 Task: Select Flowers. Add to cart, from In Succulent Love_x000D_
 for 3451 Chapel Oaks Dr, Unit 404, Building 4, Coppell, Texas 75019, Cell Number 6807042056, following items : Medium Succulent GiftBox - Cool Blues & Greens_x000D_
 - 2, String of Hearts (Ceropegia Woodii) ((6in Basket))_x000D_
 - 2, Medium Succulent GiftBox_x000D_
 - 2, Wooden Succulent Heart Arrangement_x000D_
 - 2
Action: Mouse pressed left at (815, 113)
Screenshot: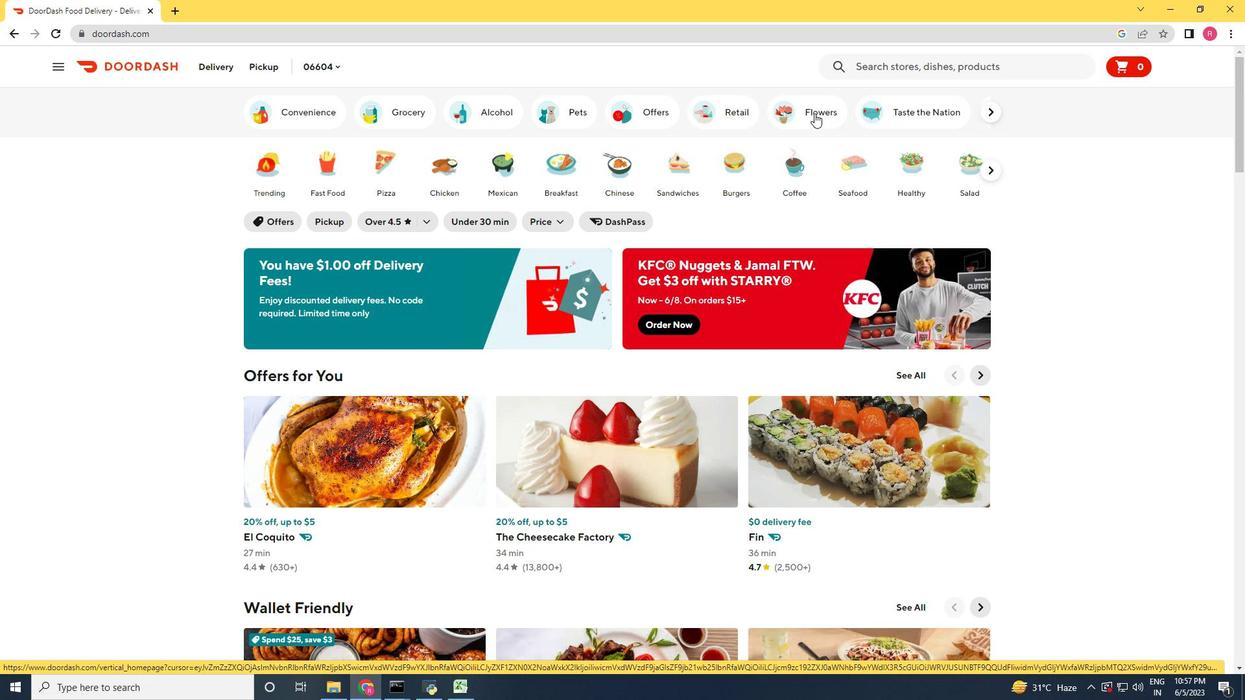 
Action: Mouse moved to (883, 121)
Screenshot: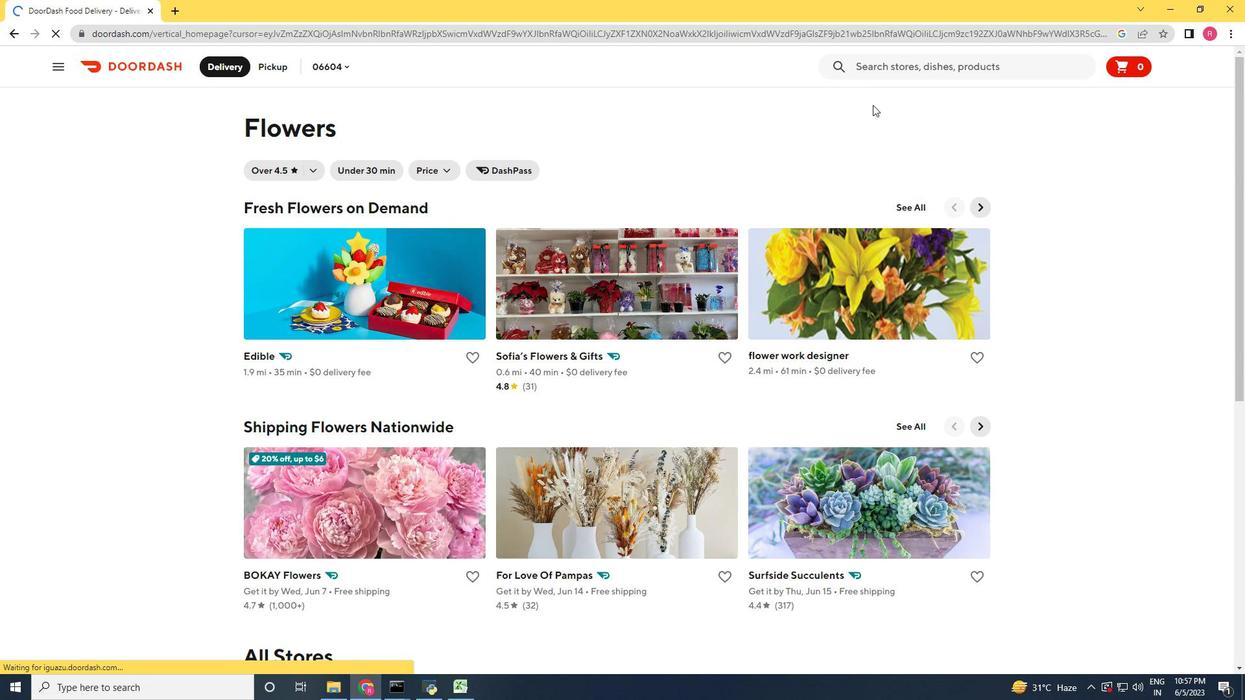 
Action: Mouse scrolled (883, 120) with delta (0, 0)
Screenshot: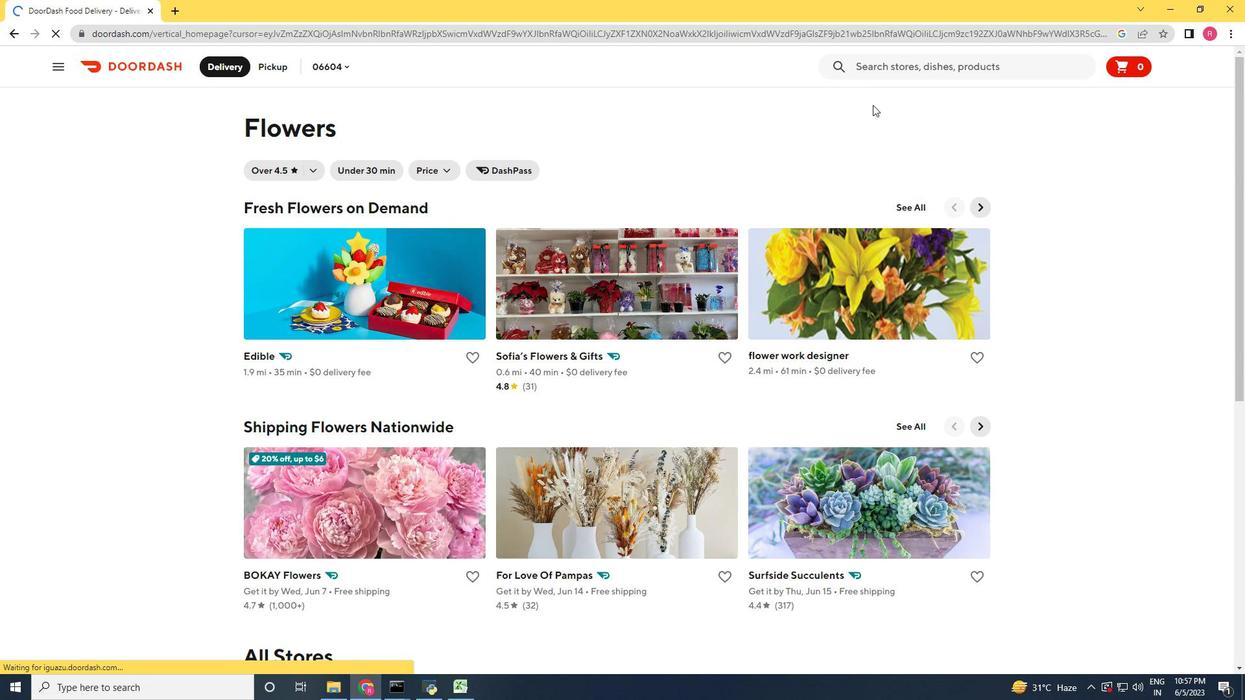 
Action: Mouse moved to (884, 123)
Screenshot: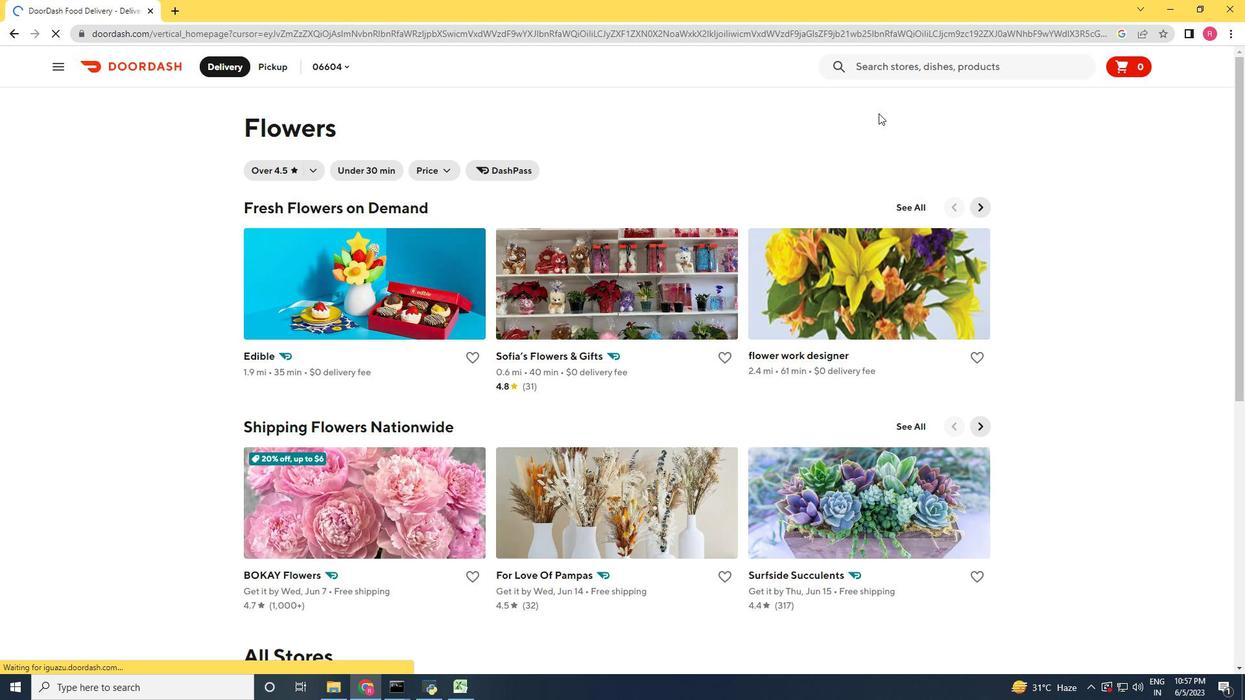 
Action: Mouse scrolled (884, 122) with delta (0, 0)
Screenshot: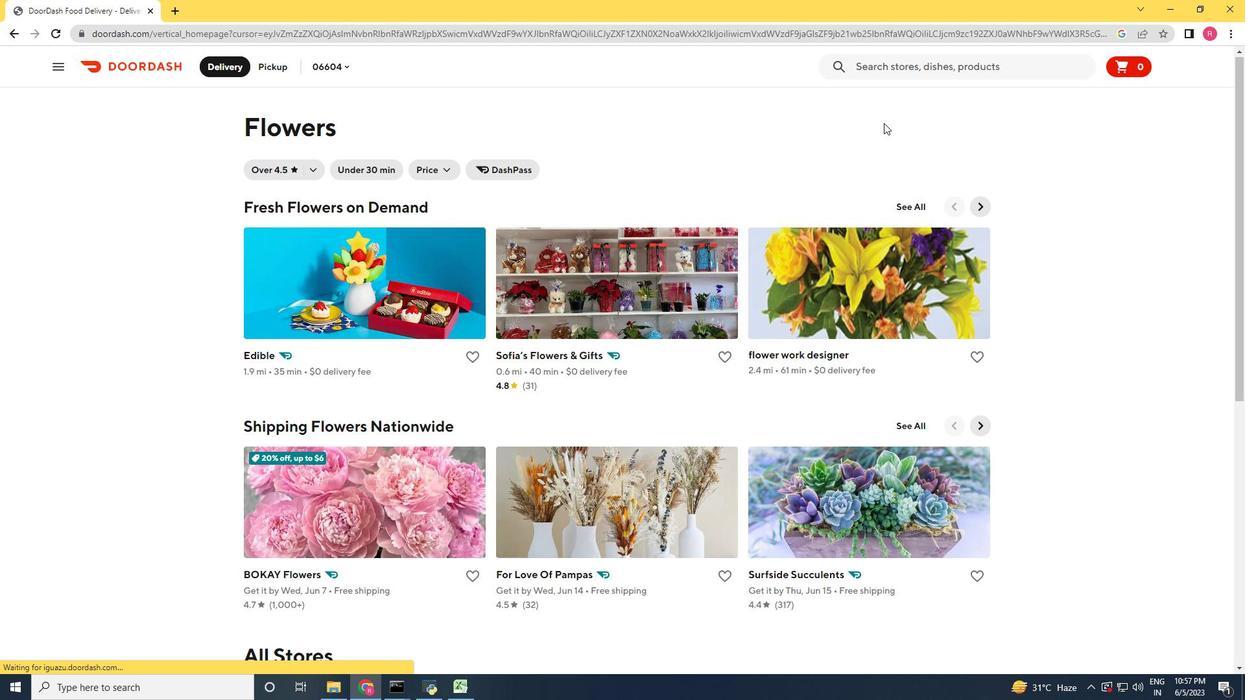 
Action: Mouse moved to (894, 171)
Screenshot: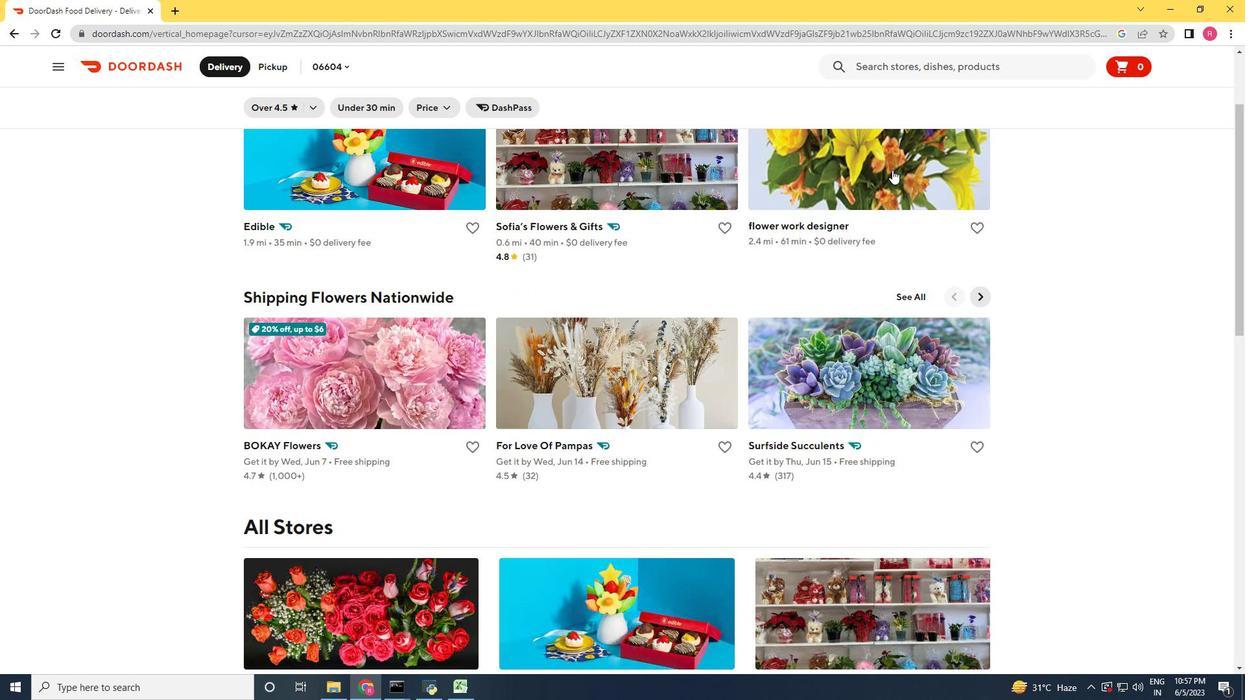 
Action: Mouse scrolled (894, 170) with delta (0, 0)
Screenshot: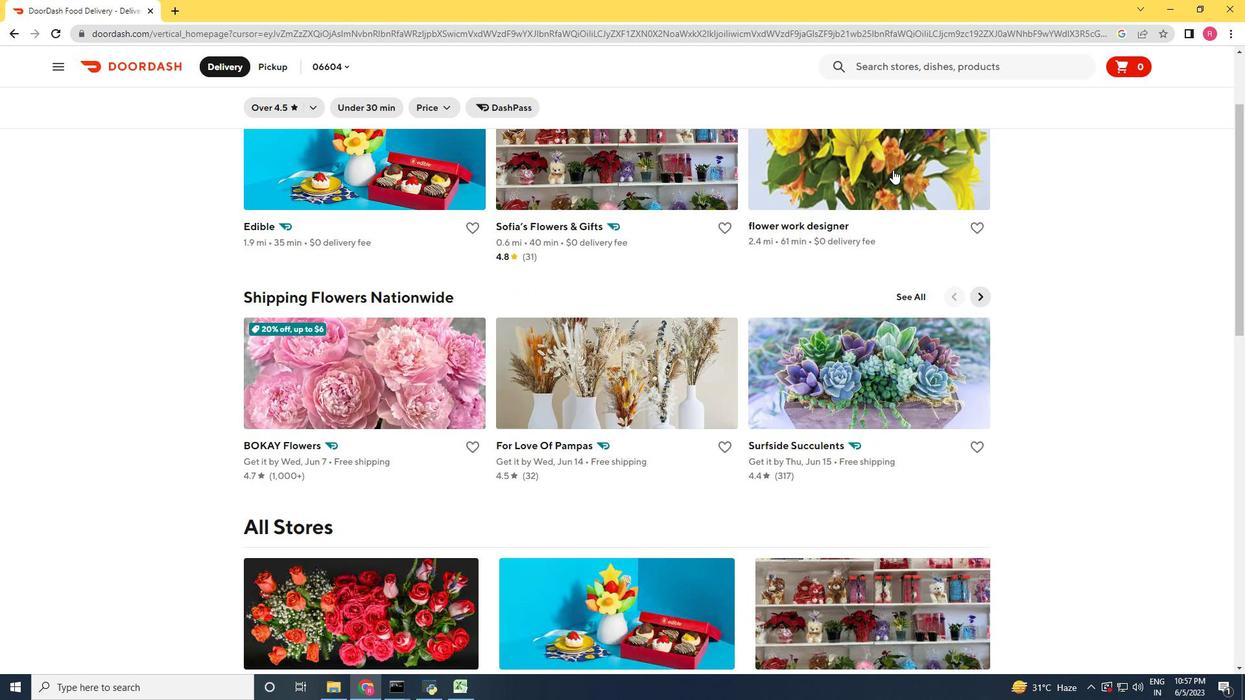 
Action: Mouse moved to (902, 219)
Screenshot: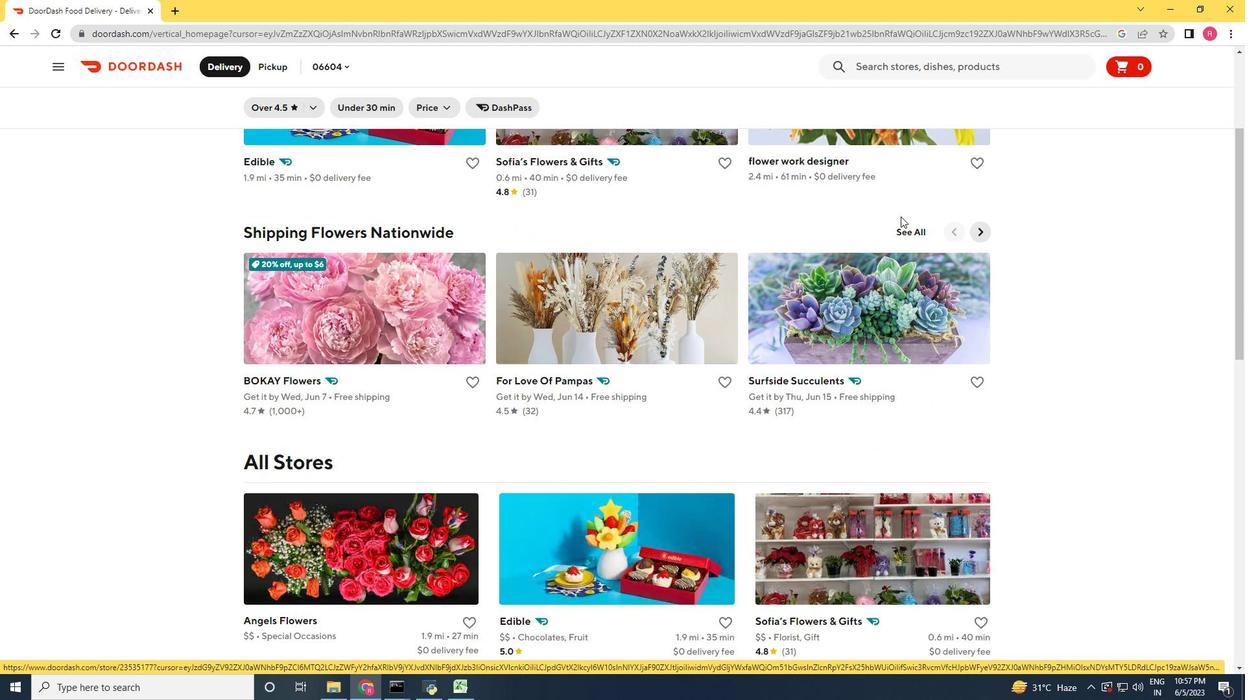 
Action: Mouse scrolled (902, 219) with delta (0, 0)
Screenshot: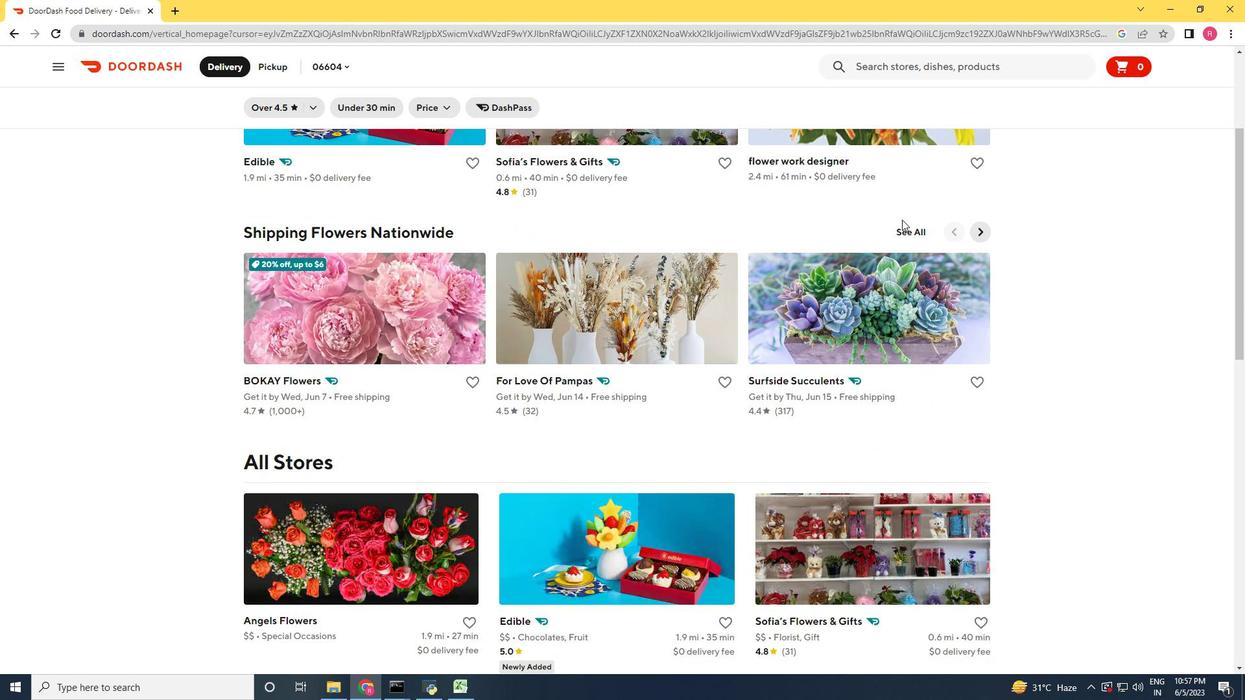 
Action: Mouse scrolled (902, 219) with delta (0, 0)
Screenshot: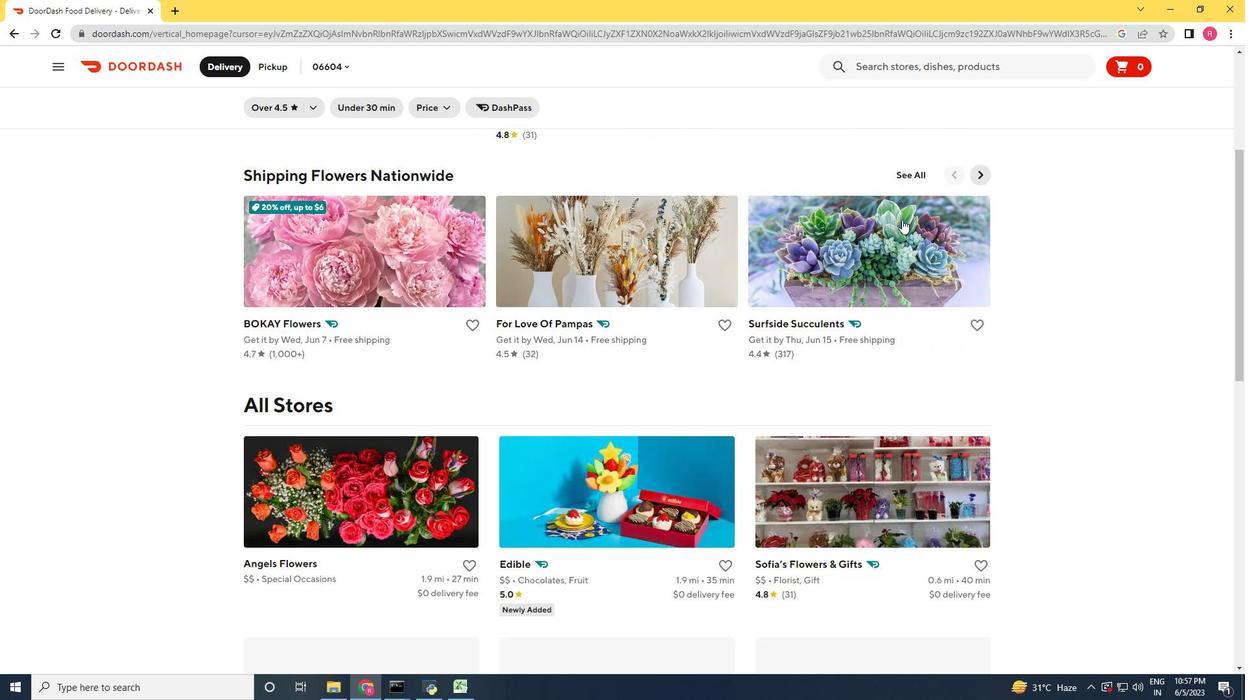 
Action: Mouse scrolled (902, 219) with delta (0, 0)
Screenshot: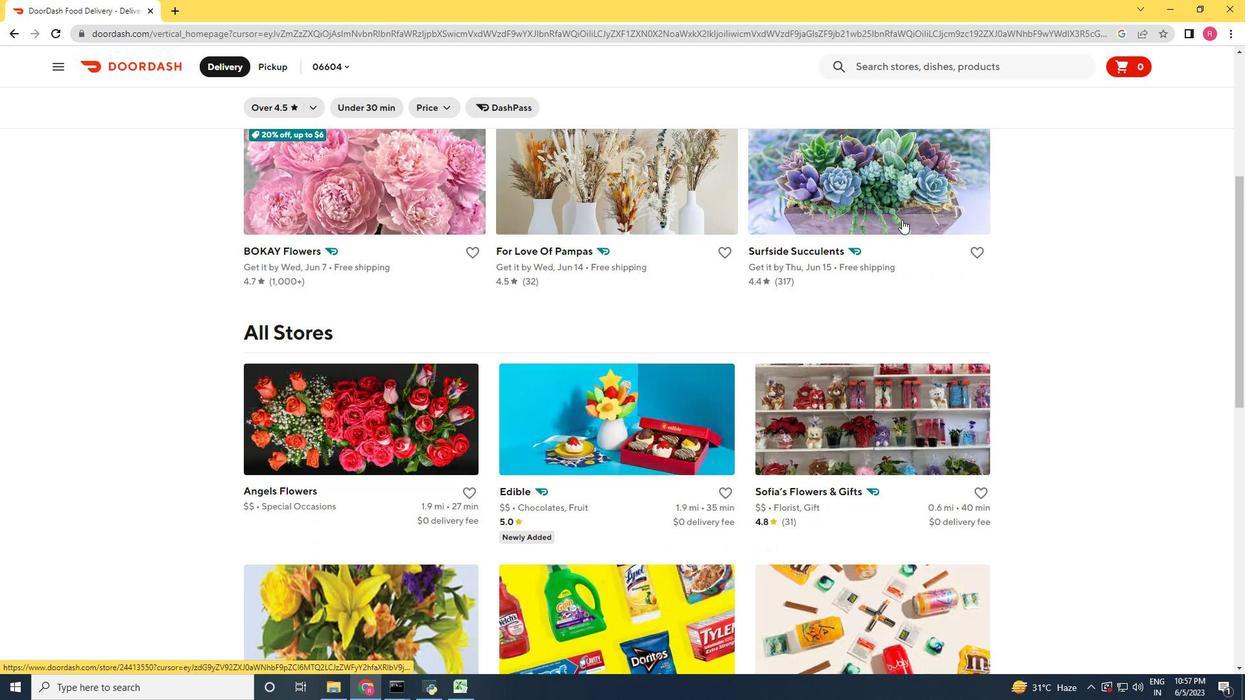 
Action: Mouse scrolled (902, 219) with delta (0, 0)
Screenshot: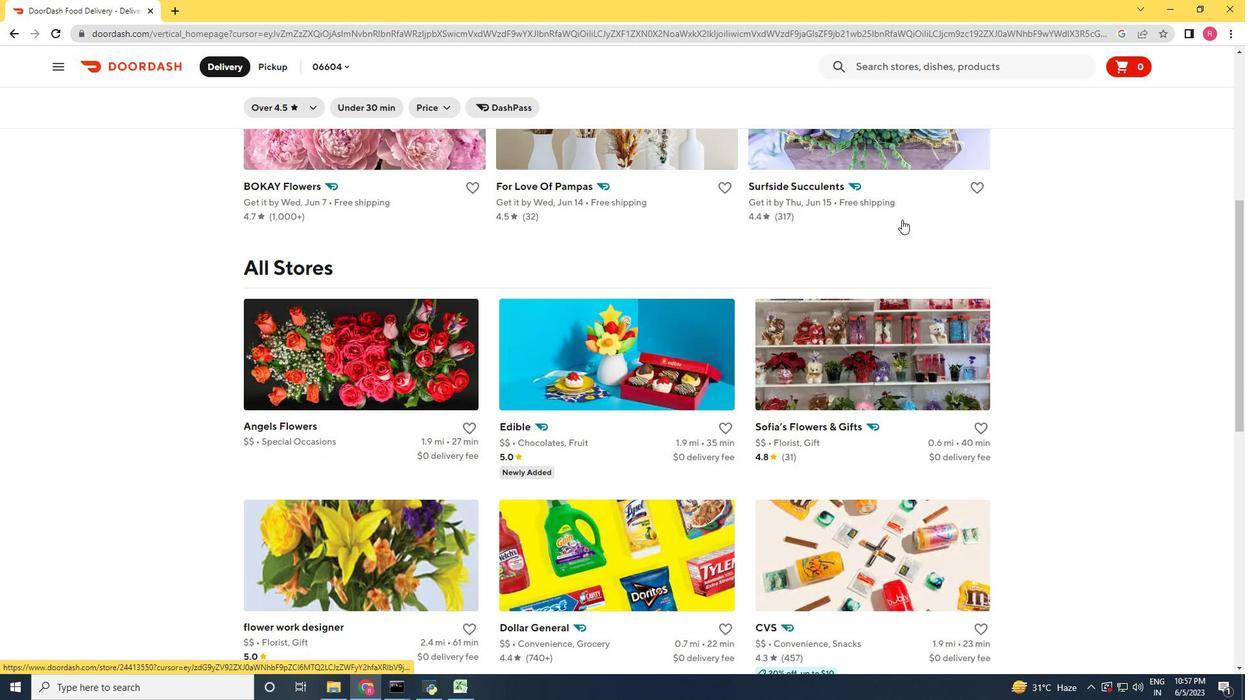 
Action: Mouse scrolled (902, 219) with delta (0, 0)
Screenshot: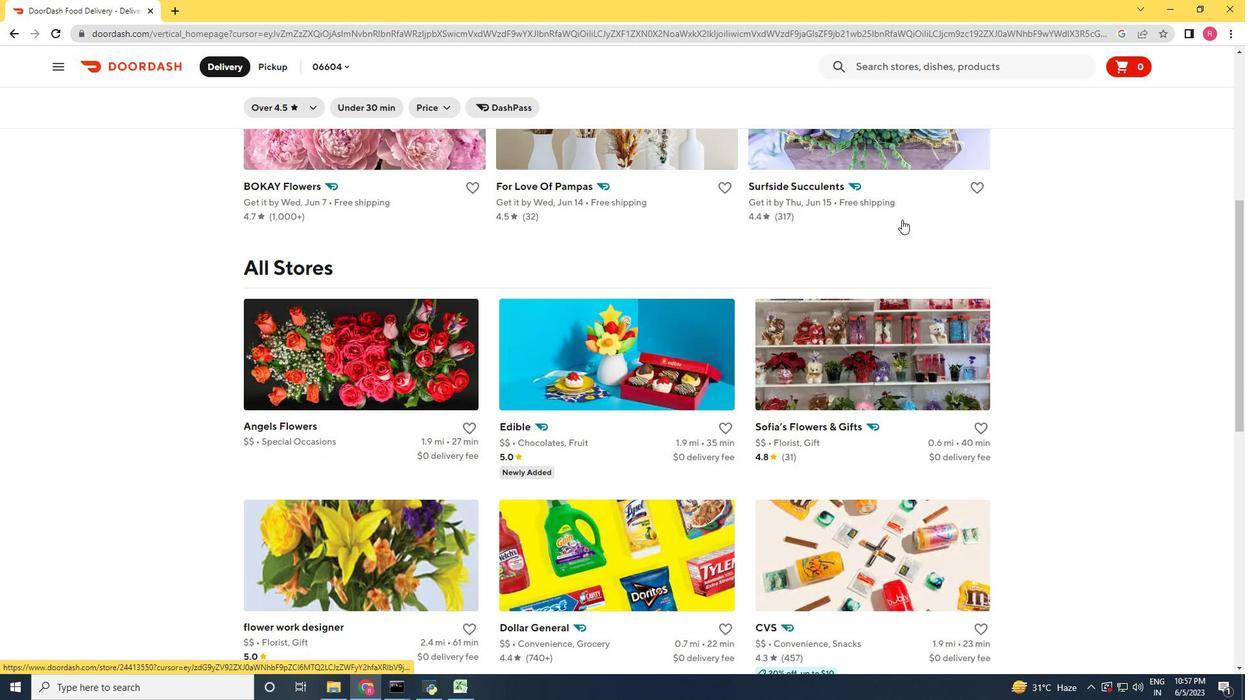 
Action: Mouse scrolled (902, 219) with delta (0, 0)
Screenshot: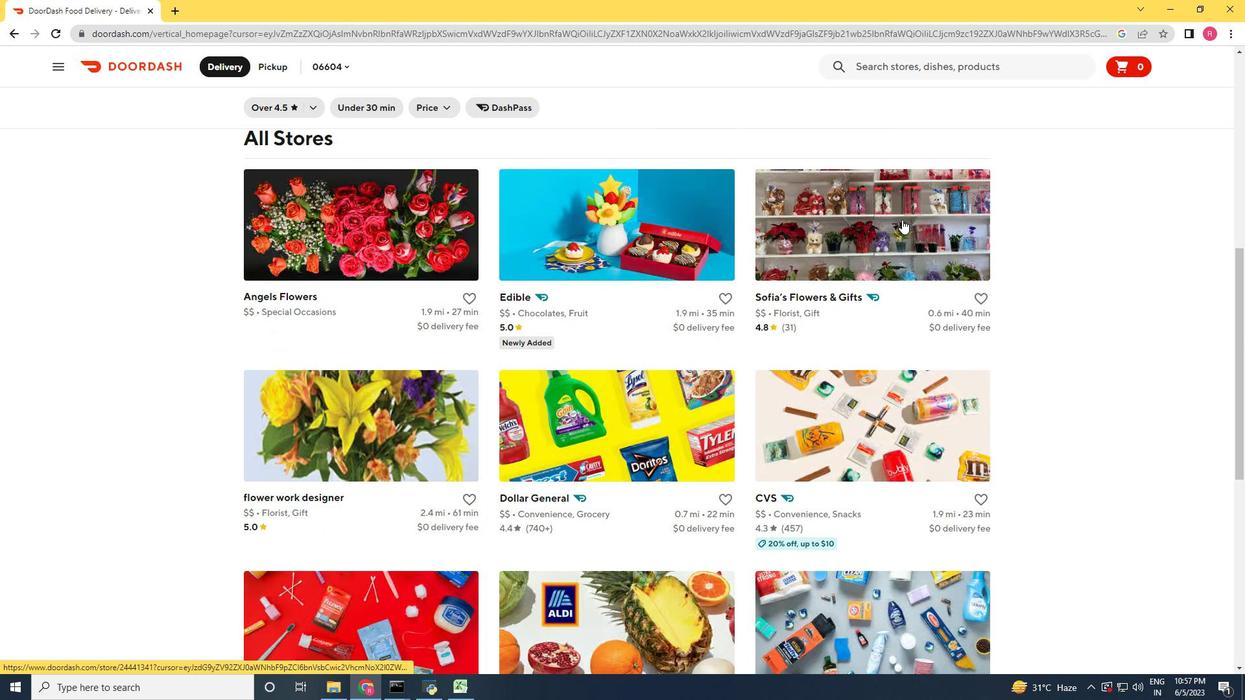 
Action: Mouse scrolled (902, 219) with delta (0, 0)
Screenshot: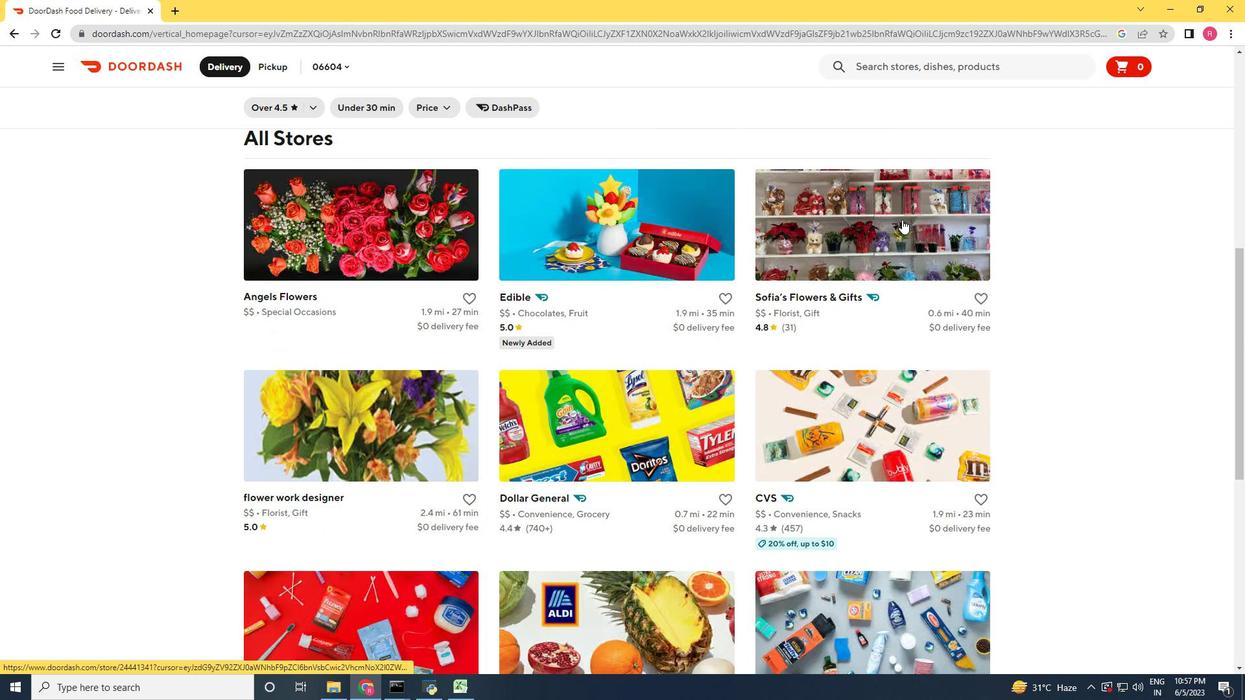 
Action: Mouse scrolled (902, 219) with delta (0, 0)
Screenshot: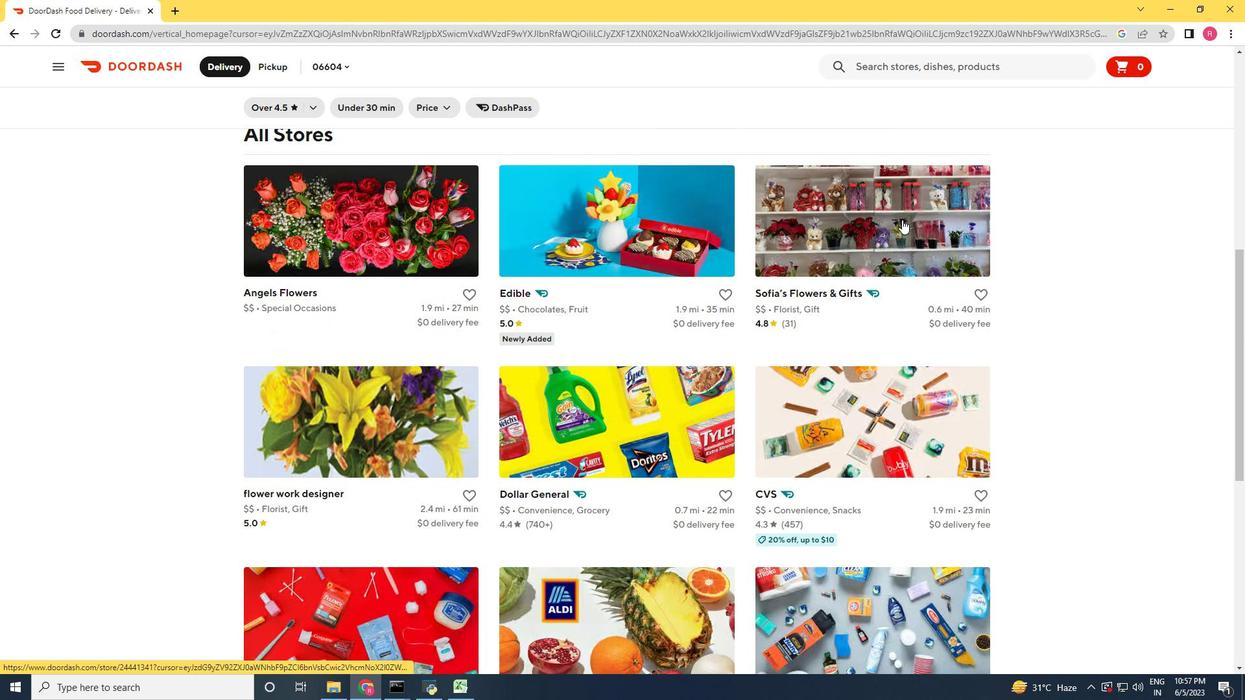 
Action: Mouse scrolled (902, 219) with delta (0, 0)
Screenshot: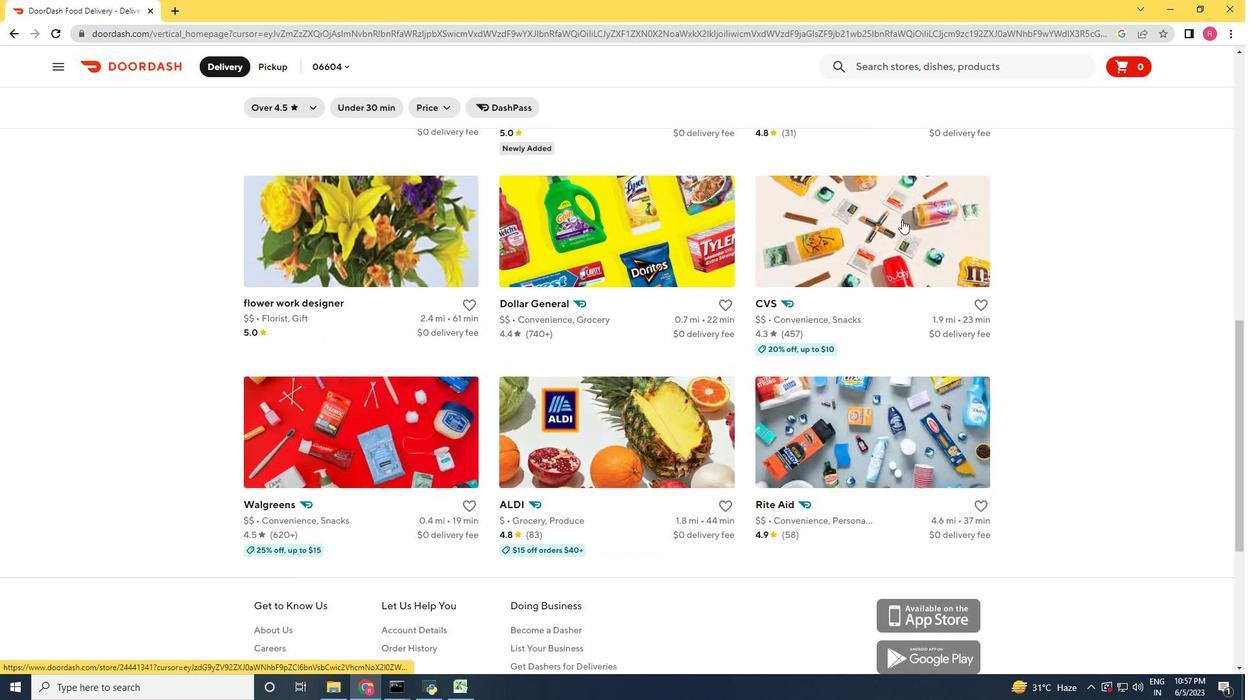 
Action: Mouse scrolled (902, 219) with delta (0, 0)
Screenshot: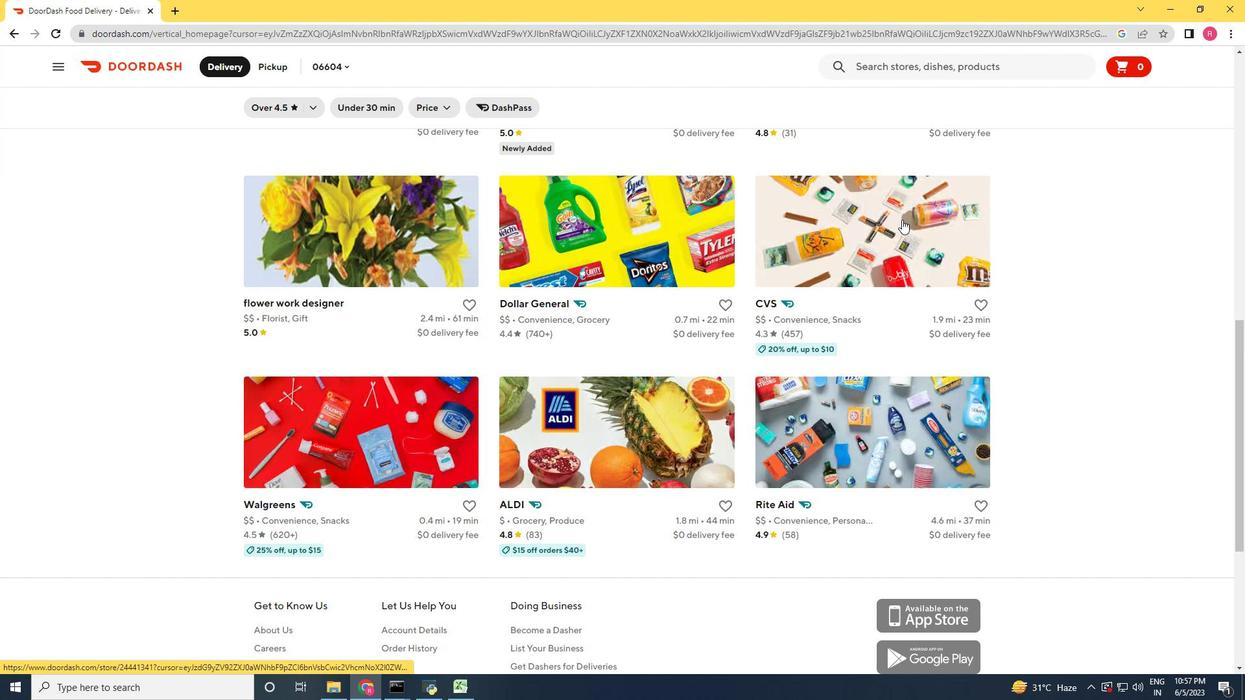 
Action: Mouse moved to (903, 219)
Screenshot: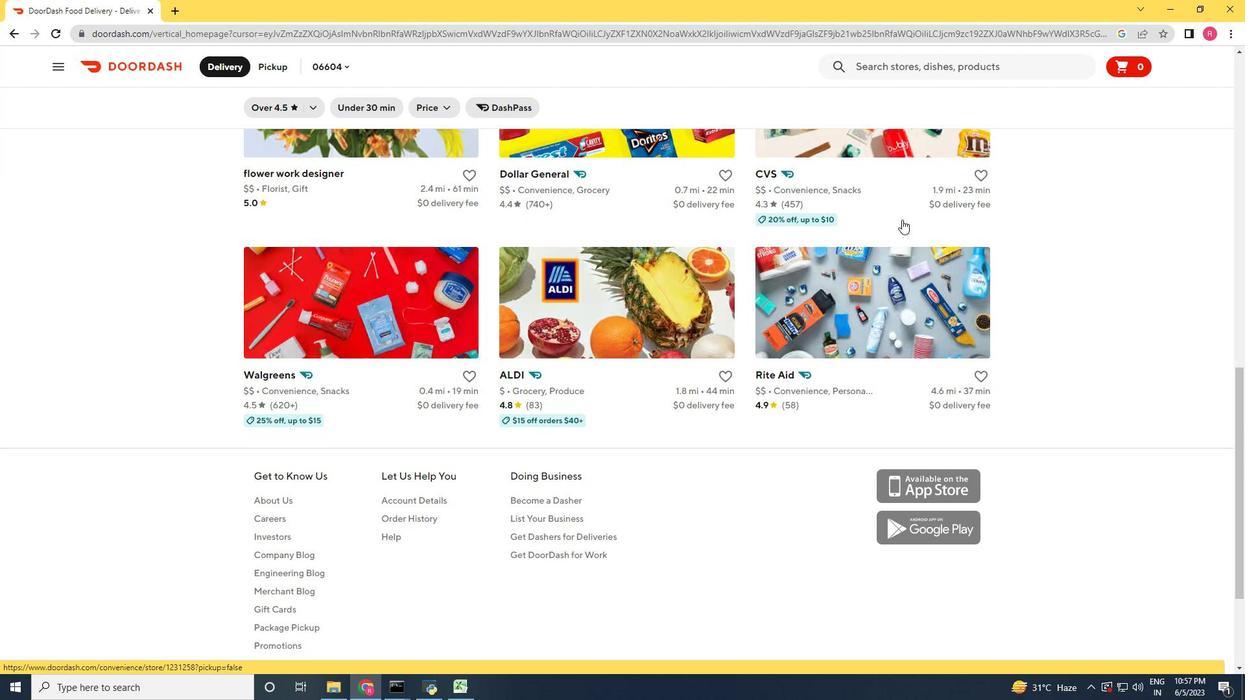 
Action: Mouse scrolled (903, 220) with delta (0, 0)
Screenshot: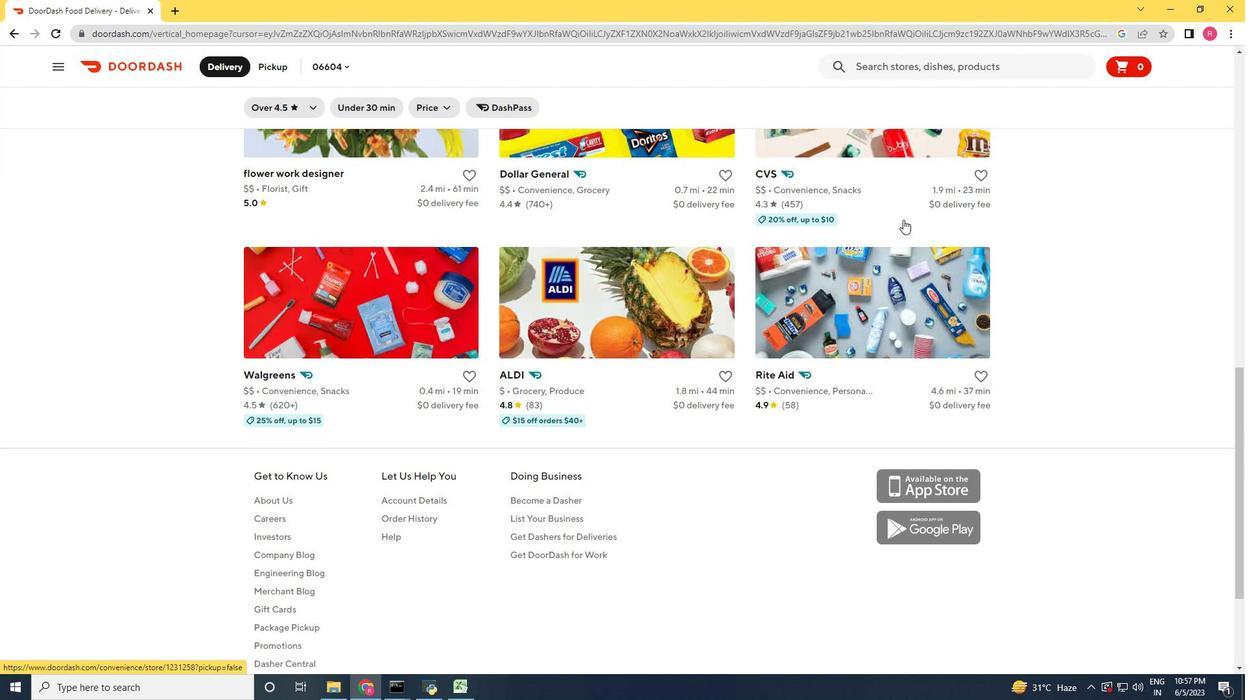 
Action: Mouse scrolled (903, 220) with delta (0, 0)
Screenshot: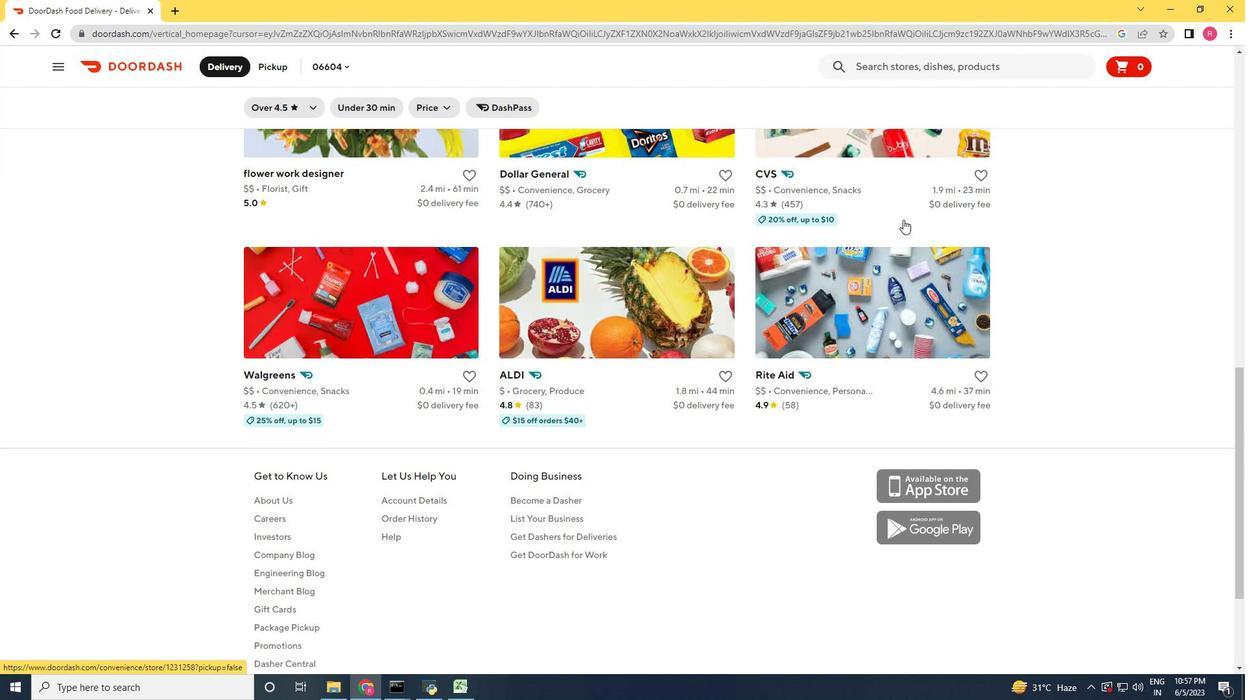 
Action: Mouse scrolled (903, 220) with delta (0, 0)
Screenshot: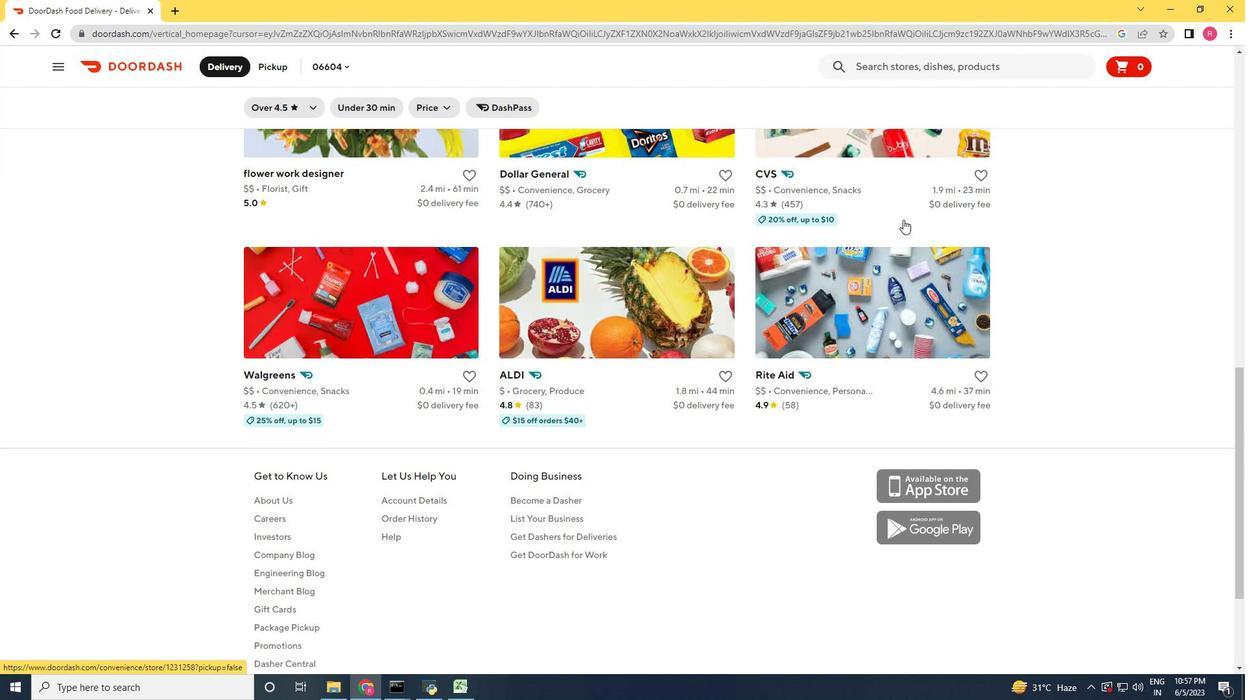 
Action: Mouse scrolled (903, 220) with delta (0, 0)
Screenshot: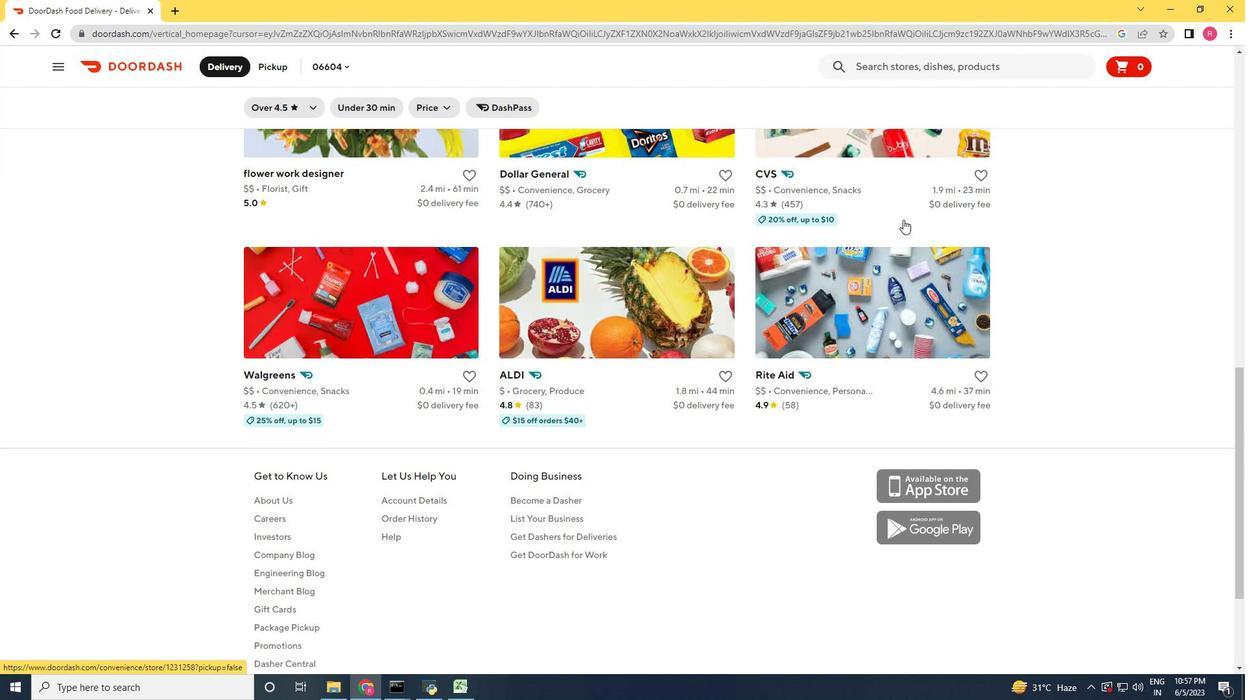 
Action: Mouse scrolled (903, 220) with delta (0, 0)
Screenshot: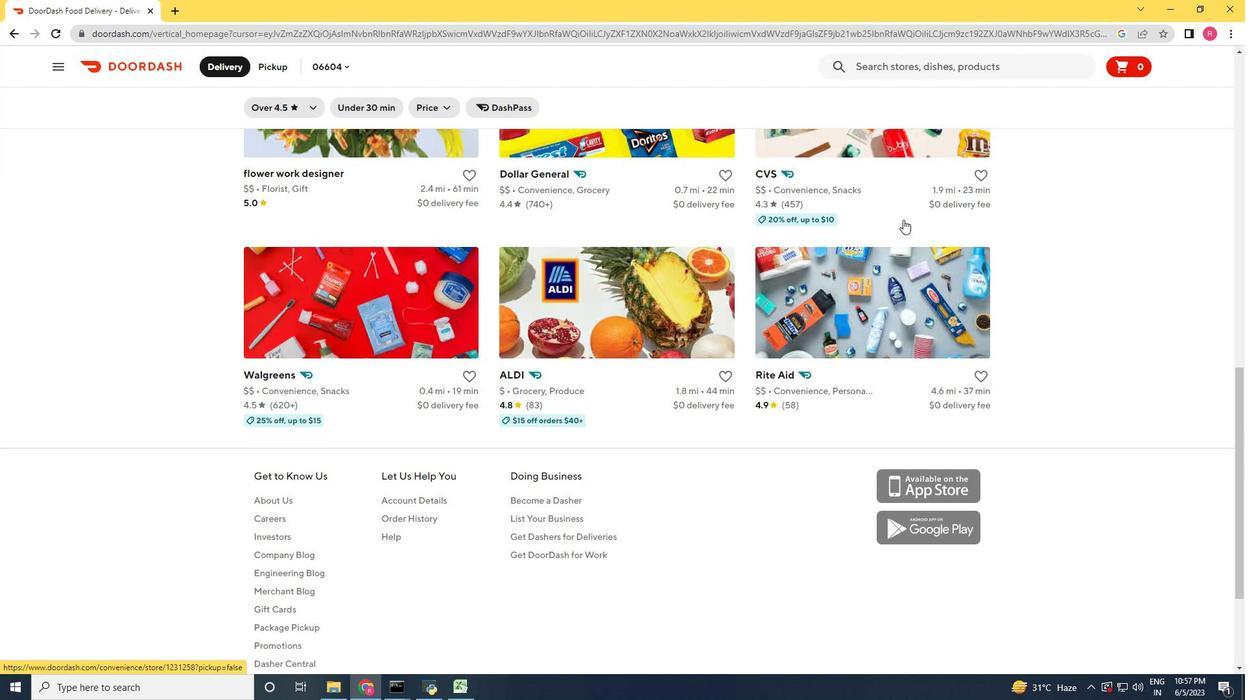 
Action: Mouse scrolled (903, 220) with delta (0, 0)
Screenshot: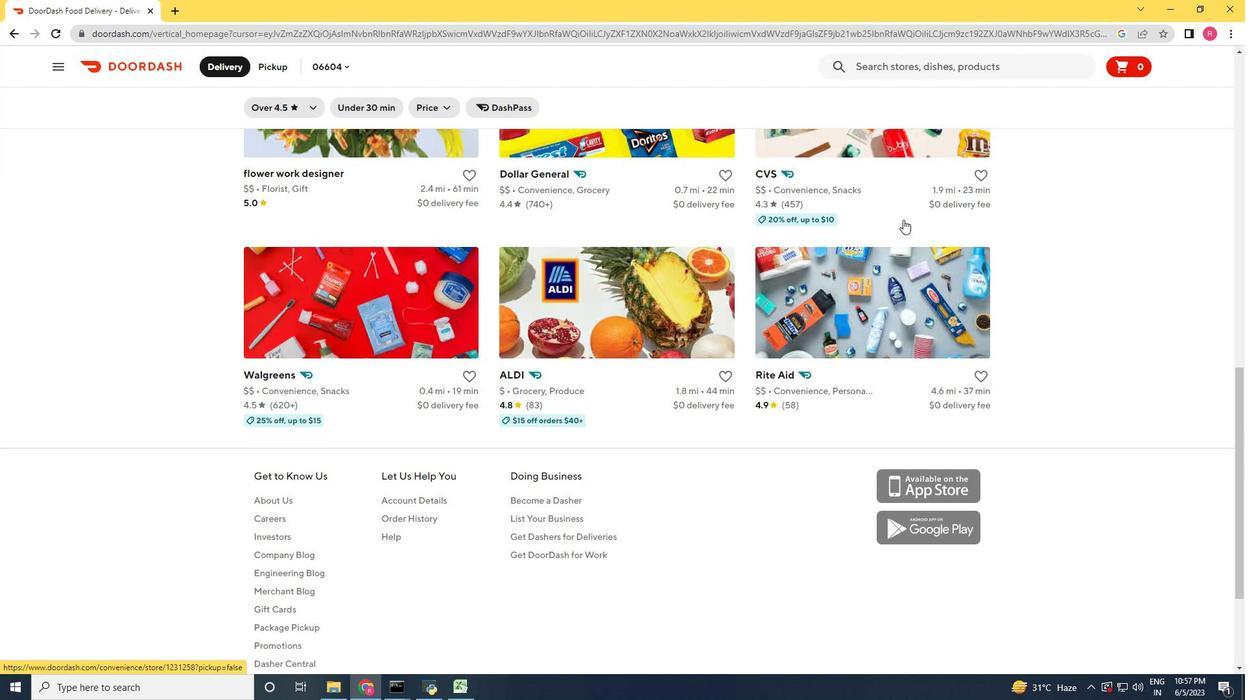 
Action: Mouse scrolled (903, 220) with delta (0, 0)
Screenshot: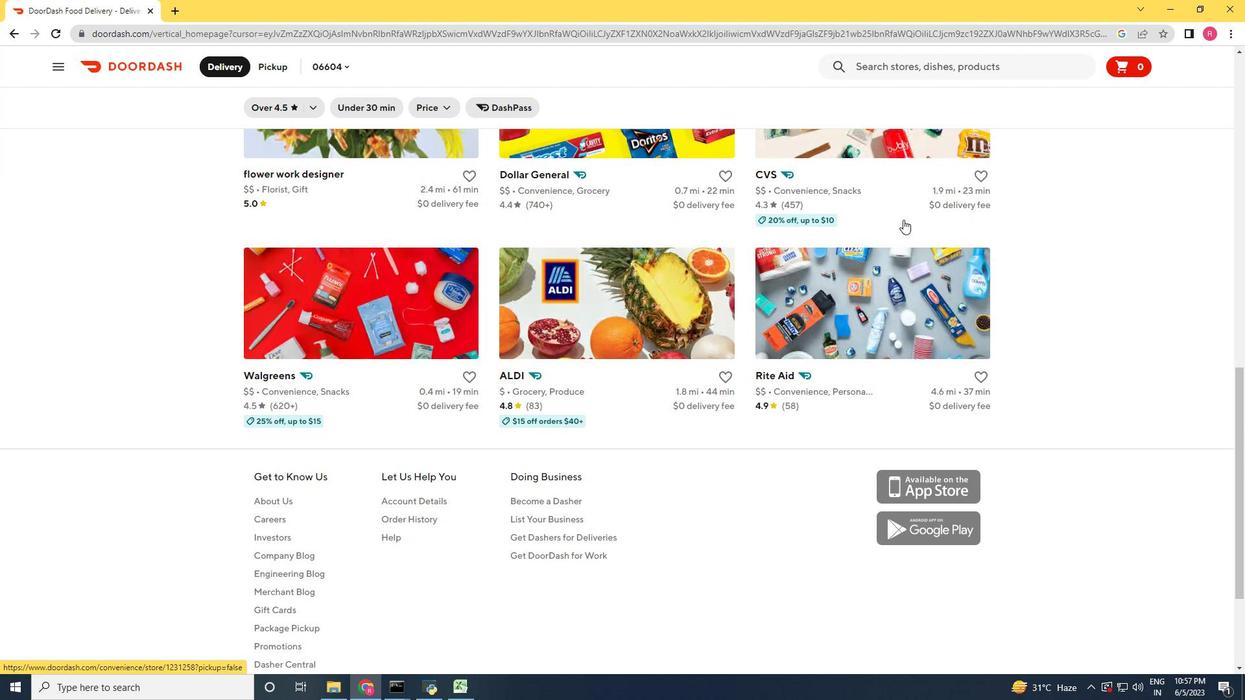 
Action: Mouse scrolled (903, 219) with delta (0, 0)
Screenshot: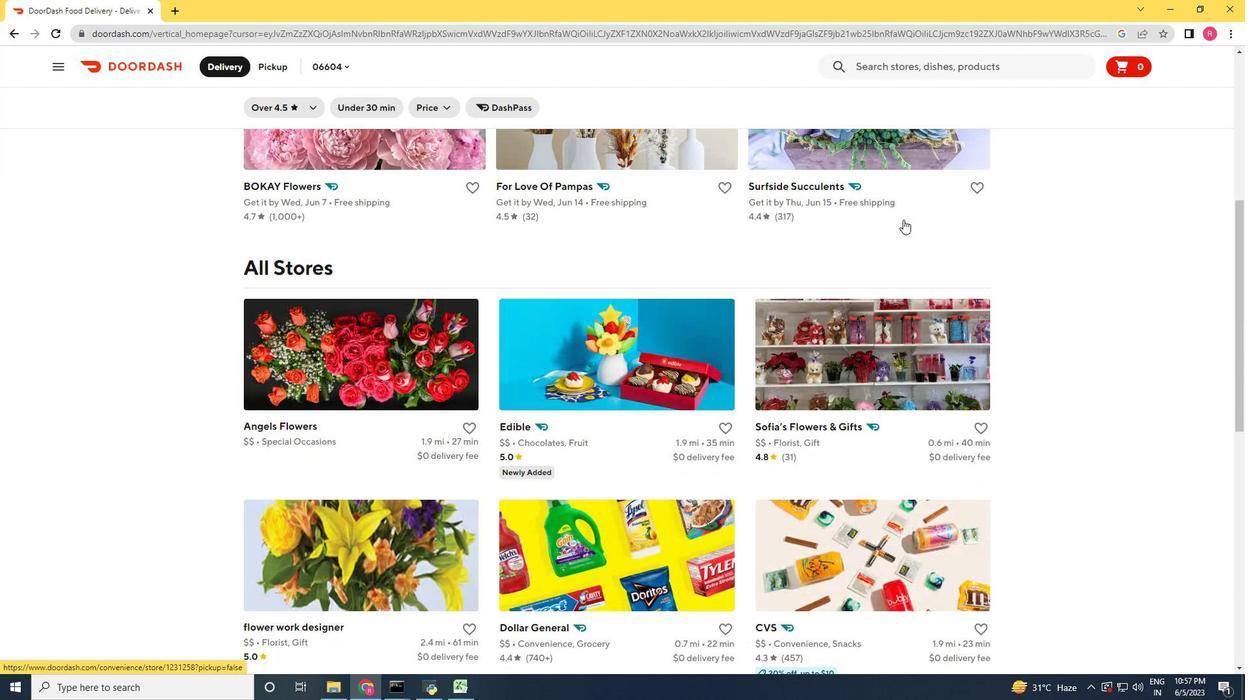 
Action: Mouse scrolled (903, 220) with delta (0, 0)
Screenshot: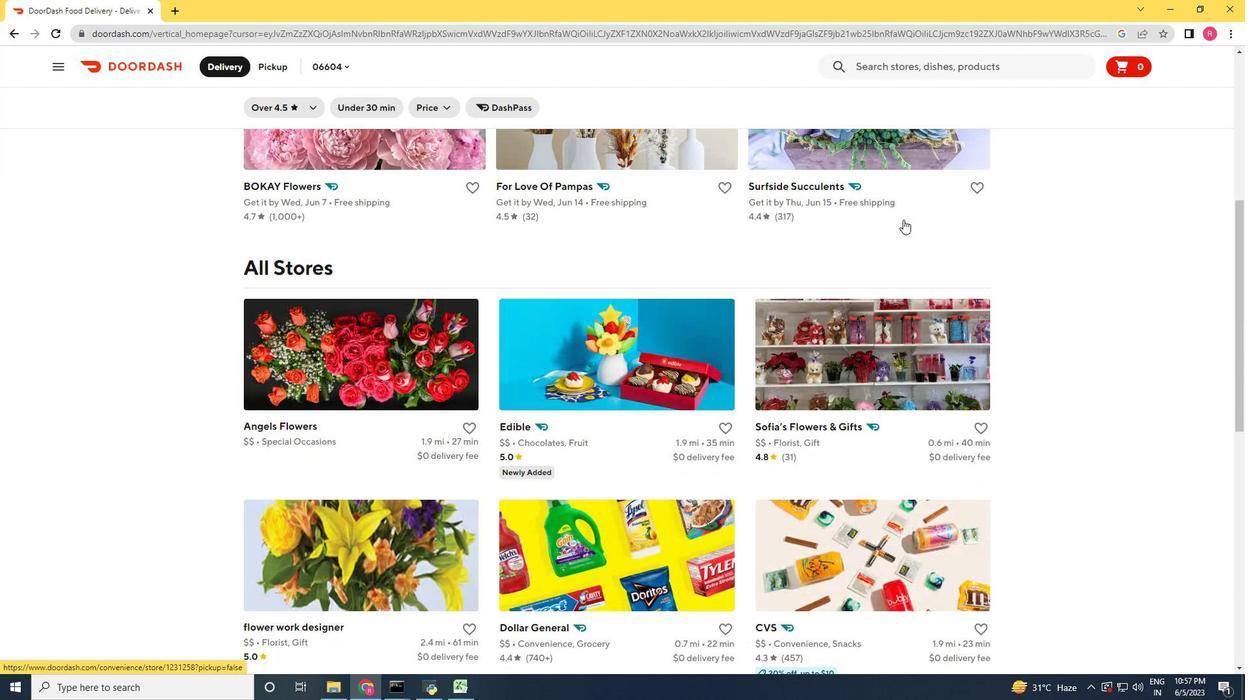 
Action: Mouse scrolled (903, 220) with delta (0, 0)
Screenshot: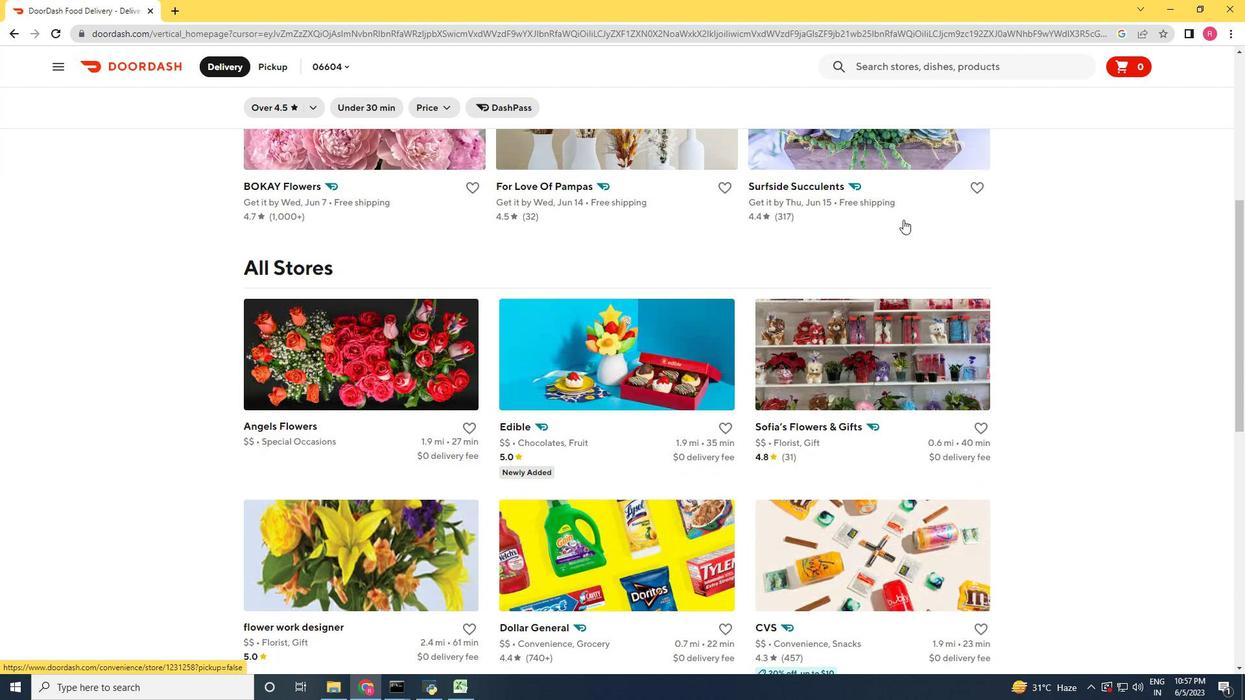 
Action: Mouse scrolled (903, 220) with delta (0, 0)
Screenshot: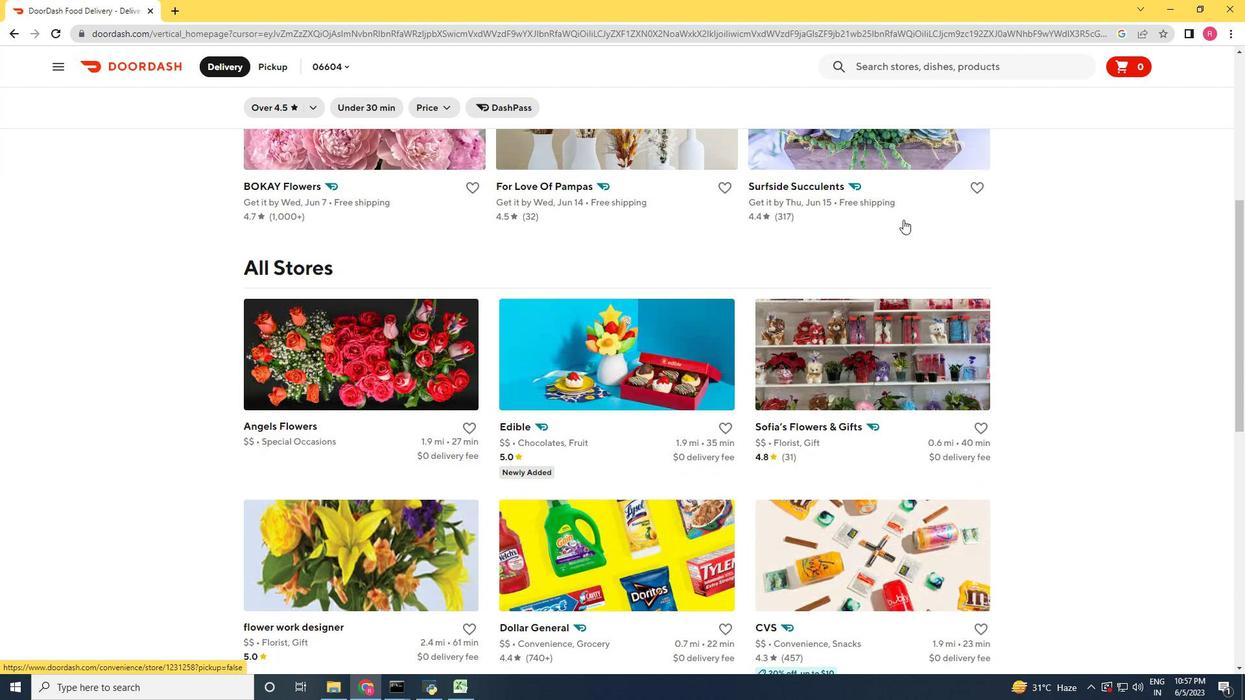 
Action: Mouse scrolled (903, 220) with delta (0, 0)
Screenshot: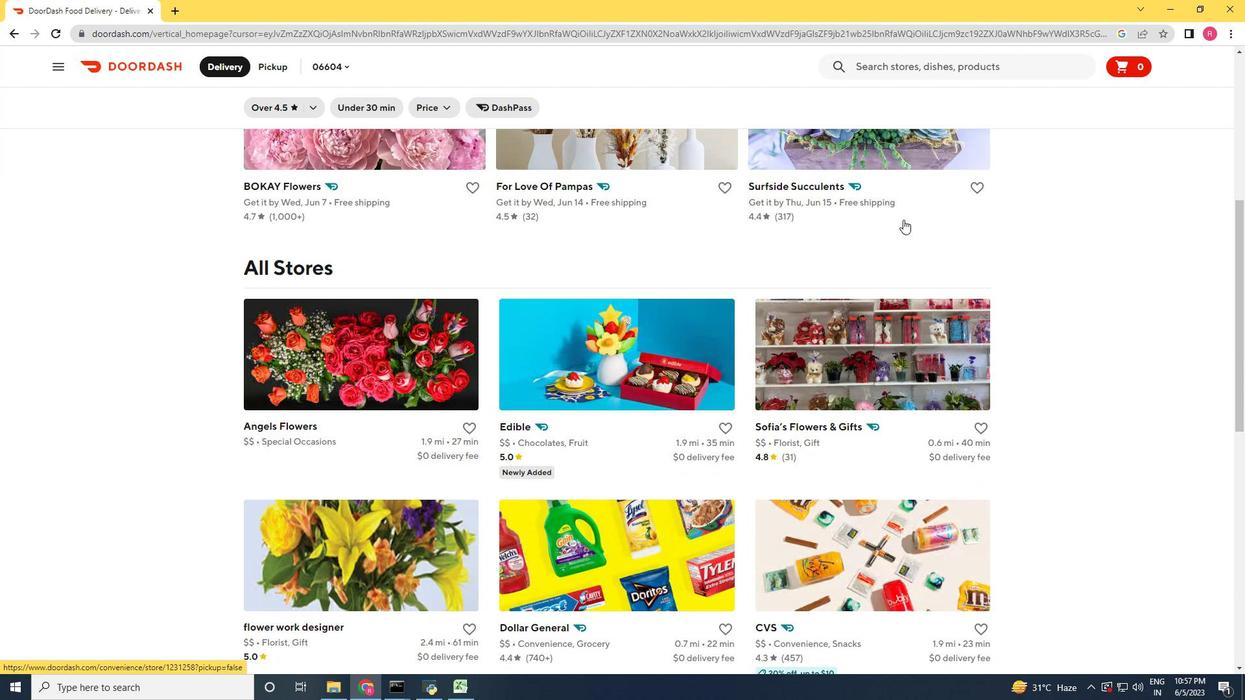 
Action: Mouse scrolled (903, 220) with delta (0, 0)
Screenshot: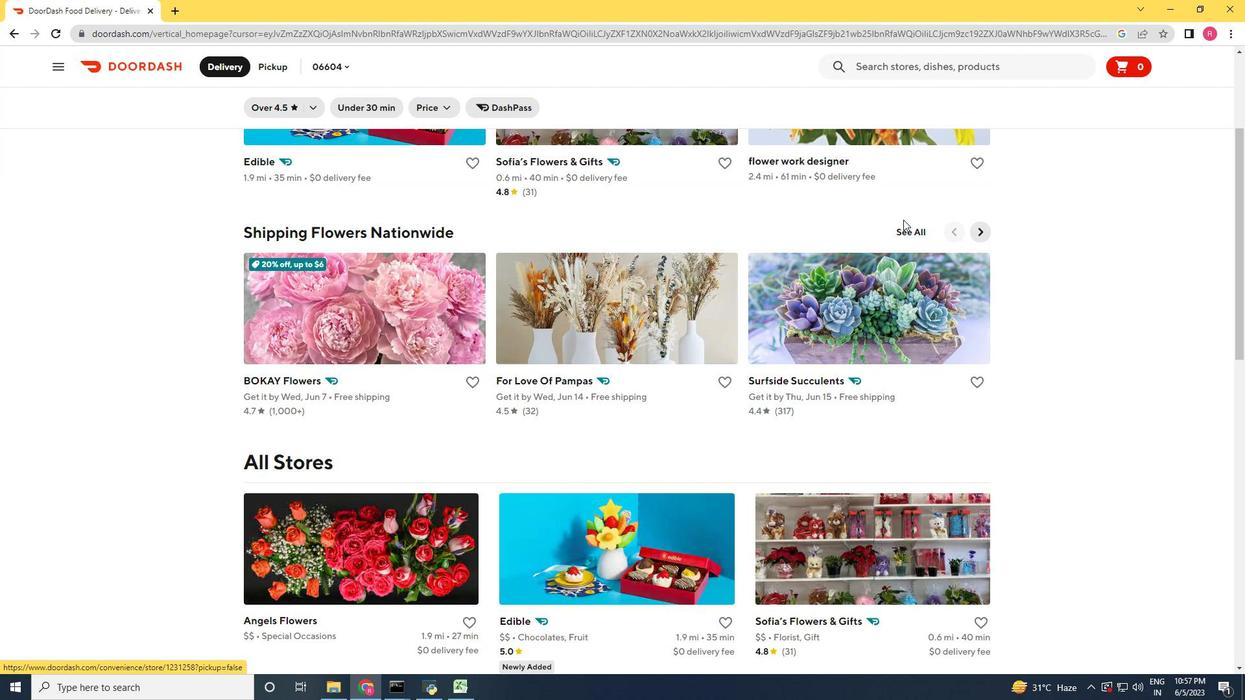 
Action: Mouse scrolled (903, 220) with delta (0, 0)
Screenshot: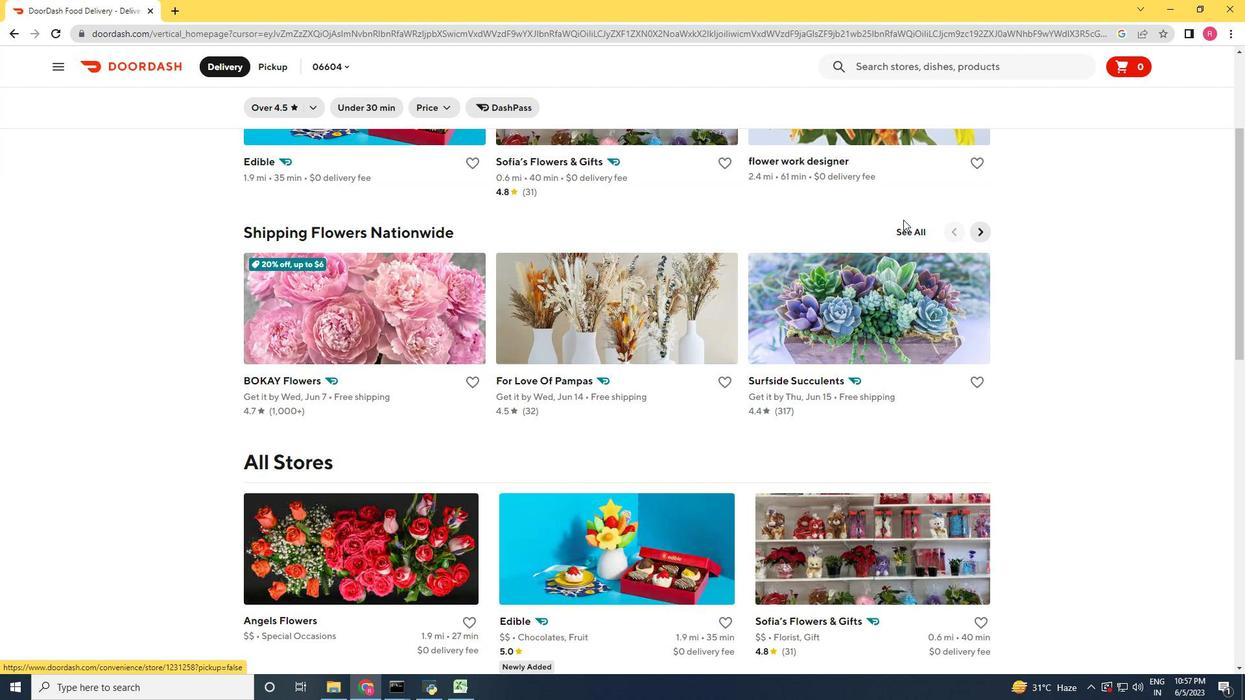 
Action: Mouse scrolled (903, 220) with delta (0, 0)
Screenshot: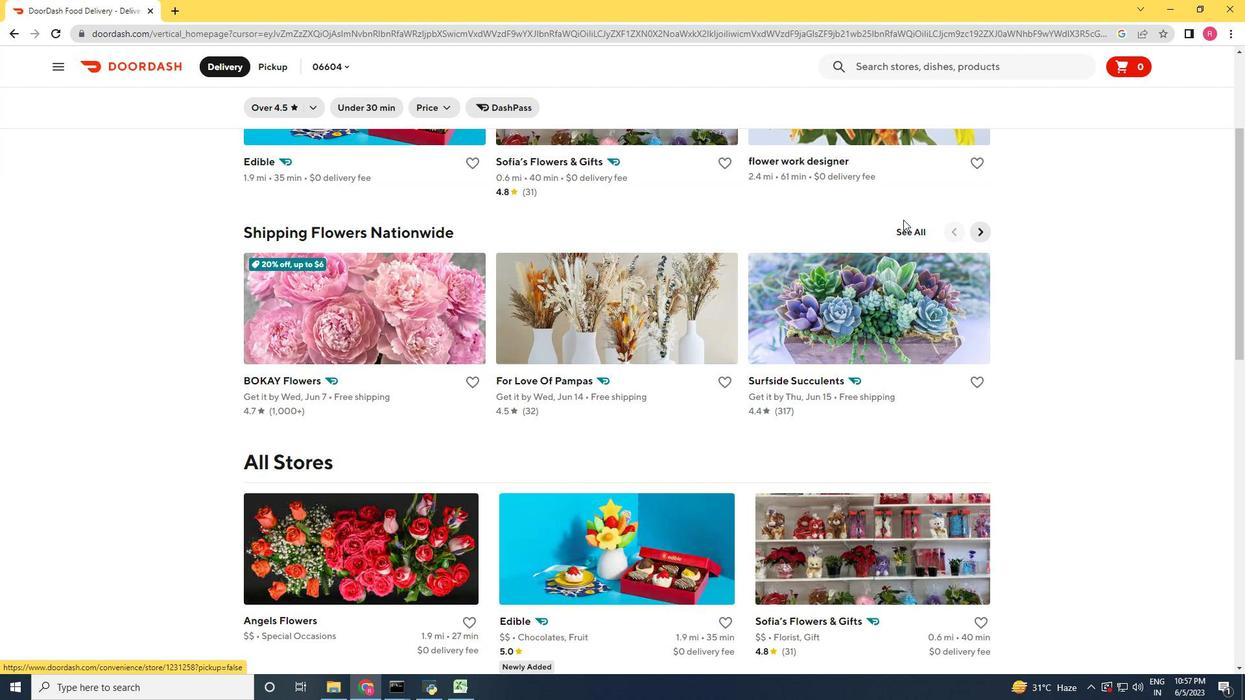 
Action: Mouse scrolled (903, 220) with delta (0, 0)
Screenshot: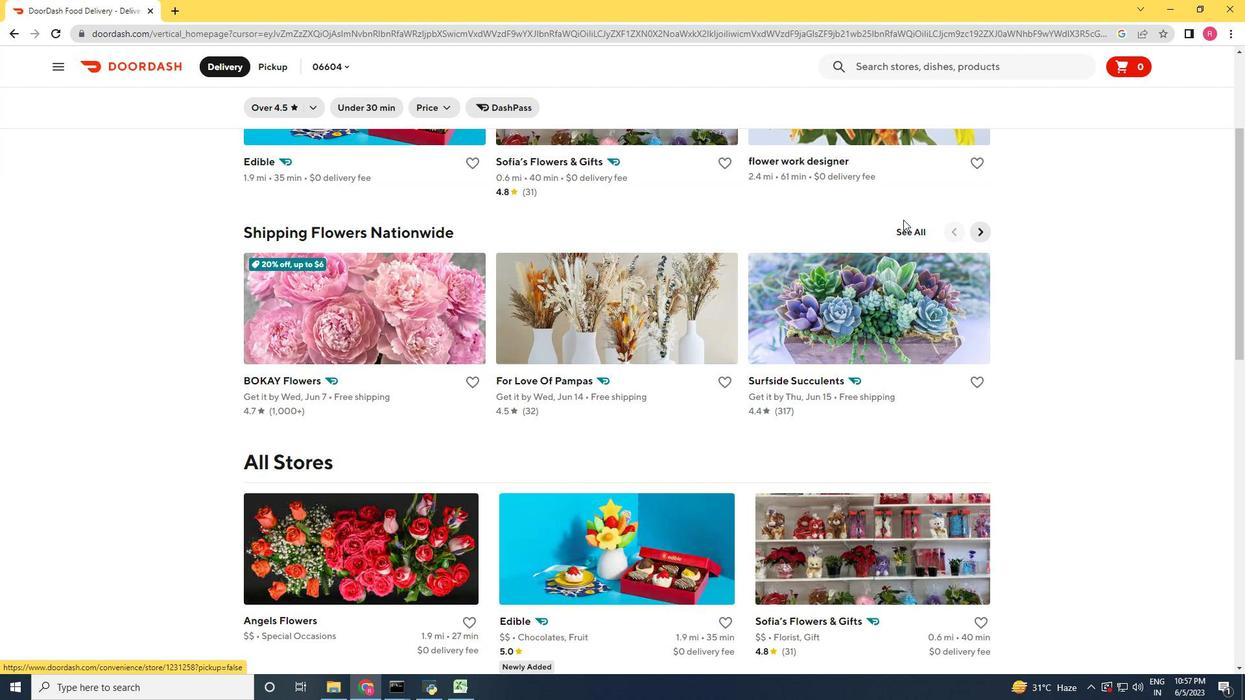 
Action: Mouse scrolled (903, 220) with delta (0, 0)
Screenshot: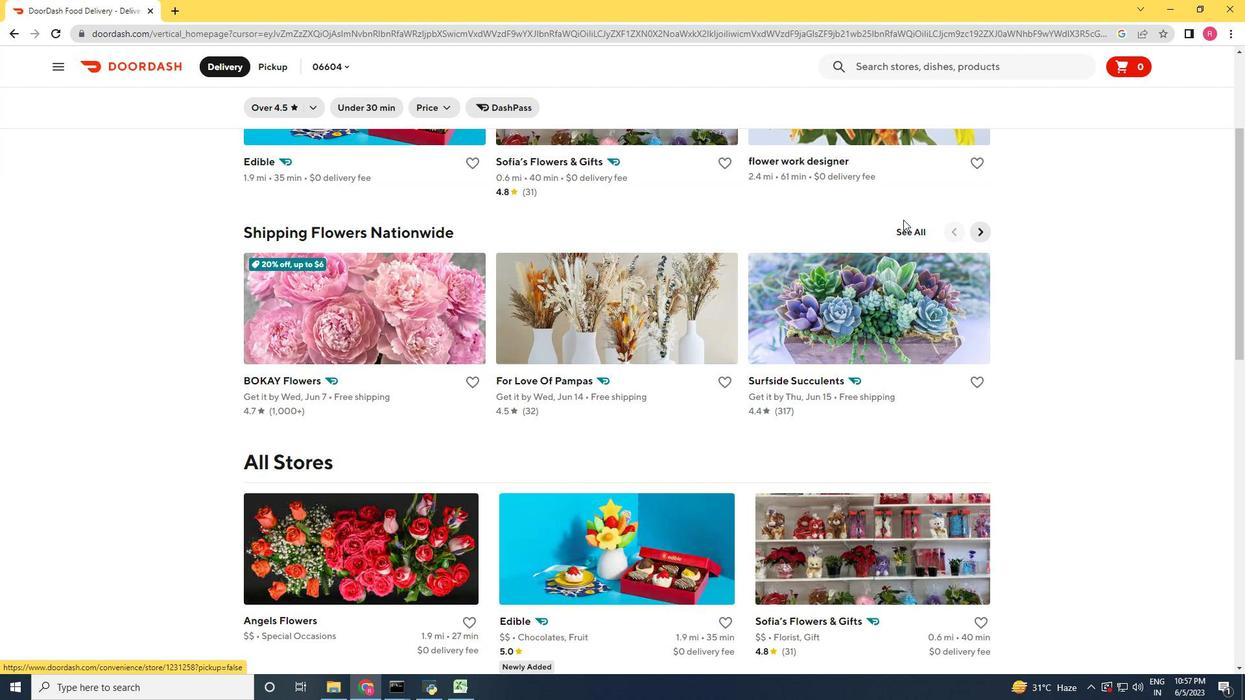 
Action: Mouse scrolled (903, 220) with delta (0, 0)
Screenshot: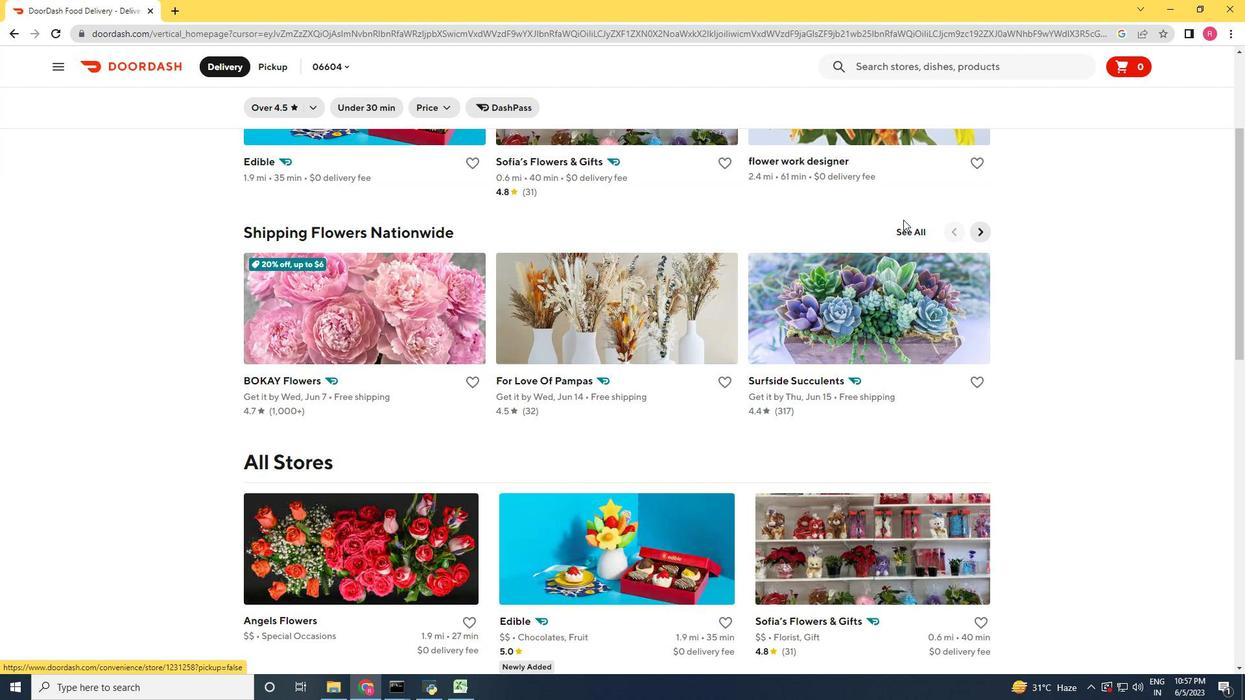 
Action: Mouse moved to (903, 219)
Screenshot: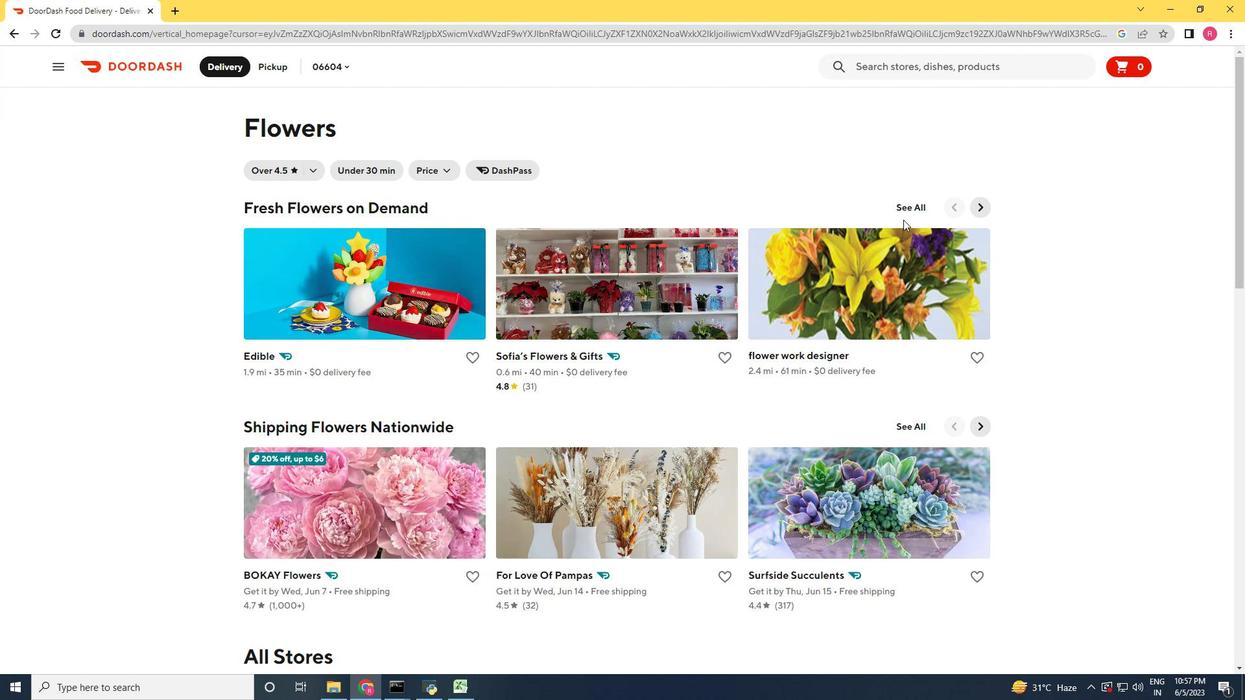 
Action: Mouse scrolled (903, 220) with delta (0, 0)
Screenshot: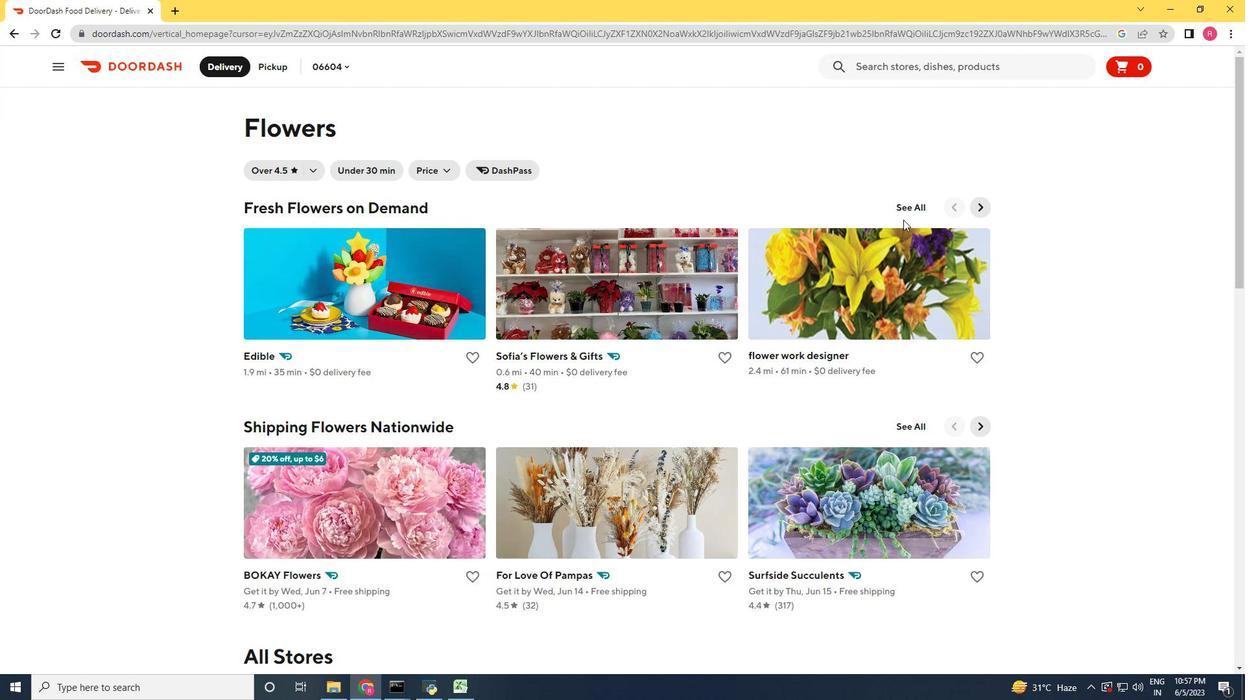 
Action: Mouse scrolled (903, 220) with delta (0, 0)
Screenshot: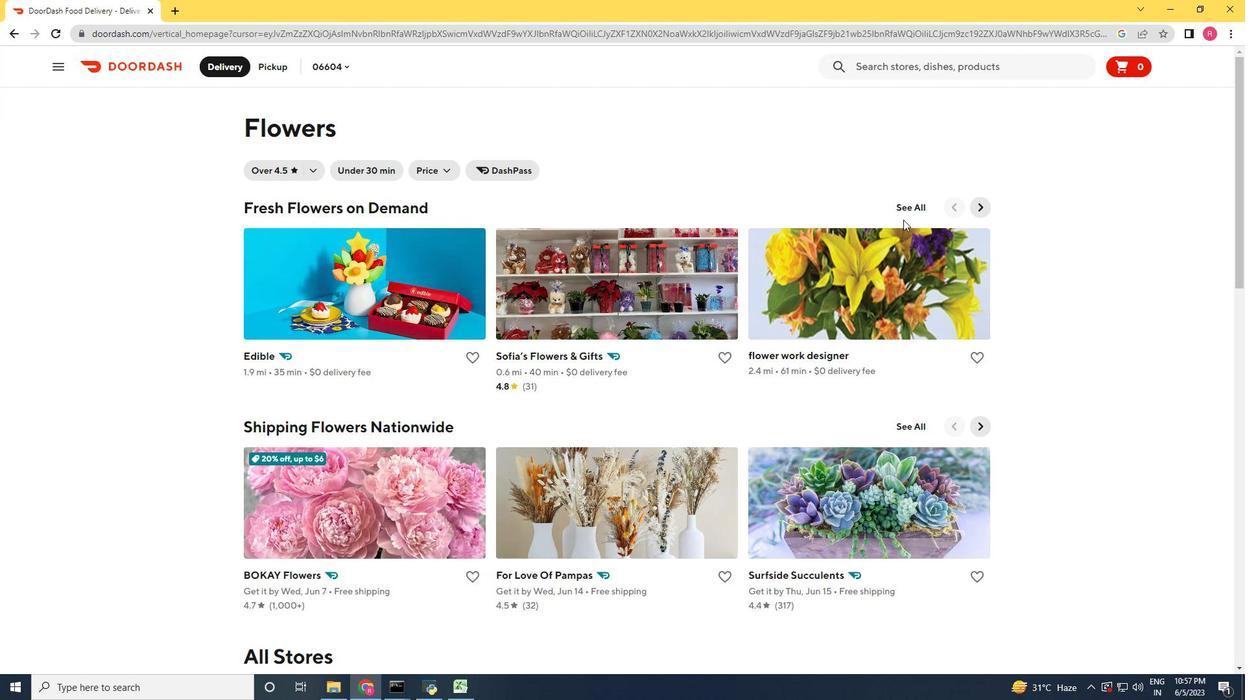 
Action: Mouse scrolled (903, 220) with delta (0, 0)
Screenshot: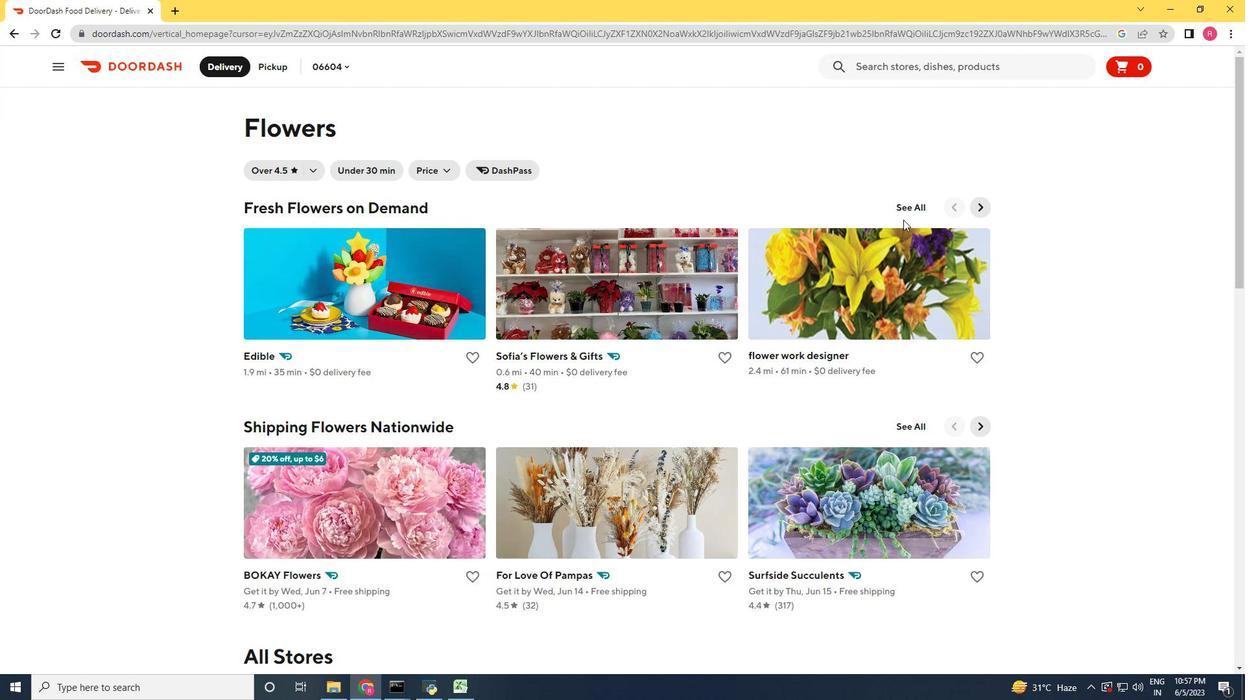 
Action: Mouse scrolled (903, 220) with delta (0, 0)
Screenshot: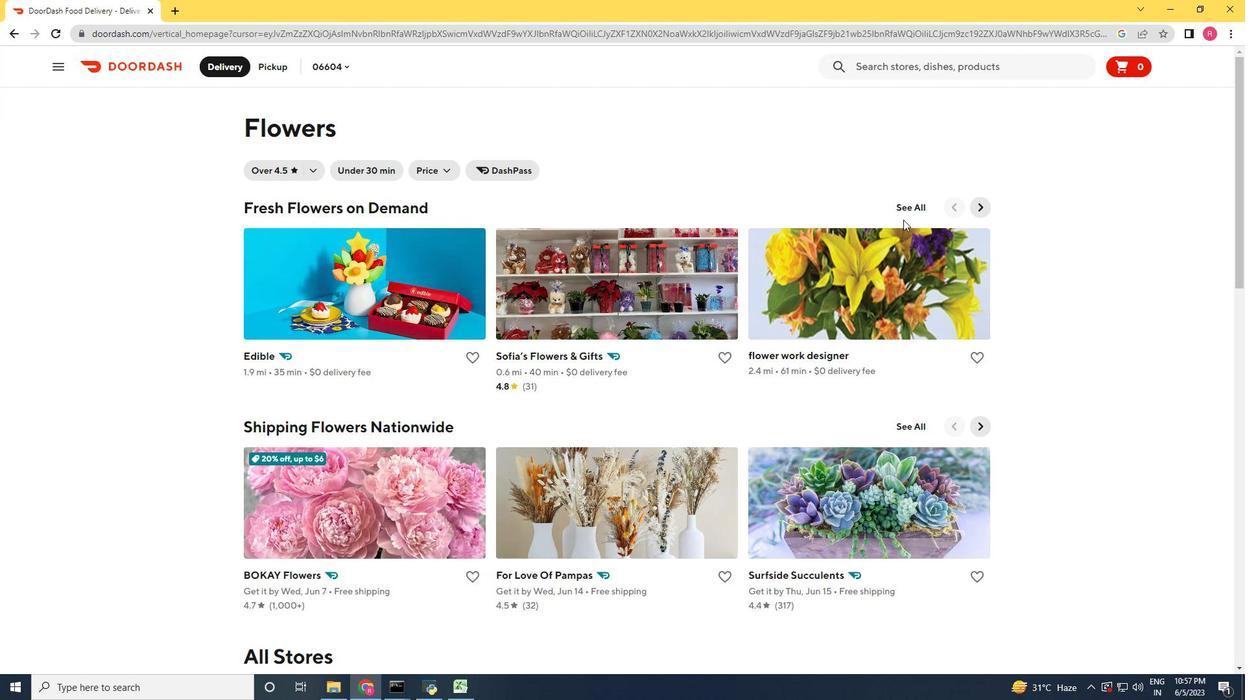 
Action: Mouse scrolled (903, 220) with delta (0, 0)
Screenshot: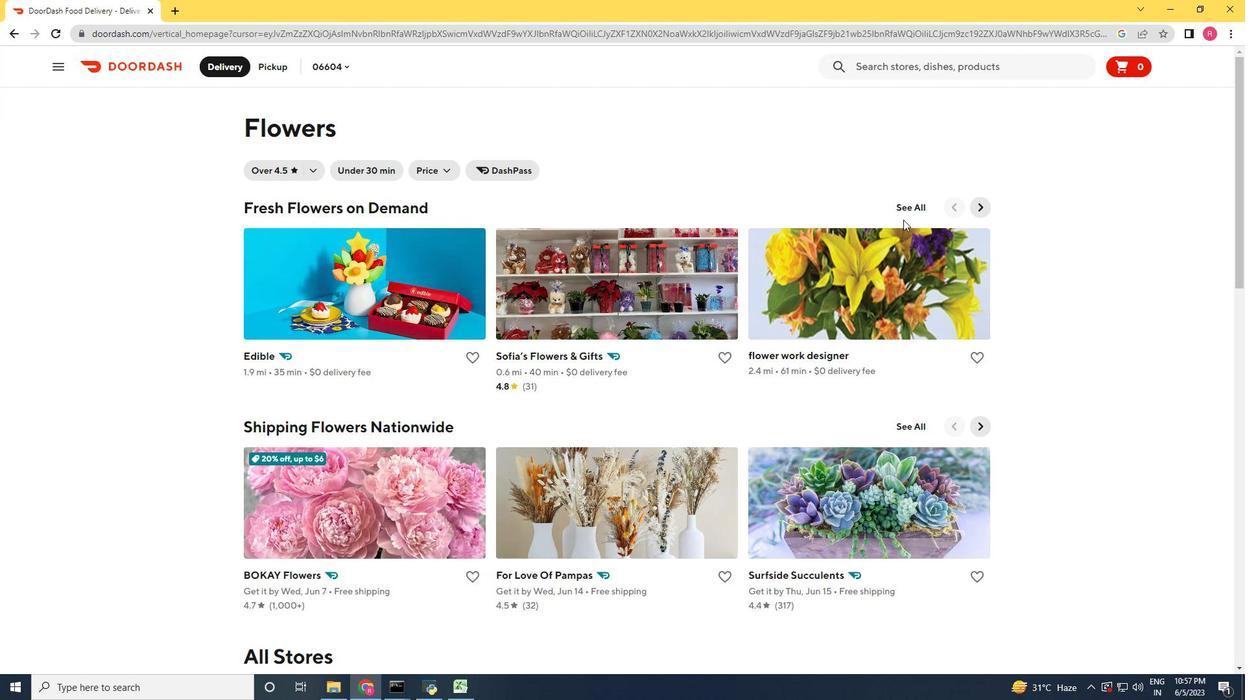 
Action: Mouse scrolled (903, 220) with delta (0, 0)
Screenshot: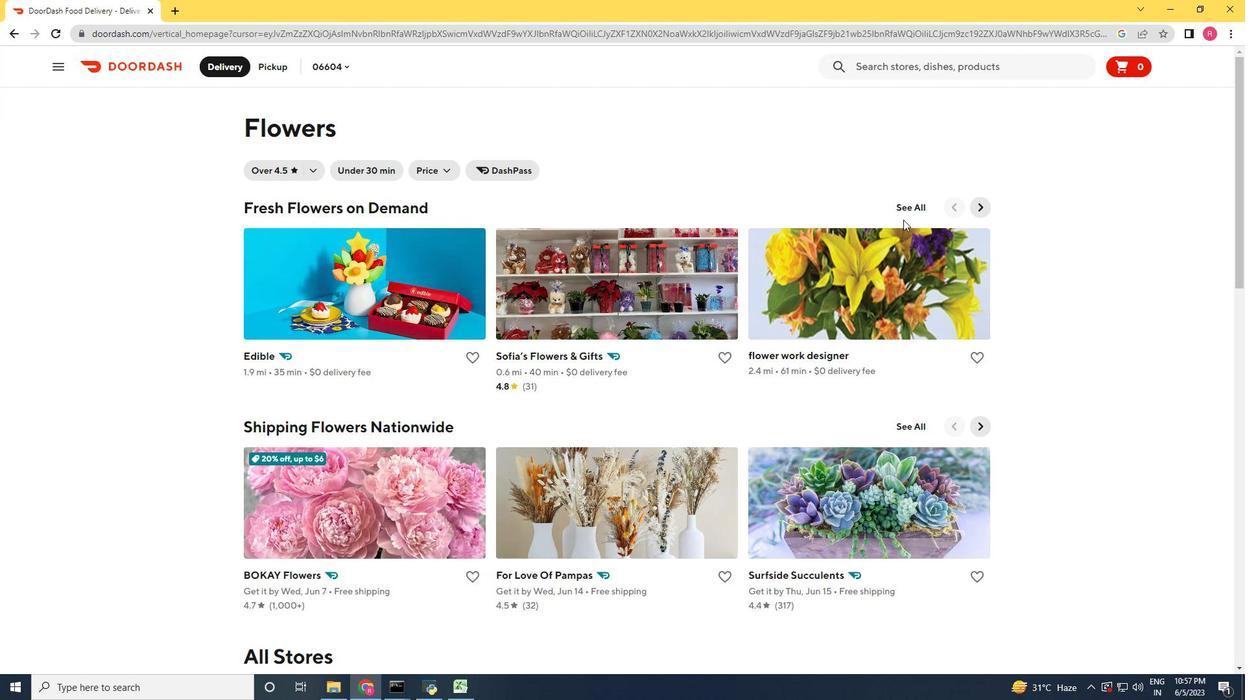 
Action: Mouse scrolled (903, 220) with delta (0, 0)
Screenshot: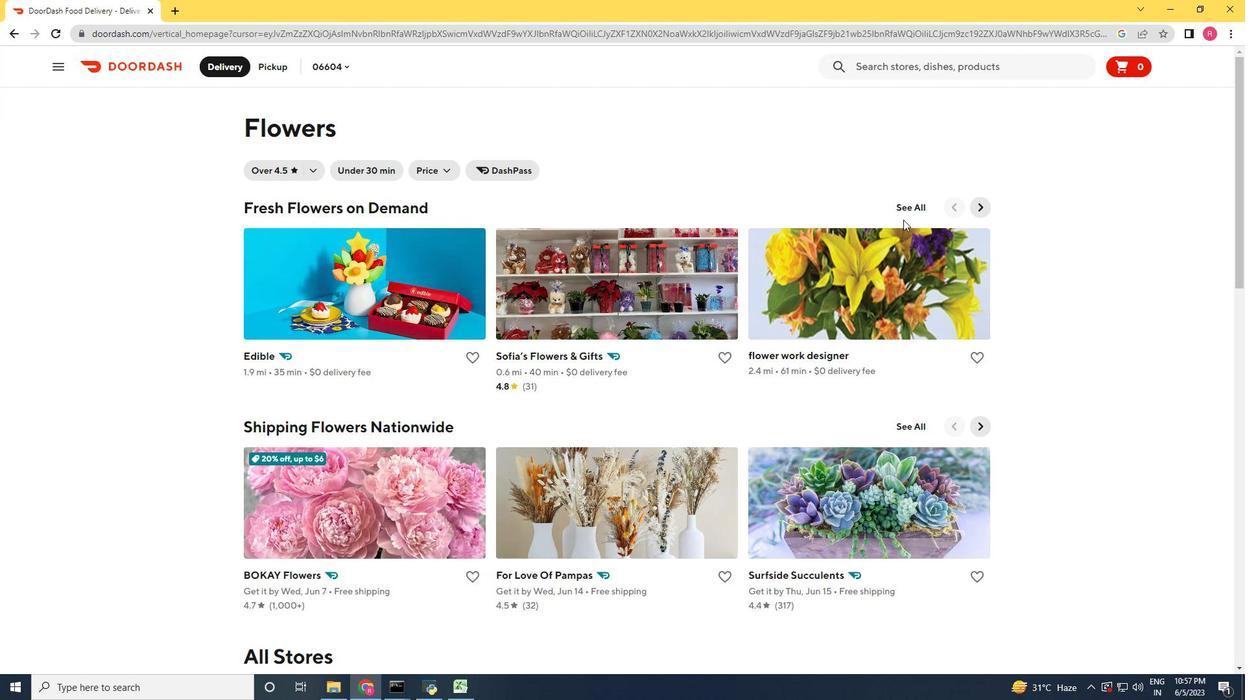 
Action: Mouse moved to (887, 70)
Screenshot: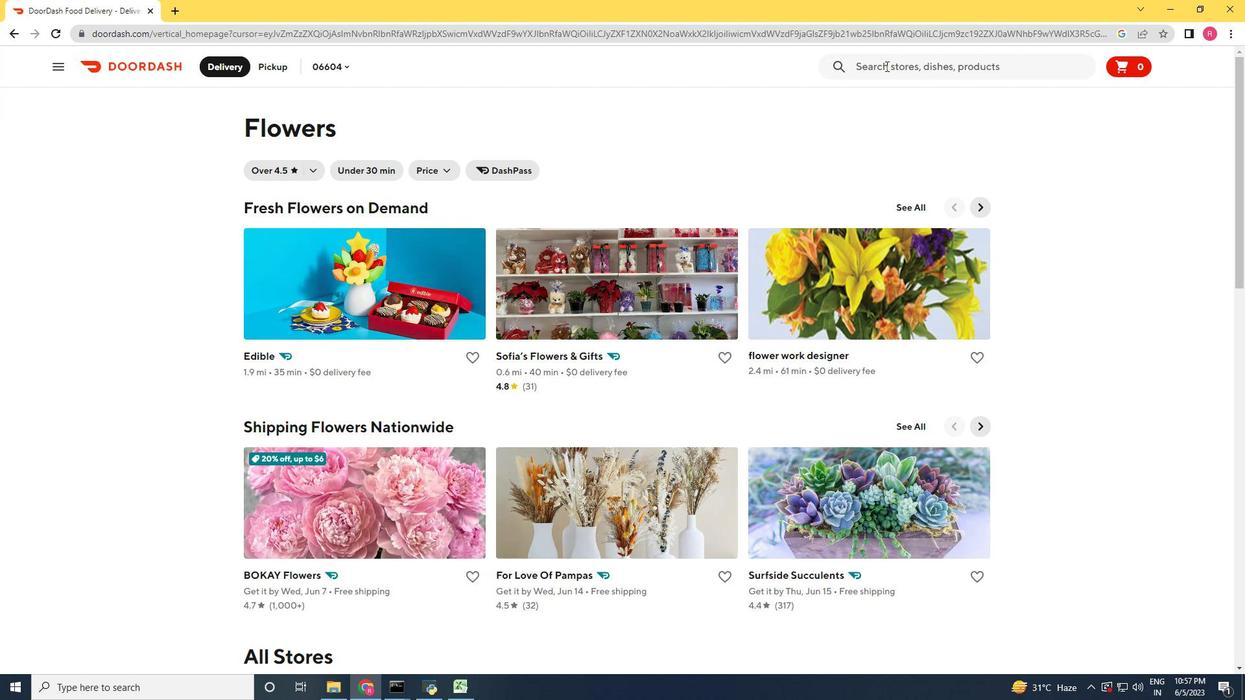 
Action: Mouse pressed left at (887, 70)
Screenshot: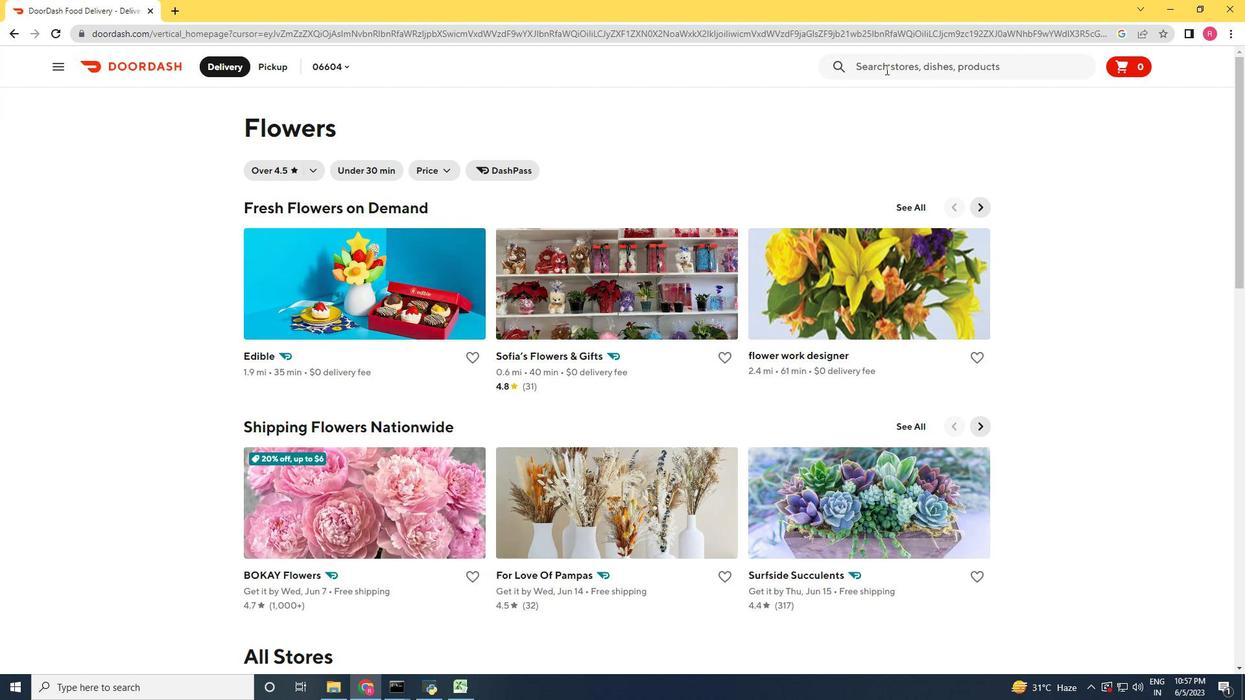 
Action: Key pressed <Key.shift_r>Su
Screenshot: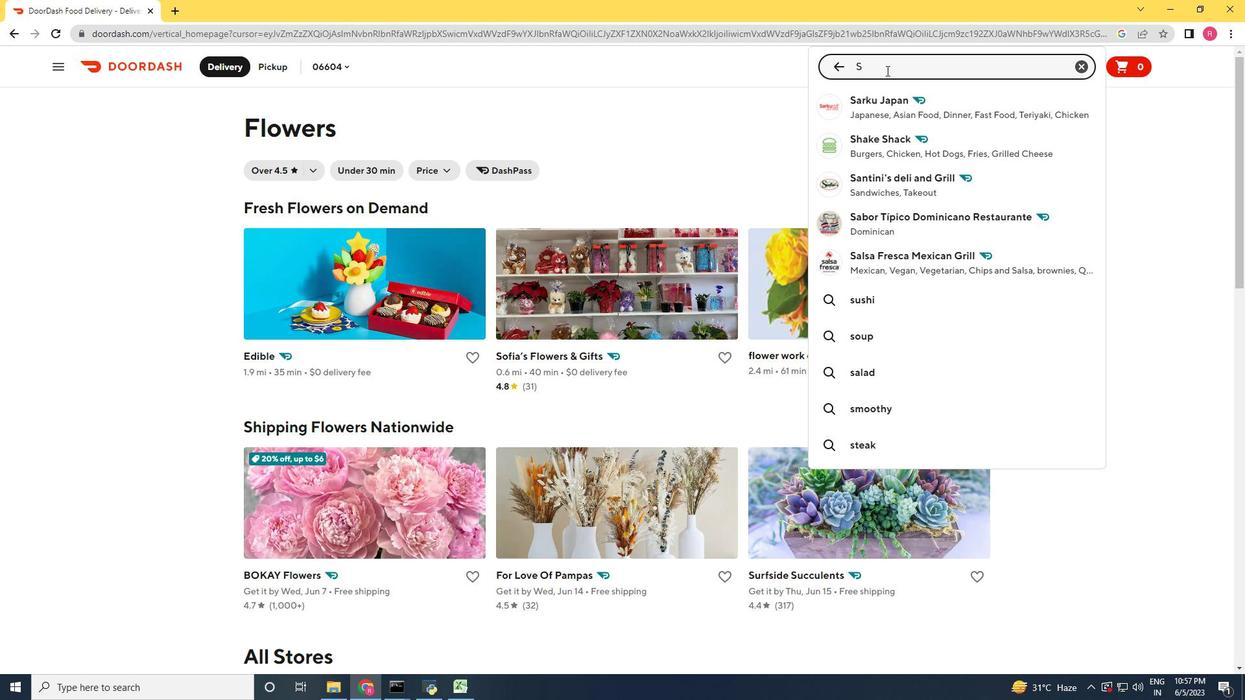 
Action: Mouse moved to (889, 73)
Screenshot: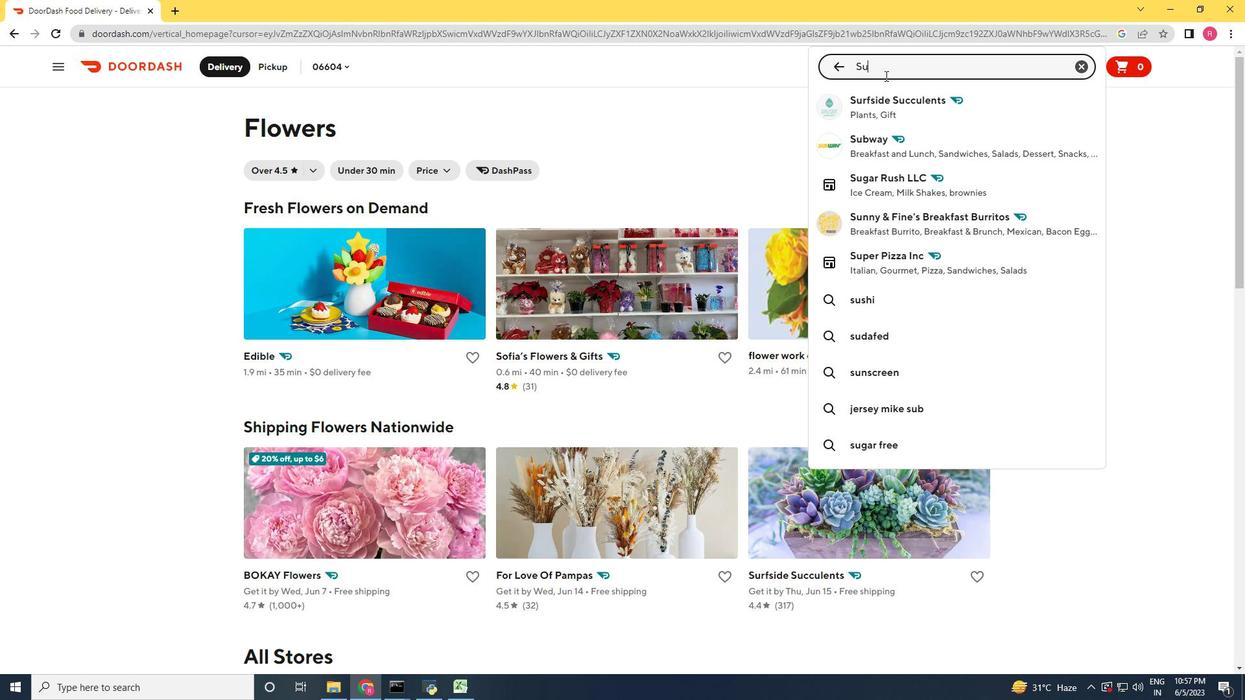 
Action: Key pressed <Key.backspace><Key.backspace>s
Screenshot: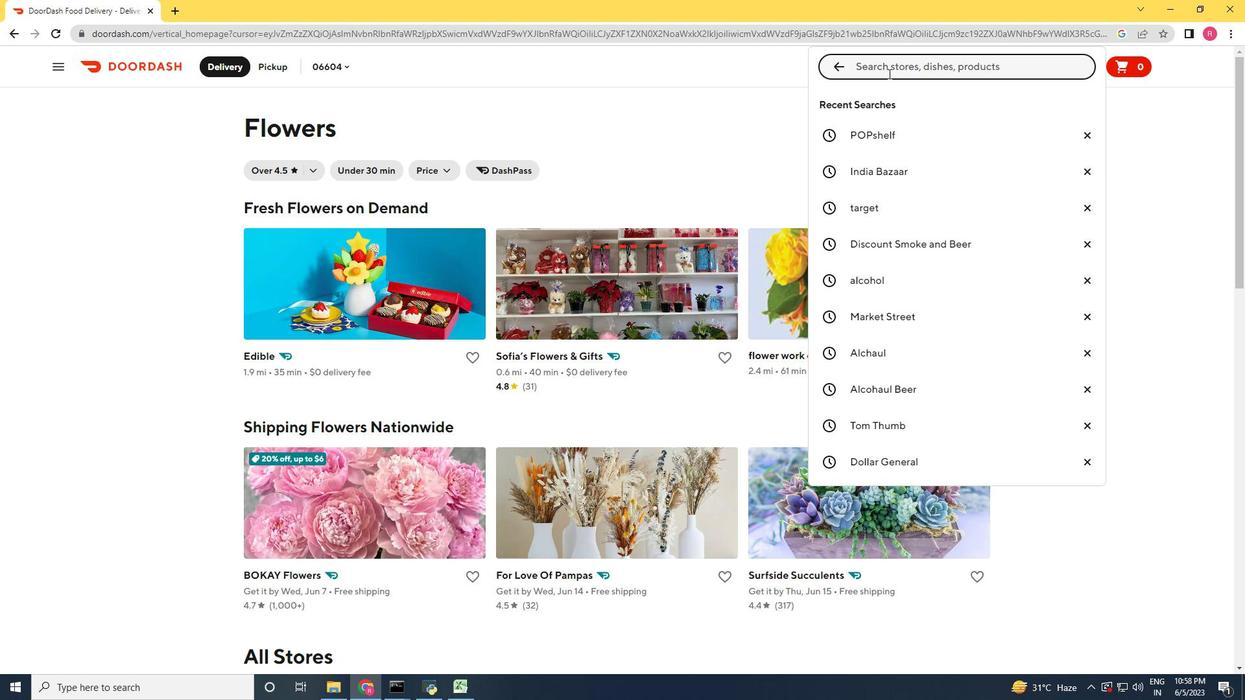 
Action: Mouse moved to (947, 328)
Screenshot: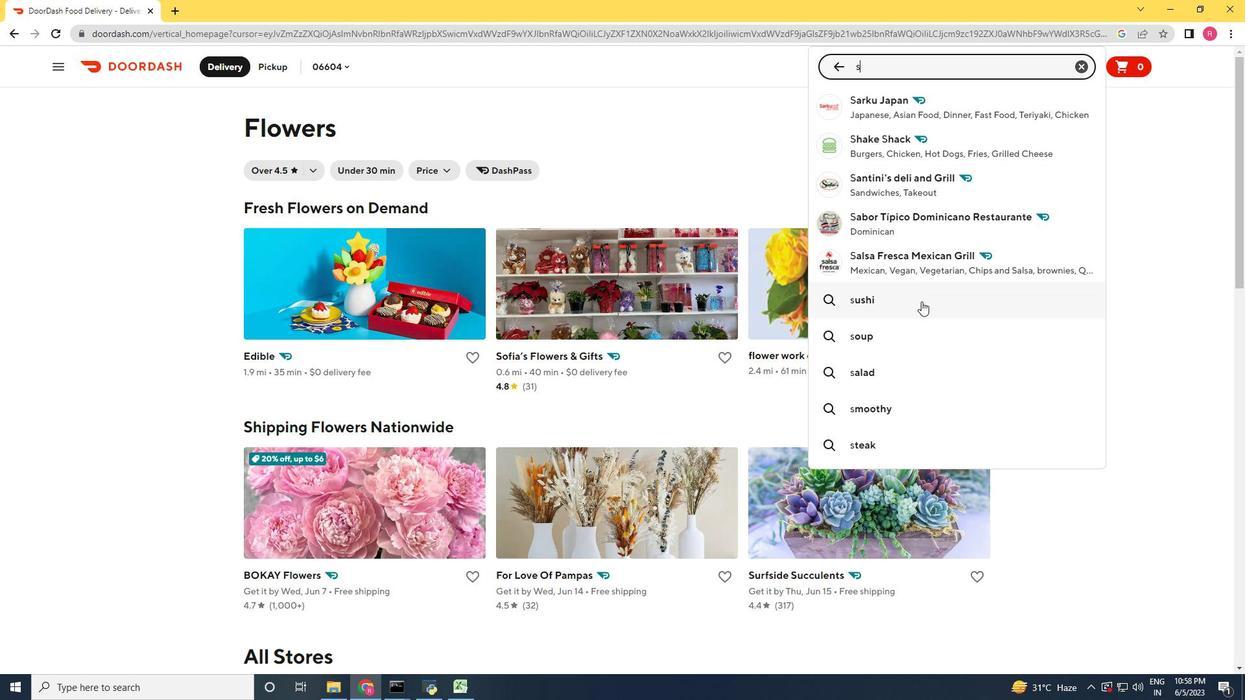 
Action: Mouse scrolled (947, 327) with delta (0, 0)
Screenshot: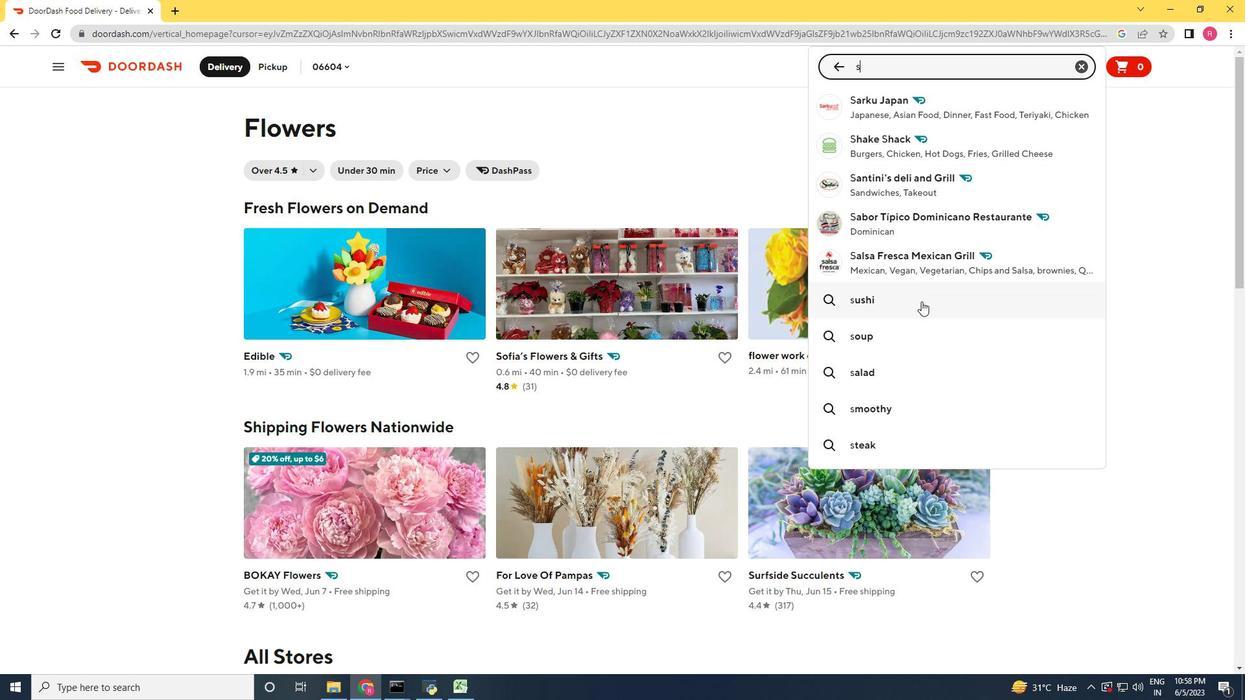
Action: Mouse moved to (948, 329)
Screenshot: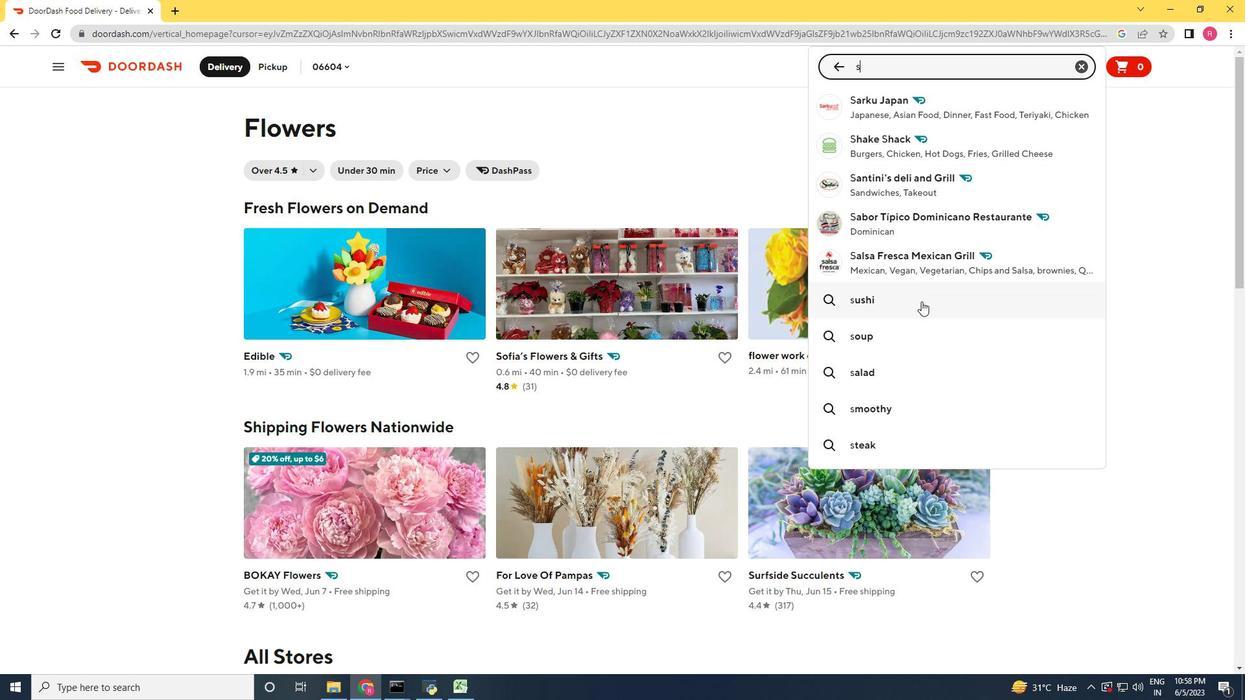 
Action: Mouse scrolled (948, 328) with delta (0, 0)
Screenshot: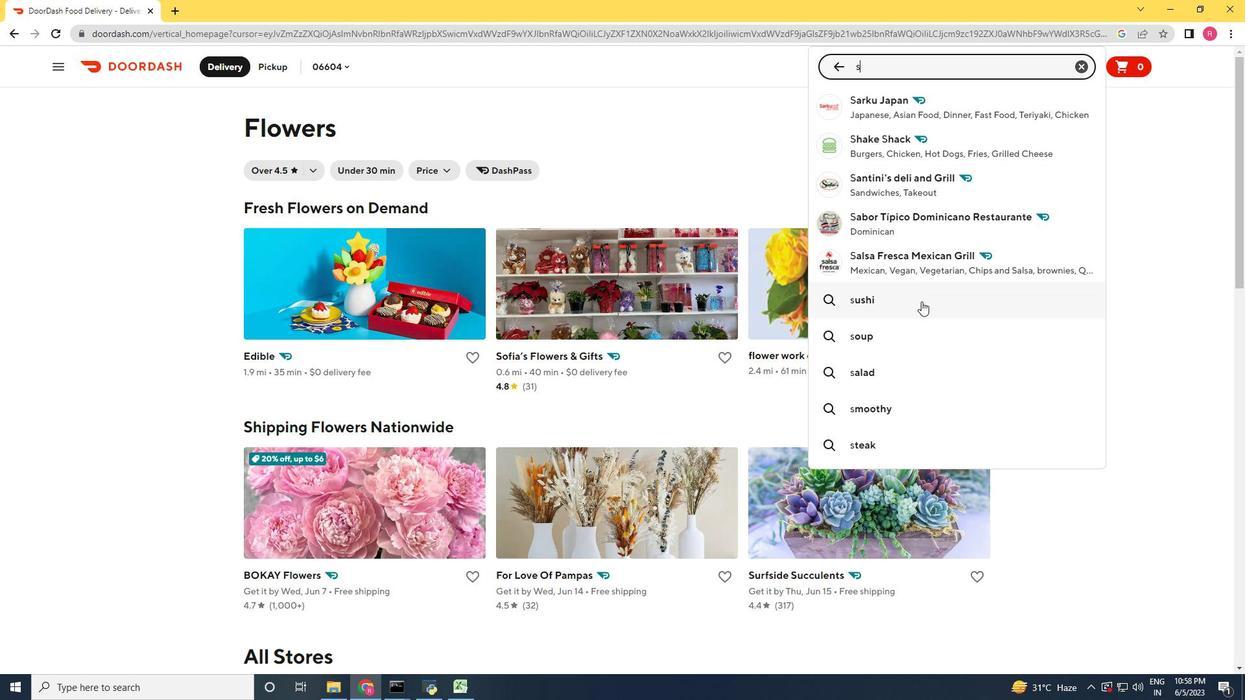 
Action: Mouse scrolled (948, 328) with delta (0, 0)
Screenshot: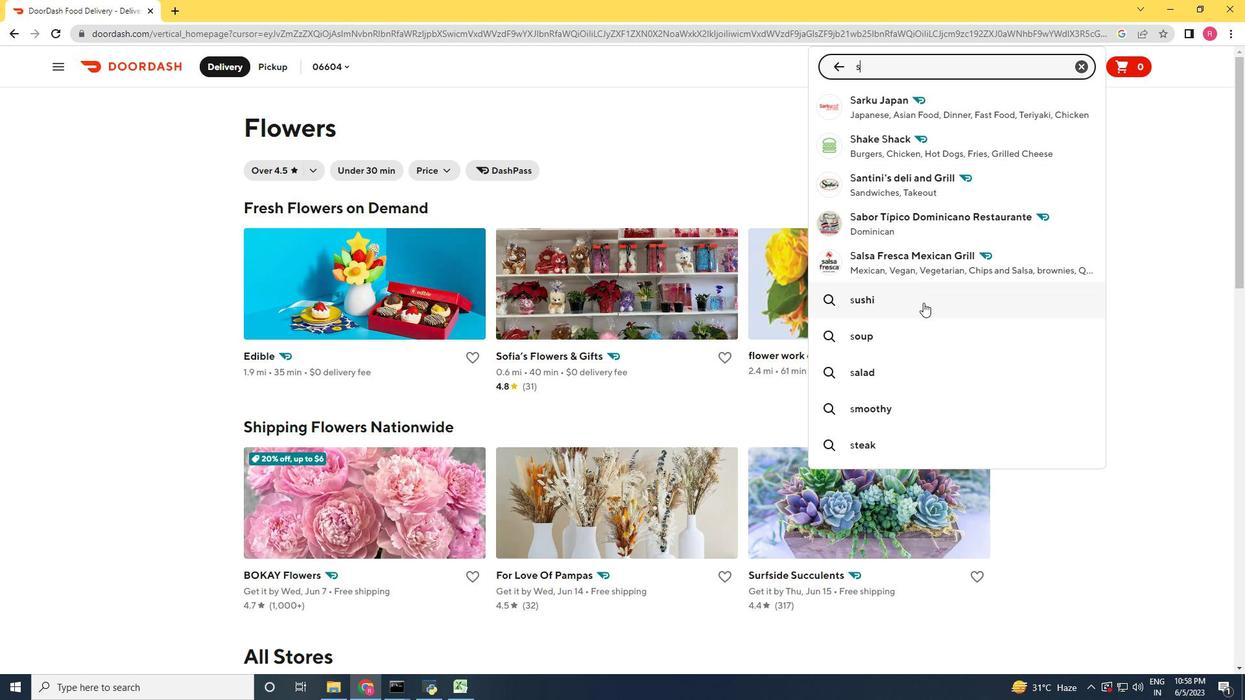 
Action: Mouse moved to (948, 330)
Screenshot: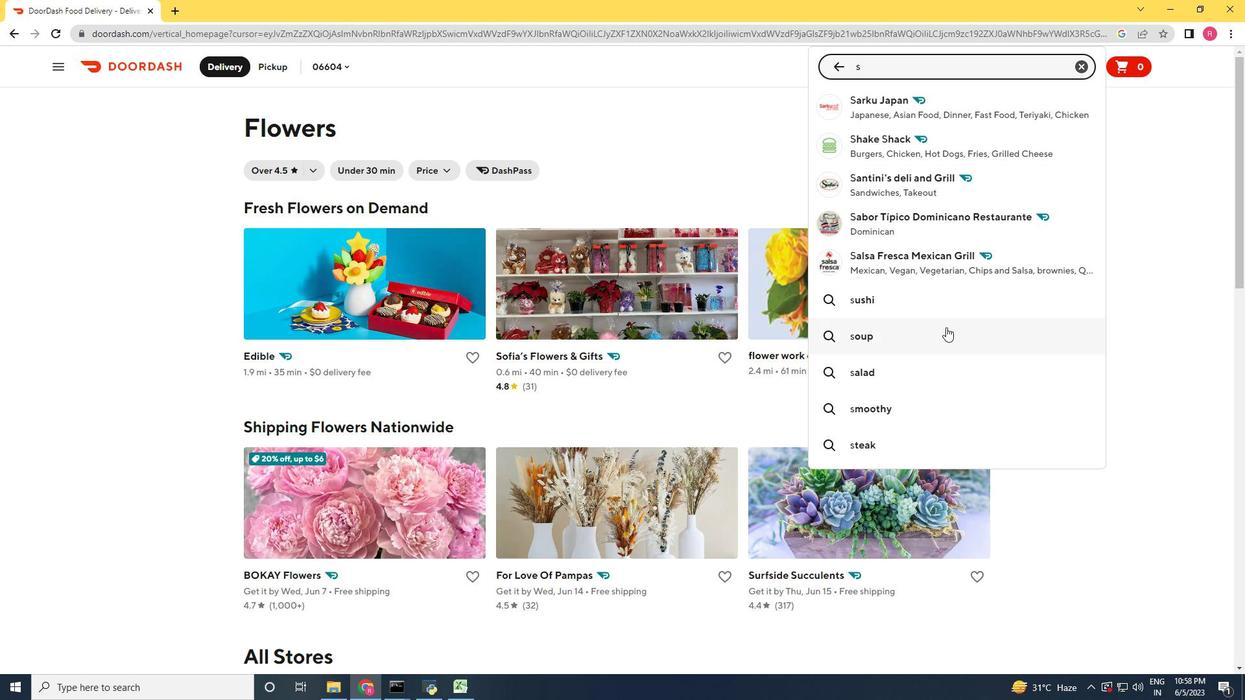 
Action: Mouse scrolled (948, 329) with delta (0, 0)
Screenshot: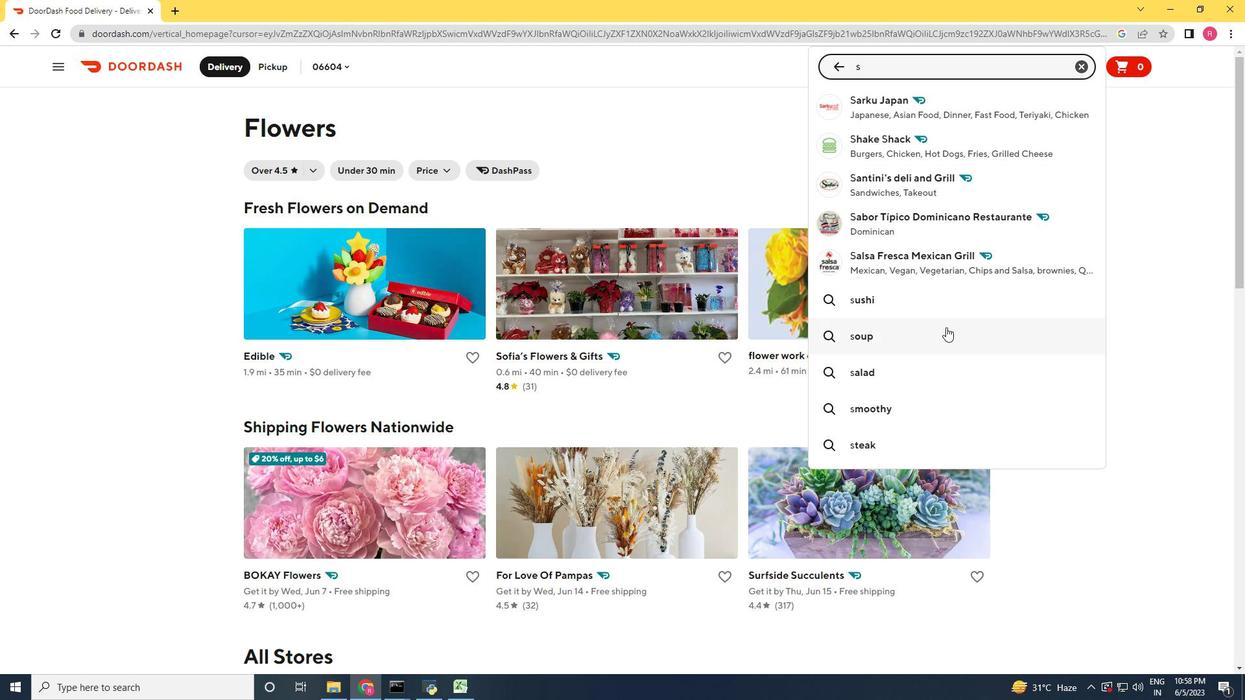 
Action: Mouse moved to (1170, 423)
Screenshot: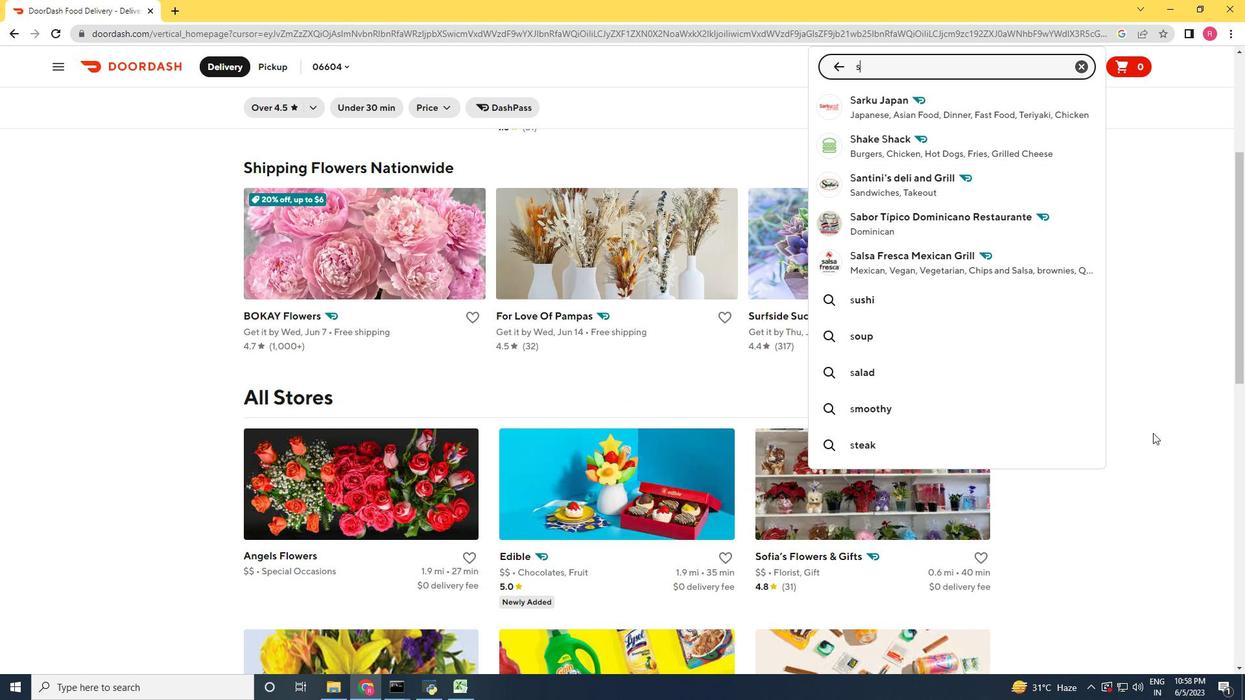 
Action: Mouse pressed left at (1170, 423)
Screenshot: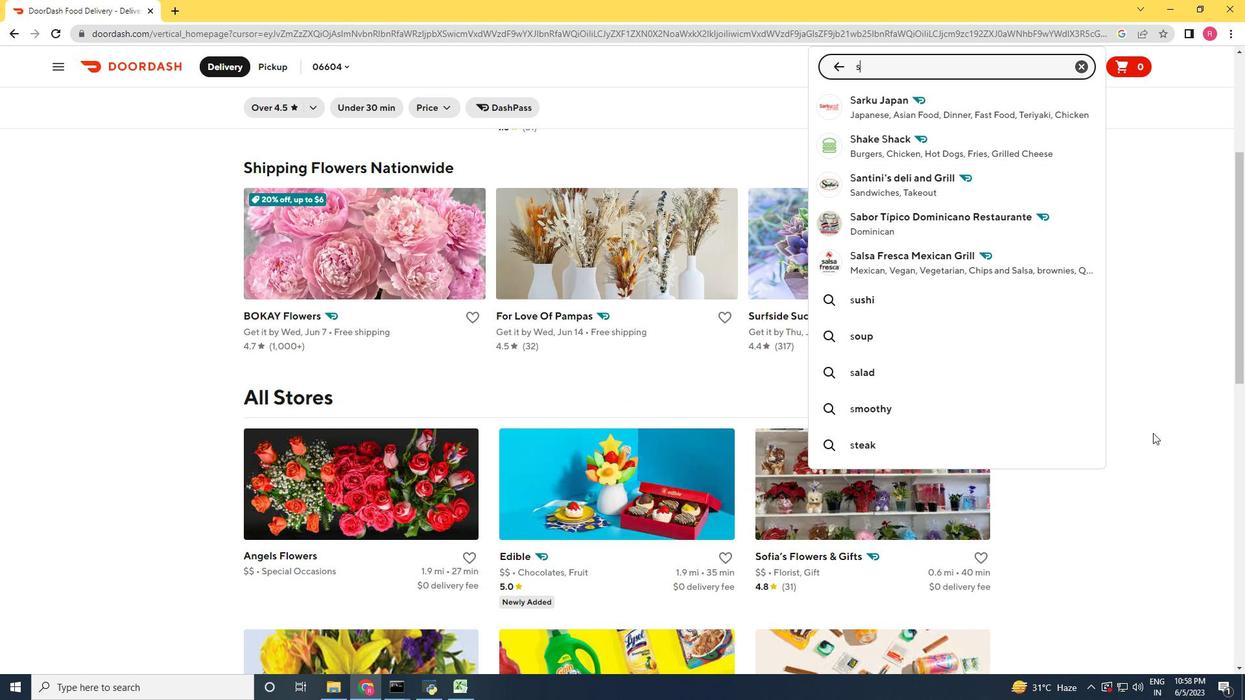 
Action: Mouse moved to (1008, 428)
Screenshot: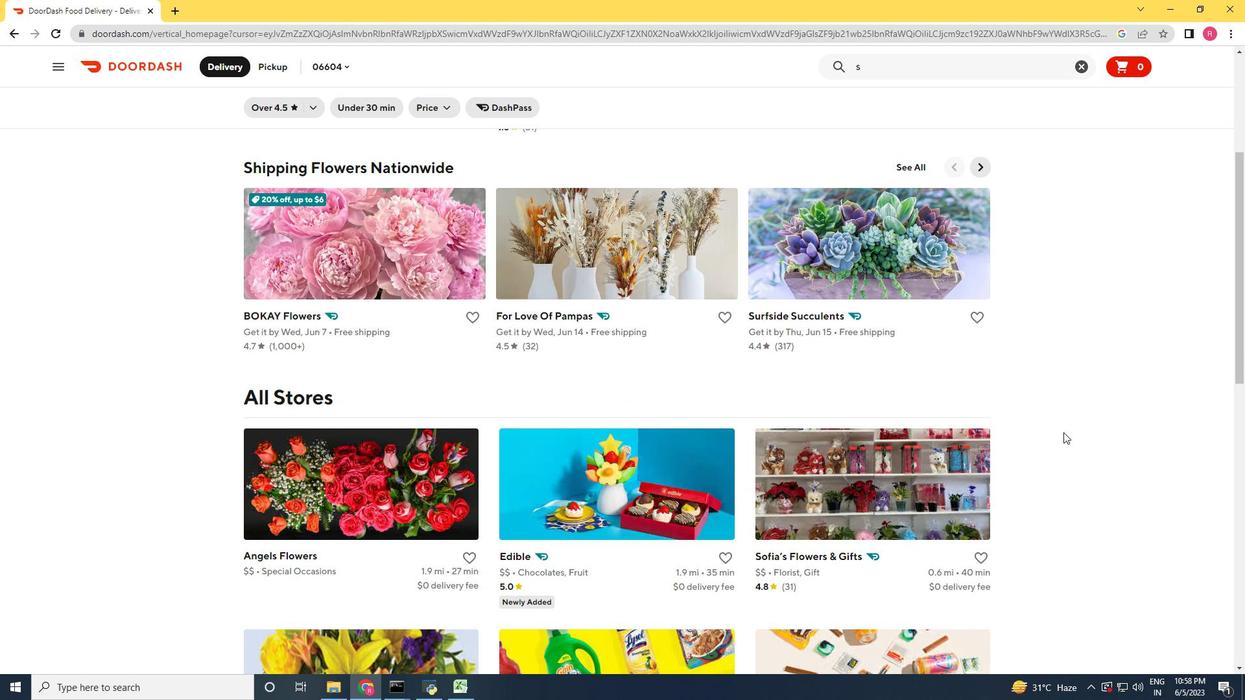 
Action: Mouse scrolled (1008, 428) with delta (0, 0)
Screenshot: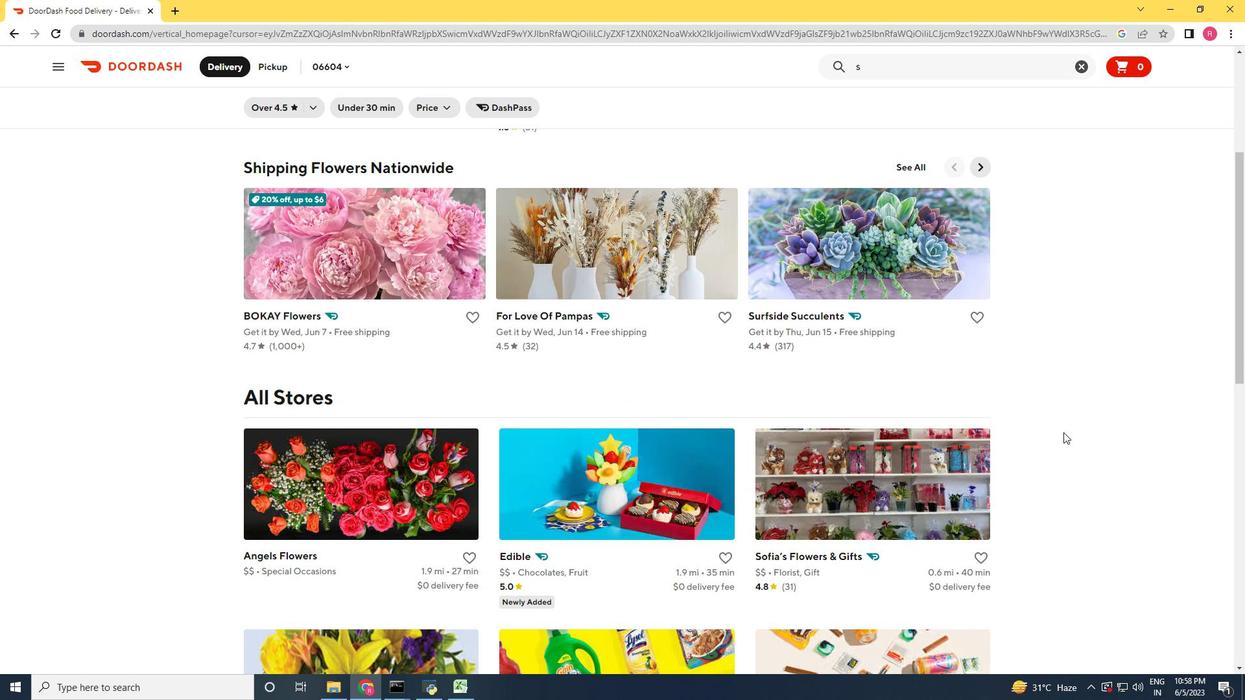 
Action: Mouse moved to (1007, 428)
Screenshot: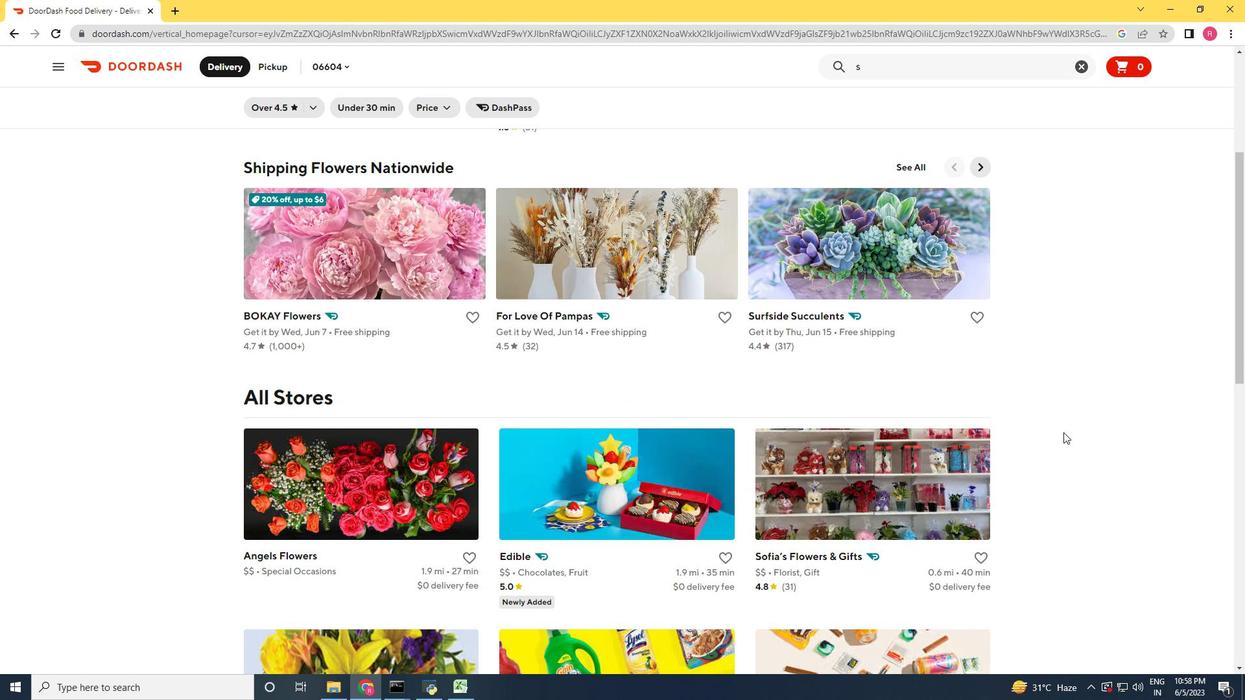 
Action: Mouse scrolled (1007, 427) with delta (0, 0)
Screenshot: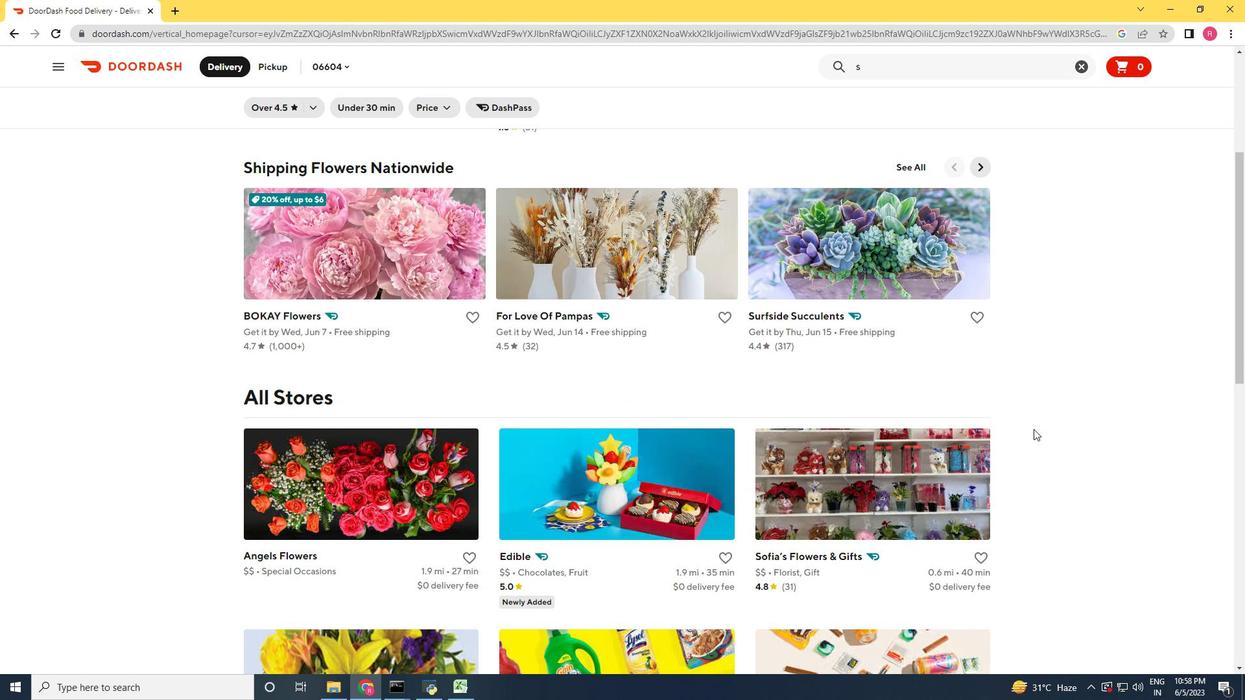 
Action: Mouse scrolled (1007, 427) with delta (0, 0)
Screenshot: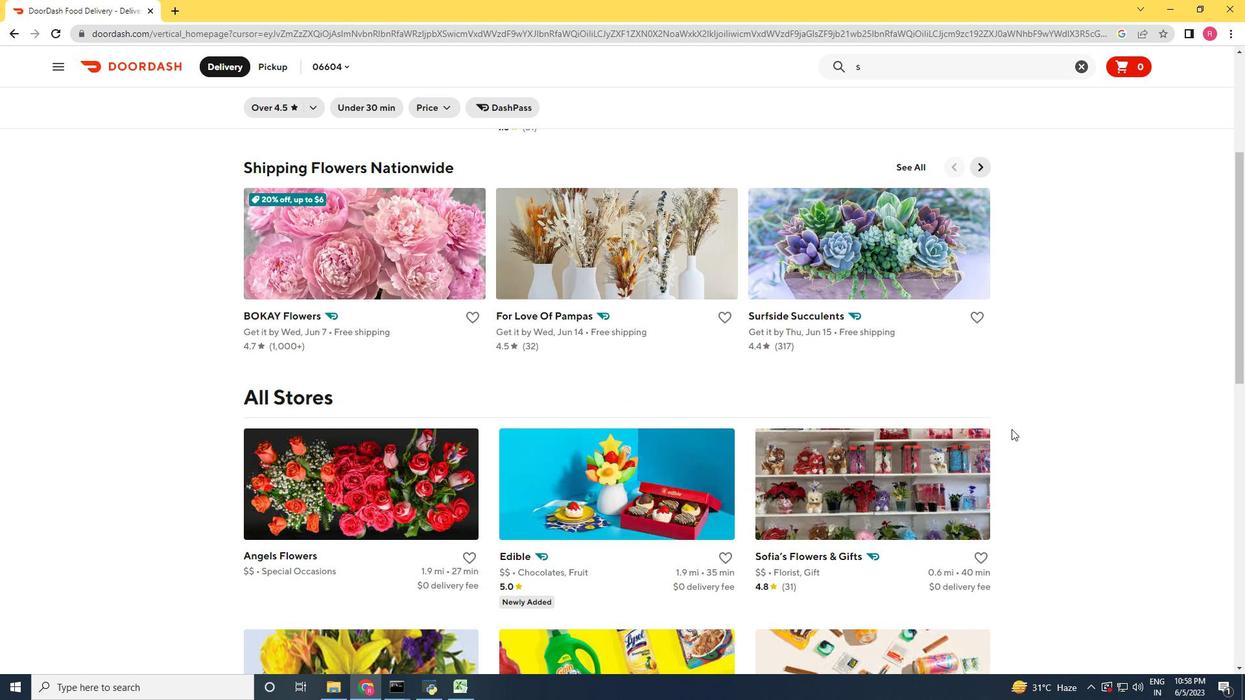 
Action: Mouse scrolled (1007, 428) with delta (0, 0)
Screenshot: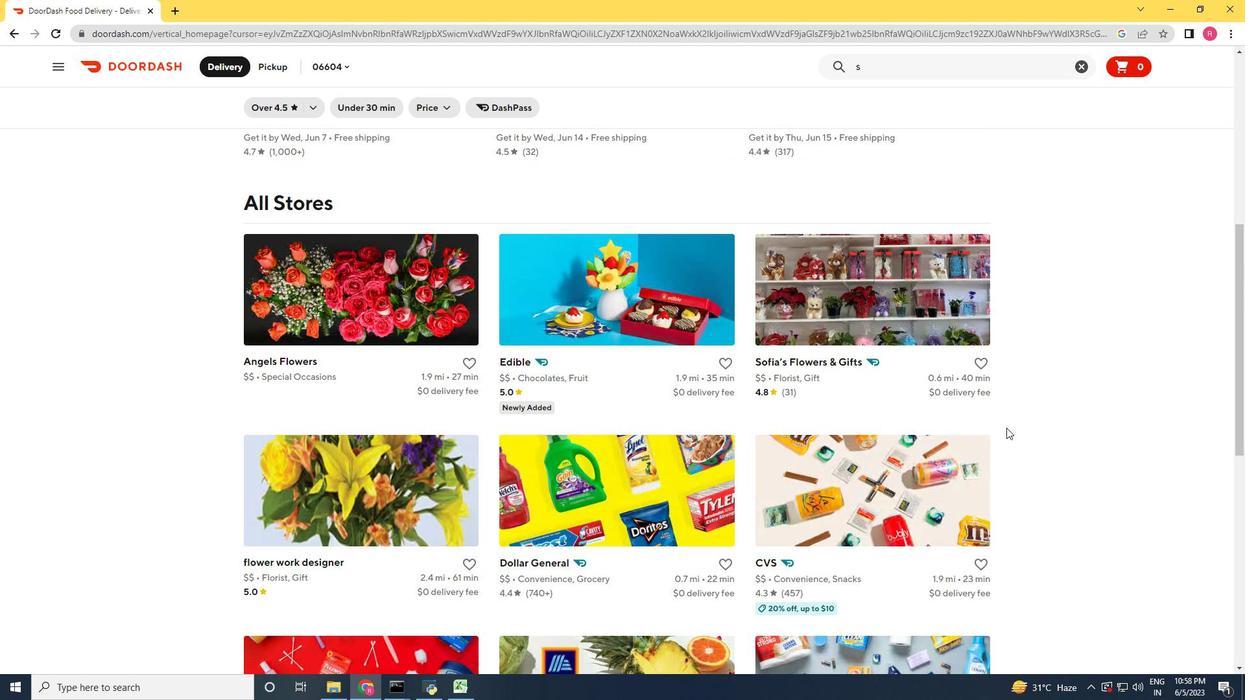 
Action: Mouse scrolled (1007, 428) with delta (0, 0)
Screenshot: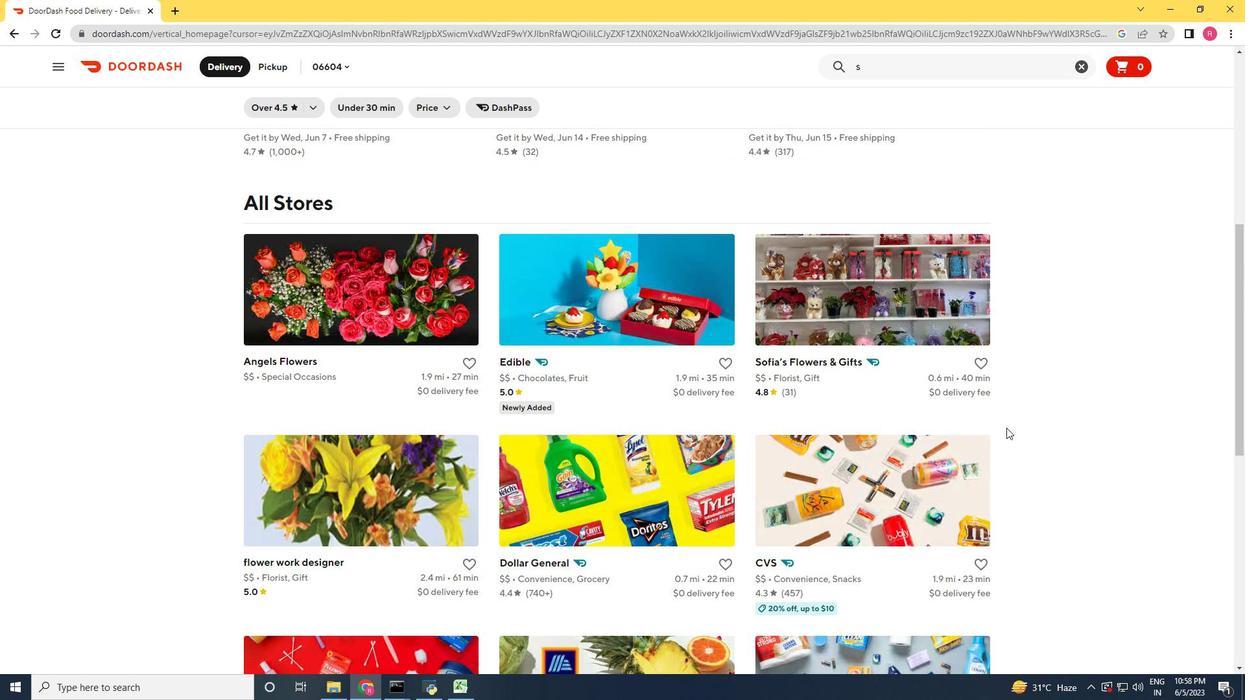 
Action: Mouse scrolled (1007, 428) with delta (0, 0)
Screenshot: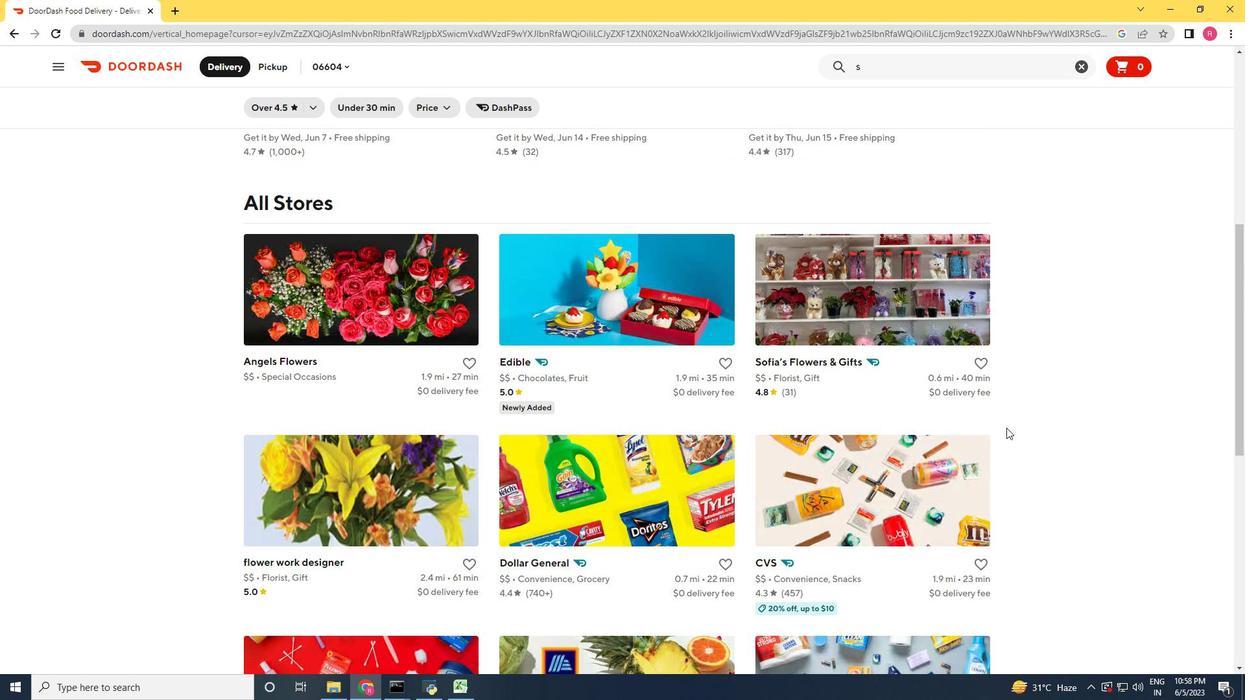 
Action: Mouse scrolled (1007, 428) with delta (0, 0)
Screenshot: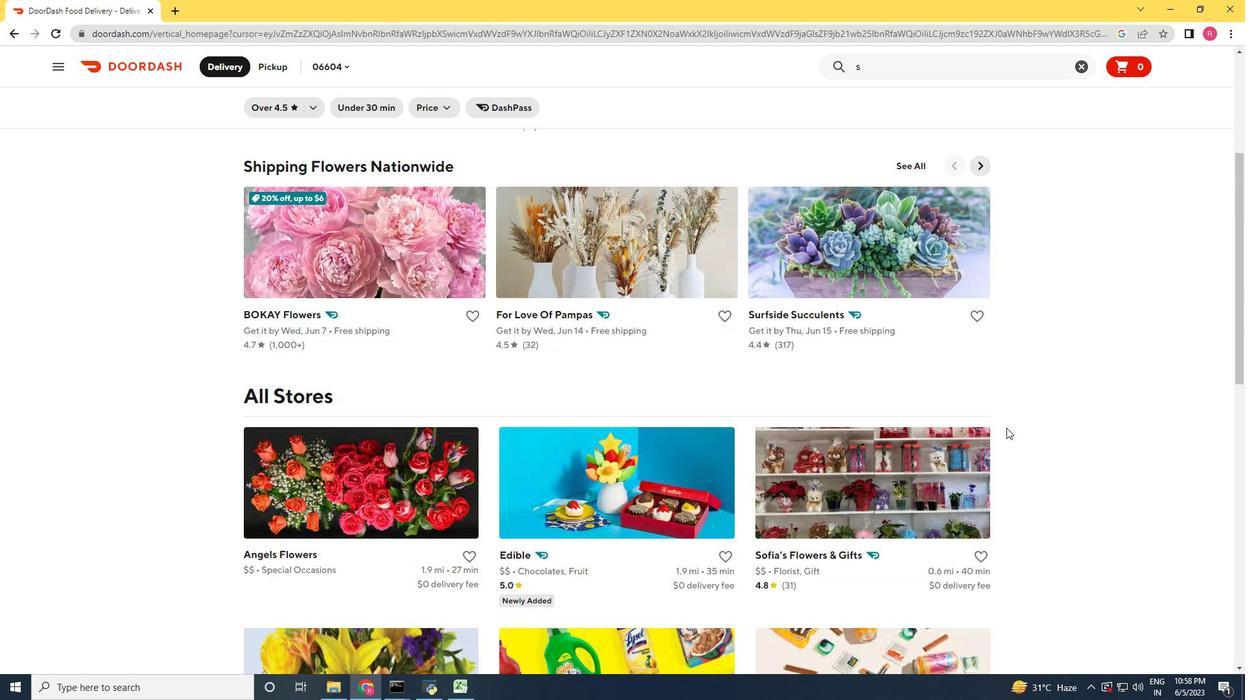 
Action: Mouse scrolled (1007, 428) with delta (0, 0)
Screenshot: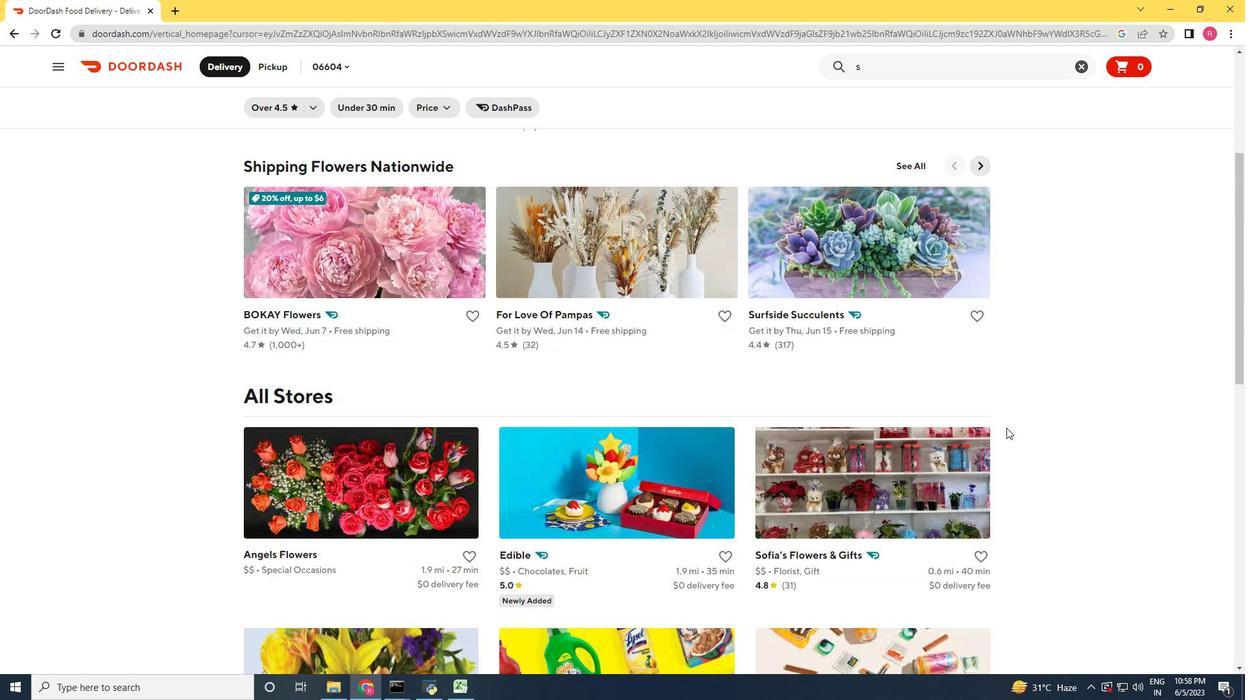 
Action: Mouse scrolled (1007, 428) with delta (0, 0)
Screenshot: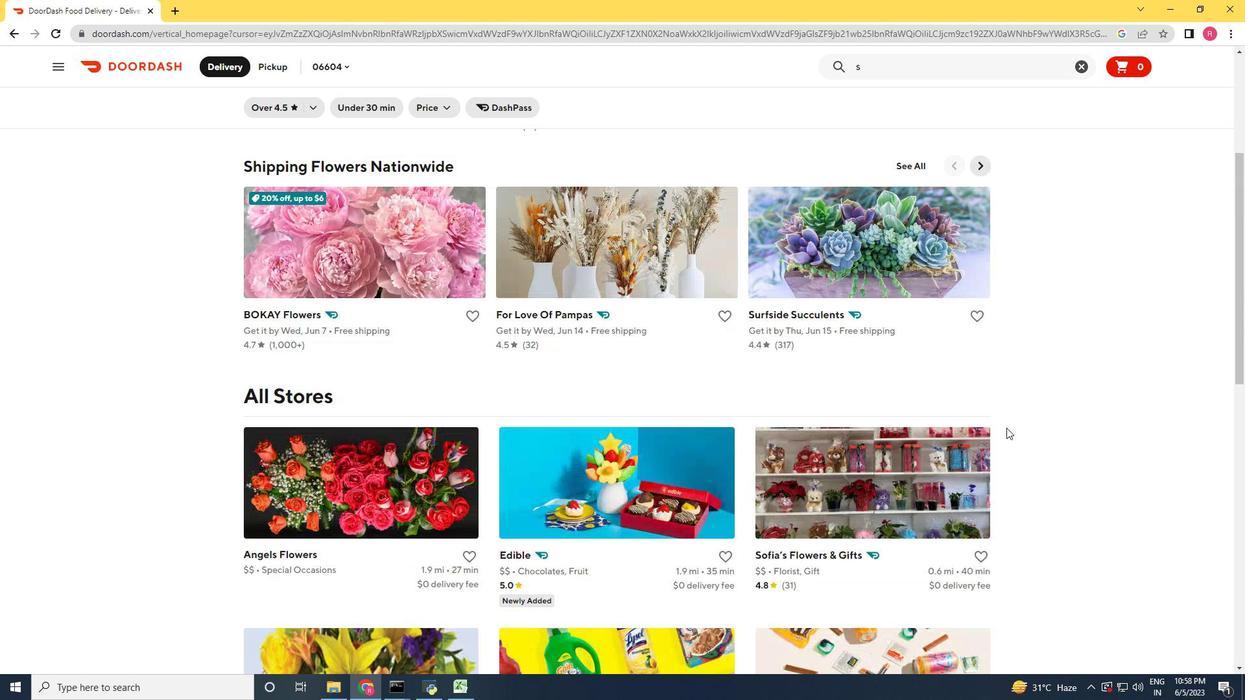 
Action: Mouse scrolled (1007, 428) with delta (0, 0)
Screenshot: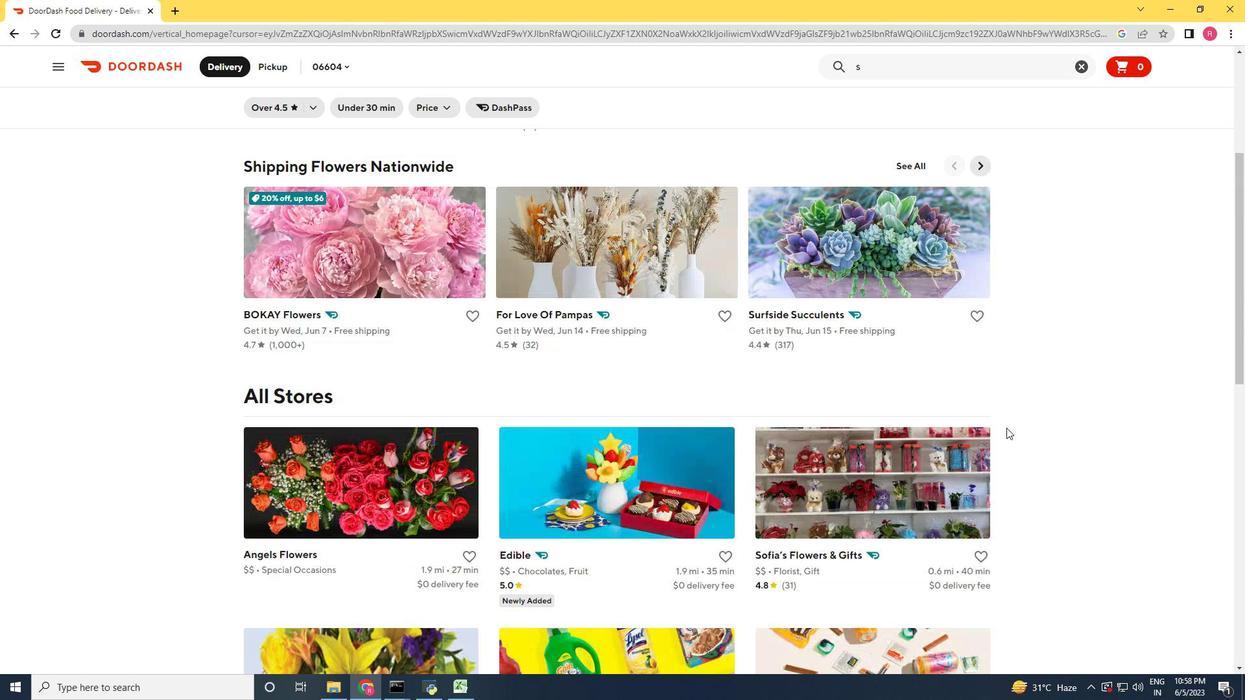 
Action: Mouse scrolled (1007, 428) with delta (0, 0)
Screenshot: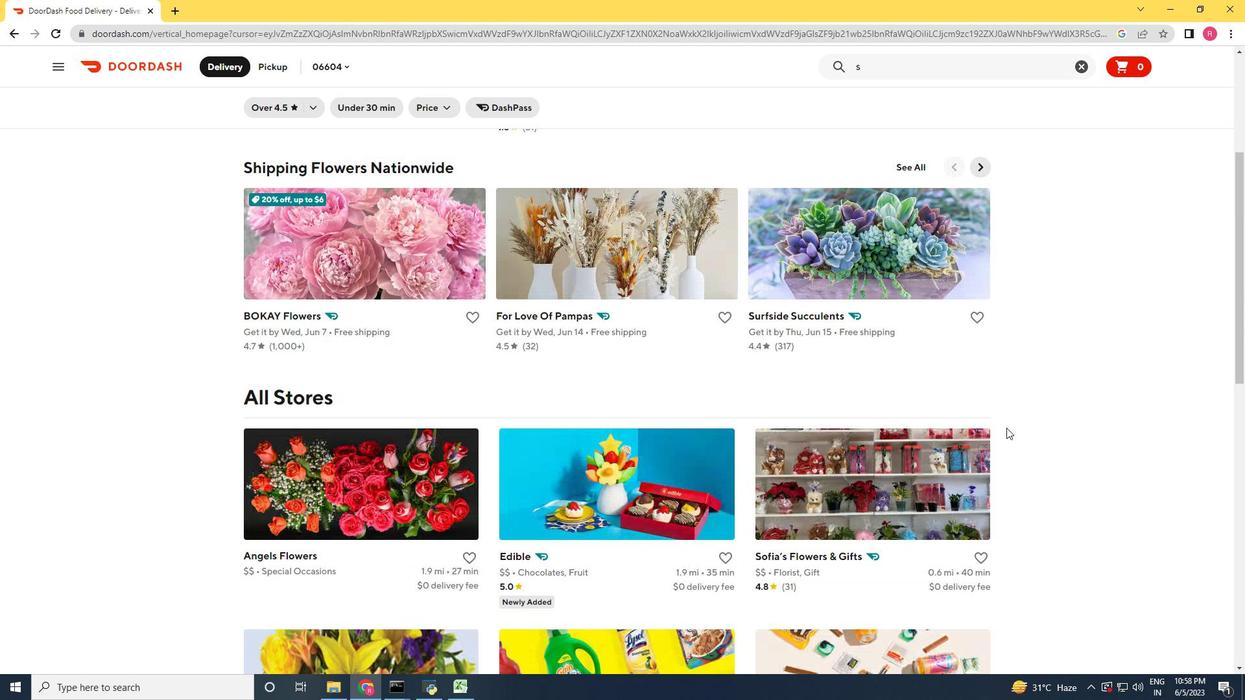 
Action: Mouse scrolled (1007, 428) with delta (0, 0)
Screenshot: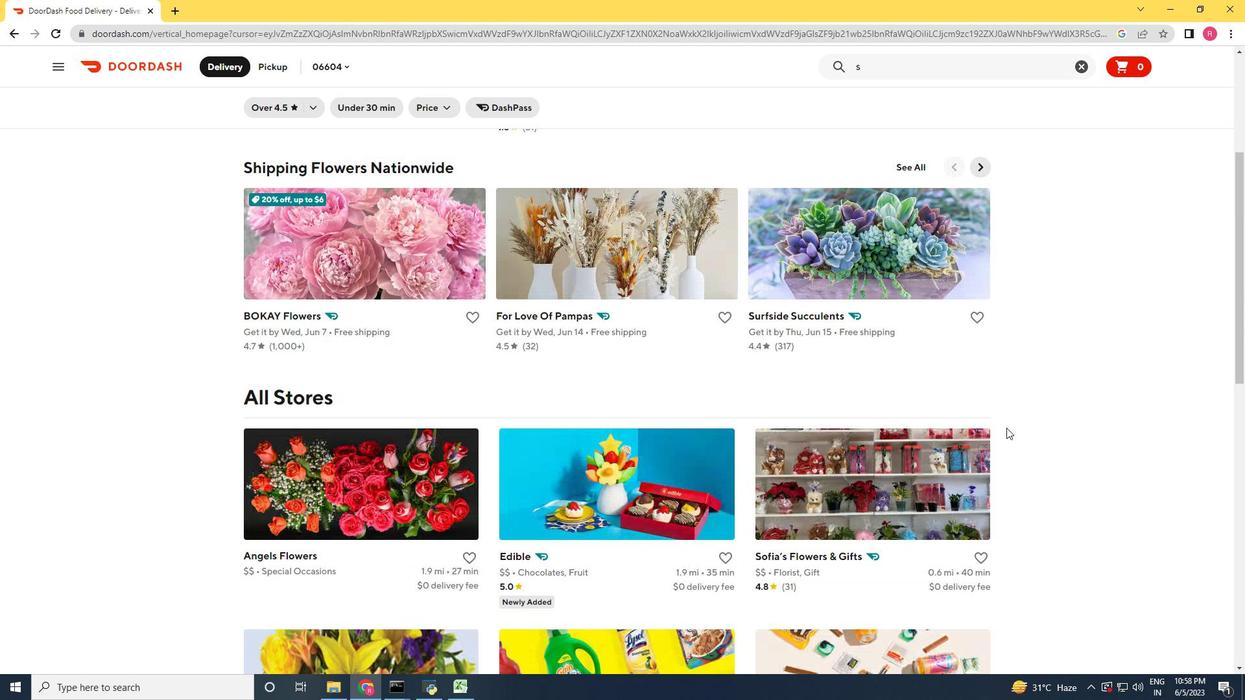 
Action: Mouse scrolled (1007, 428) with delta (0, 0)
Screenshot: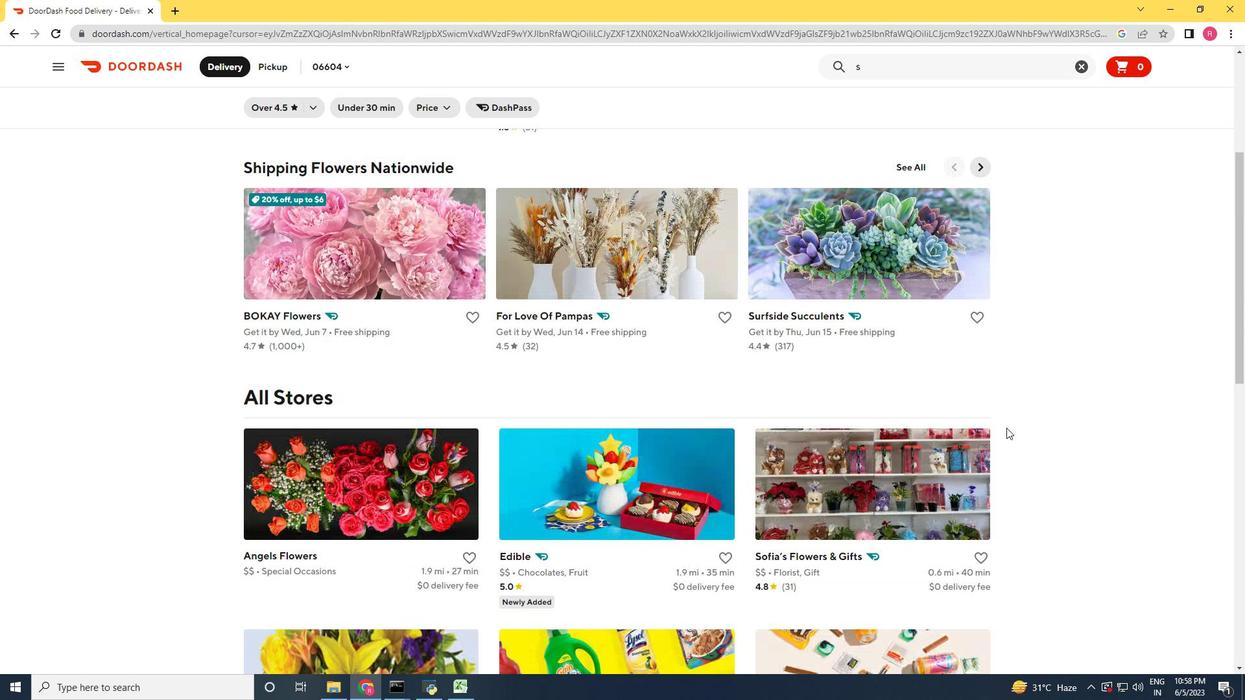 
Action: Mouse scrolled (1007, 428) with delta (0, 0)
Screenshot: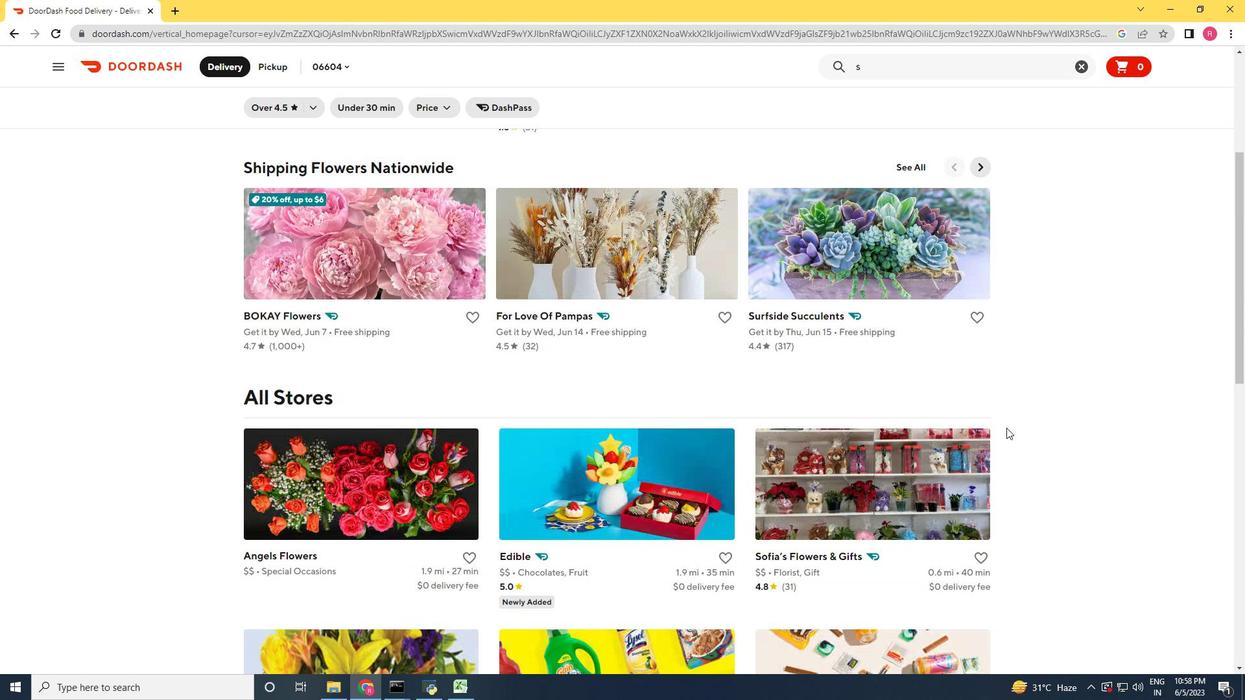 
Action: Mouse scrolled (1007, 428) with delta (0, 0)
Screenshot: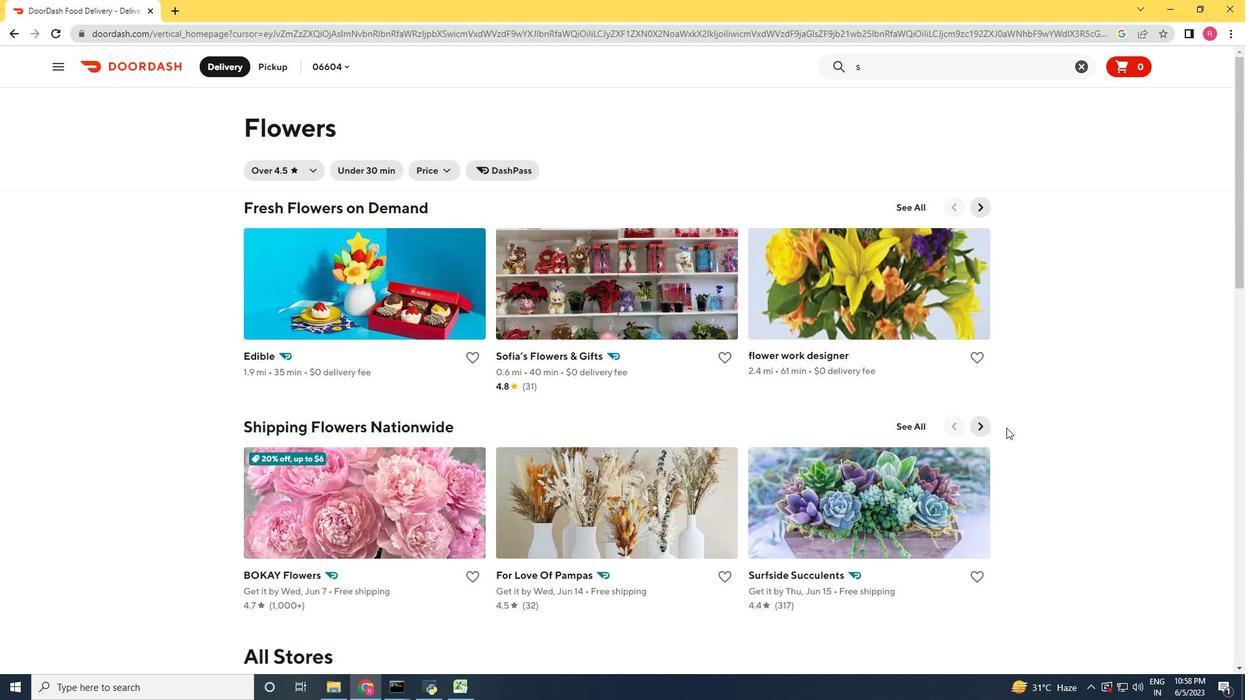 
Action: Mouse moved to (1005, 428)
Screenshot: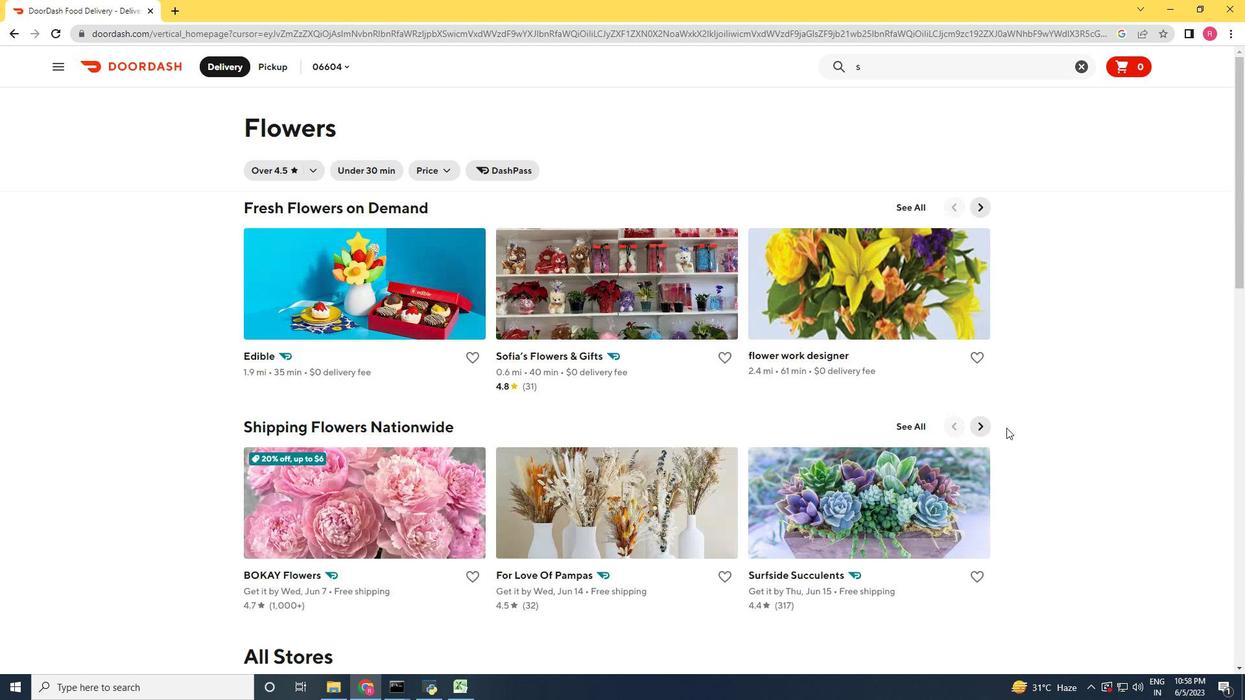 
Action: Mouse scrolled (1005, 428) with delta (0, 0)
Screenshot: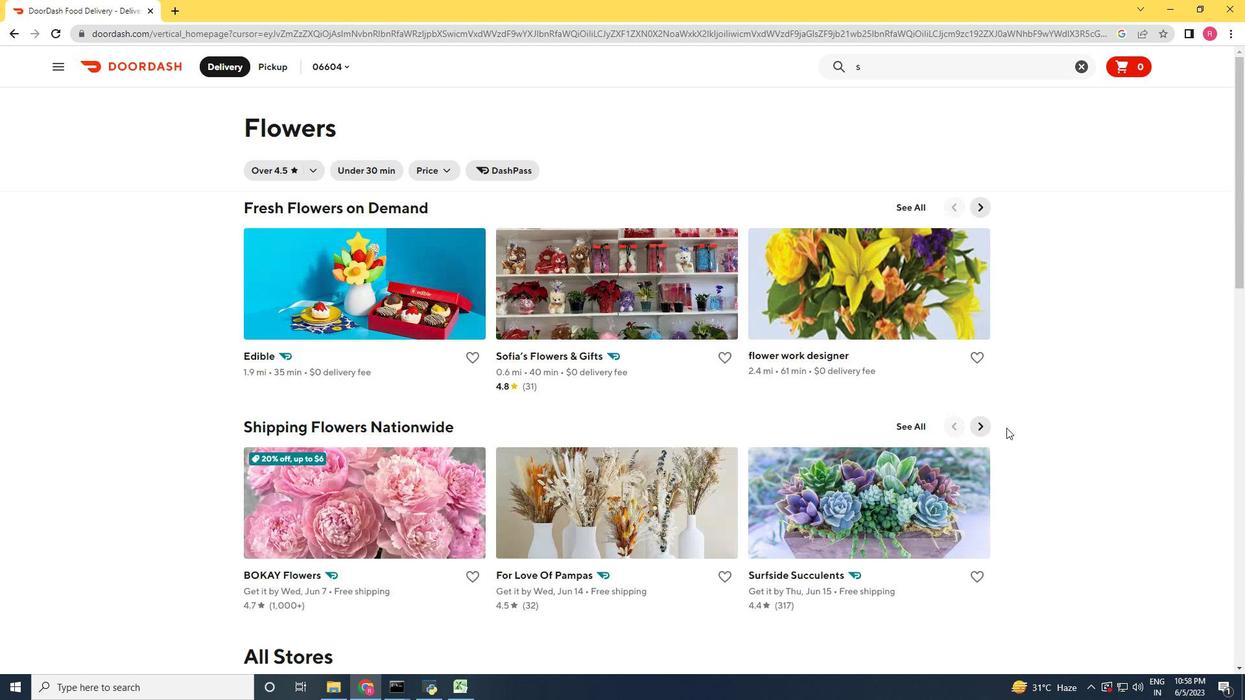 
Action: Mouse moved to (1005, 428)
Screenshot: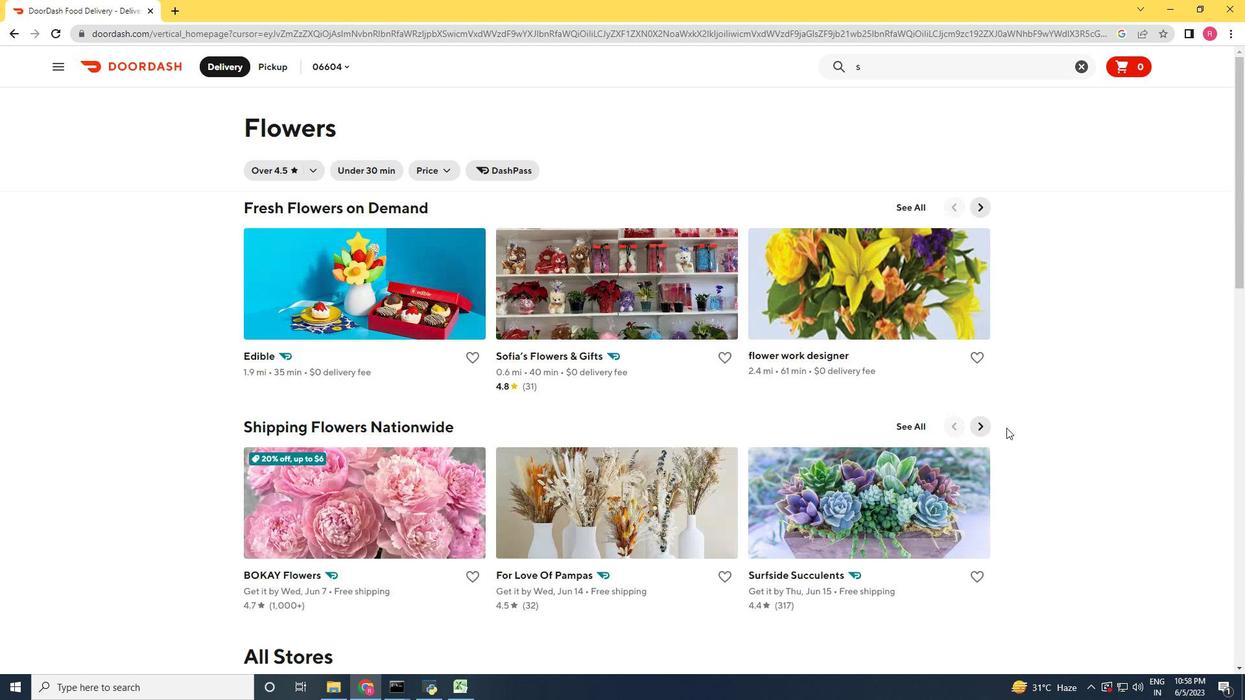 
Action: Mouse scrolled (1005, 428) with delta (0, 0)
Screenshot: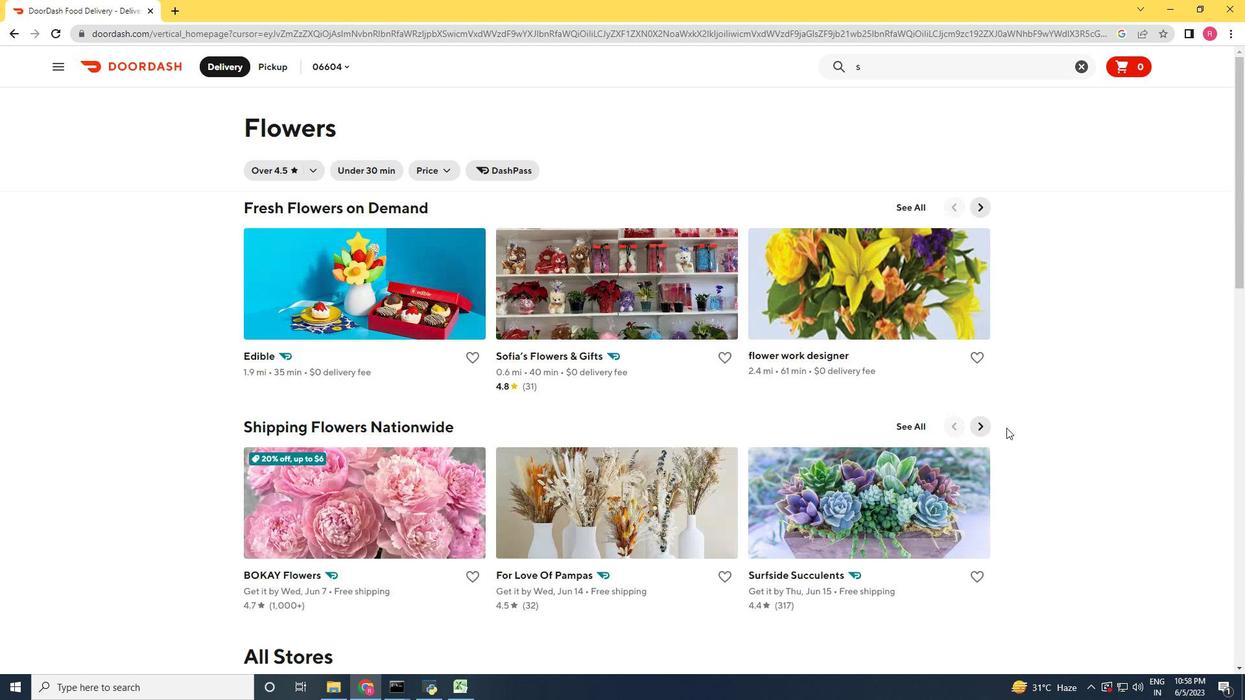 
Action: Mouse moved to (1004, 428)
Screenshot: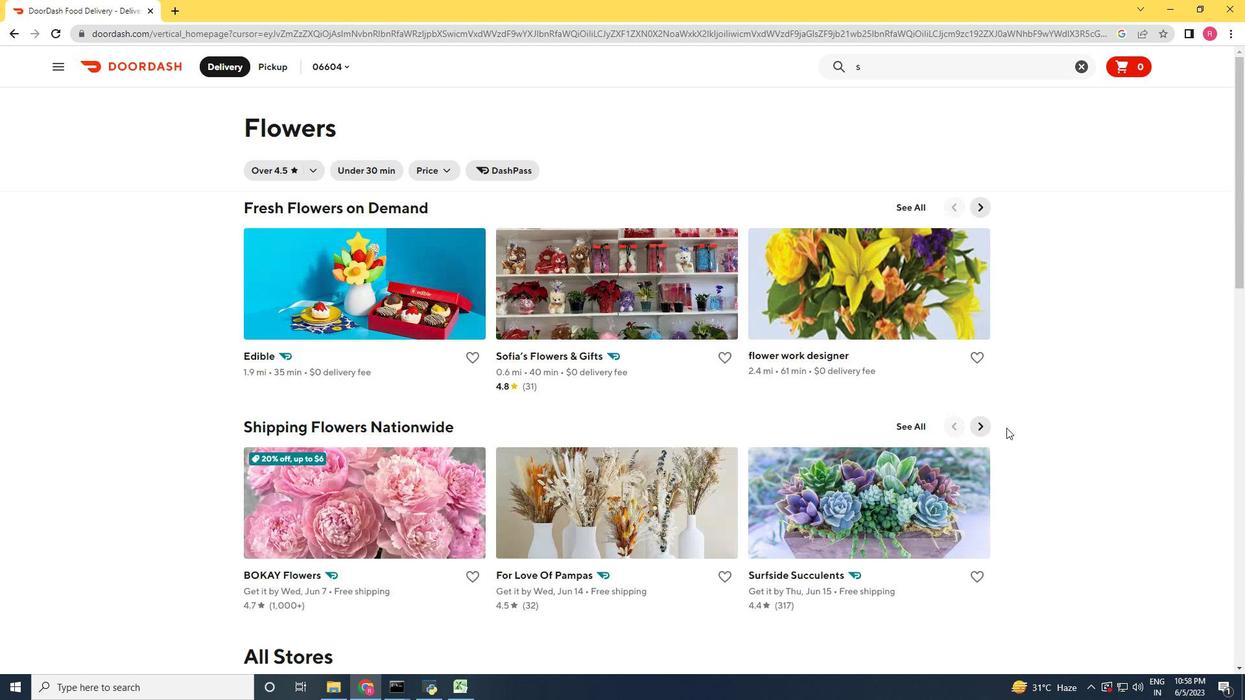 
Action: Mouse scrolled (1004, 428) with delta (0, 0)
Screenshot: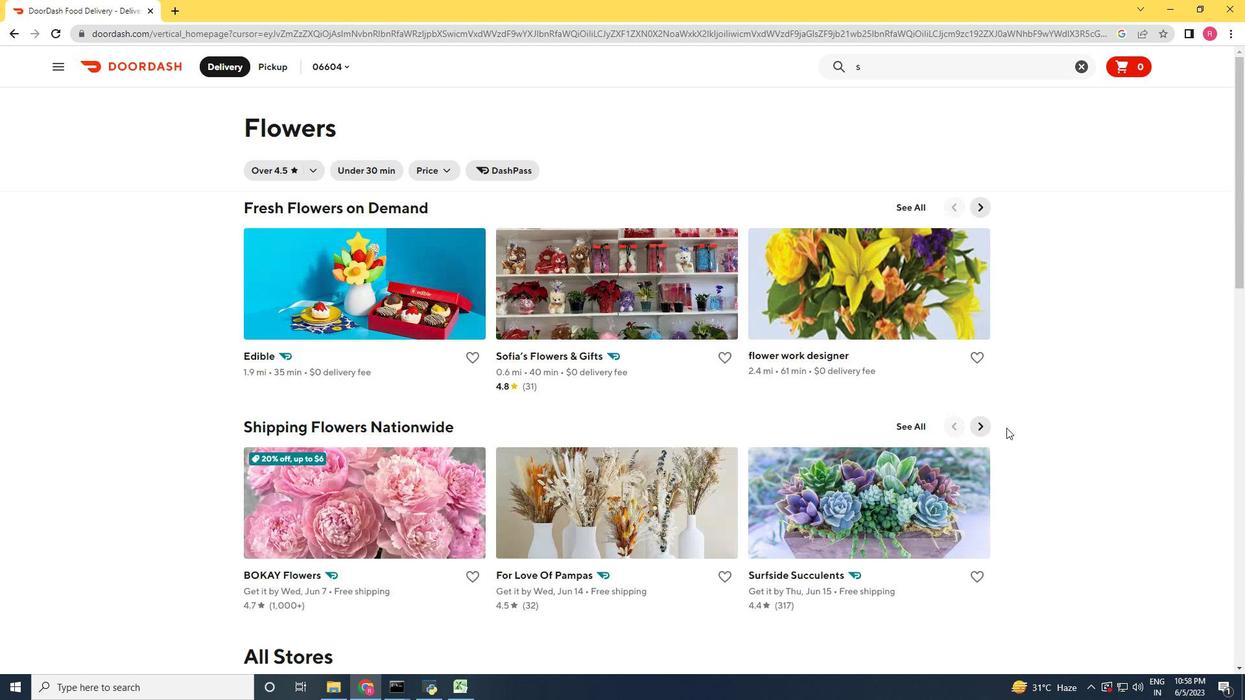 
Action: Mouse moved to (1003, 428)
Screenshot: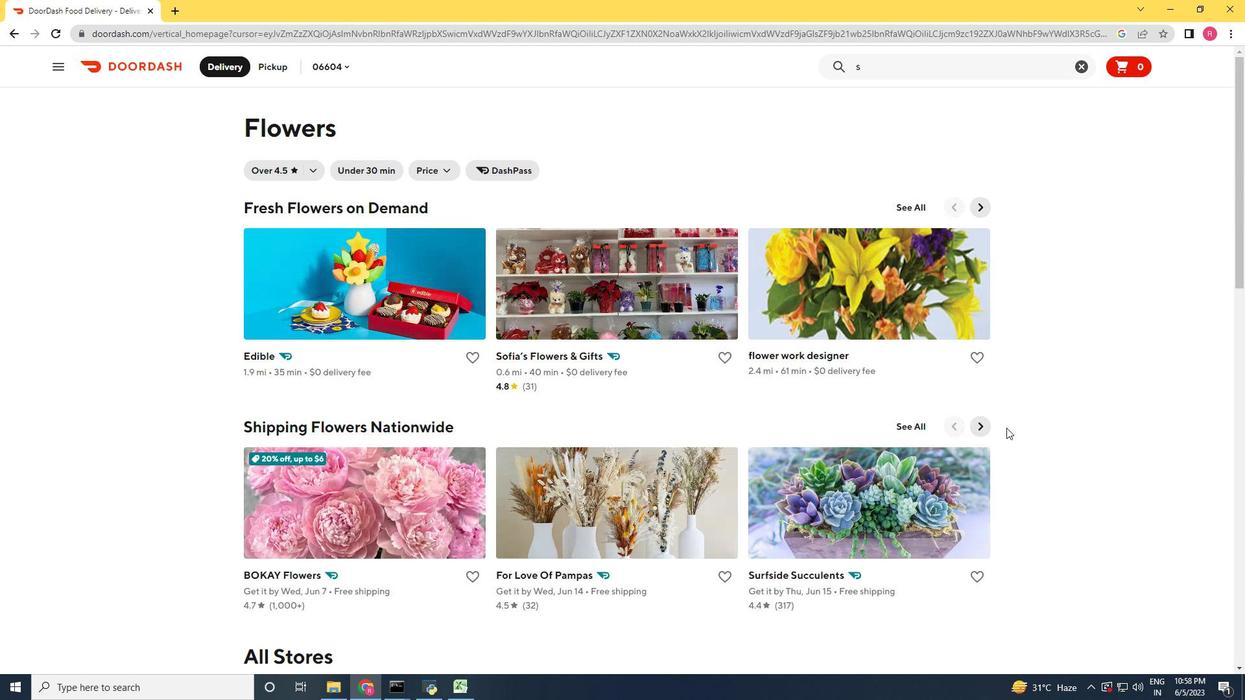 
Action: Mouse scrolled (1003, 429) with delta (0, 0)
Screenshot: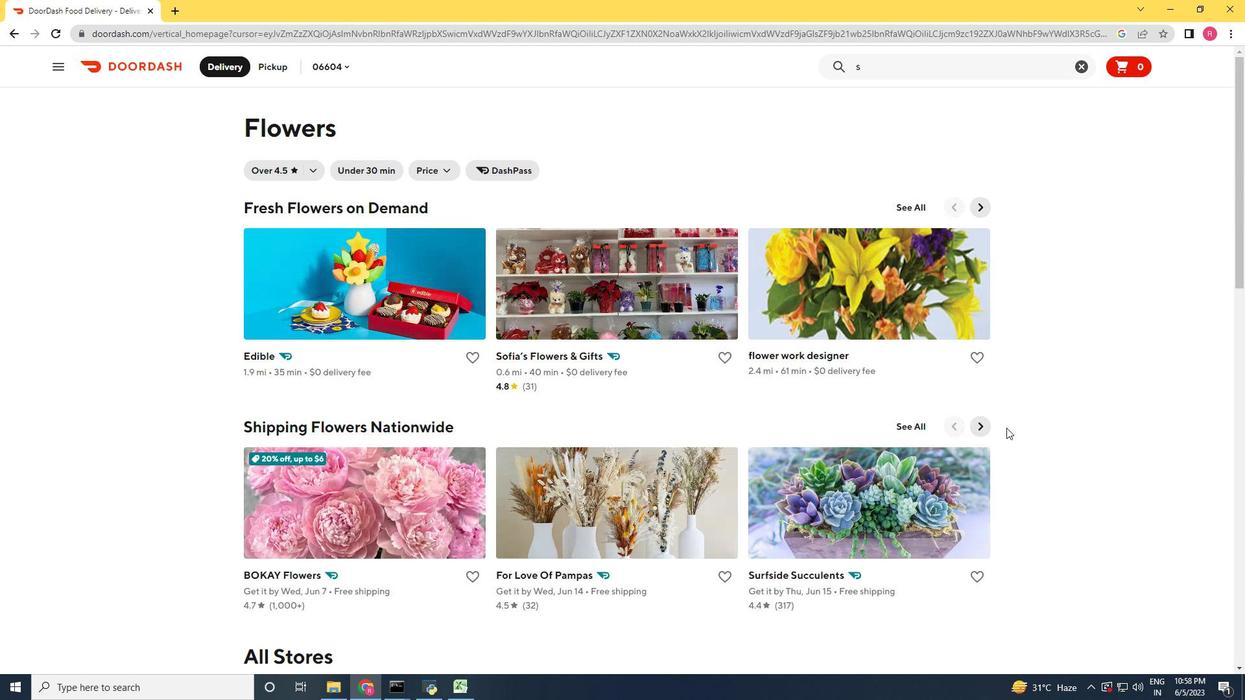 
Action: Mouse scrolled (1003, 429) with delta (0, 0)
Screenshot: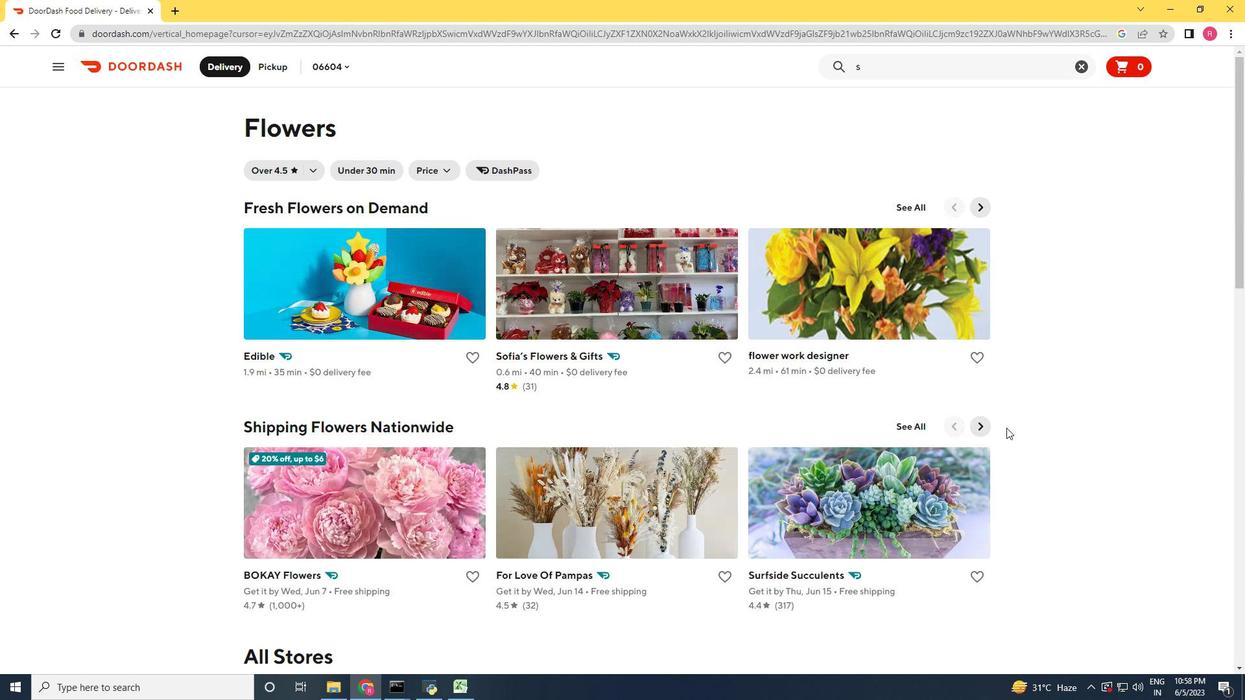 
Action: Mouse moved to (1002, 428)
Screenshot: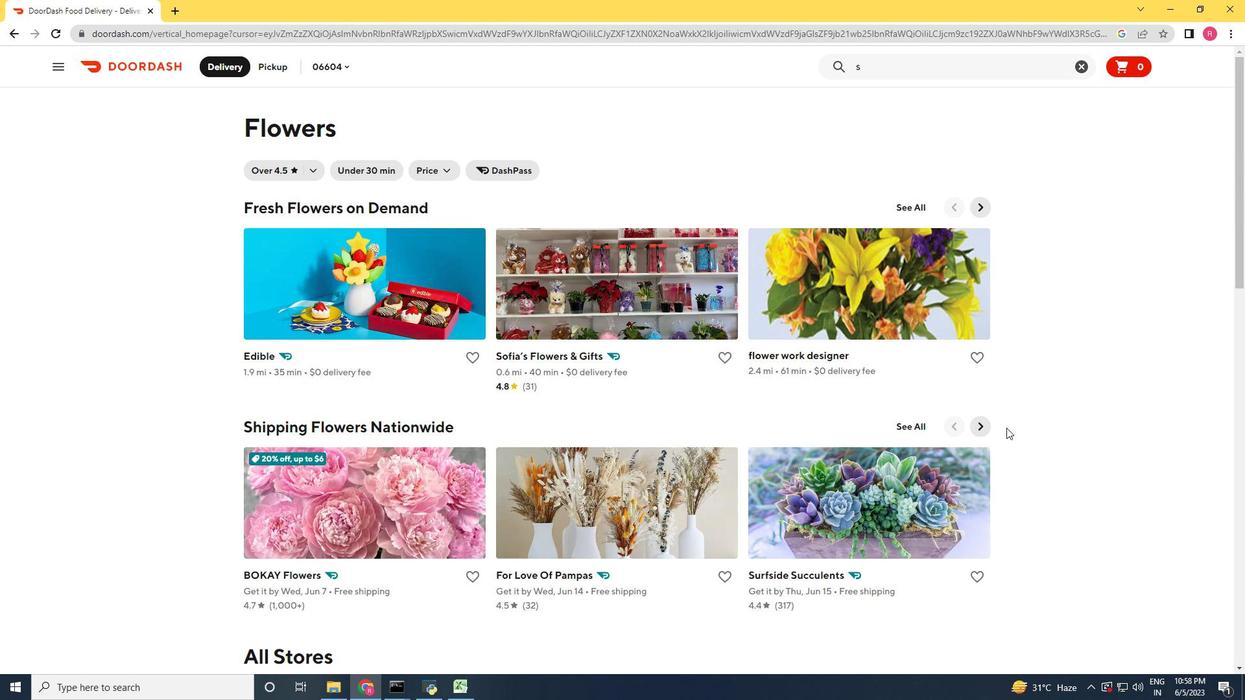 
Action: Mouse scrolled (1002, 429) with delta (0, 0)
Screenshot: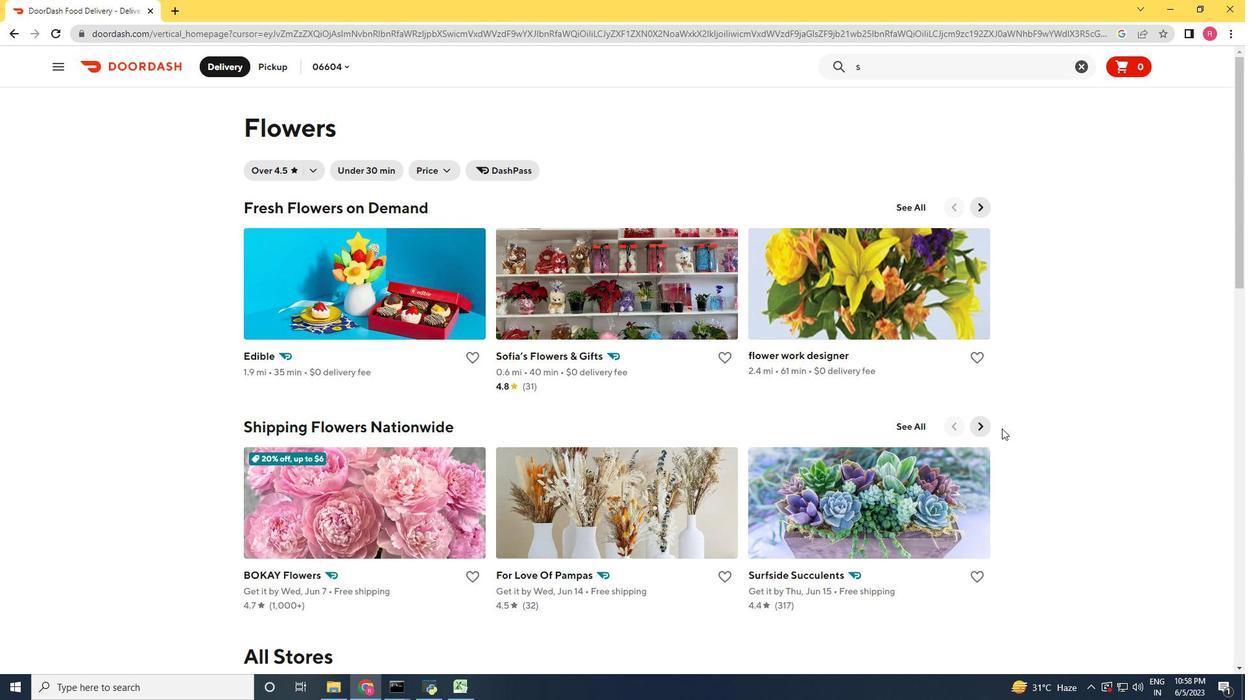 
Action: Mouse moved to (1002, 428)
Screenshot: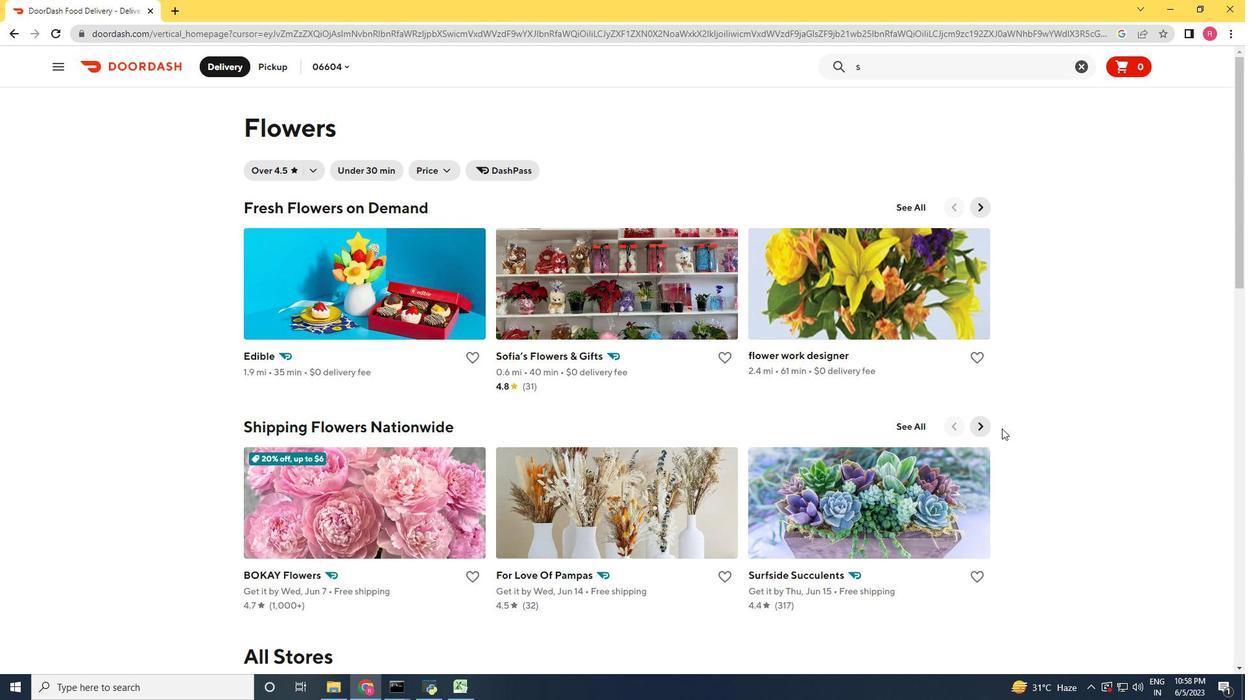 
Action: Mouse scrolled (1002, 429) with delta (0, 0)
Screenshot: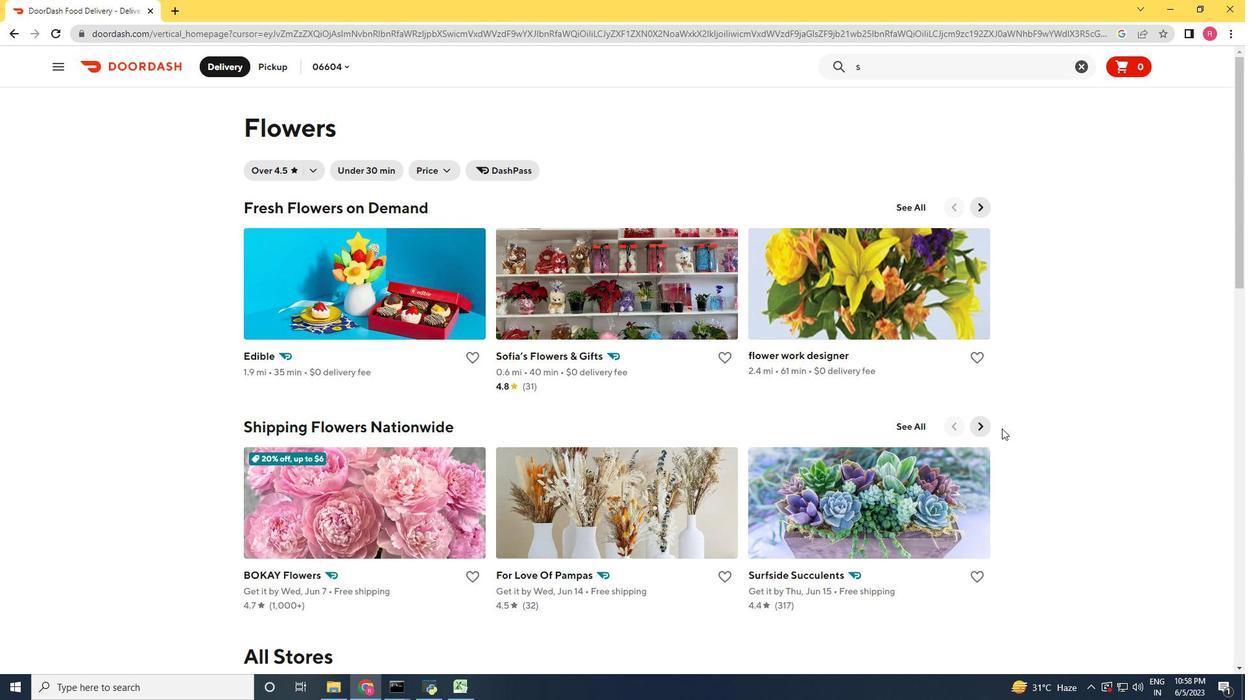 
Action: Mouse scrolled (1002, 429) with delta (0, 0)
Screenshot: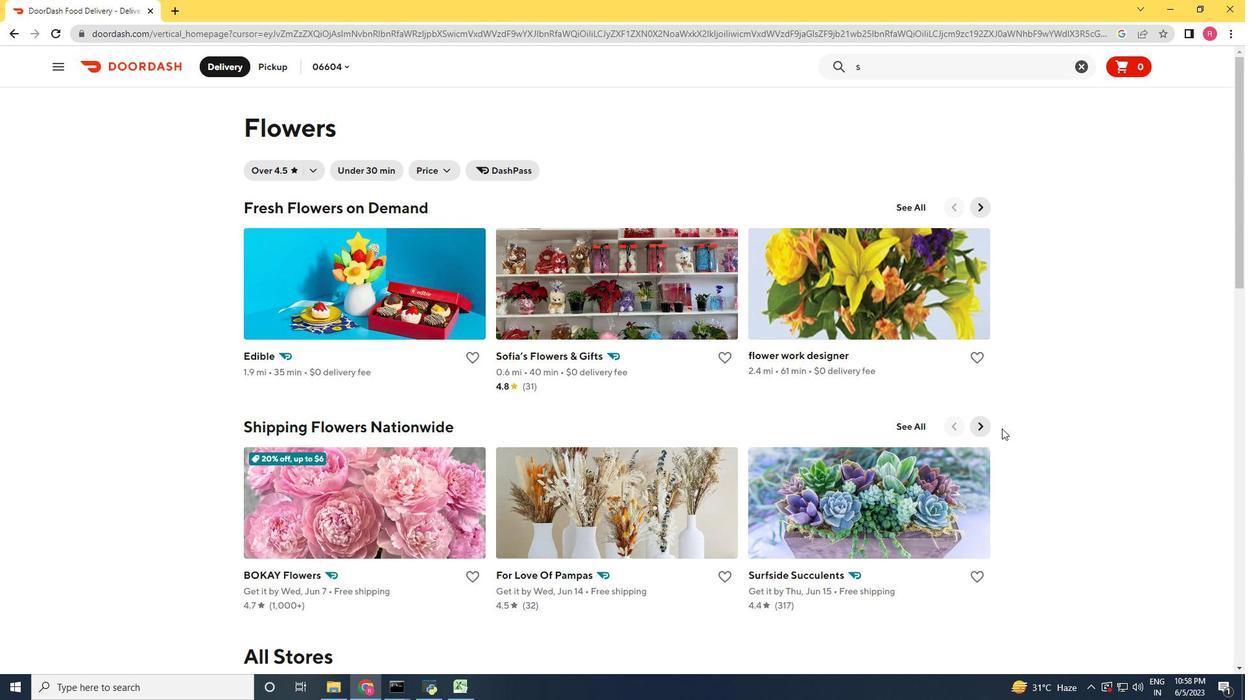 
Action: Mouse scrolled (1002, 429) with delta (0, 0)
Screenshot: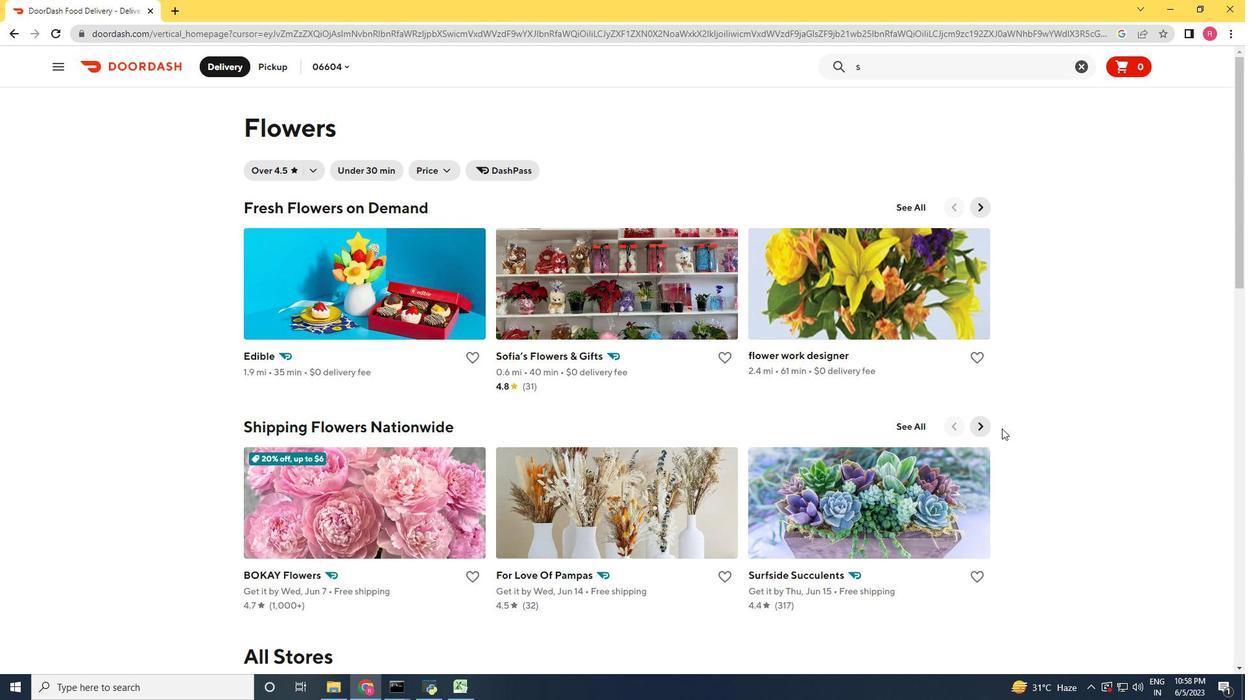 
Action: Mouse scrolled (1002, 429) with delta (0, 0)
Screenshot: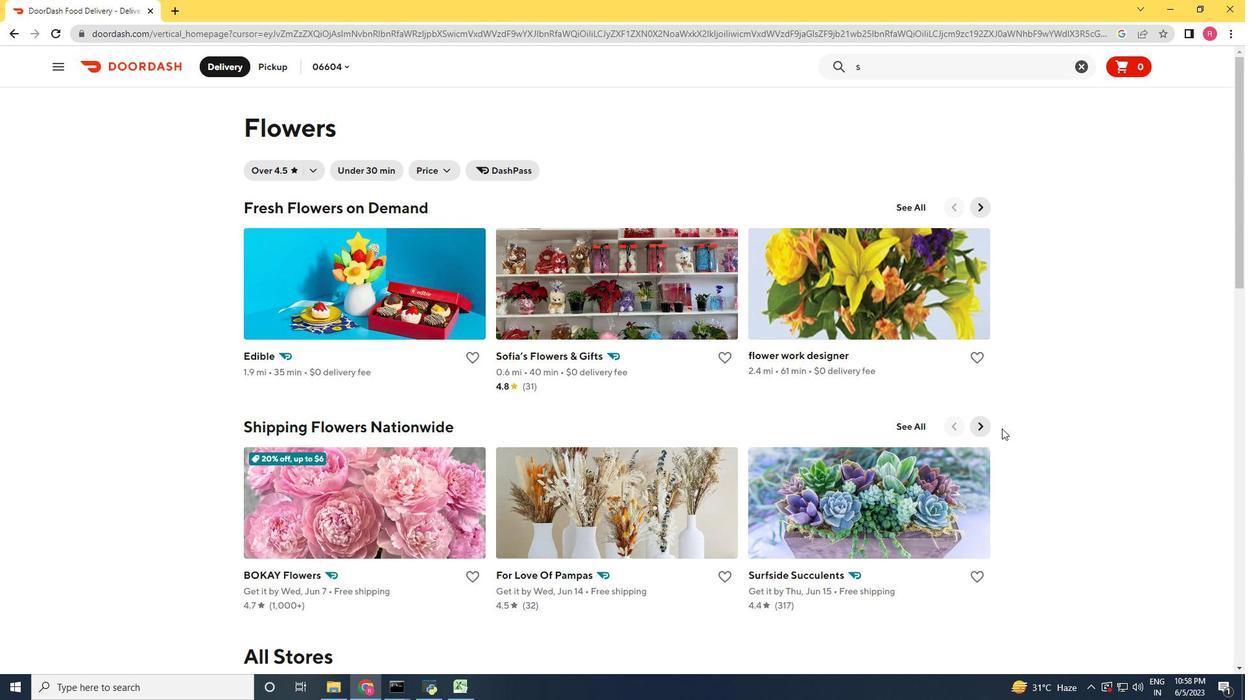 
Action: Mouse scrolled (1002, 429) with delta (0, 0)
Screenshot: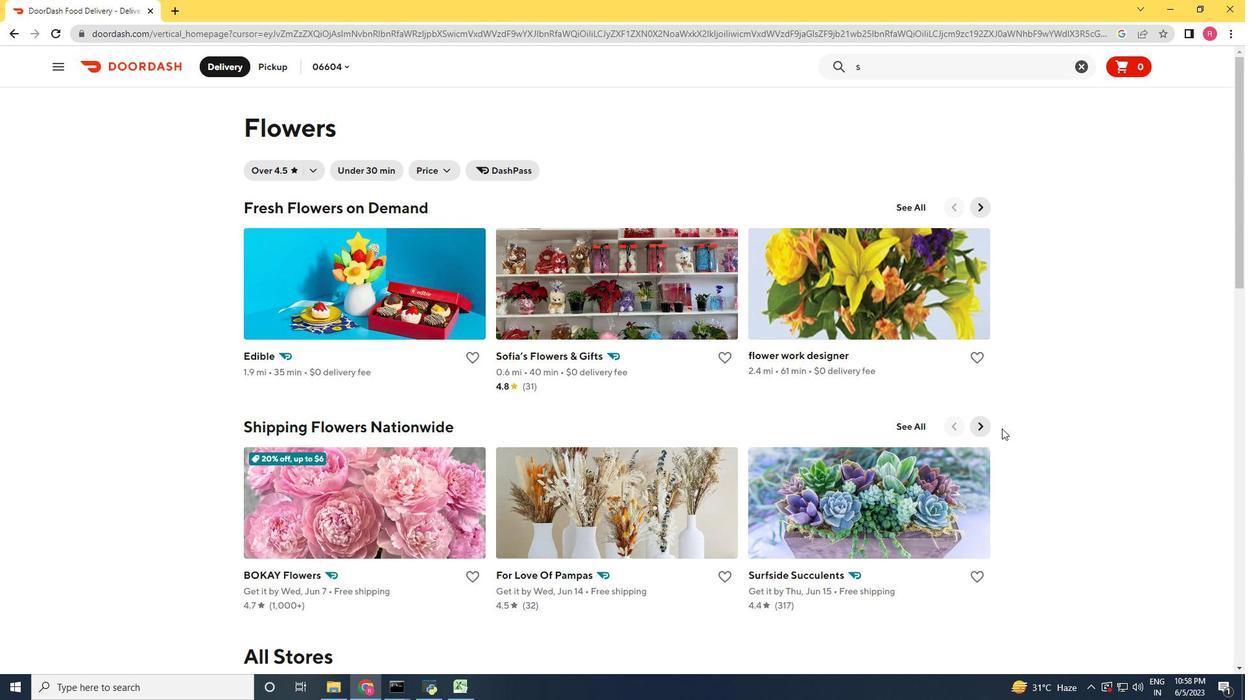 
Action: Mouse moved to (886, 68)
Screenshot: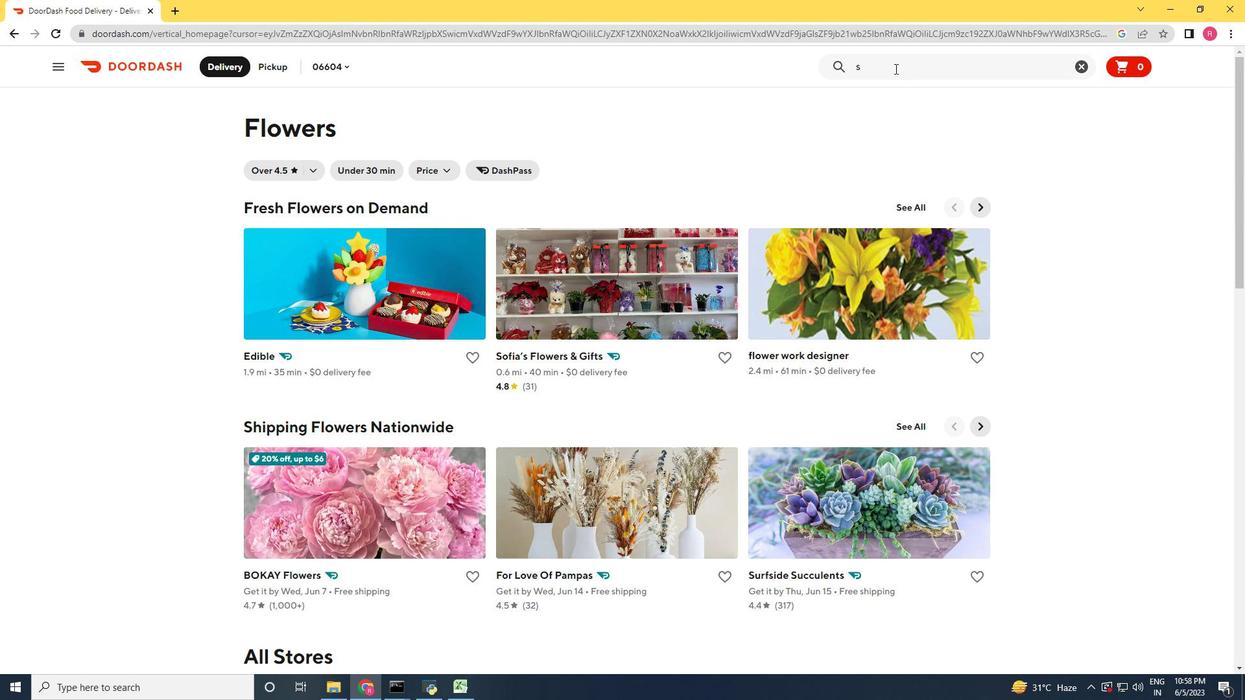 
Action: Mouse pressed left at (886, 68)
Screenshot: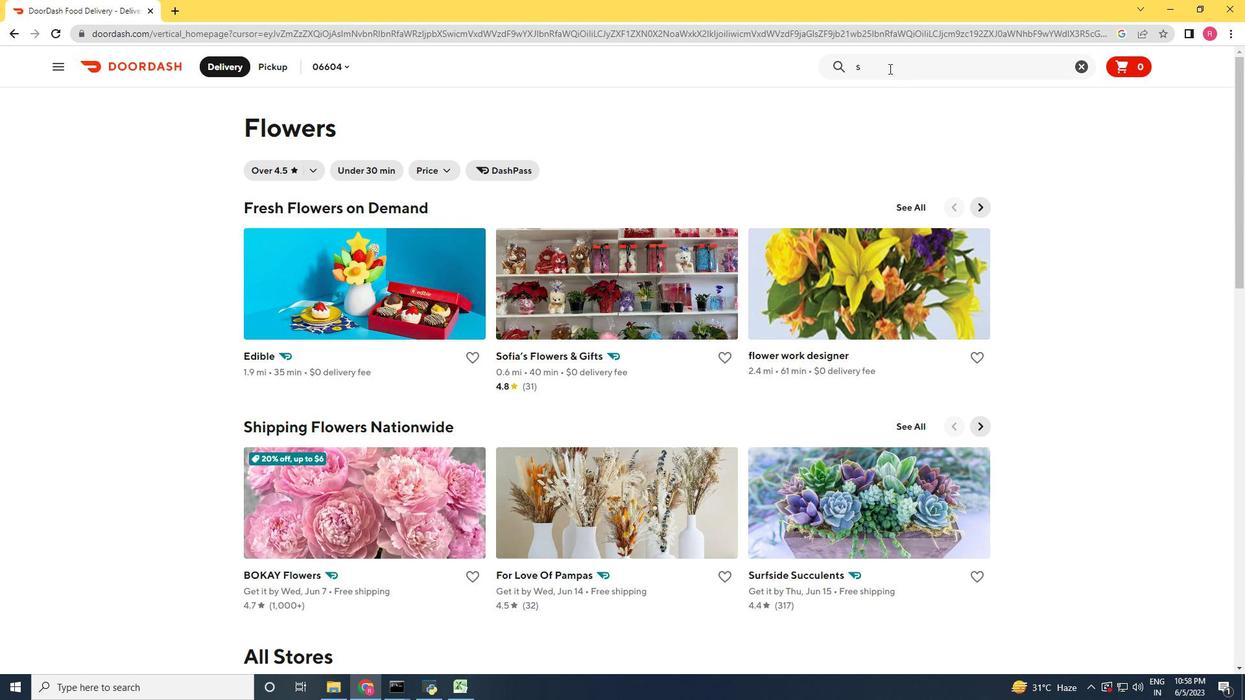 
Action: Mouse moved to (850, 59)
Screenshot: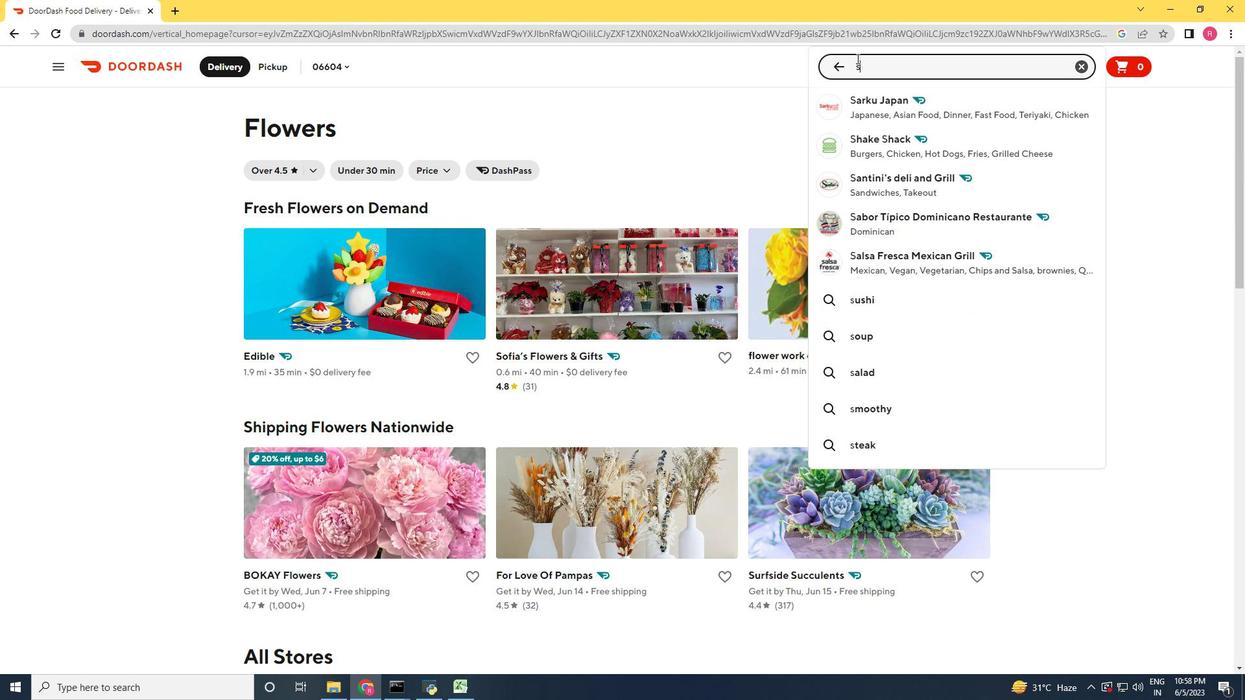 
Action: Key pressed <Key.backspace><Key.backspace><Key.backspace><Key.backspace>s
Screenshot: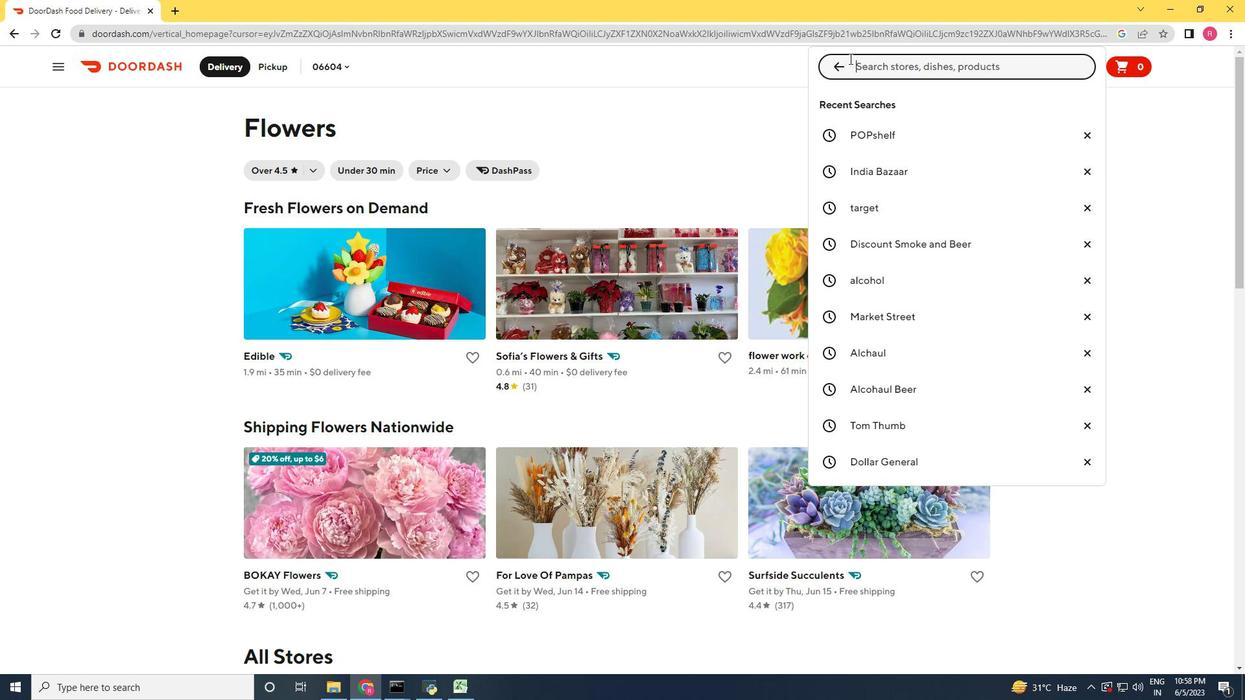 
Action: Mouse moved to (1171, 207)
Screenshot: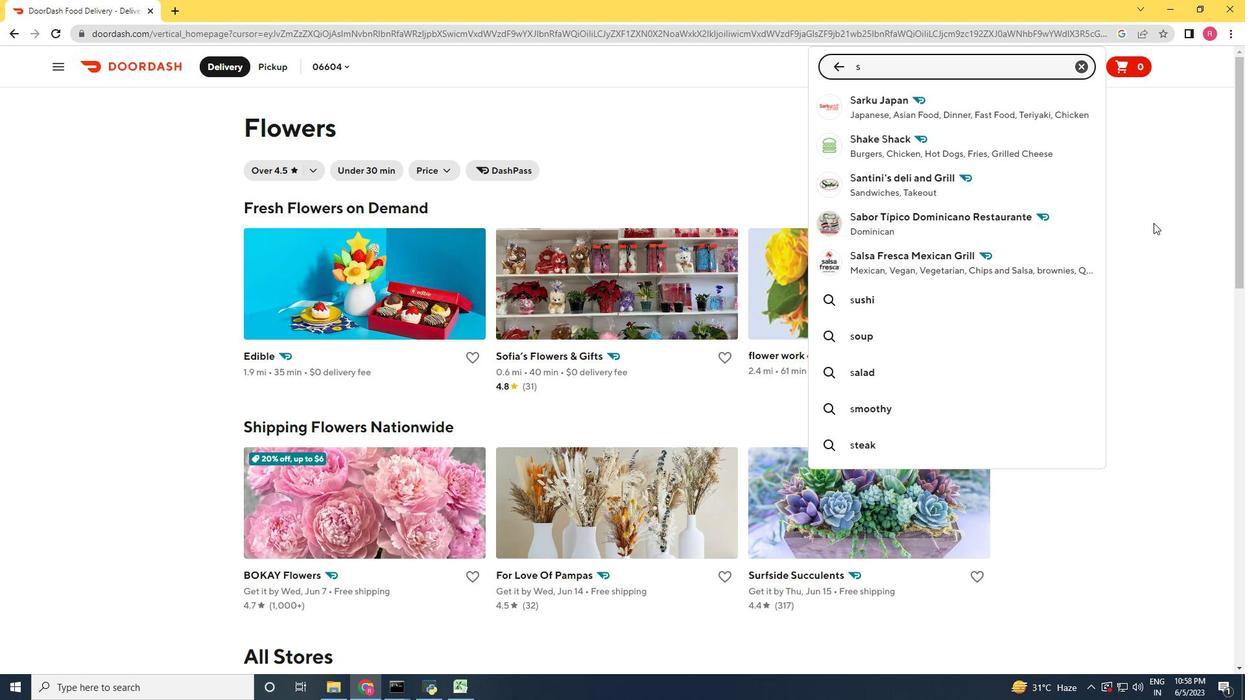 
Action: Mouse pressed left at (1171, 207)
Screenshot: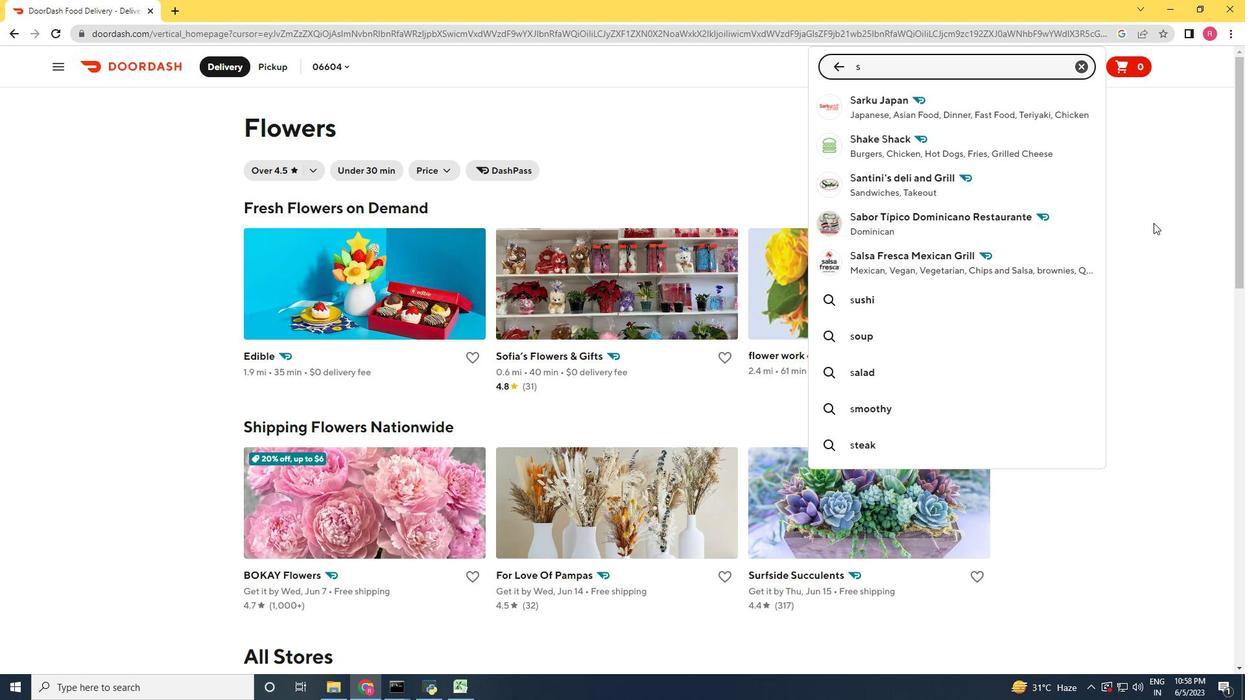 
Action: Mouse moved to (905, 162)
Screenshot: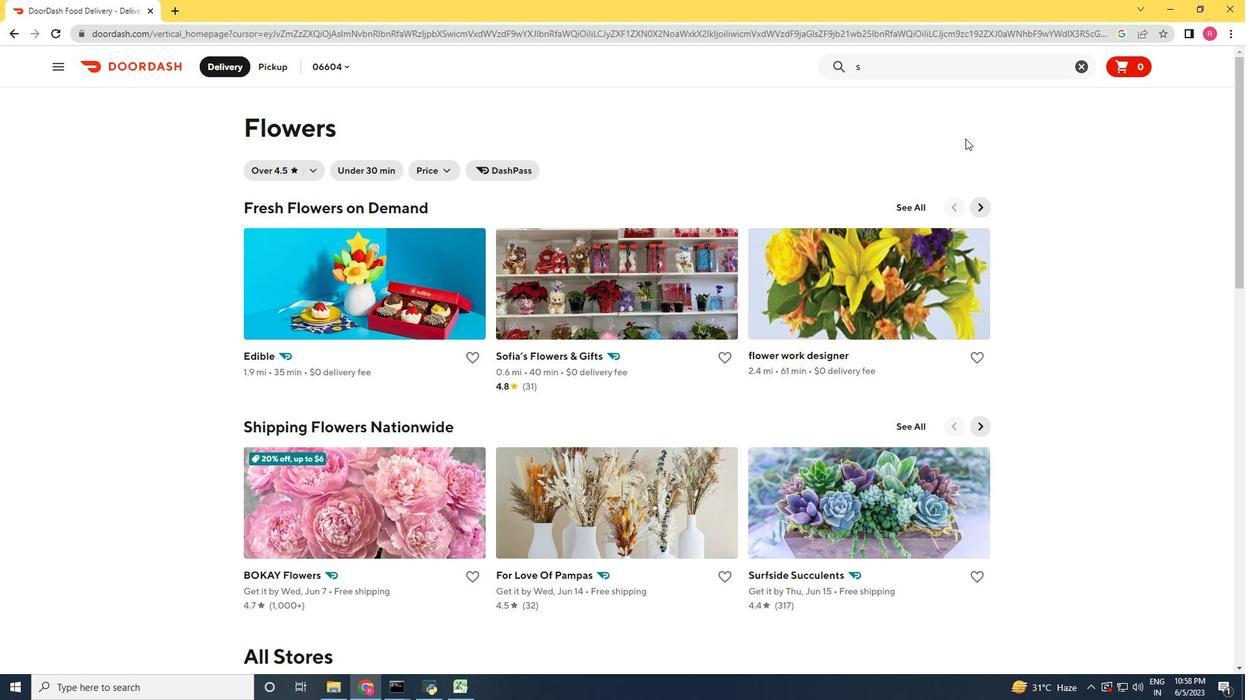 
Action: Mouse scrolled (905, 162) with delta (0, 0)
Screenshot: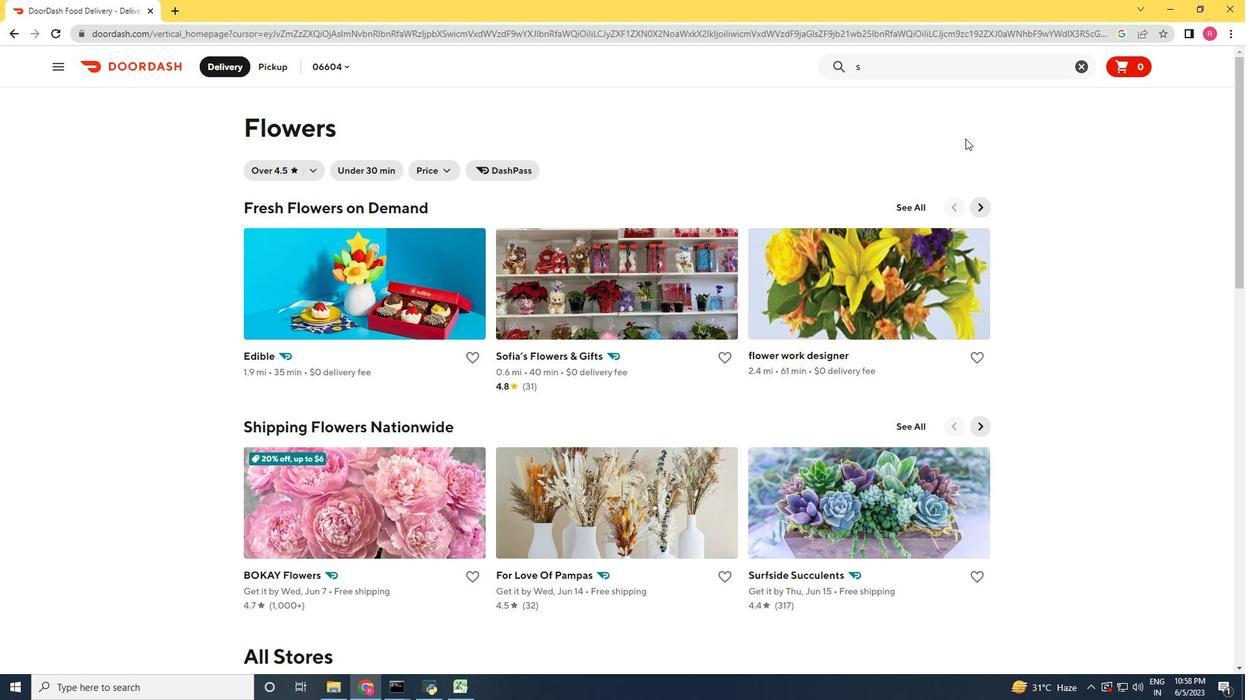 
Action: Mouse moved to (911, 164)
Screenshot: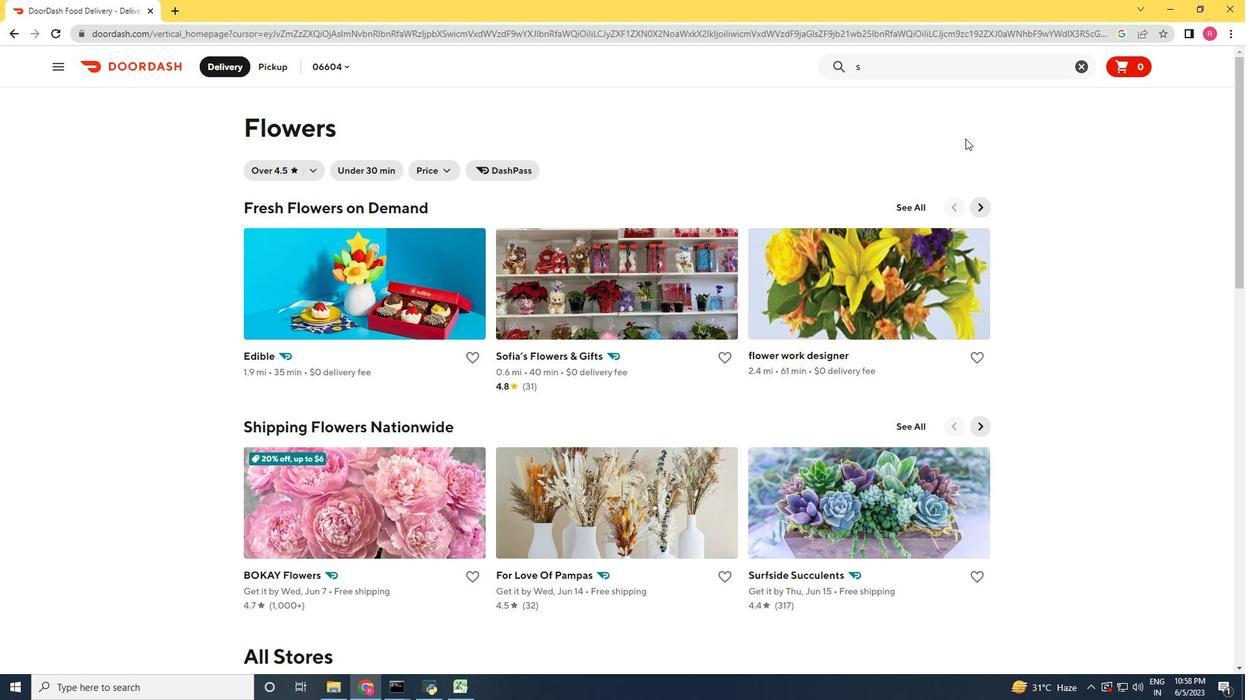 
Action: Mouse scrolled (911, 164) with delta (0, 0)
Screenshot: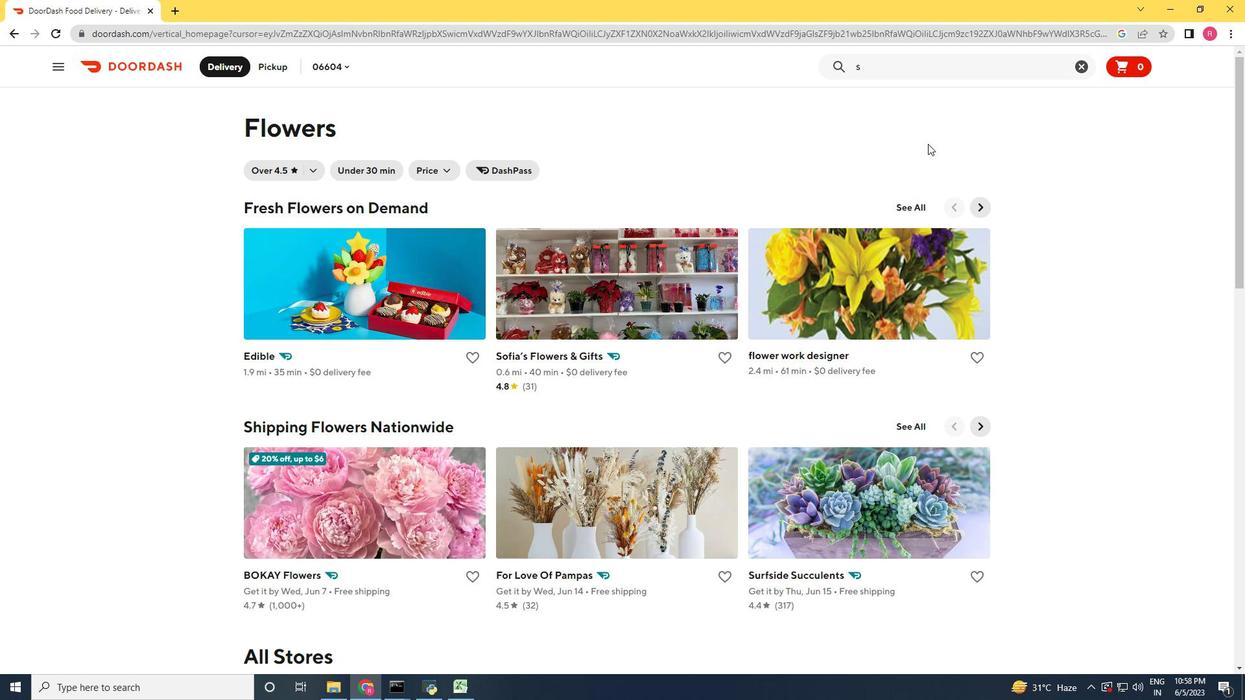 
Action: Mouse moved to (927, 173)
Screenshot: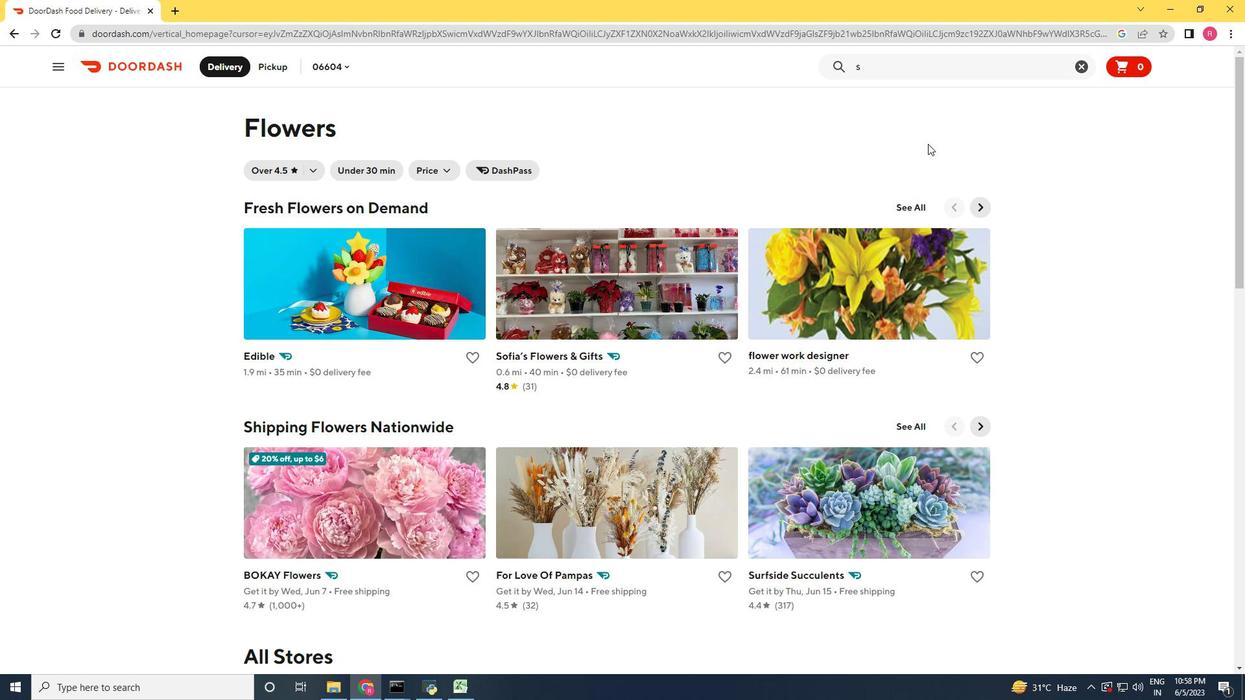 
Action: Mouse scrolled (927, 174) with delta (0, 1)
Screenshot: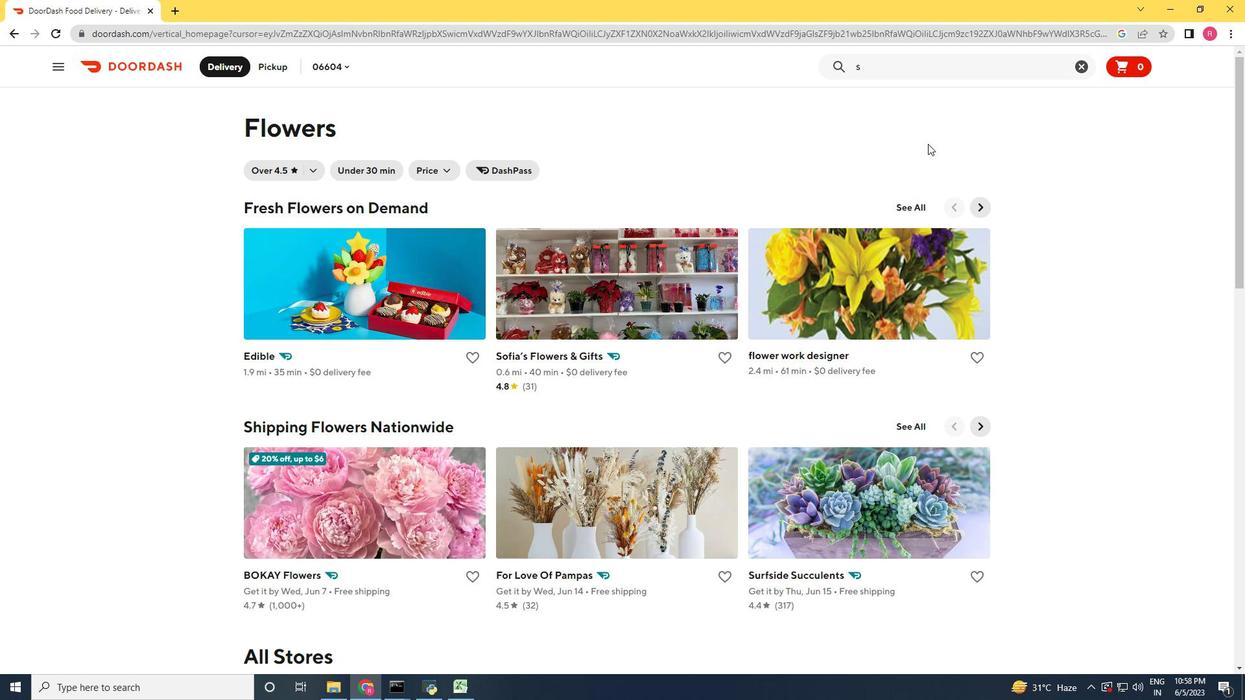
Action: Mouse moved to (931, 174)
Screenshot: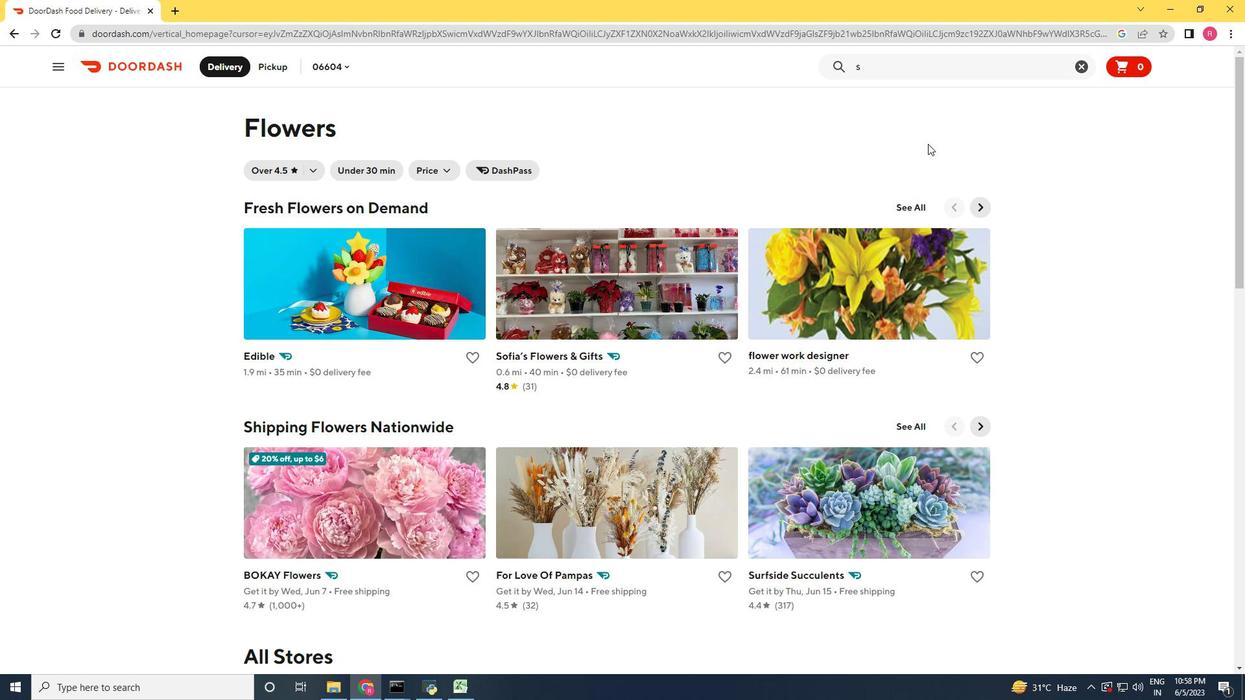 
Action: Mouse scrolled (931, 175) with delta (0, 0)
Screenshot: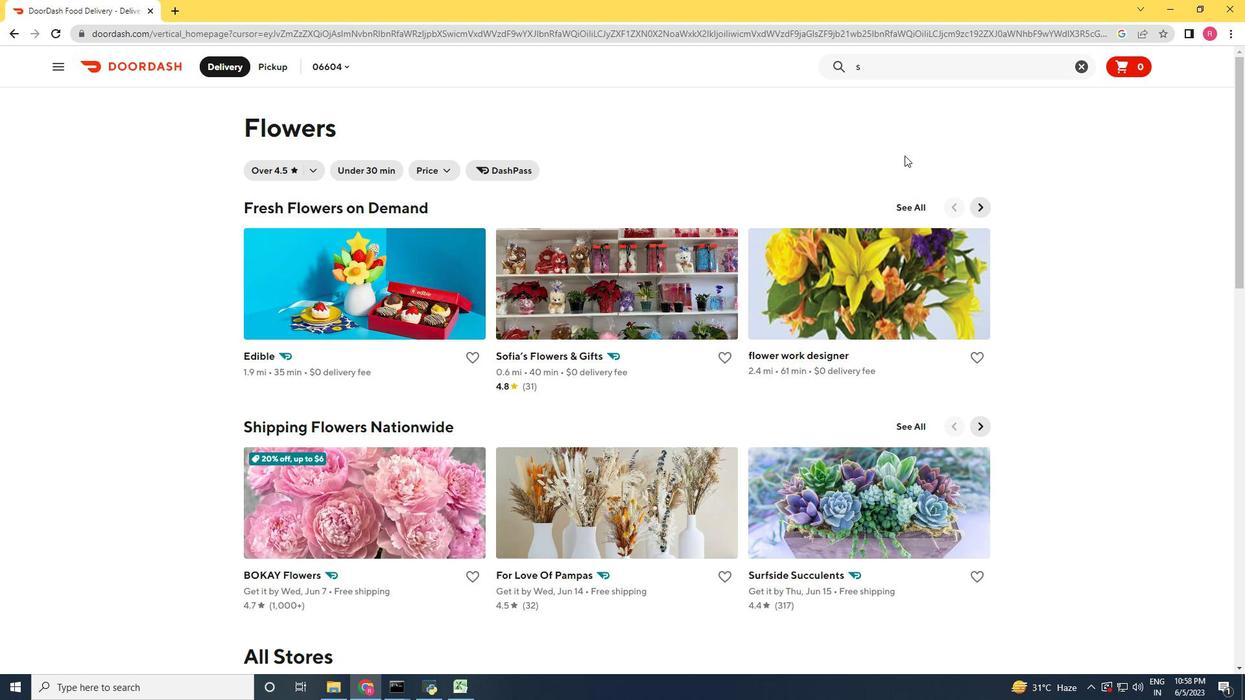 
Action: Mouse moved to (934, 176)
Screenshot: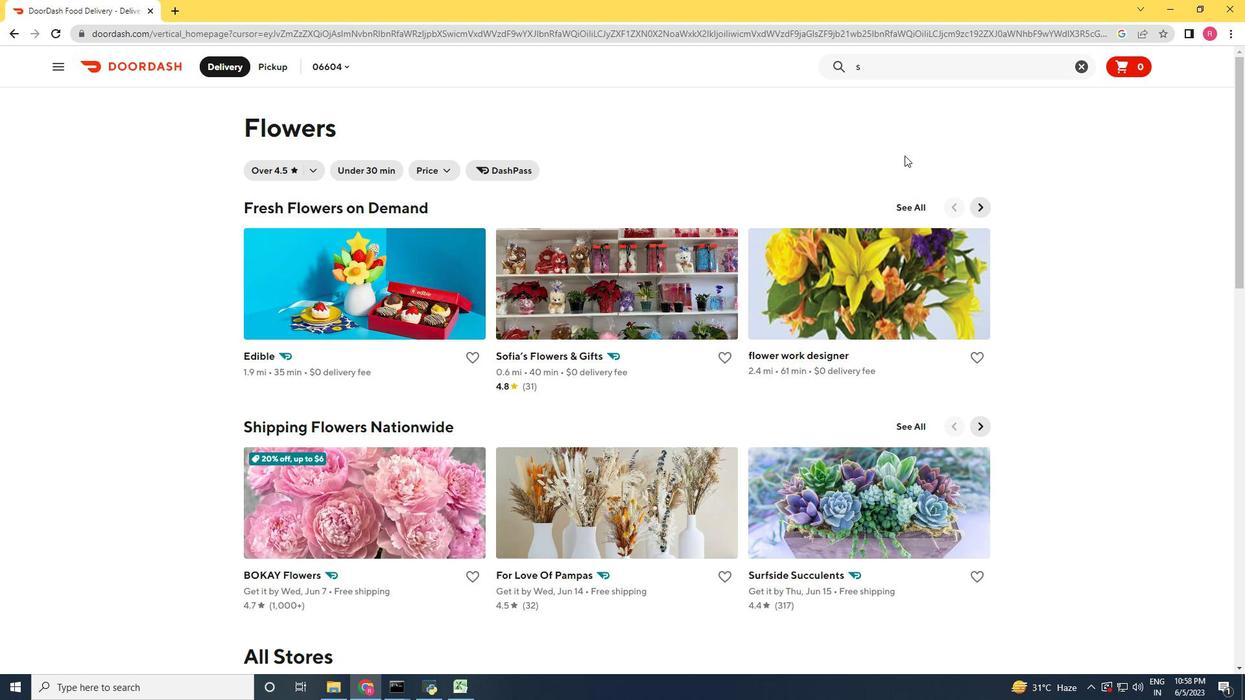 
Action: Mouse scrolled (934, 177) with delta (0, 0)
Screenshot: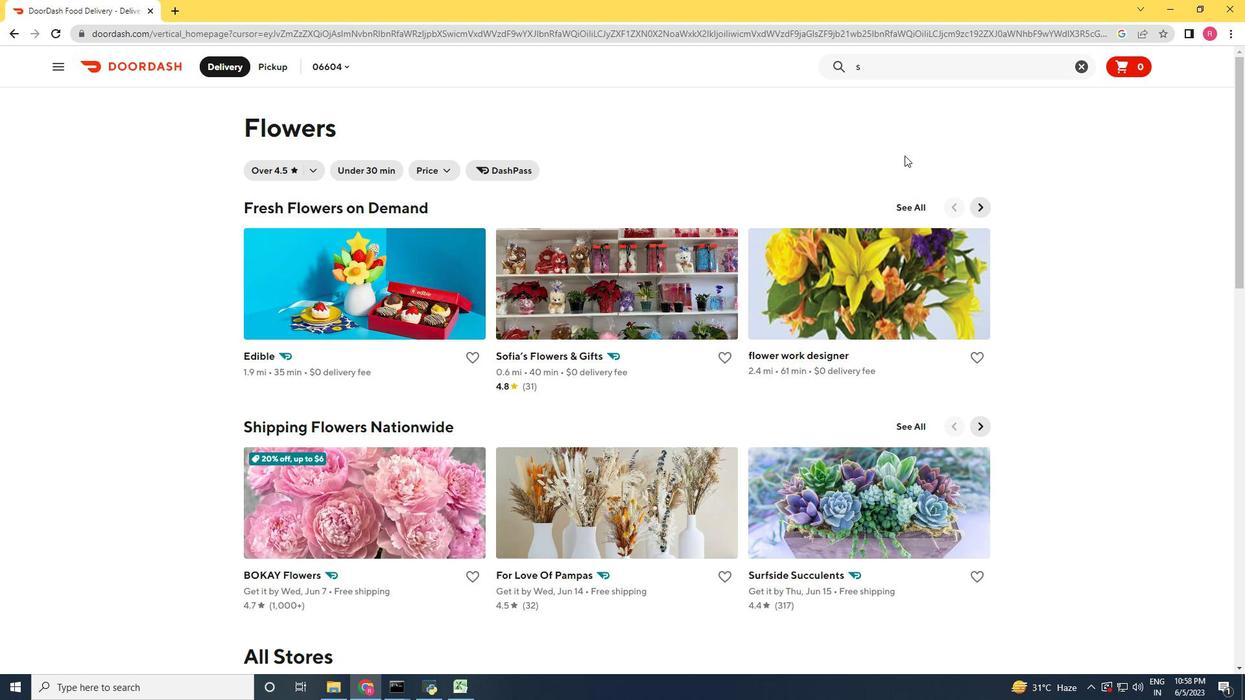 
Action: Mouse moved to (935, 176)
Screenshot: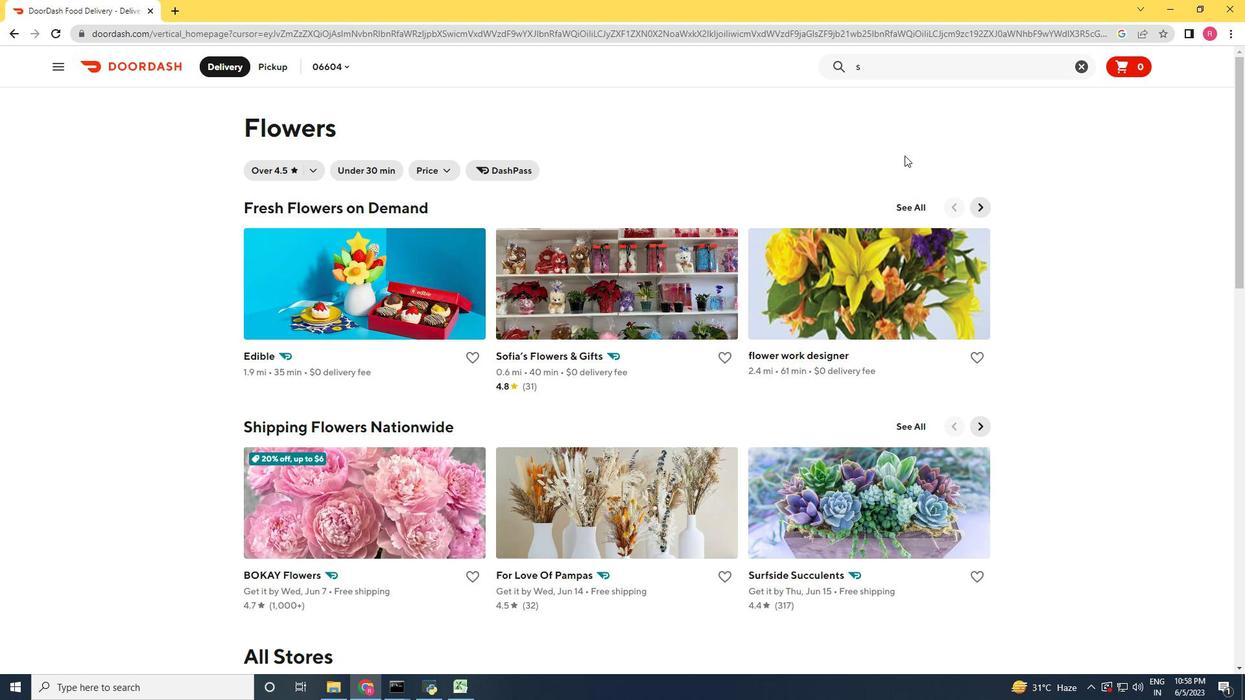 
Action: Mouse scrolled (935, 177) with delta (0, 0)
Screenshot: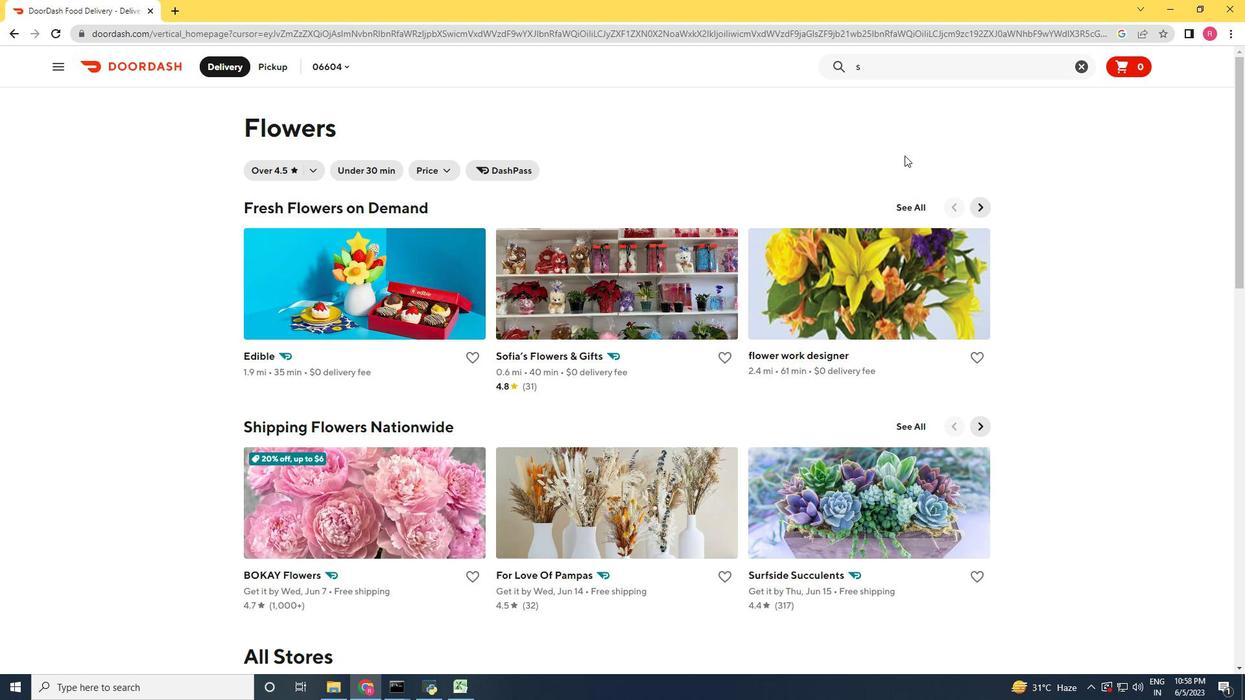 
Action: Mouse scrolled (935, 177) with delta (0, 0)
Screenshot: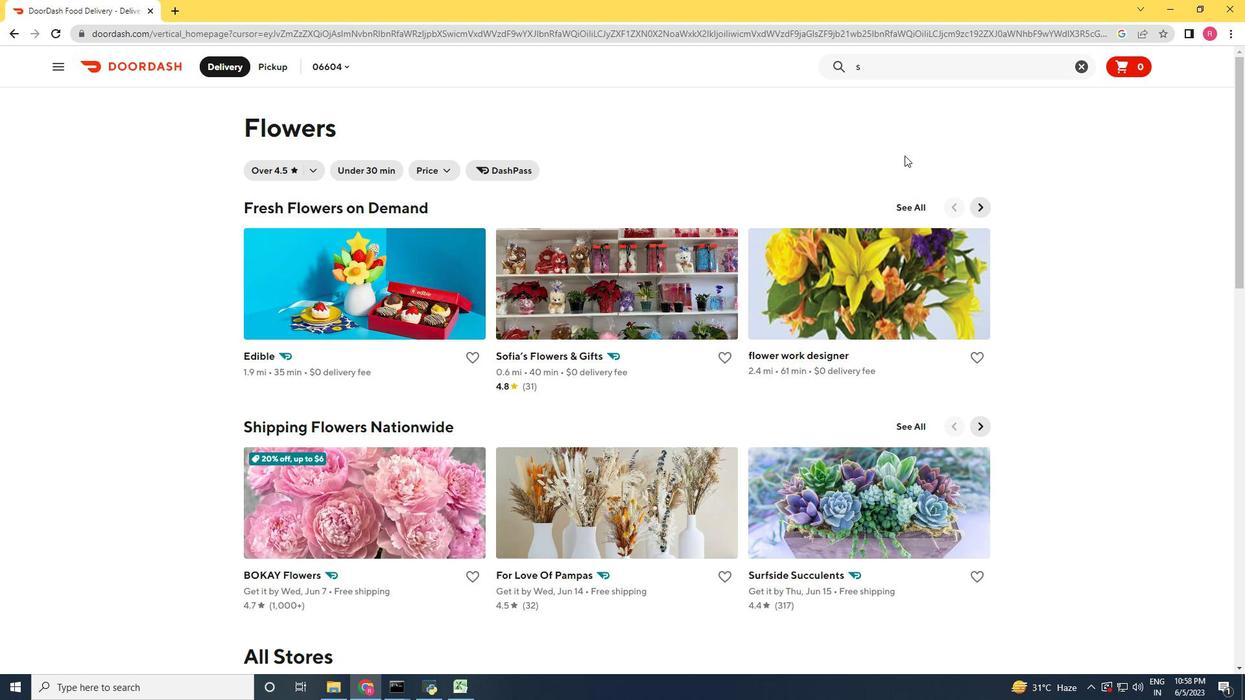 
Action: Mouse moved to (806, 152)
Screenshot: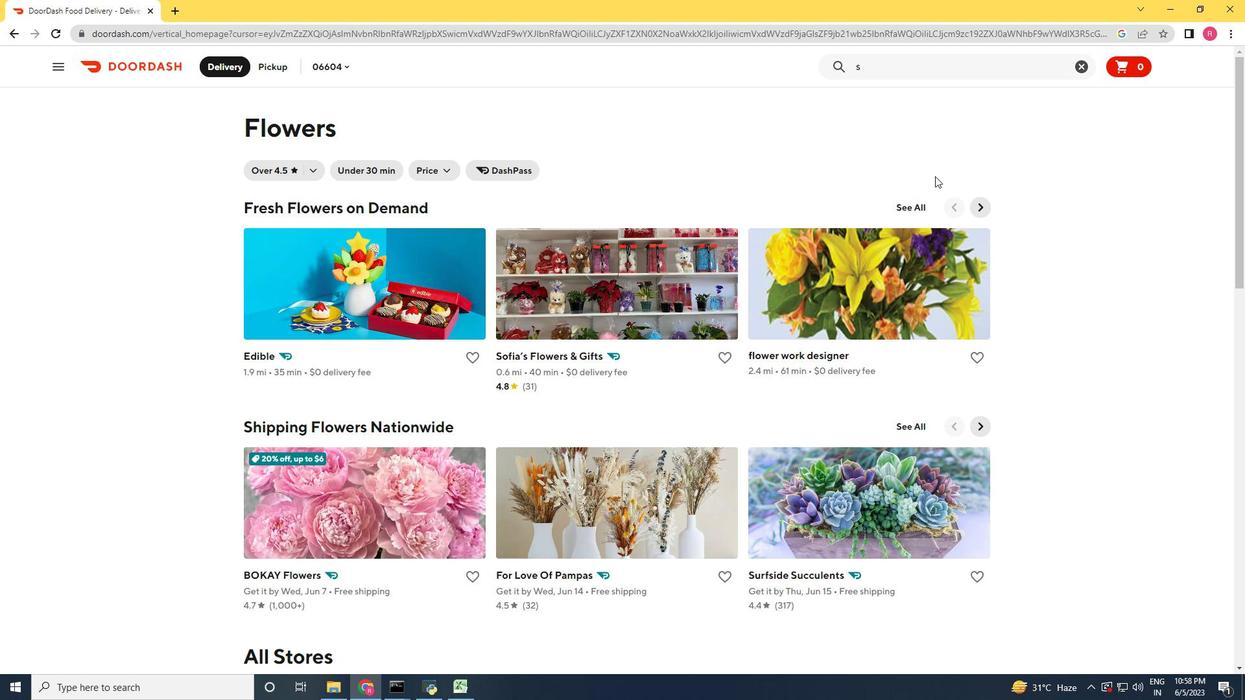 
Action: Mouse scrolled (806, 153) with delta (0, 0)
Screenshot: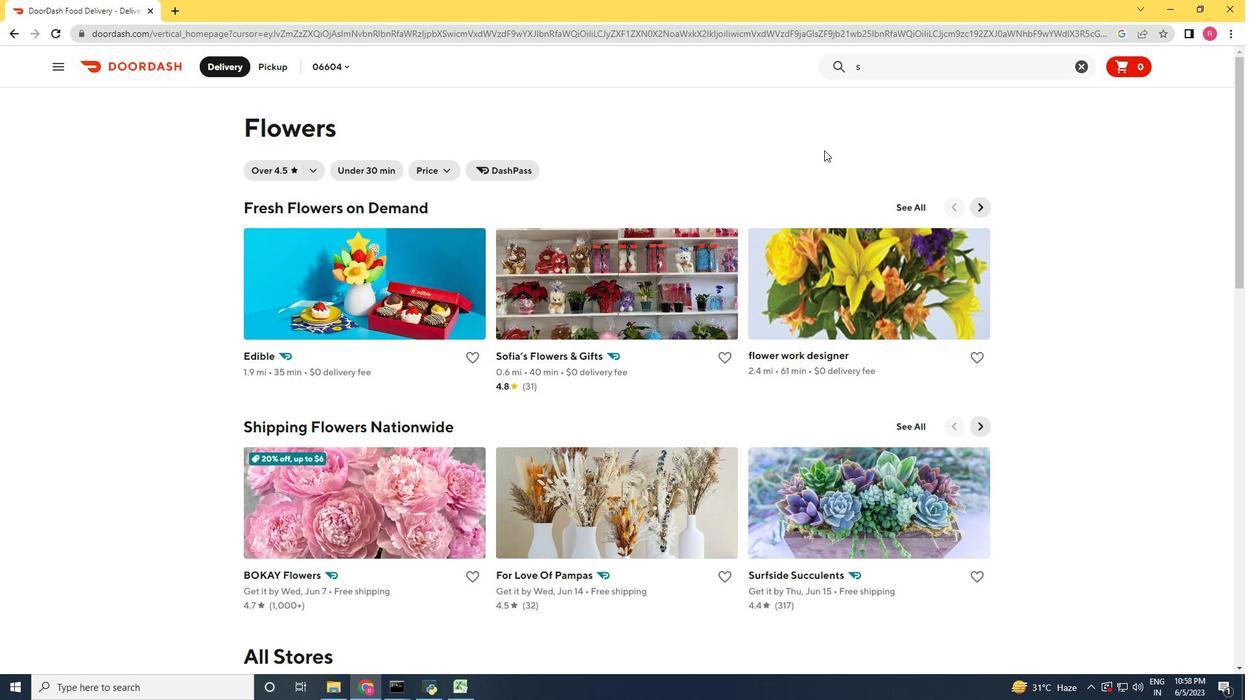 
Action: Mouse scrolled (806, 153) with delta (0, 0)
Screenshot: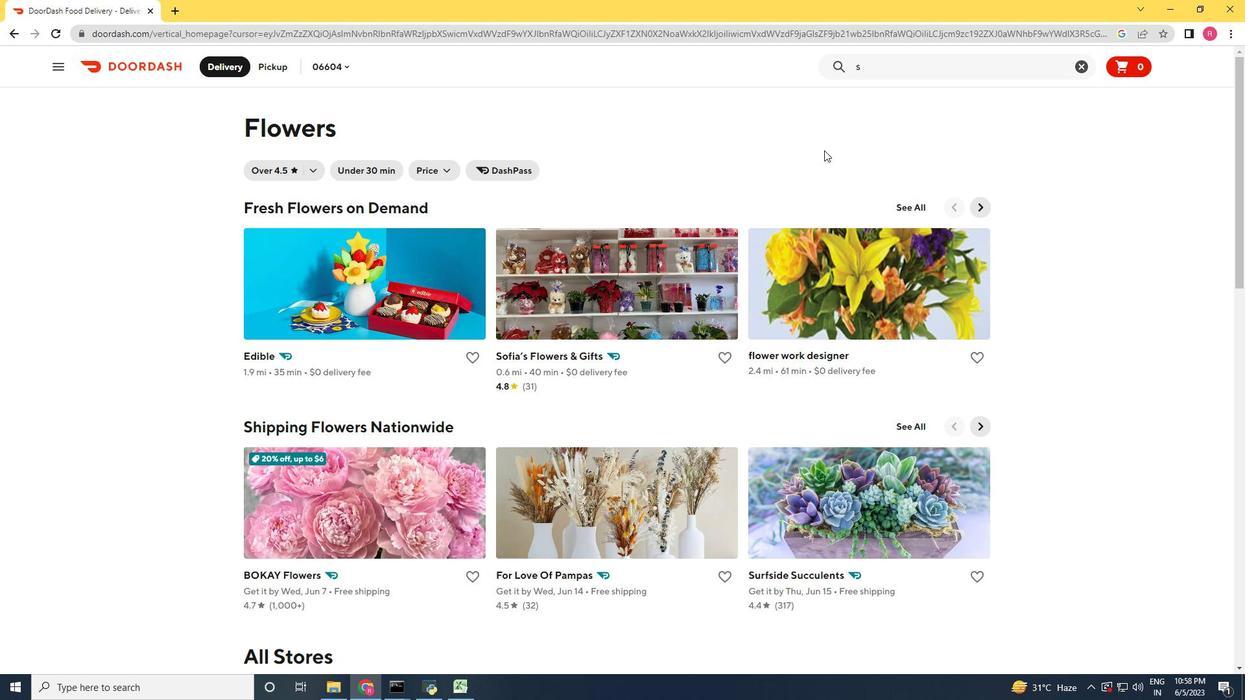 
Action: Mouse moved to (809, 154)
Screenshot: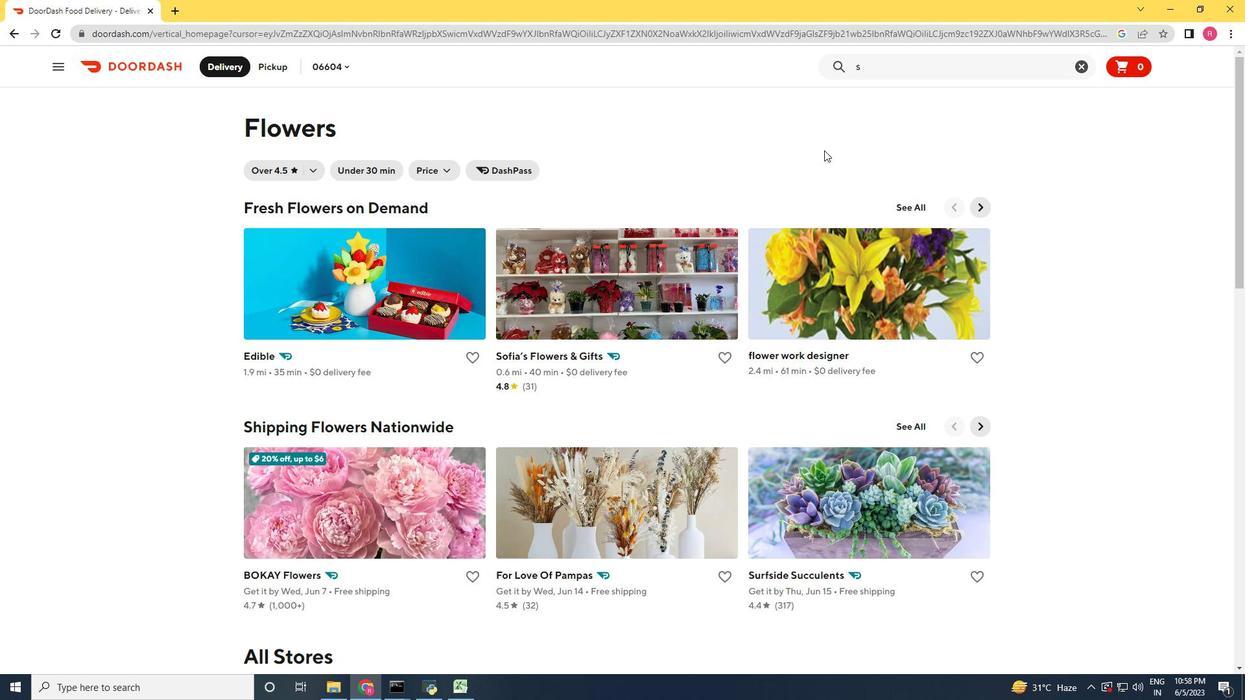 
Action: Mouse scrolled (809, 155) with delta (0, 0)
Screenshot: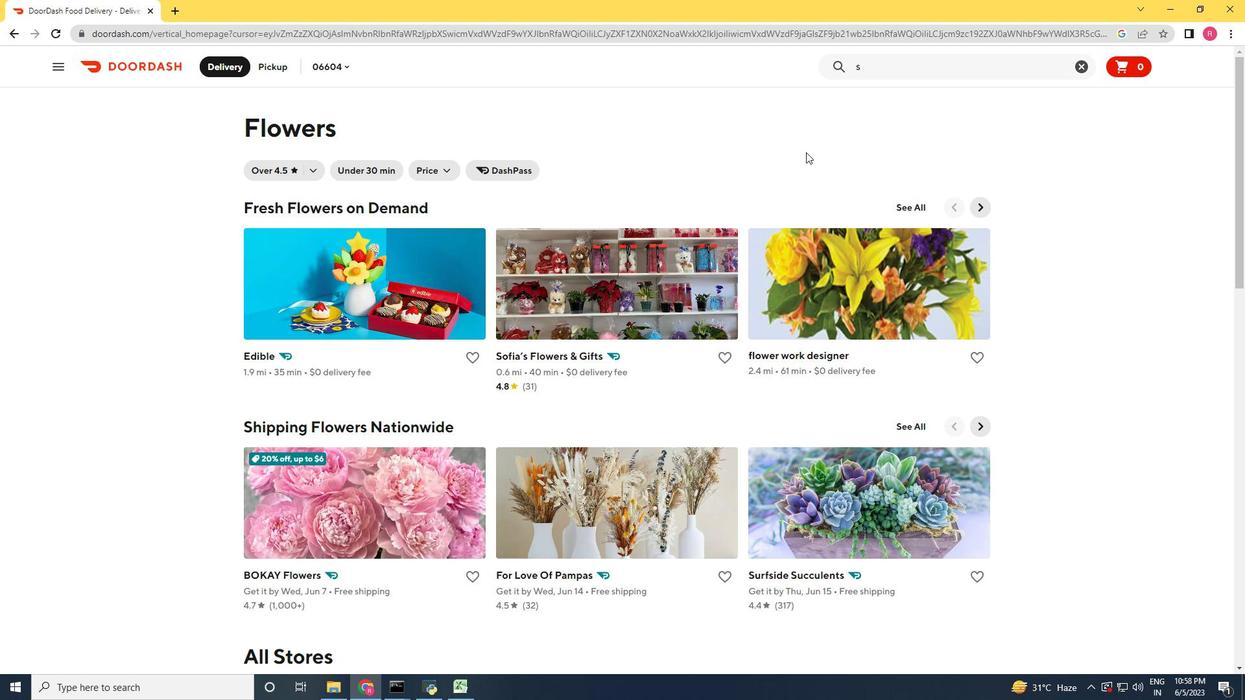 
Action: Mouse scrolled (809, 155) with delta (0, 0)
Screenshot: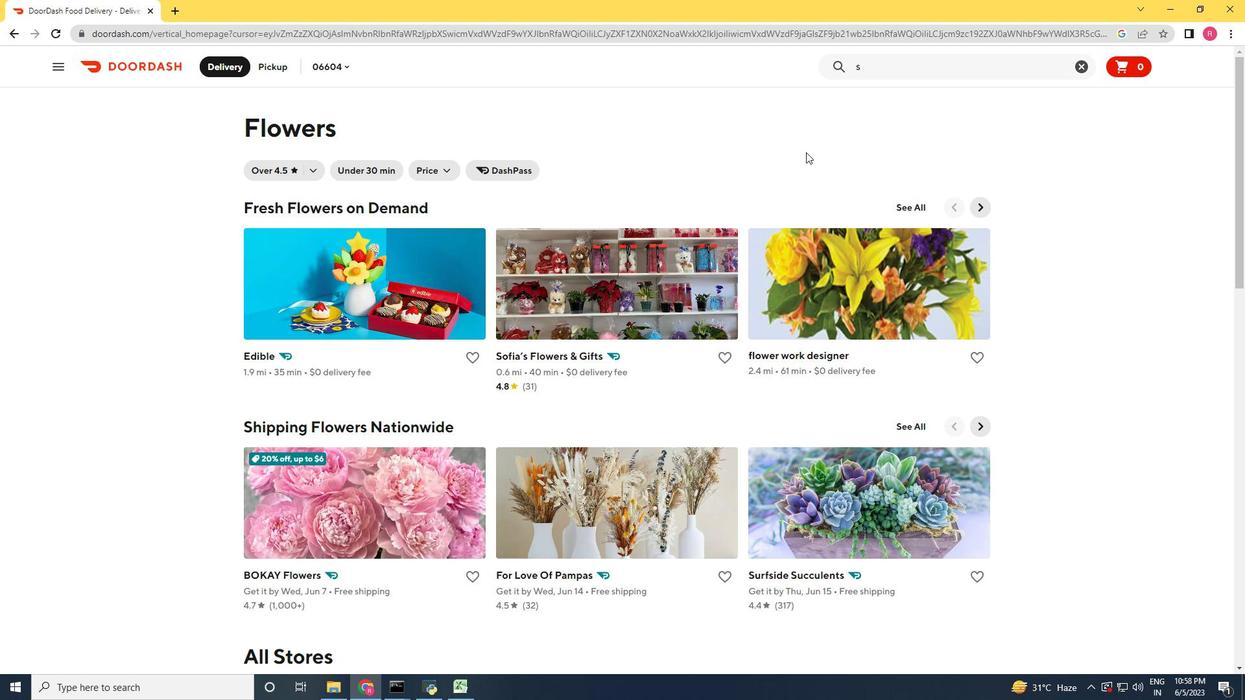 
Action: Mouse scrolled (809, 155) with delta (0, 0)
Screenshot: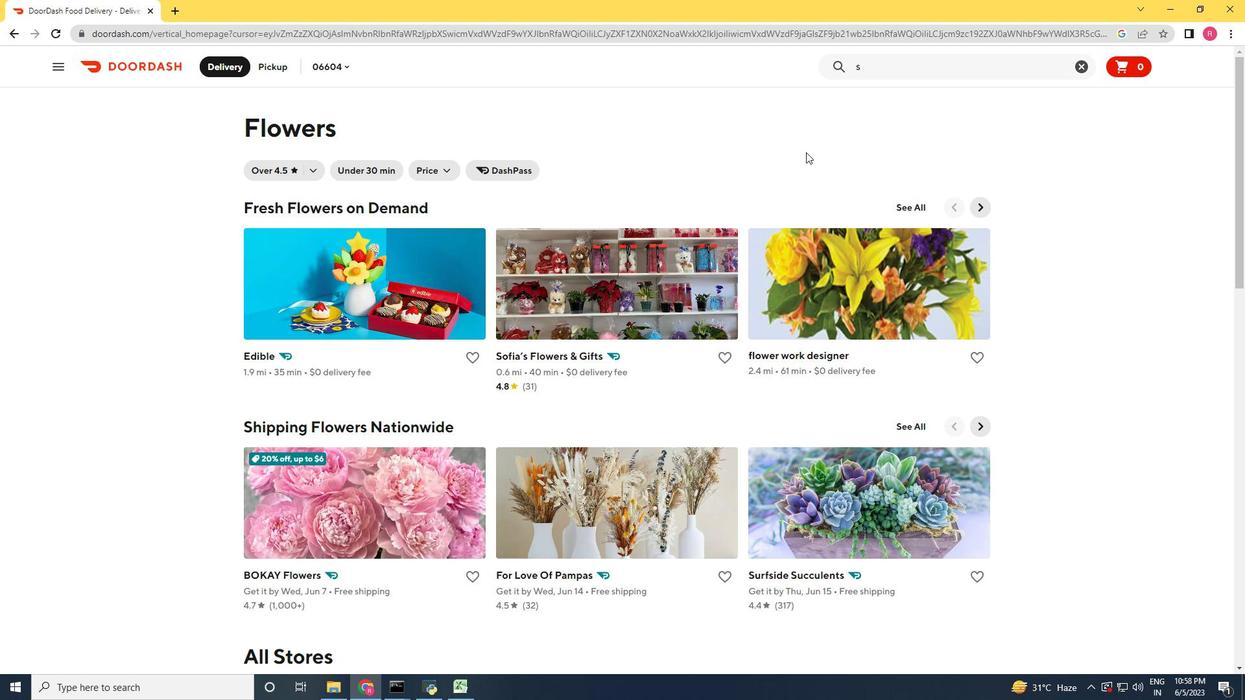 
Action: Mouse moved to (729, 378)
Screenshot: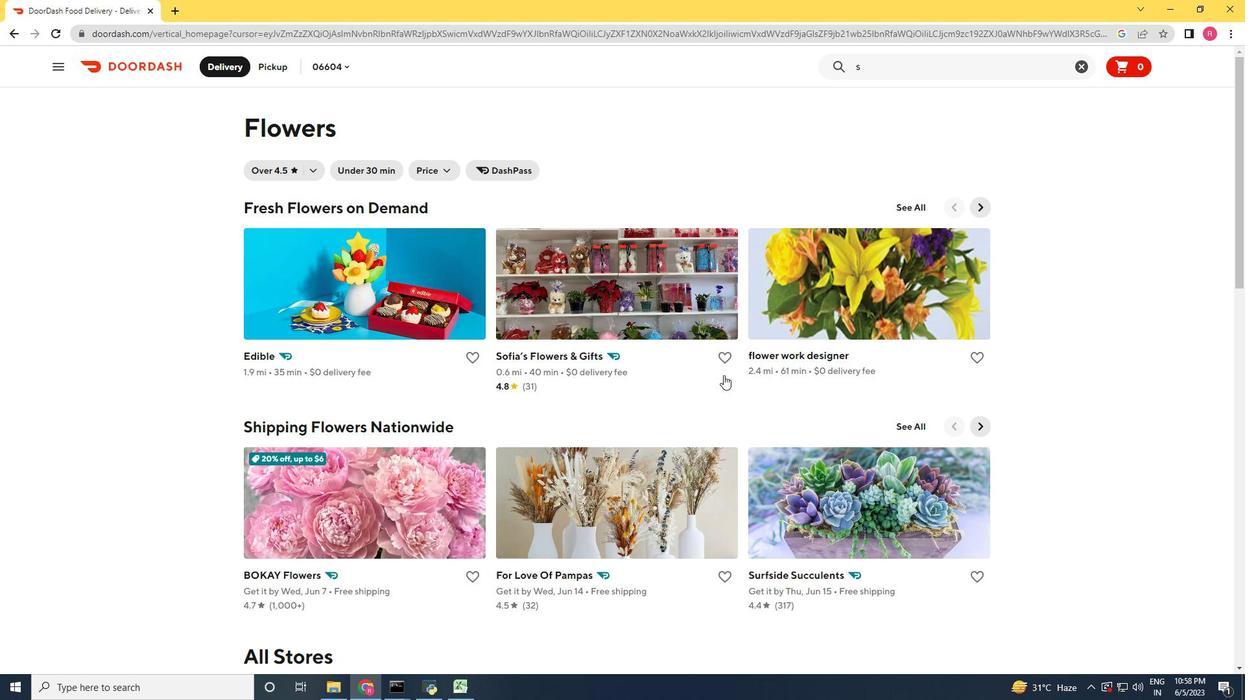 
Action: Mouse scrolled (729, 377) with delta (0, 0)
Screenshot: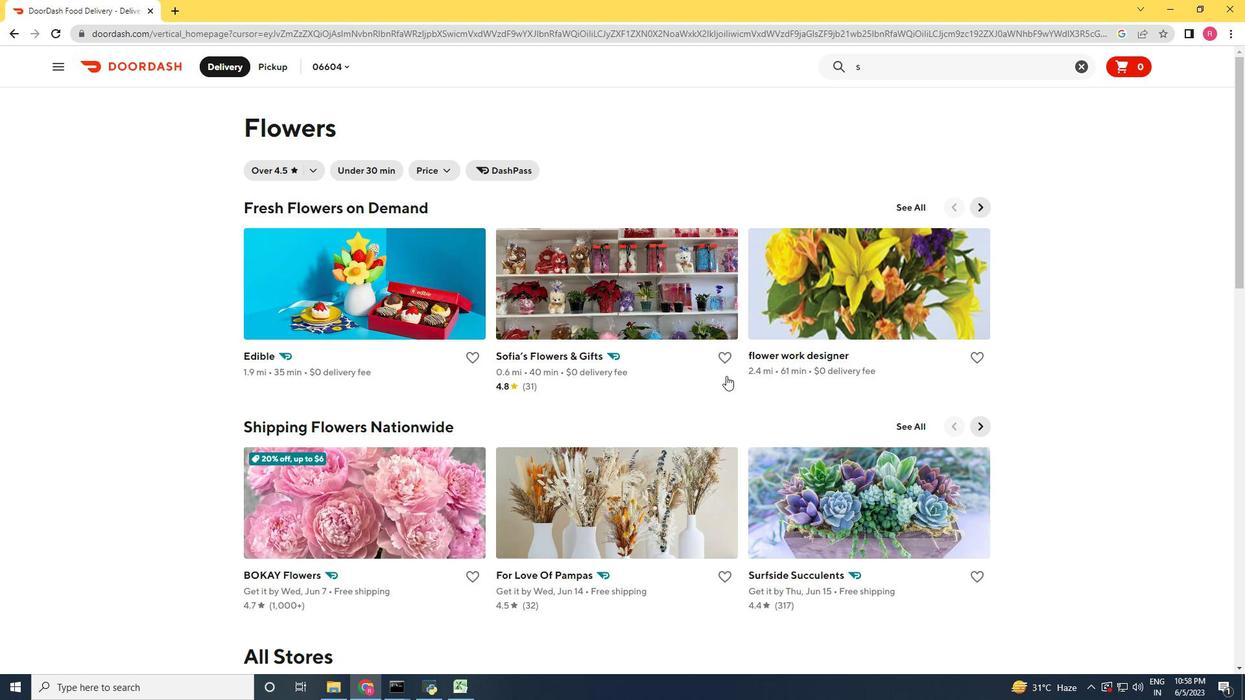 
Action: Mouse scrolled (729, 377) with delta (0, 0)
Screenshot: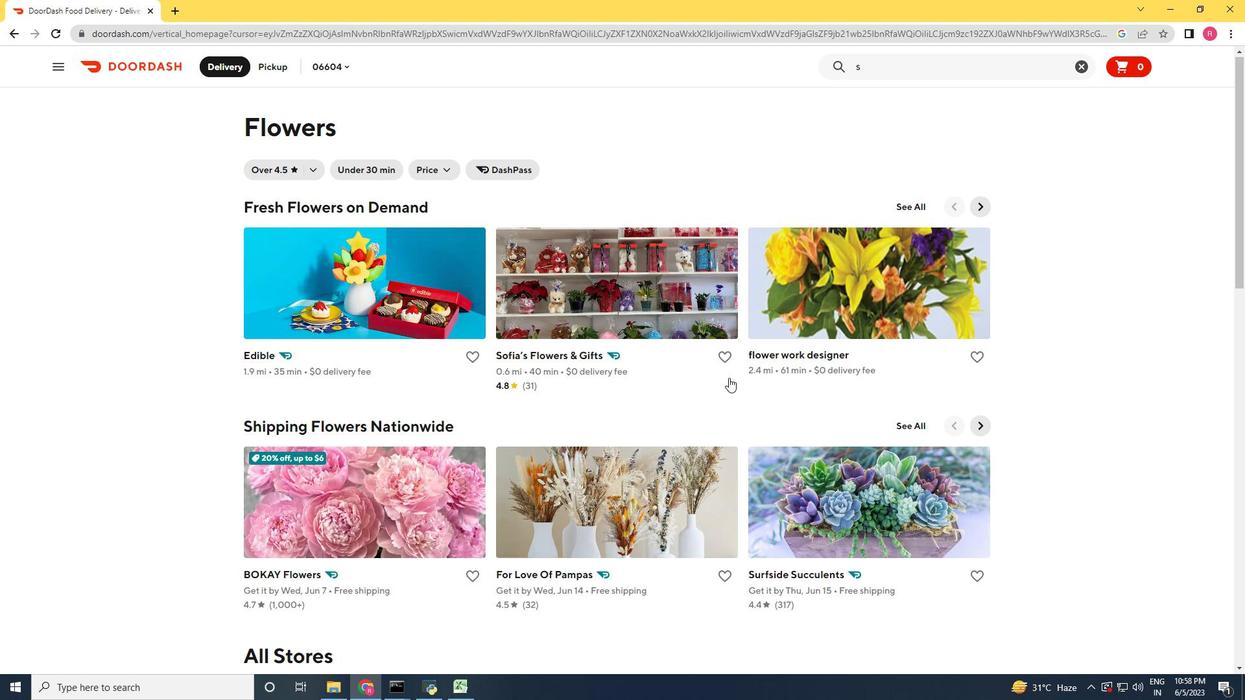 
Action: Mouse scrolled (729, 377) with delta (0, 0)
Screenshot: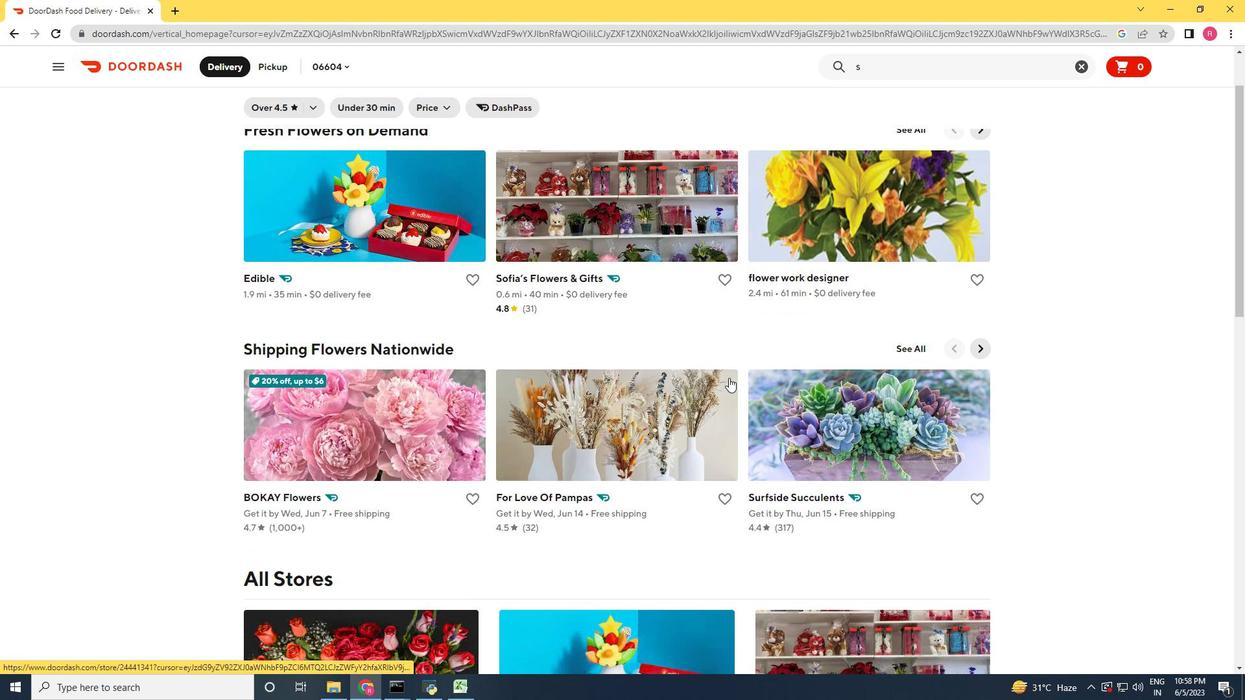 
Action: Mouse scrolled (729, 377) with delta (0, 0)
Screenshot: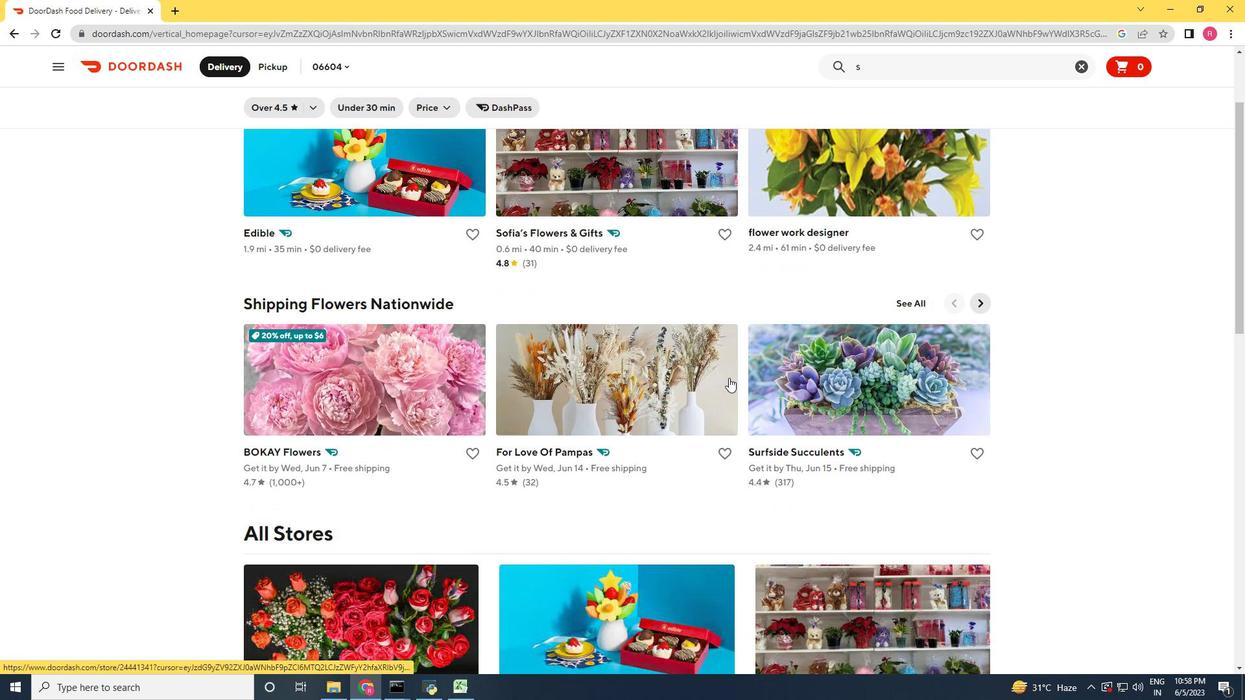 
Action: Mouse scrolled (729, 377) with delta (0, 0)
Screenshot: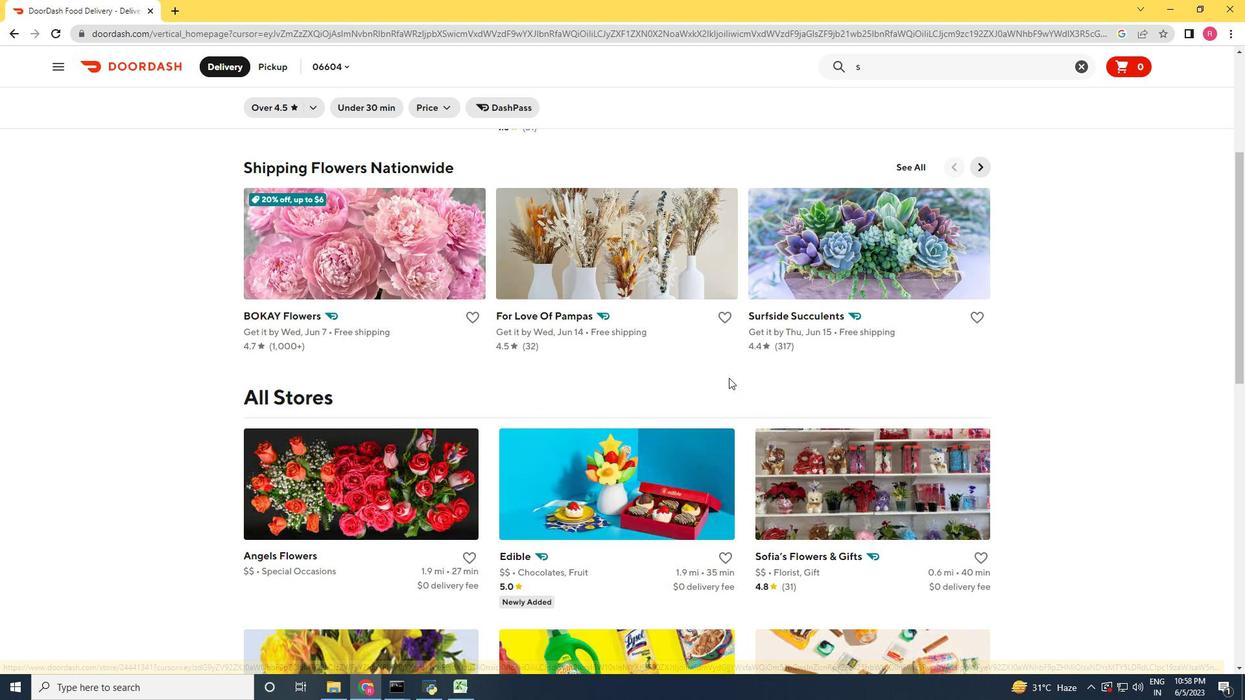 
Action: Mouse scrolled (729, 377) with delta (0, 0)
Screenshot: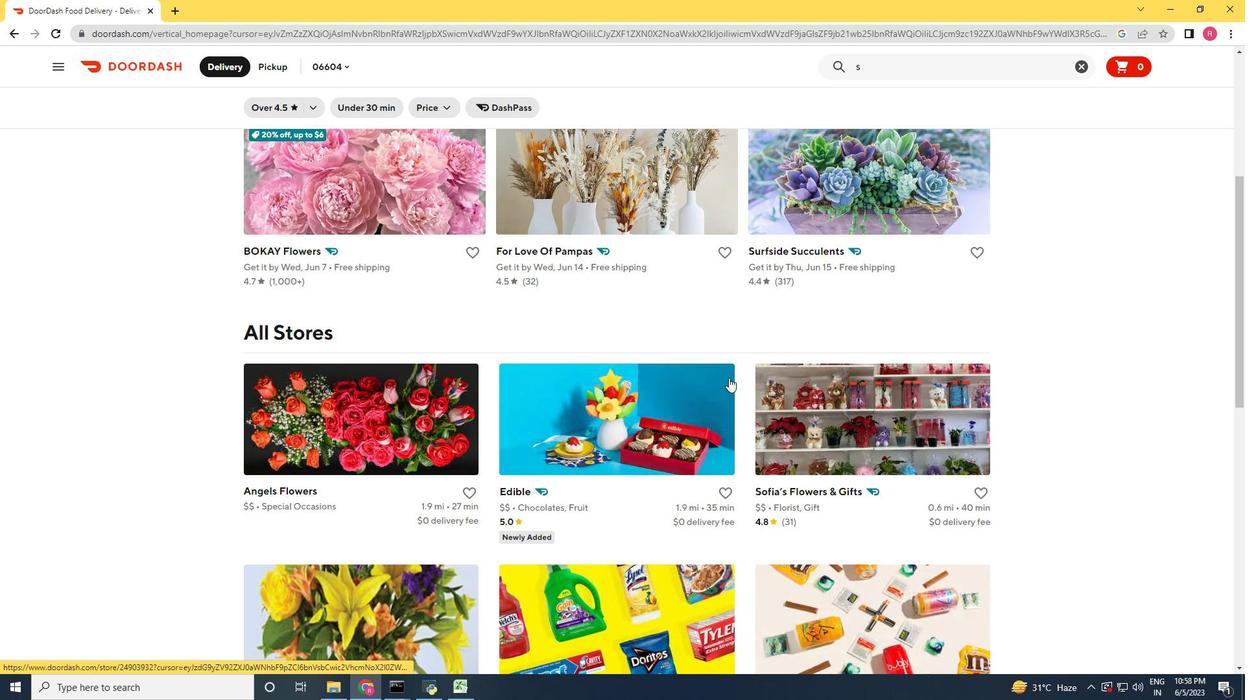 
Action: Mouse scrolled (729, 377) with delta (0, 0)
Screenshot: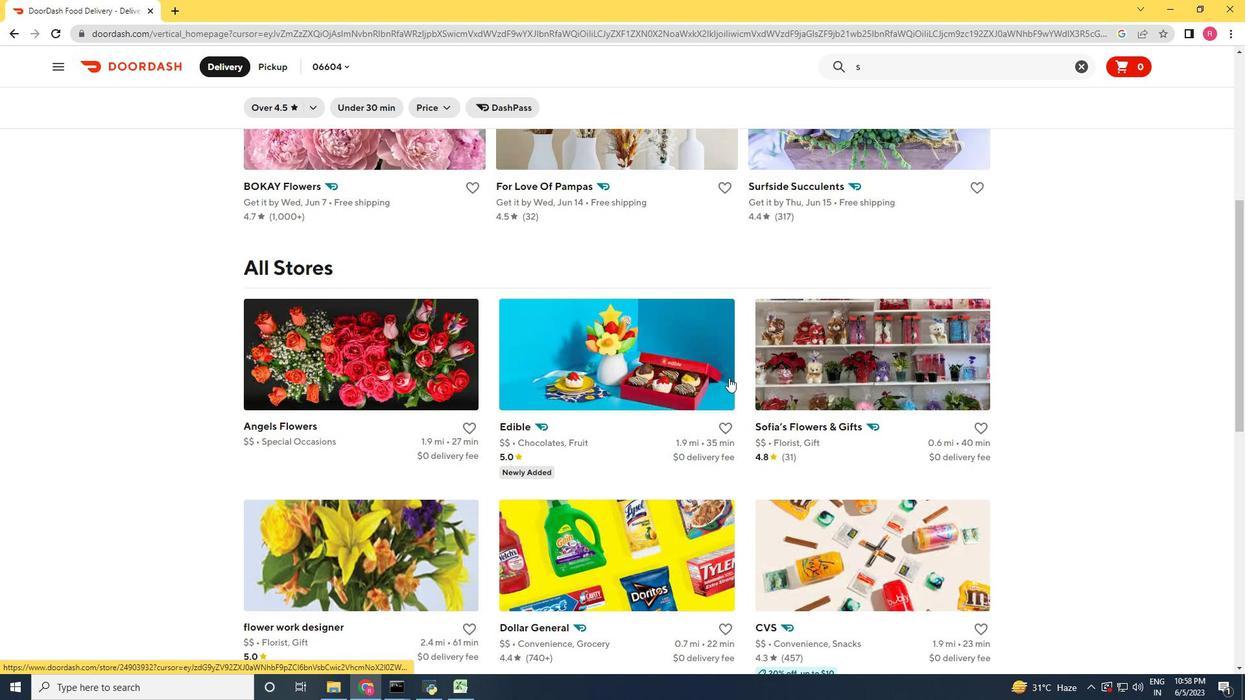 
Action: Mouse scrolled (729, 377) with delta (0, 0)
Screenshot: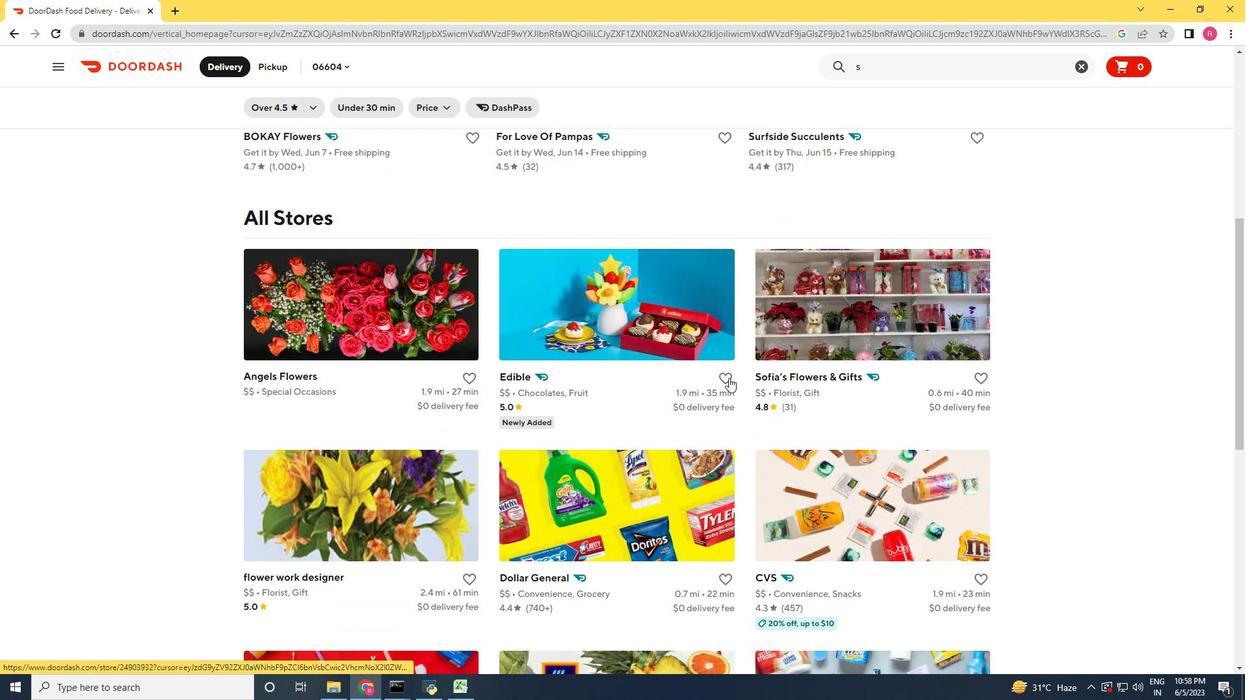 
Action: Mouse moved to (730, 378)
Screenshot: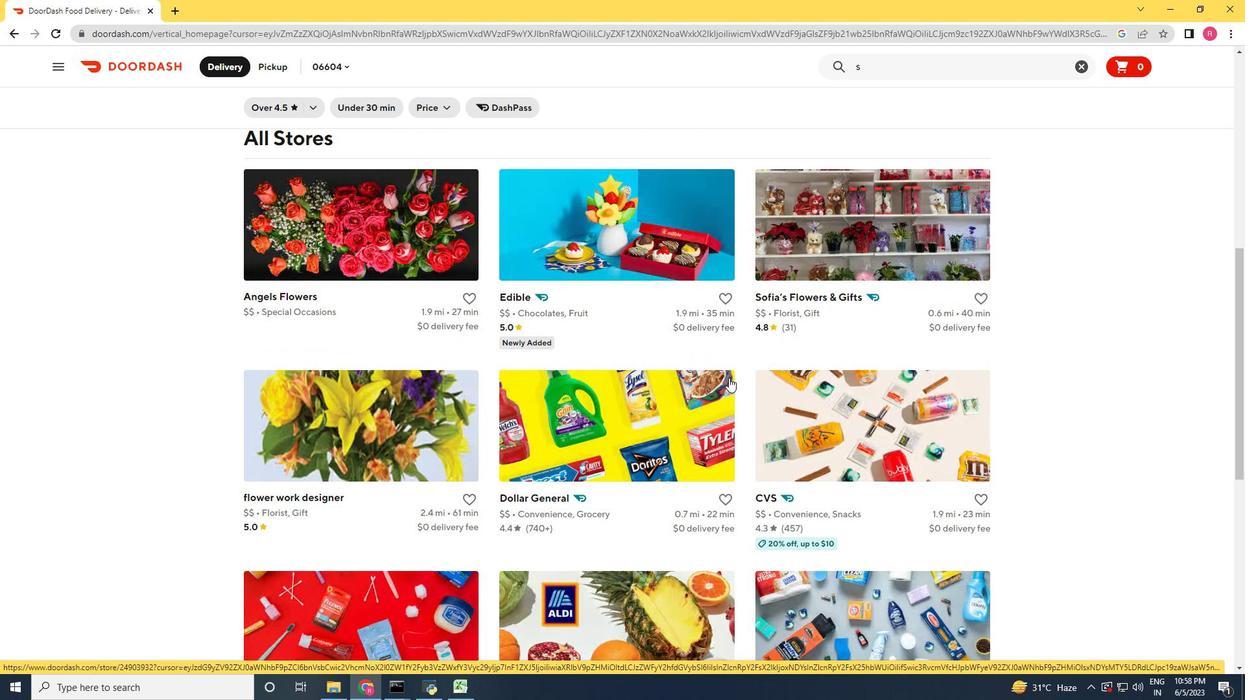
Action: Mouse scrolled (730, 377) with delta (0, 0)
Screenshot: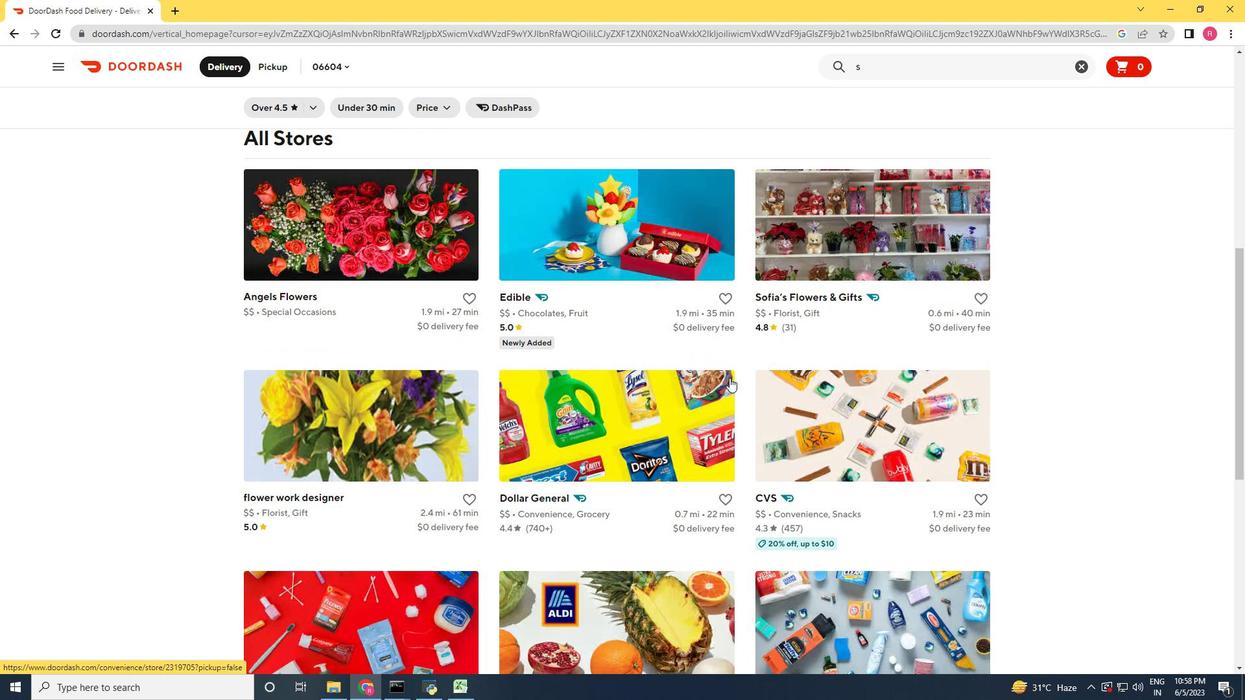 
Action: Mouse scrolled (730, 377) with delta (0, 0)
Screenshot: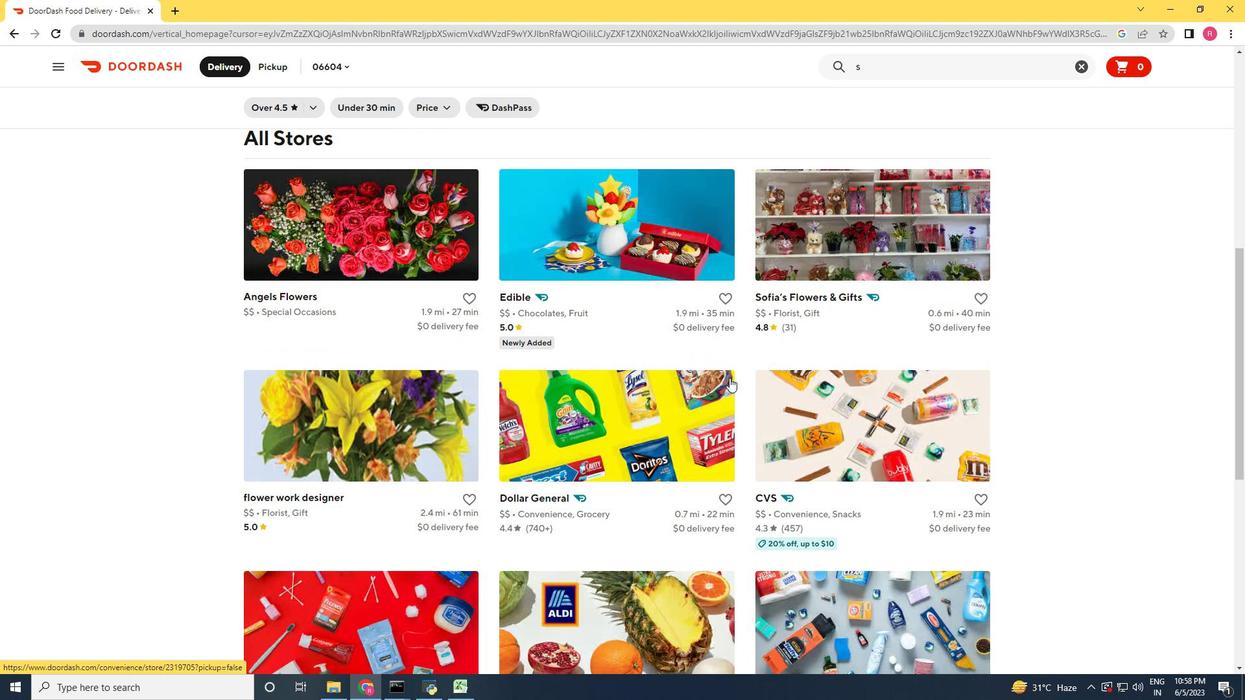 
Action: Mouse scrolled (730, 377) with delta (0, 0)
Screenshot: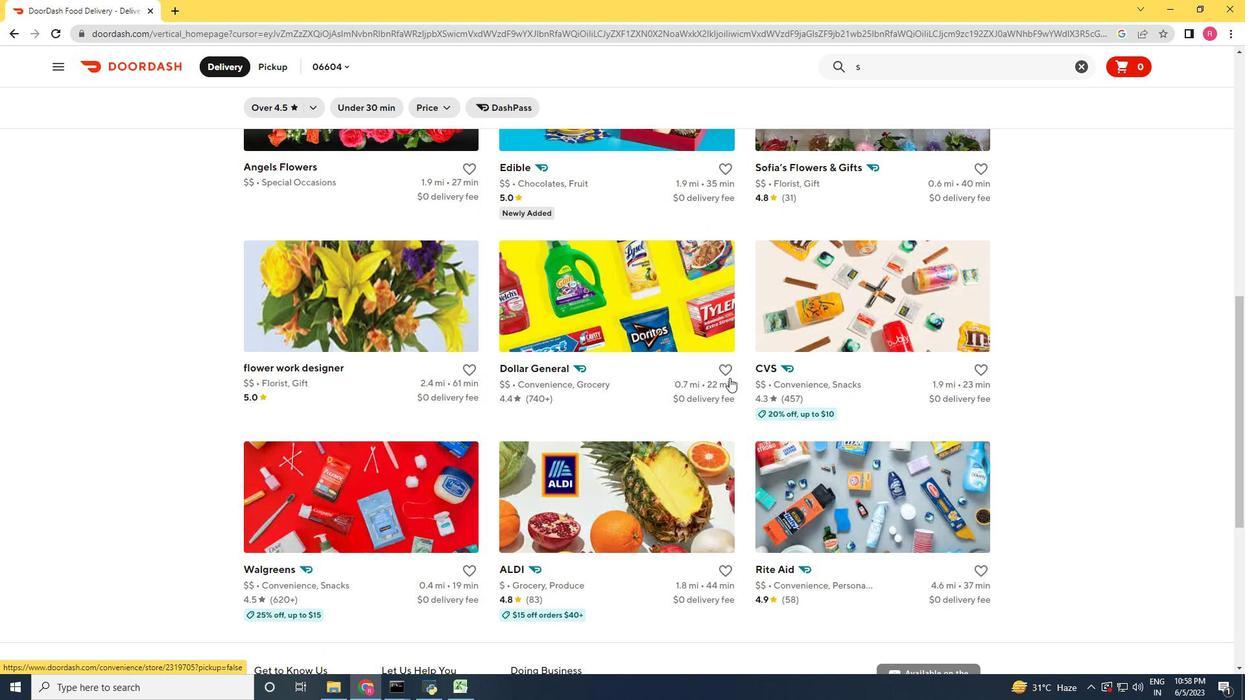 
Action: Mouse scrolled (730, 377) with delta (0, 0)
Screenshot: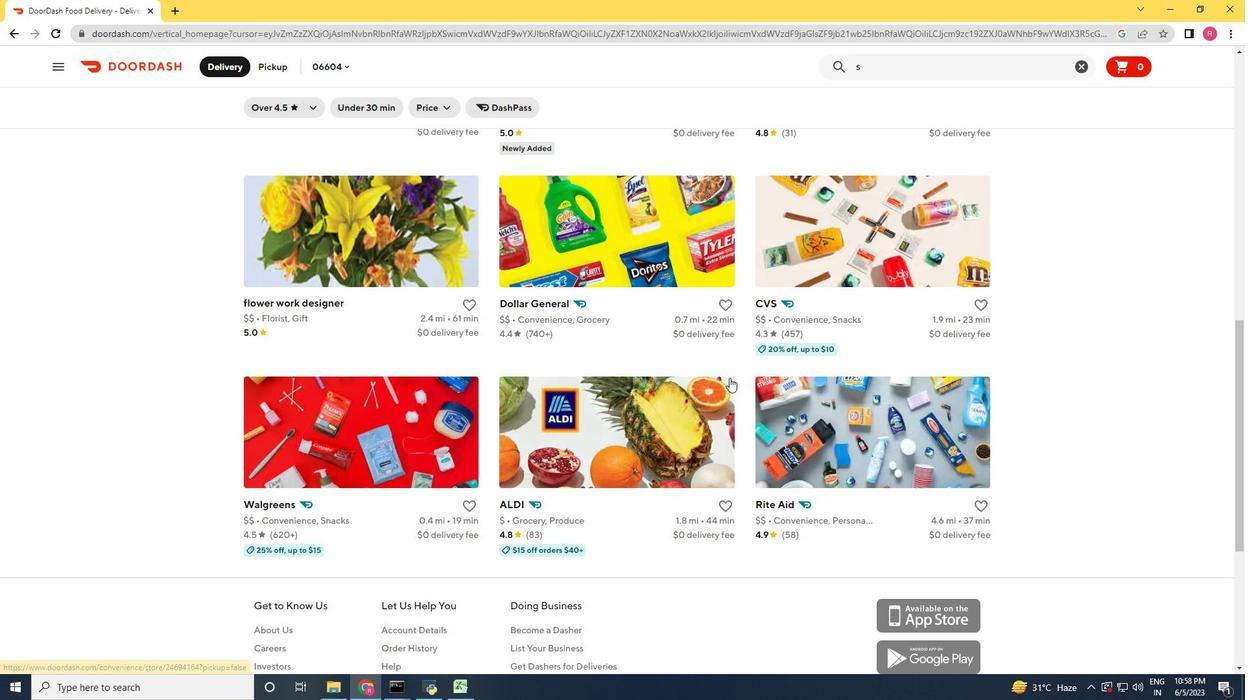 
Action: Mouse moved to (730, 378)
Screenshot: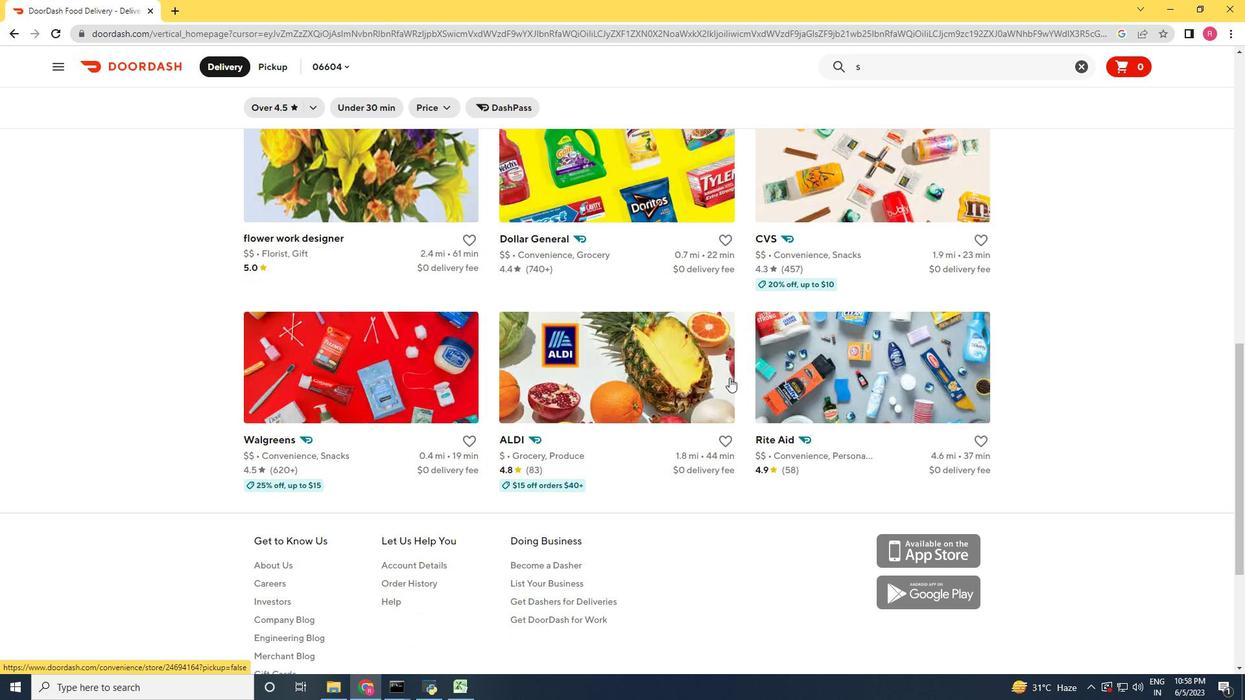 
Action: Mouse scrolled (730, 378) with delta (0, 0)
Screenshot: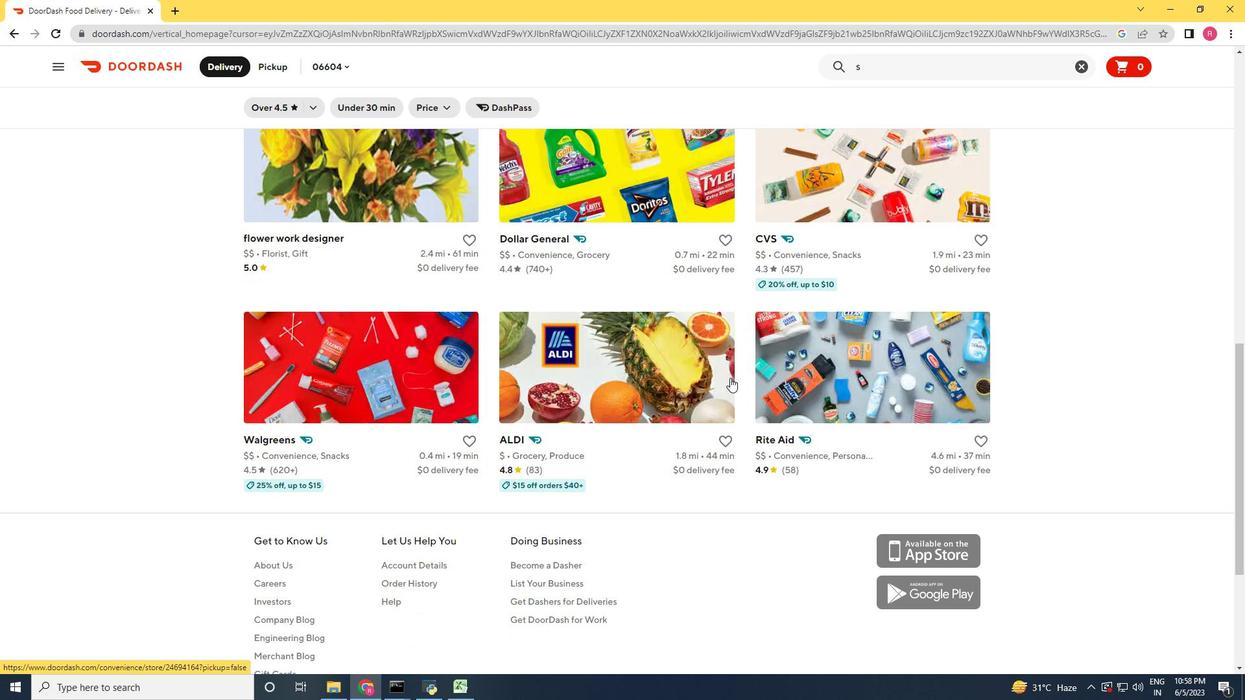 
Action: Mouse scrolled (730, 378) with delta (0, 0)
Screenshot: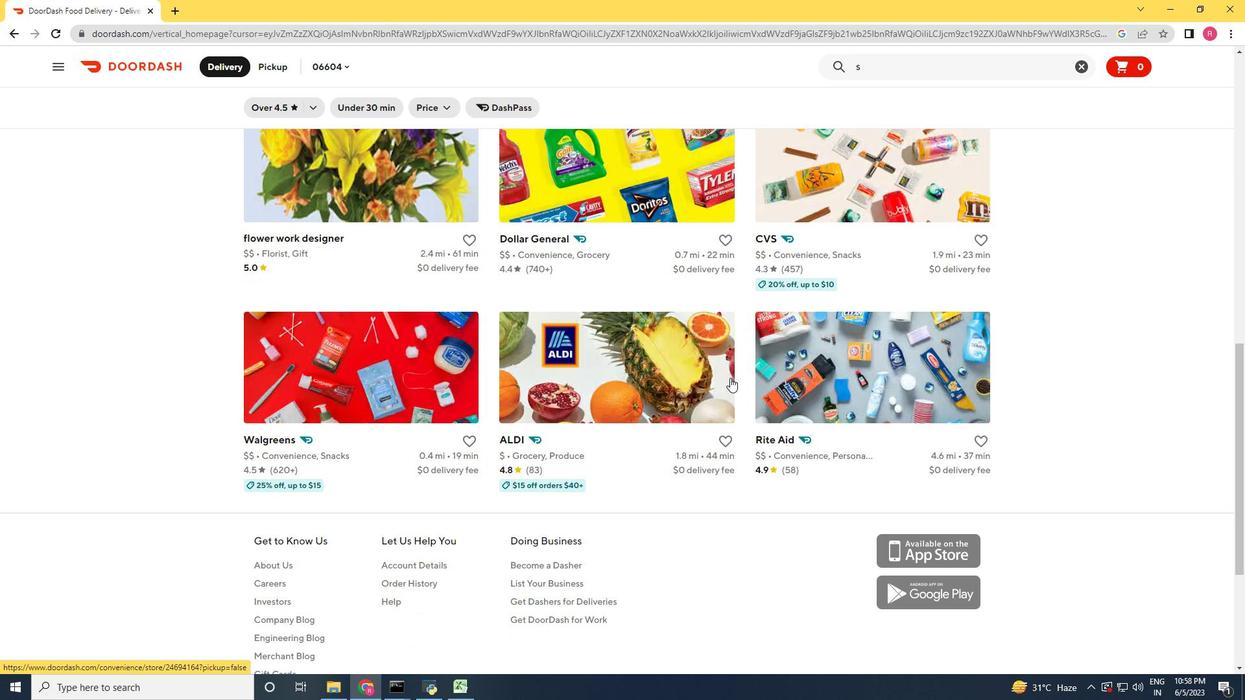 
Action: Mouse scrolled (730, 378) with delta (0, 0)
Screenshot: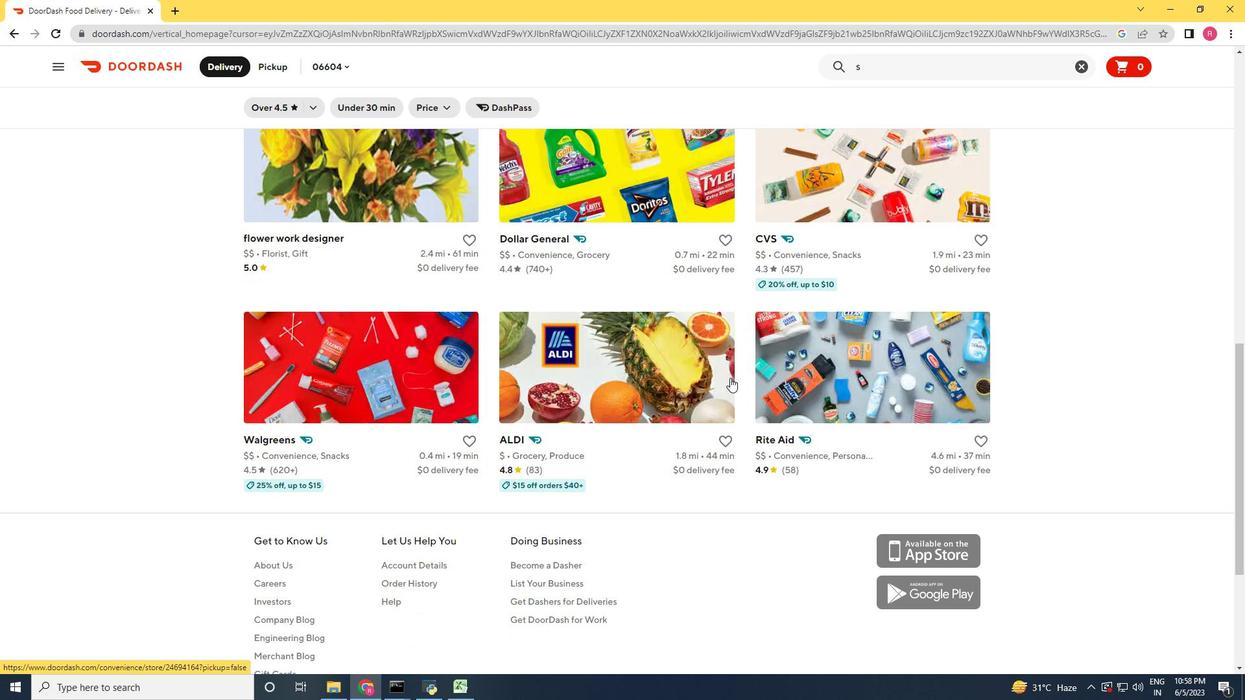 
Action: Mouse scrolled (730, 378) with delta (0, 0)
Screenshot: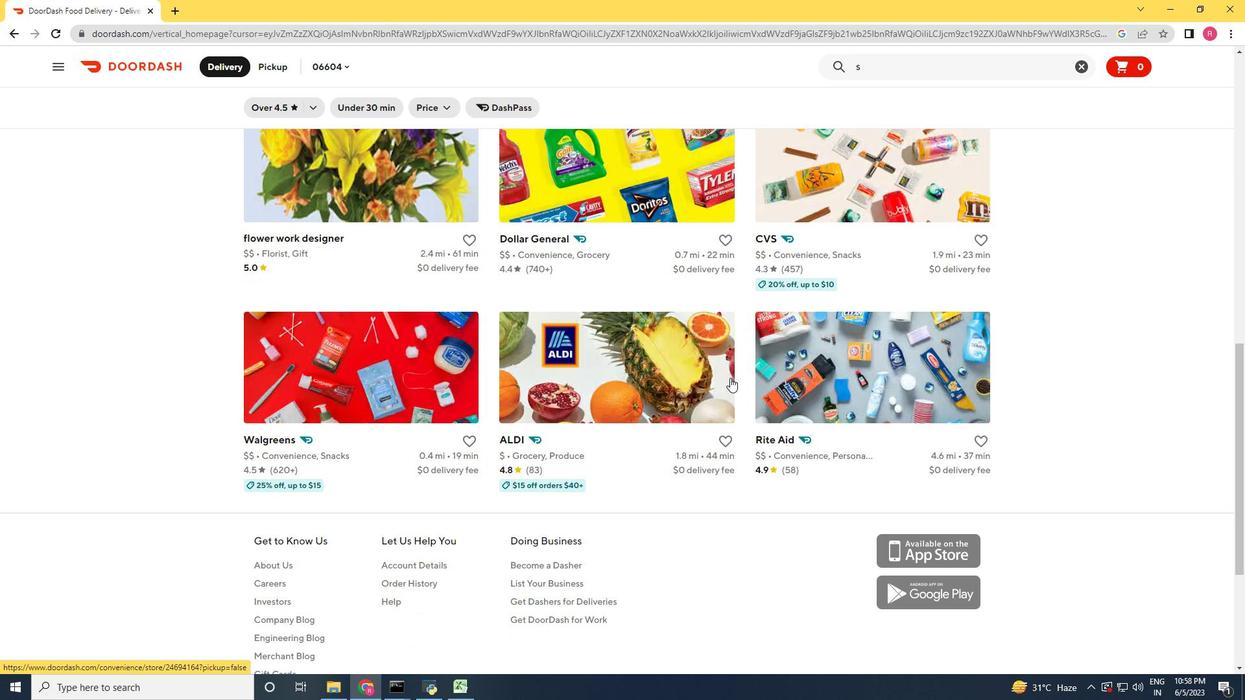 
Action: Mouse scrolled (730, 378) with delta (0, 0)
Screenshot: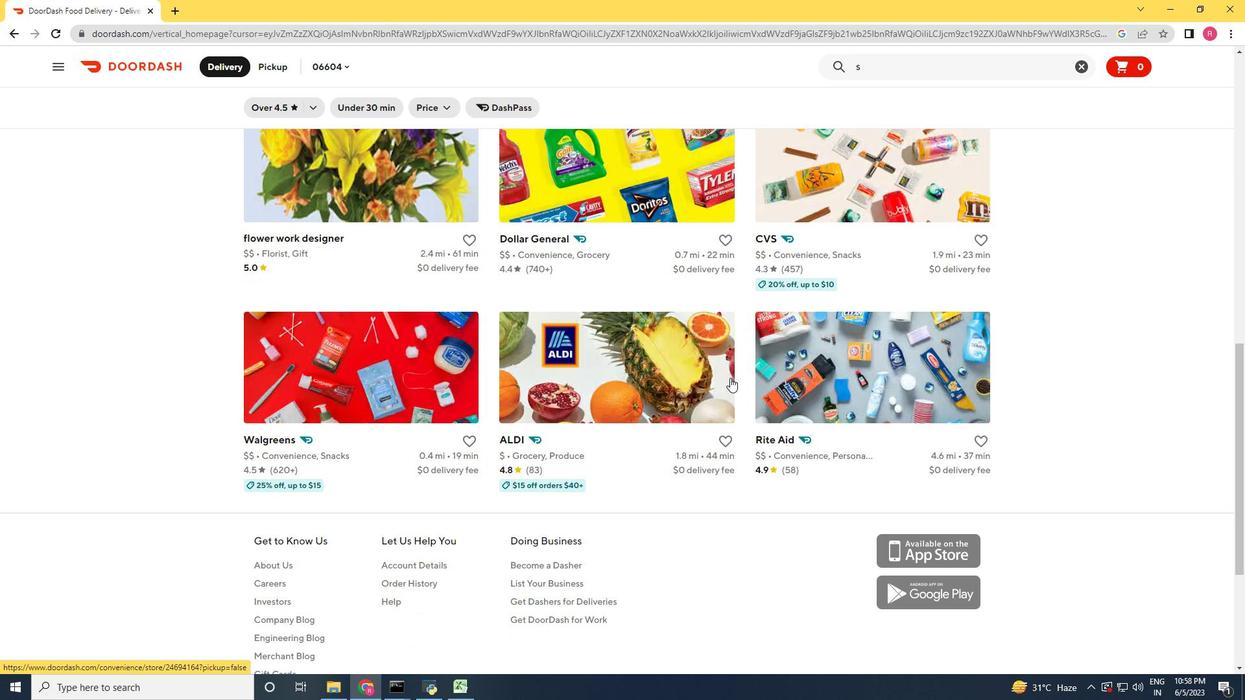 
Action: Mouse scrolled (730, 378) with delta (0, 0)
Screenshot: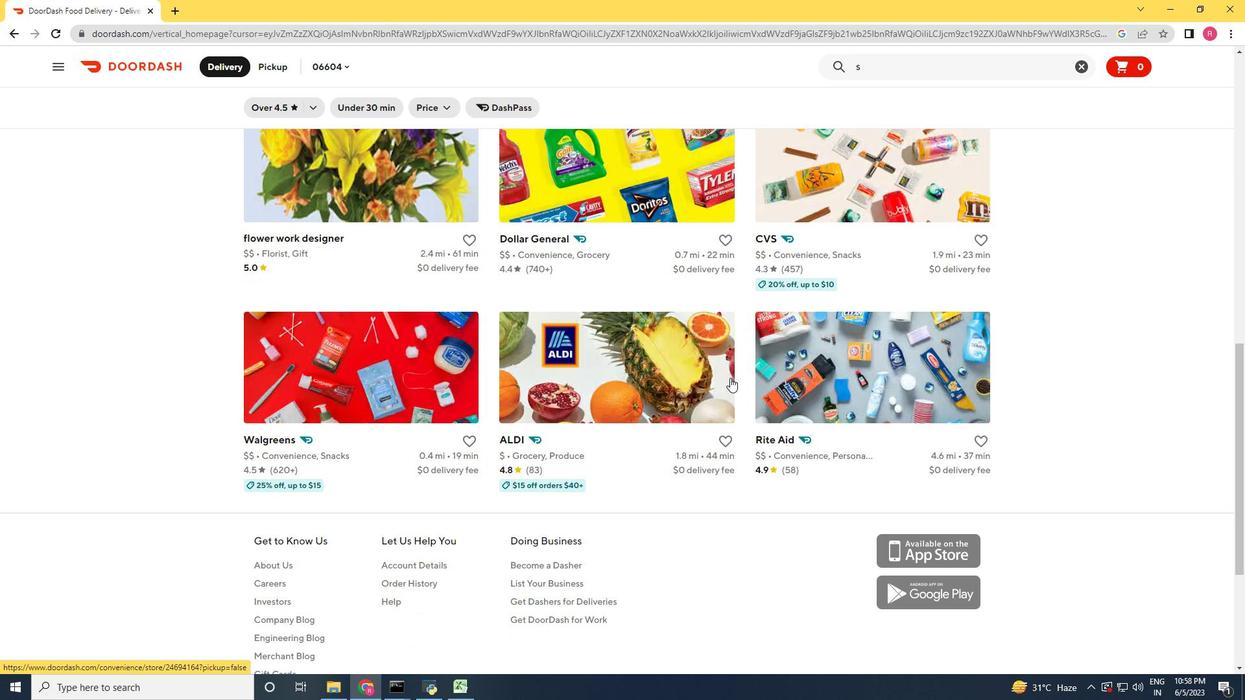 
Action: Mouse scrolled (730, 378) with delta (0, 0)
Screenshot: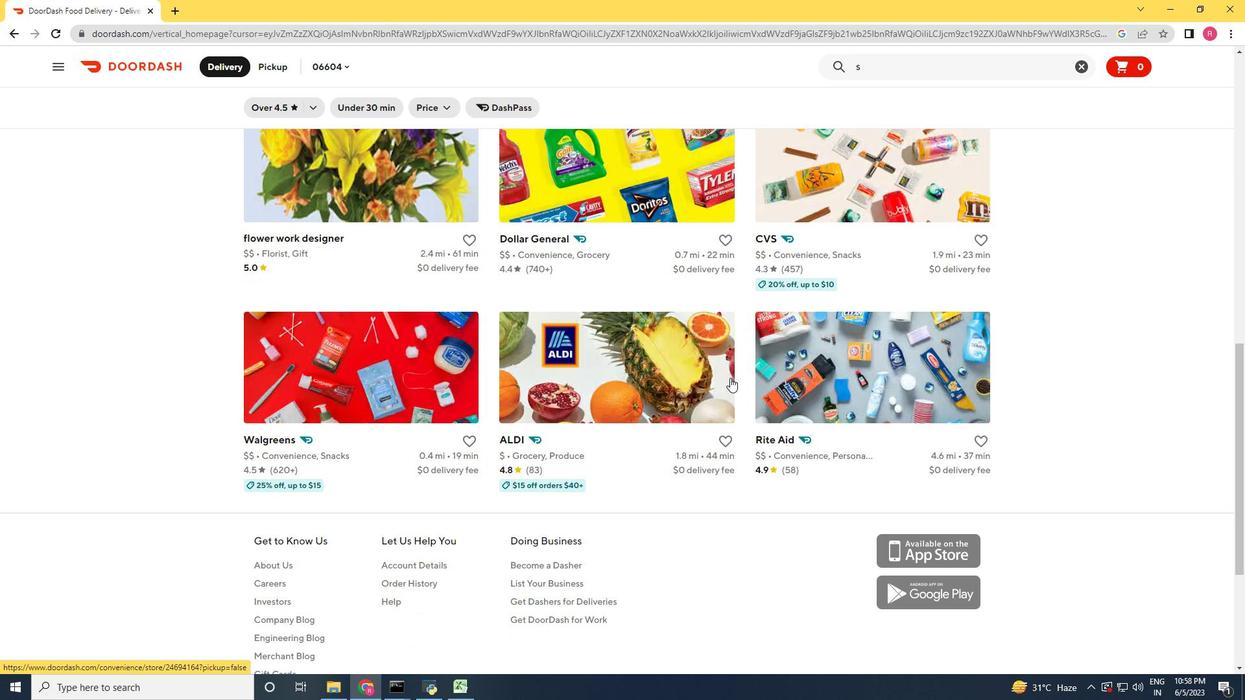 
Action: Mouse moved to (730, 378)
Screenshot: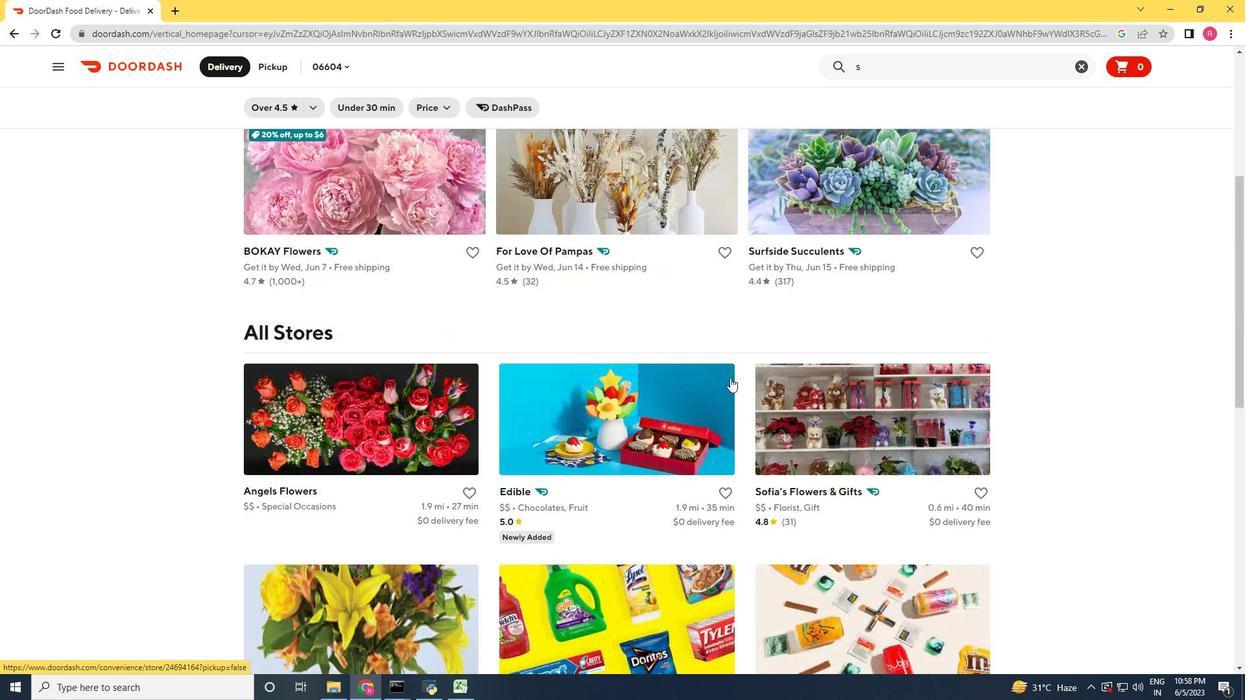 
Action: Mouse scrolled (730, 378) with delta (0, 0)
Screenshot: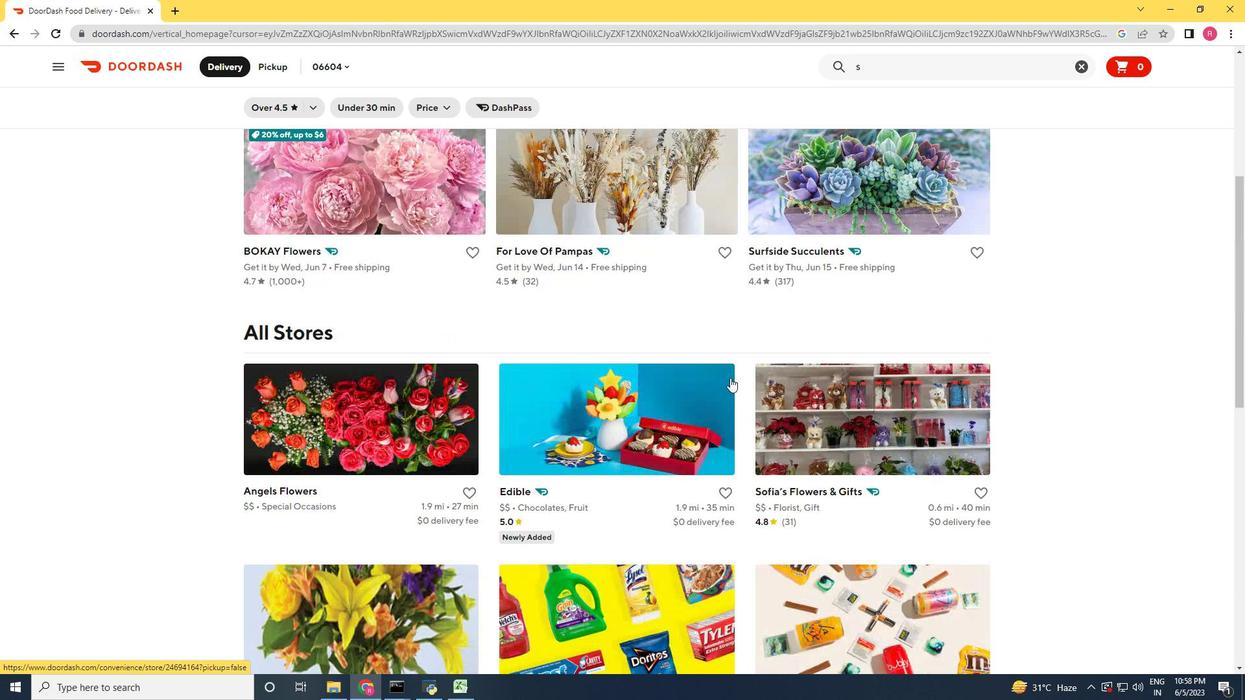
Action: Mouse moved to (731, 378)
Screenshot: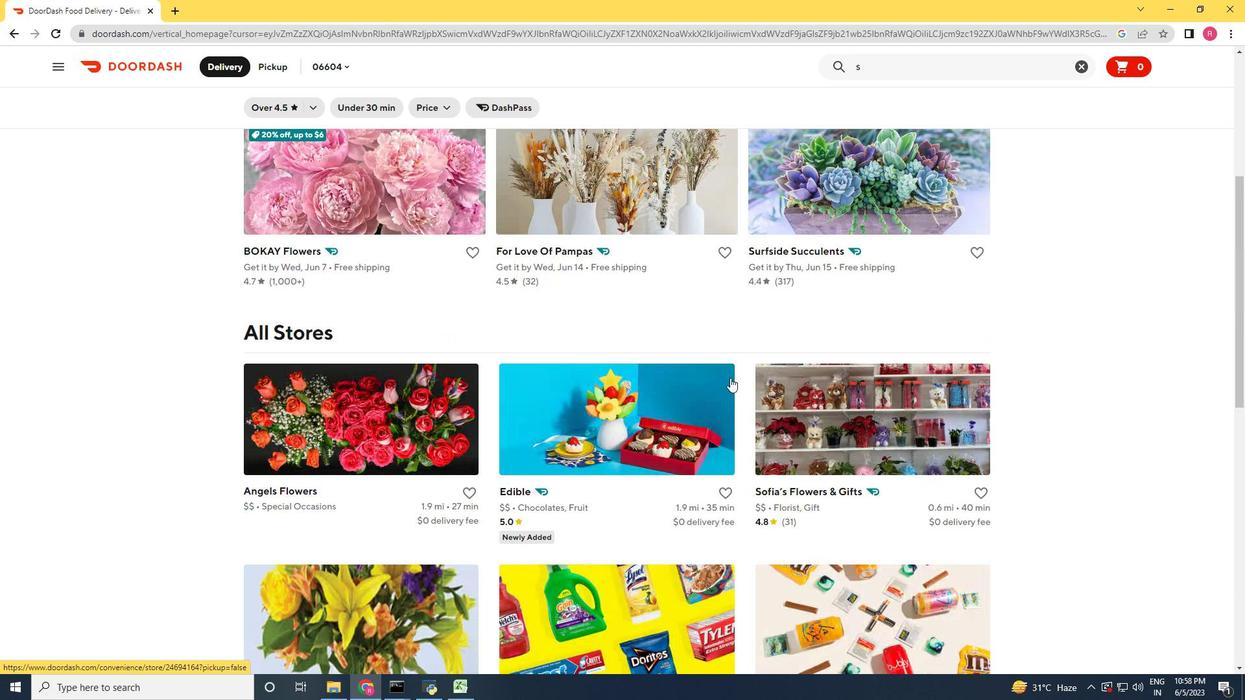 
Action: Mouse scrolled (731, 378) with delta (0, 0)
Screenshot: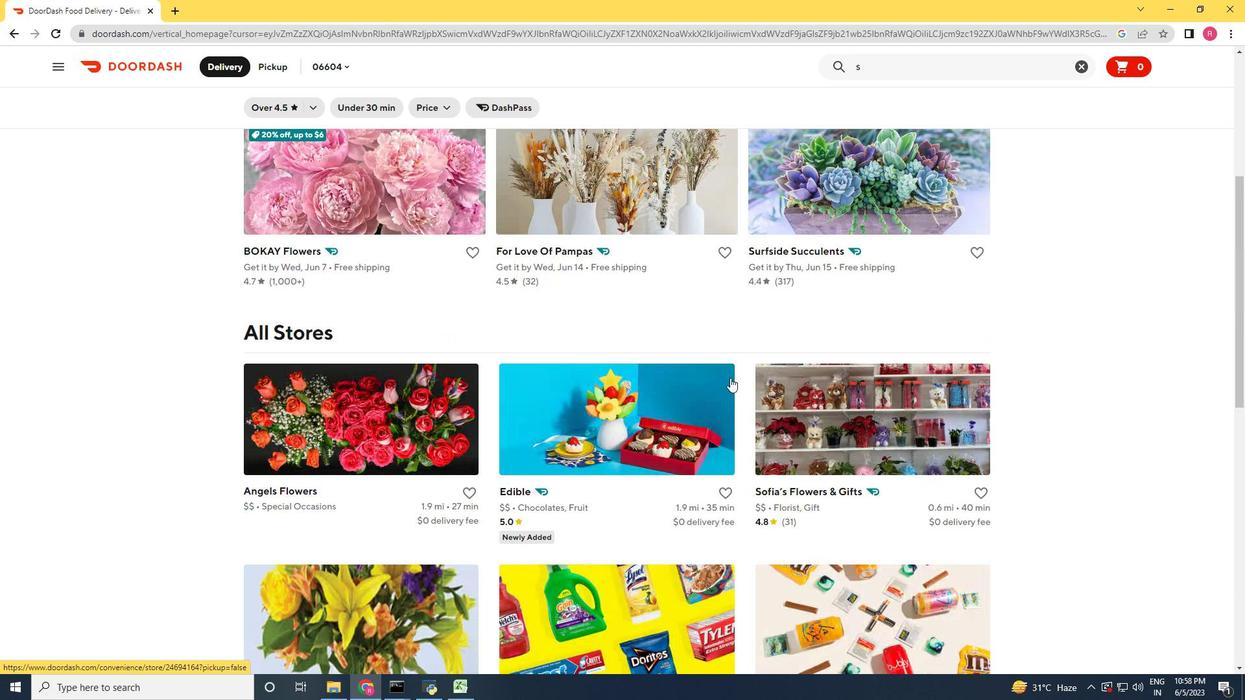 
Action: Mouse scrolled (731, 378) with delta (0, 0)
Screenshot: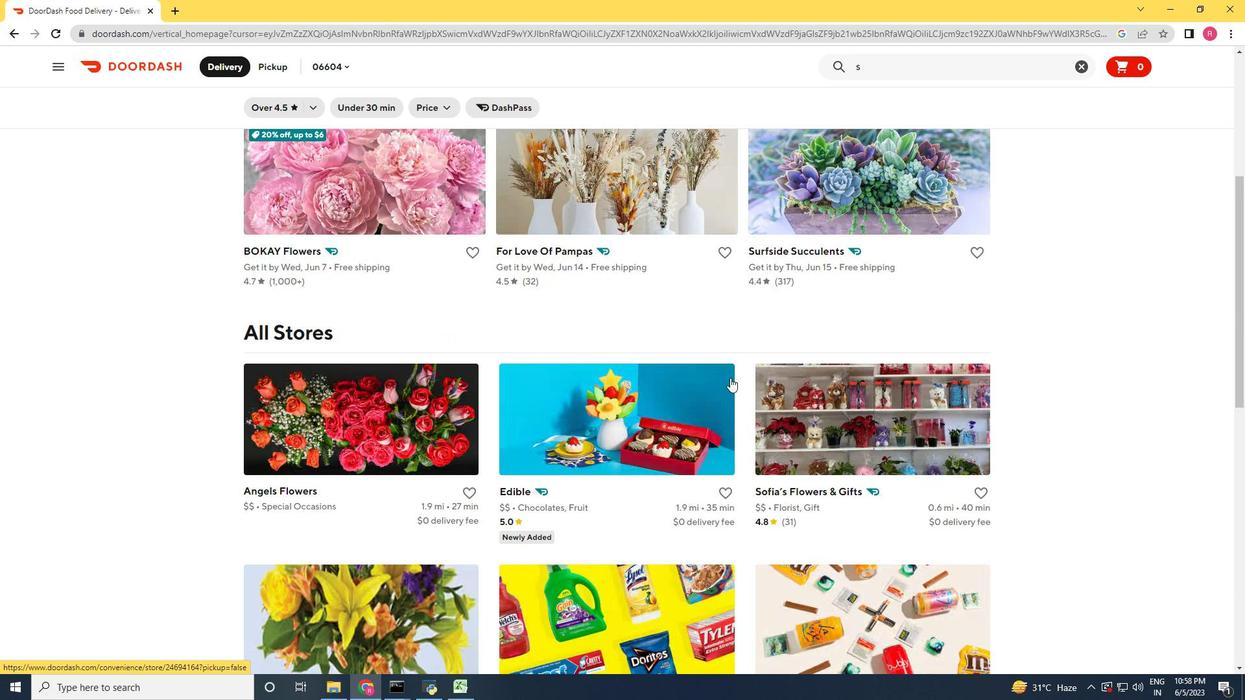 
Action: Mouse scrolled (731, 378) with delta (0, 0)
Screenshot: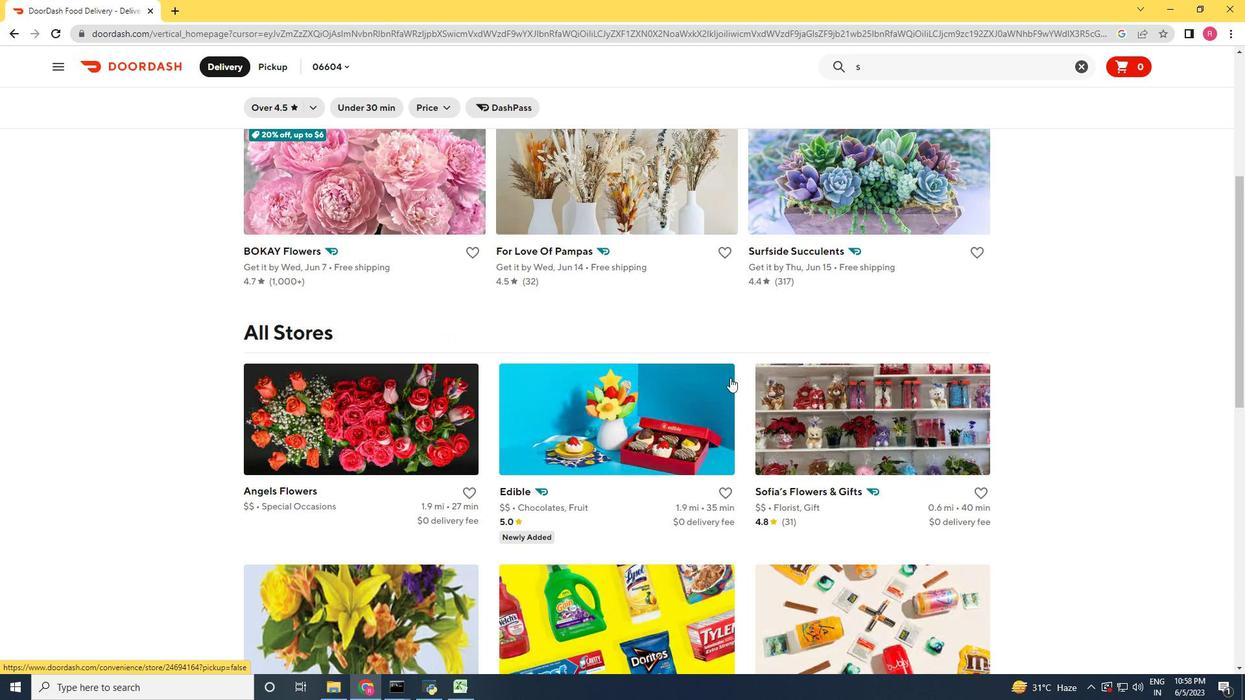 
Action: Mouse scrolled (731, 378) with delta (0, 0)
Screenshot: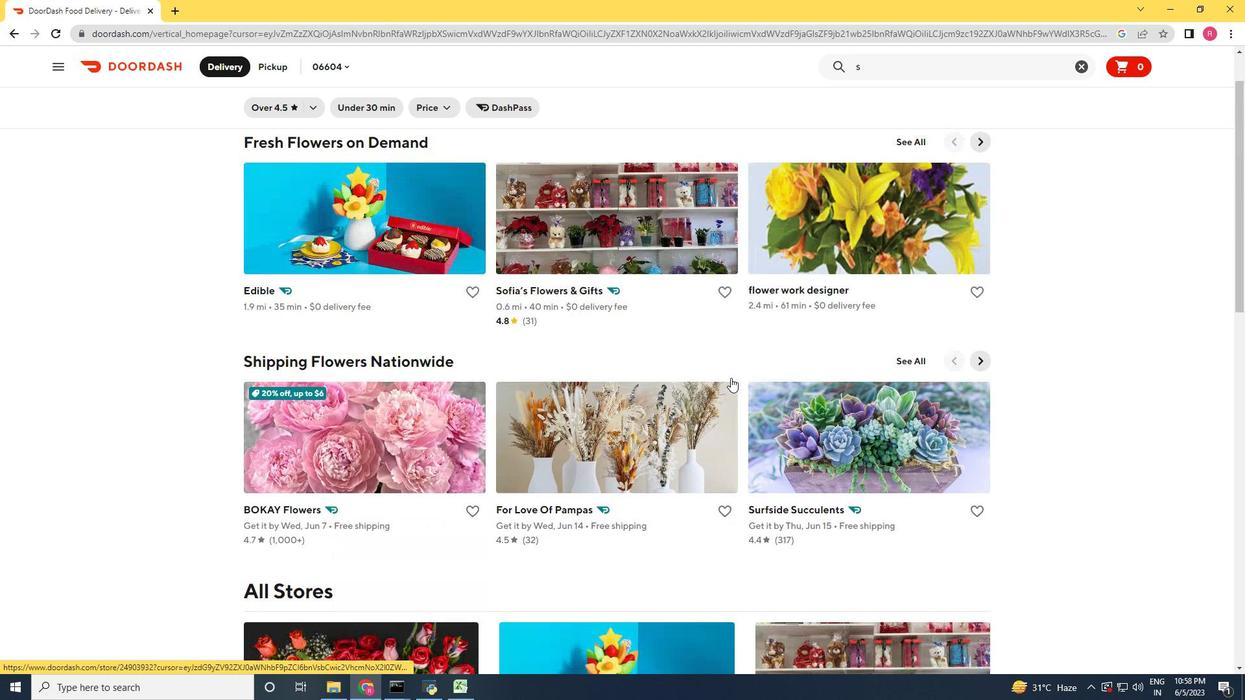 
Action: Mouse scrolled (731, 378) with delta (0, 0)
Screenshot: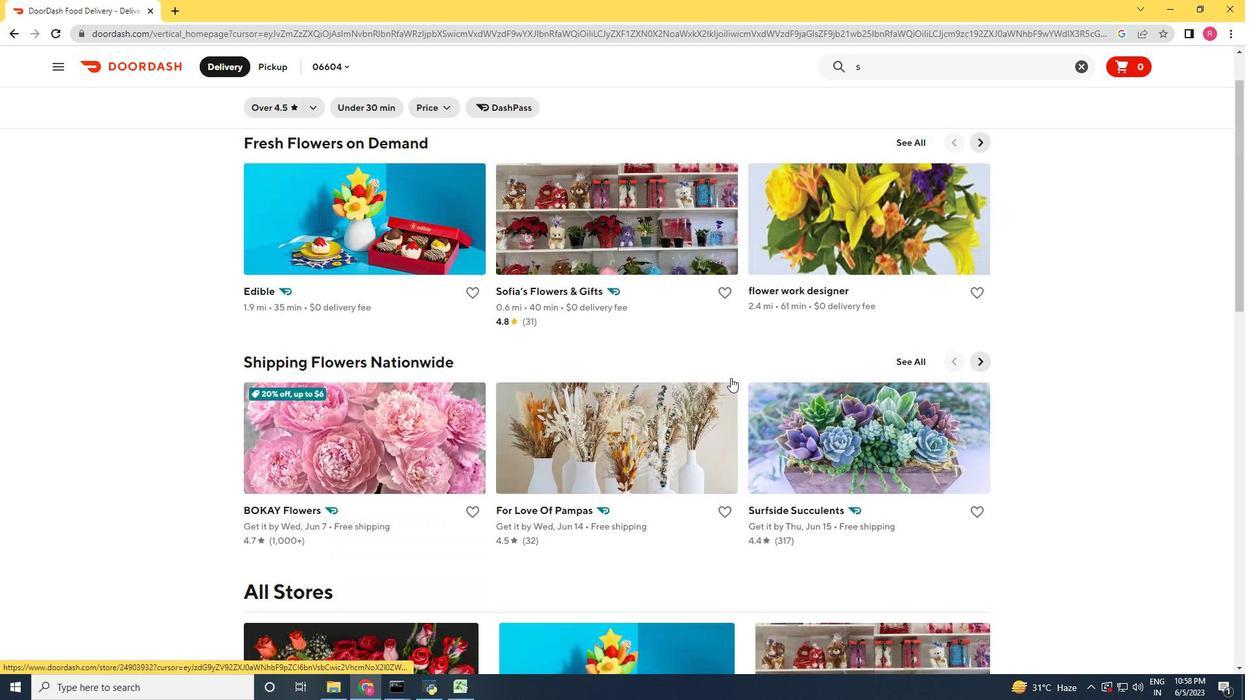 
Action: Mouse scrolled (731, 378) with delta (0, 0)
Screenshot: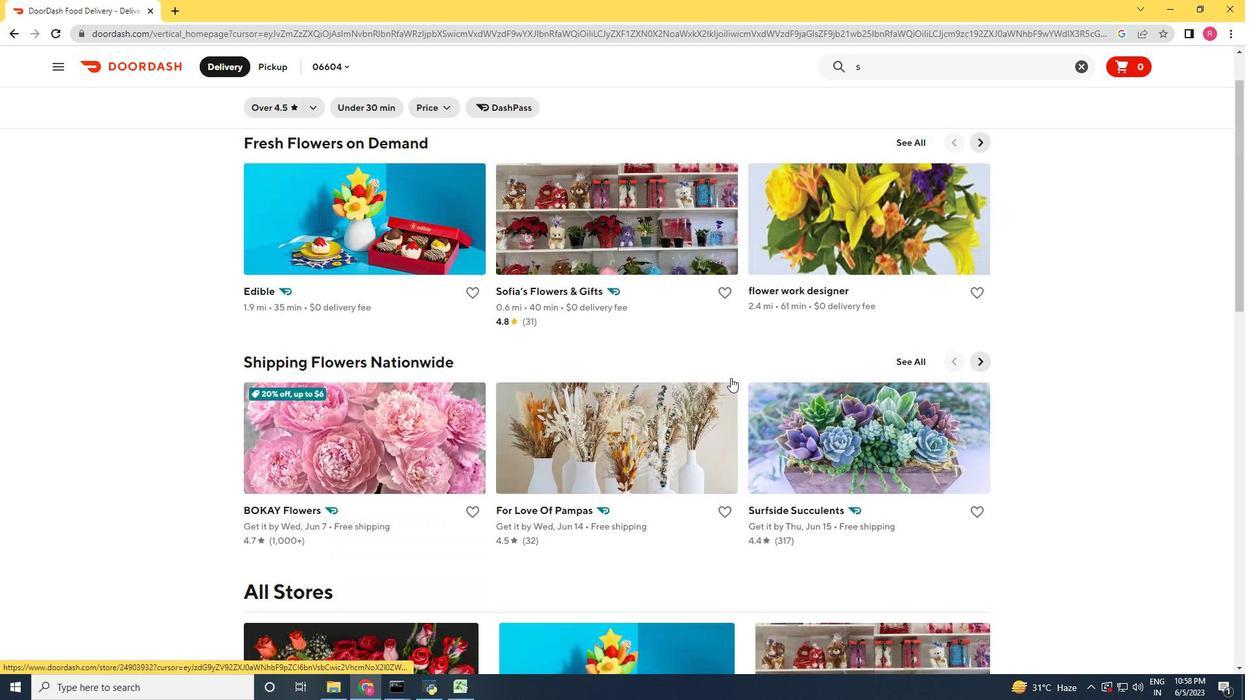 
Action: Mouse scrolled (731, 378) with delta (0, 0)
Screenshot: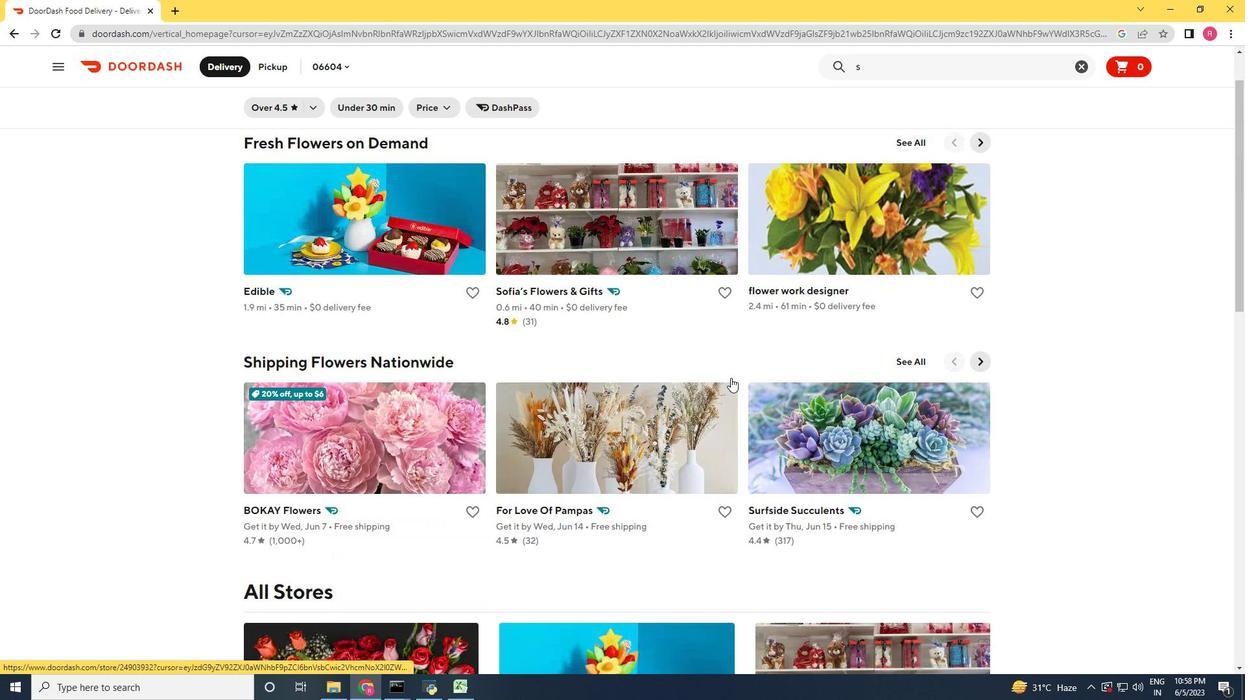 
Action: Mouse scrolled (731, 378) with delta (0, 0)
Screenshot: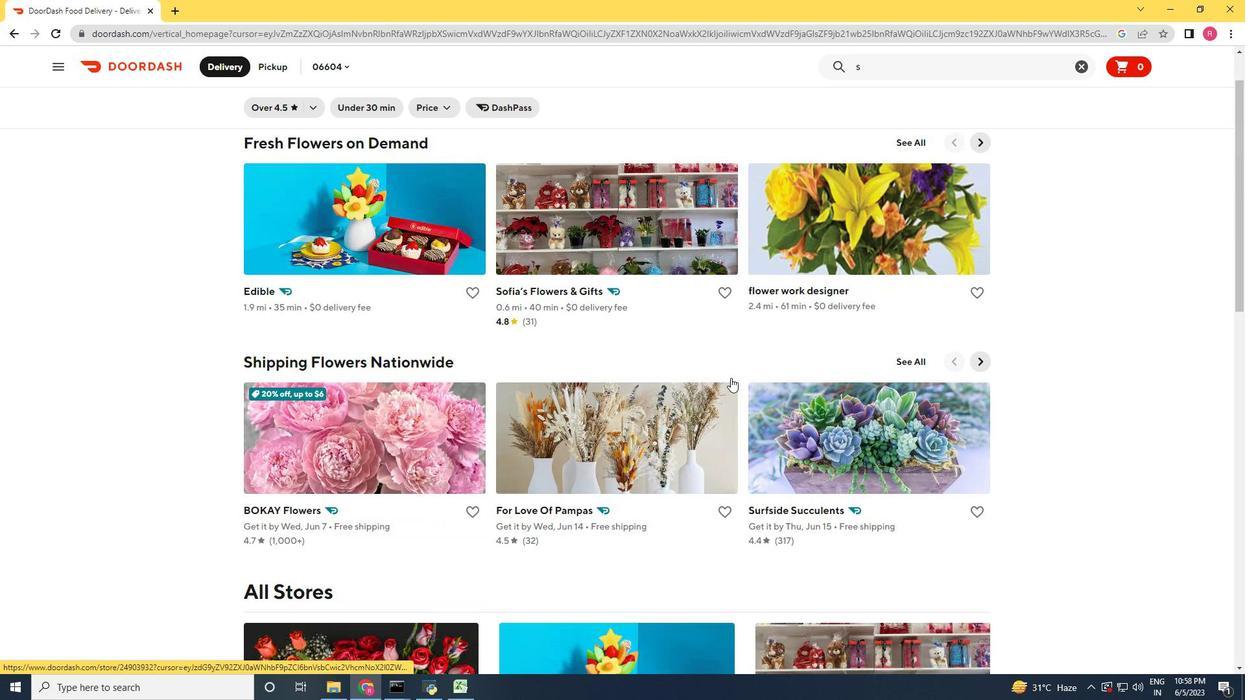 
Action: Mouse scrolled (731, 378) with delta (0, 0)
Screenshot: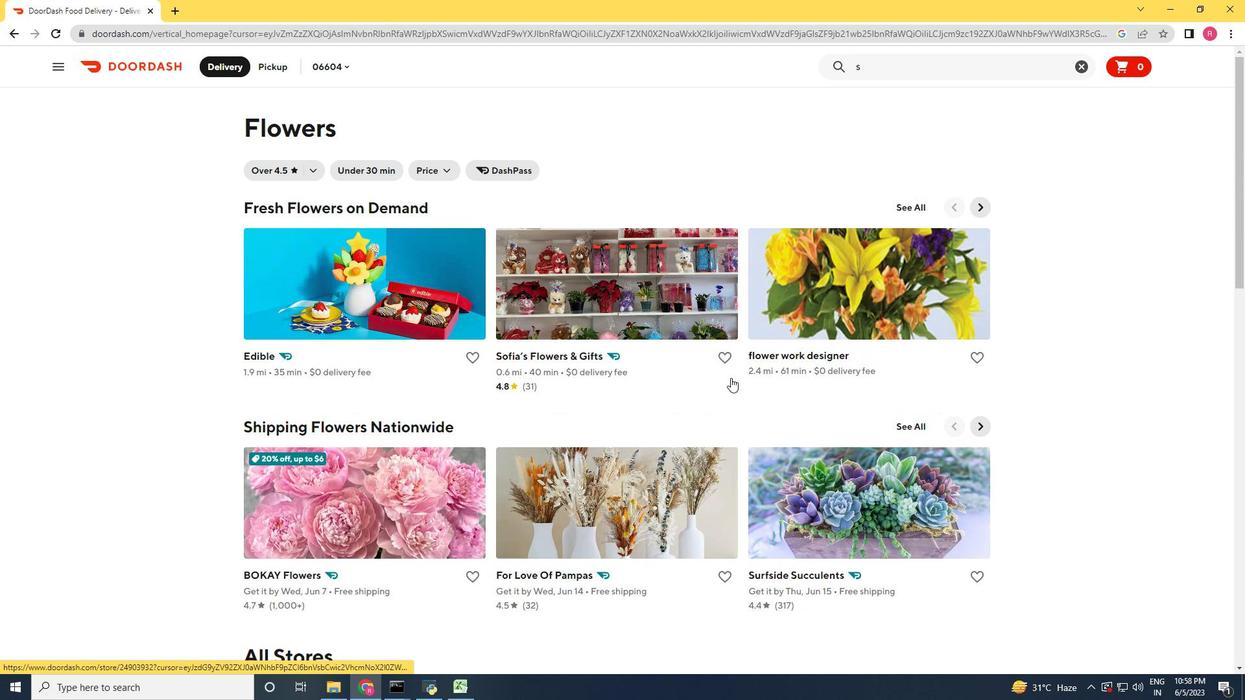 
Action: Mouse scrolled (731, 378) with delta (0, 0)
Screenshot: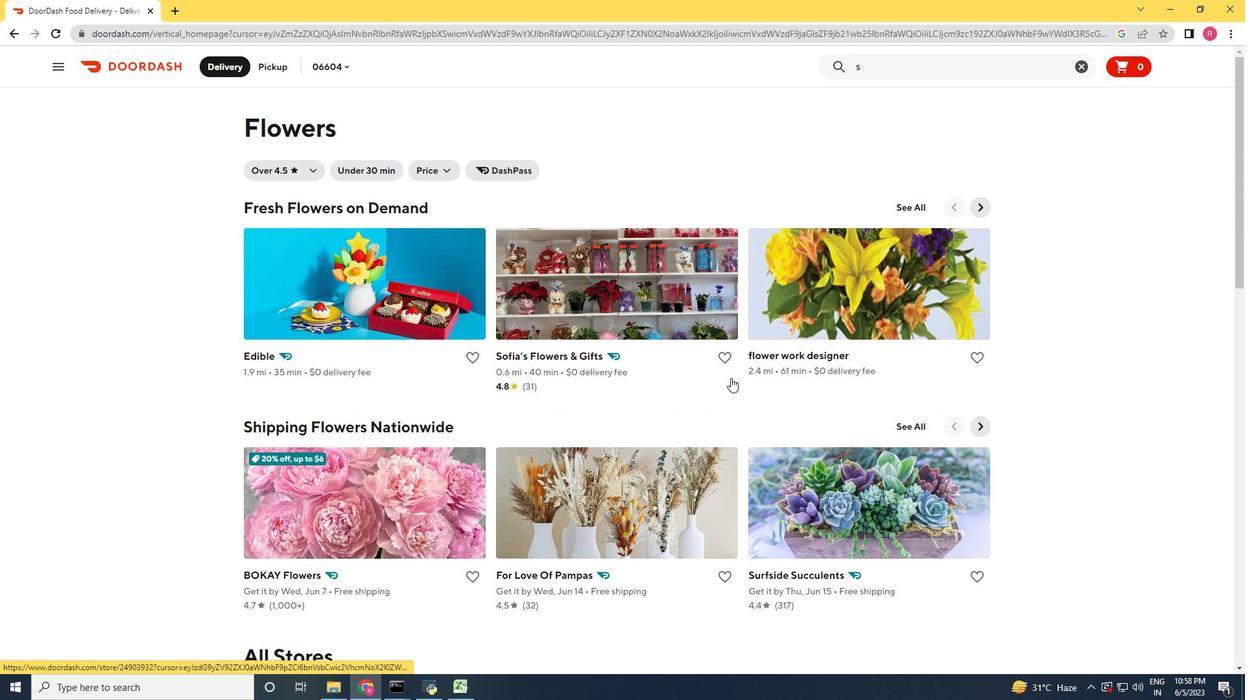 
Action: Mouse scrolled (731, 378) with delta (0, 0)
Screenshot: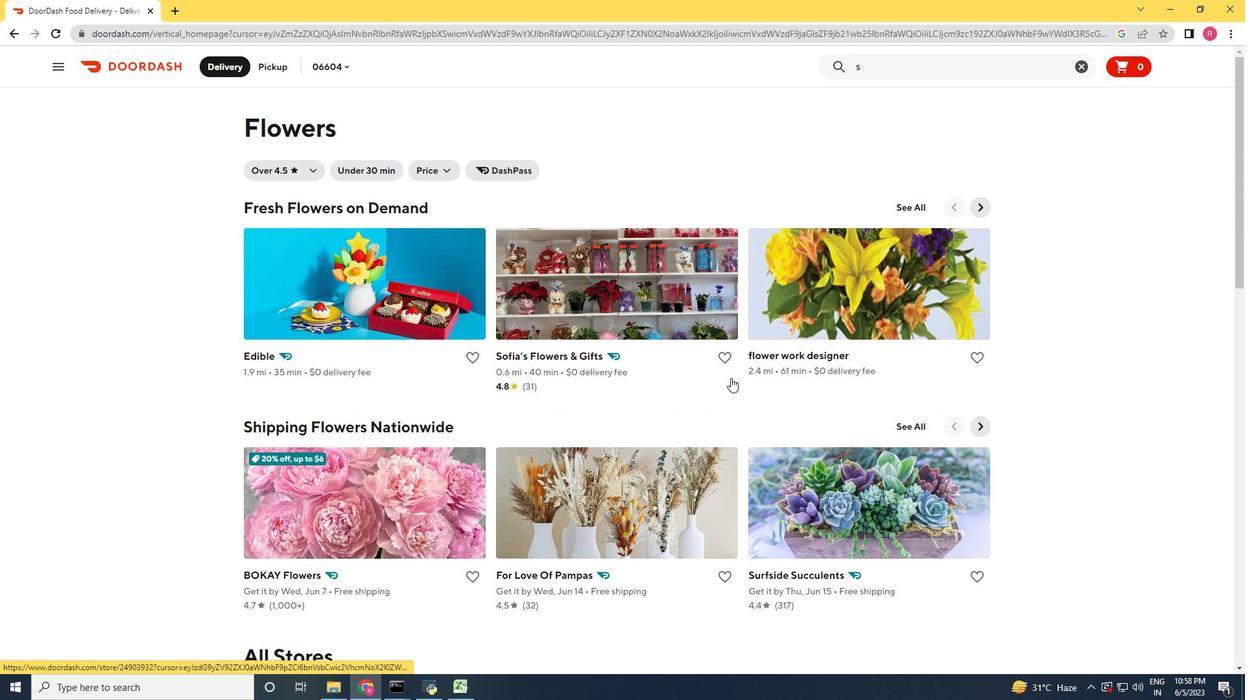 
Action: Mouse scrolled (731, 378) with delta (0, 0)
Screenshot: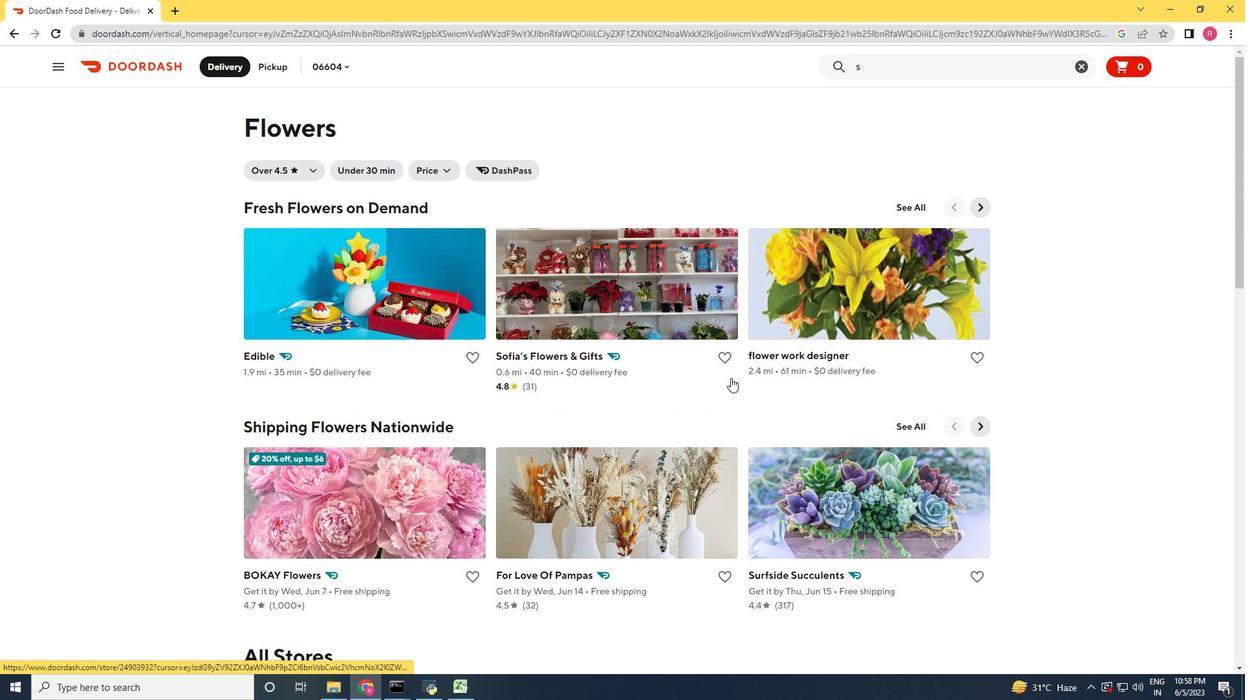 
Action: Mouse moved to (879, 71)
Screenshot: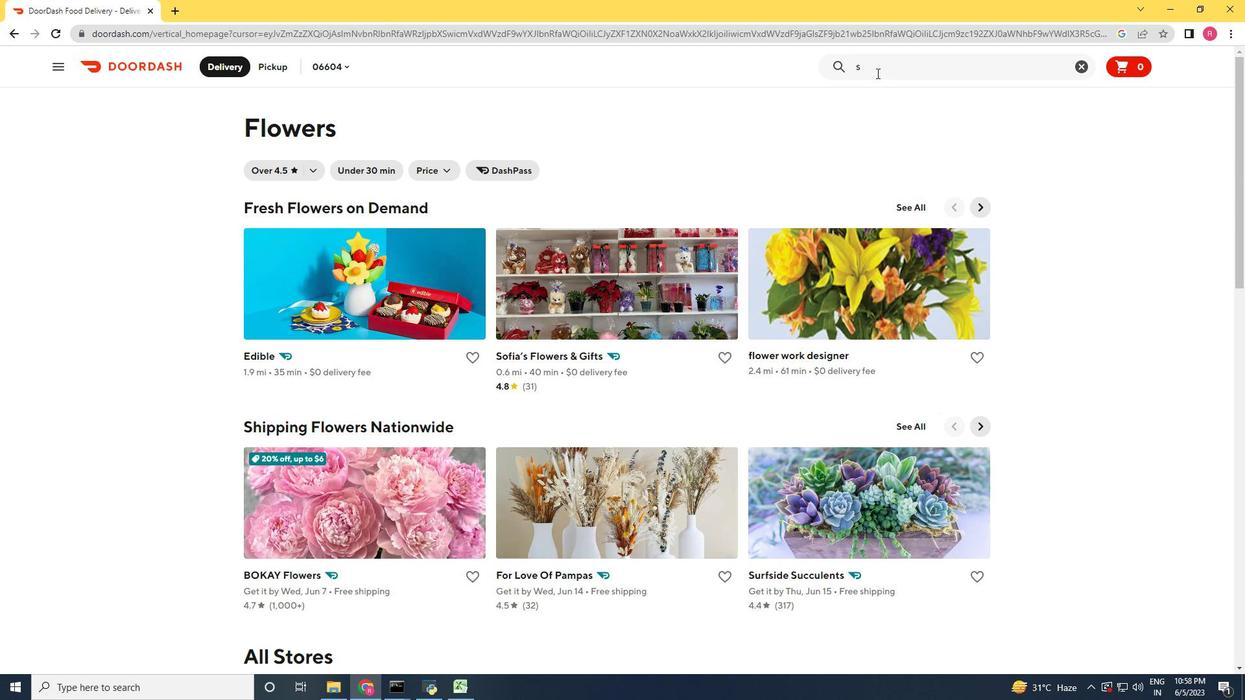 
Action: Mouse pressed left at (879, 71)
Screenshot: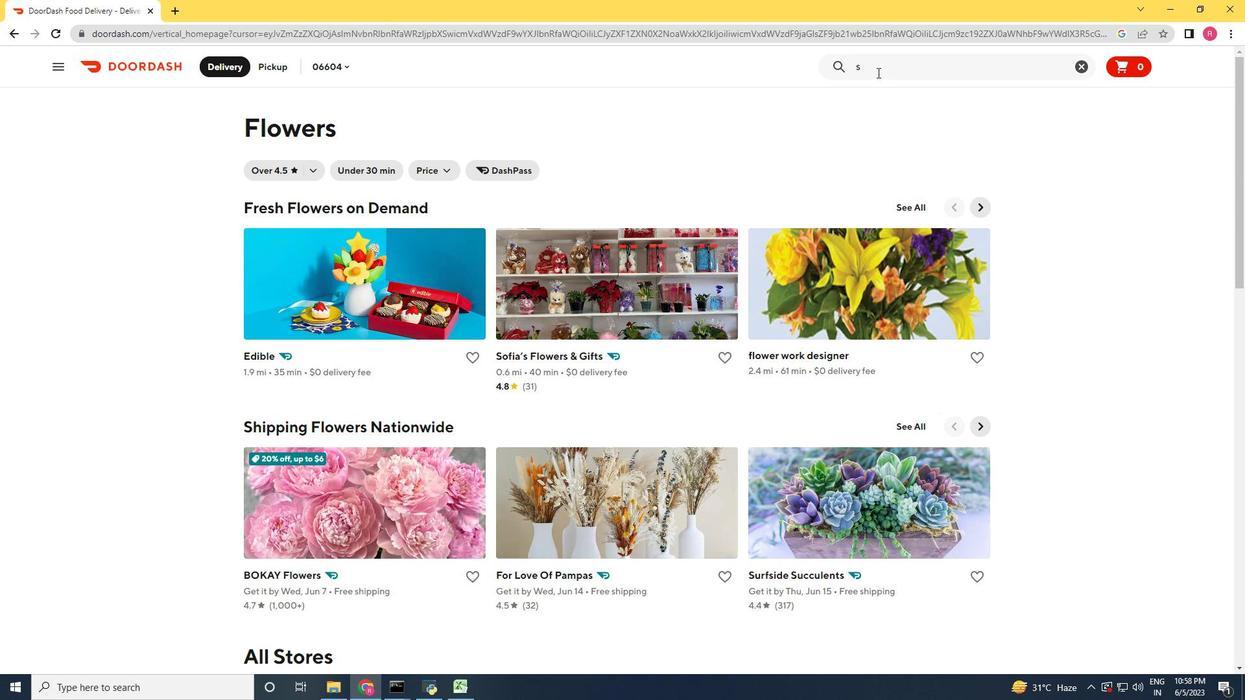 
Action: Key pressed <Key.backspace><Key.shift_r>I
Screenshot: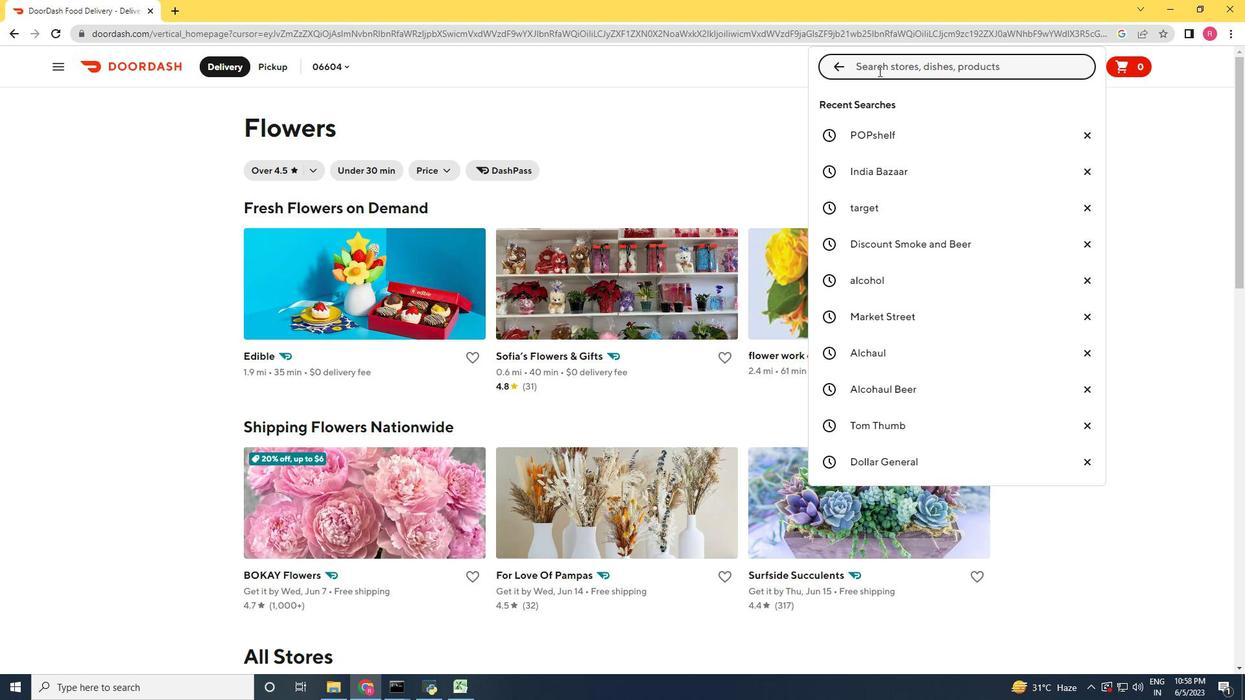 
Action: Mouse moved to (898, 99)
Screenshot: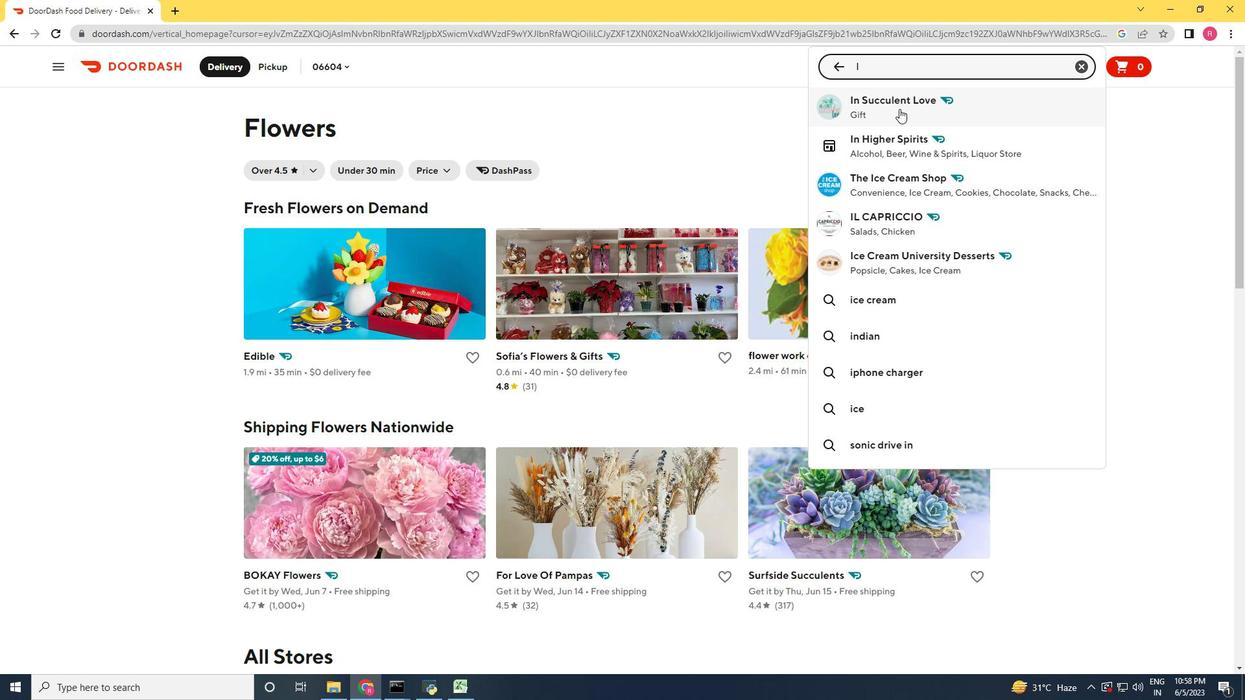 
Action: Mouse pressed left at (898, 99)
Screenshot: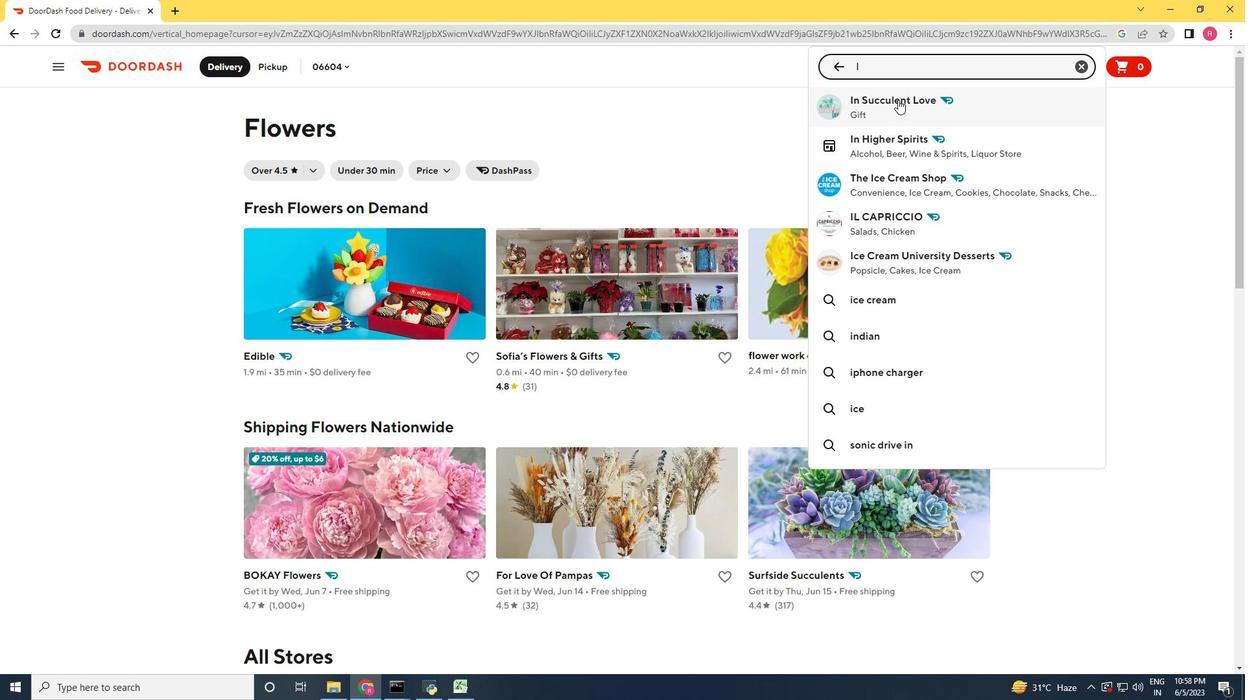 
Action: Mouse moved to (487, 183)
Screenshot: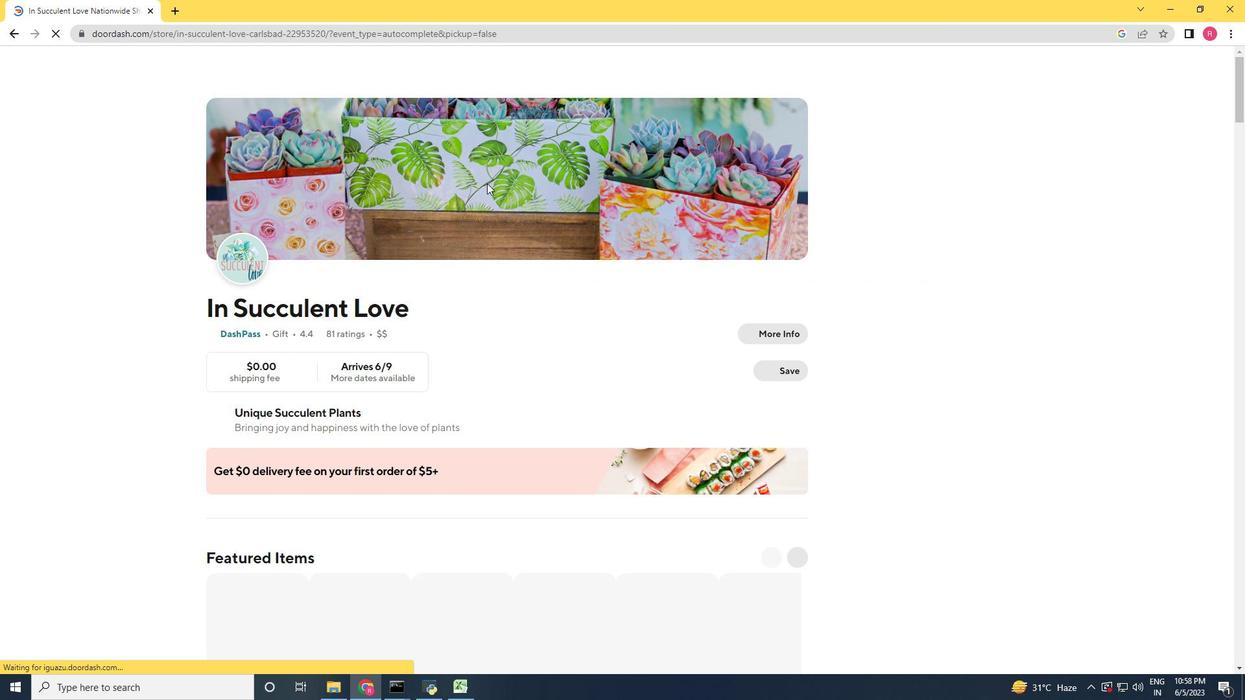 
Action: Mouse scrolled (487, 184) with delta (0, 0)
Screenshot: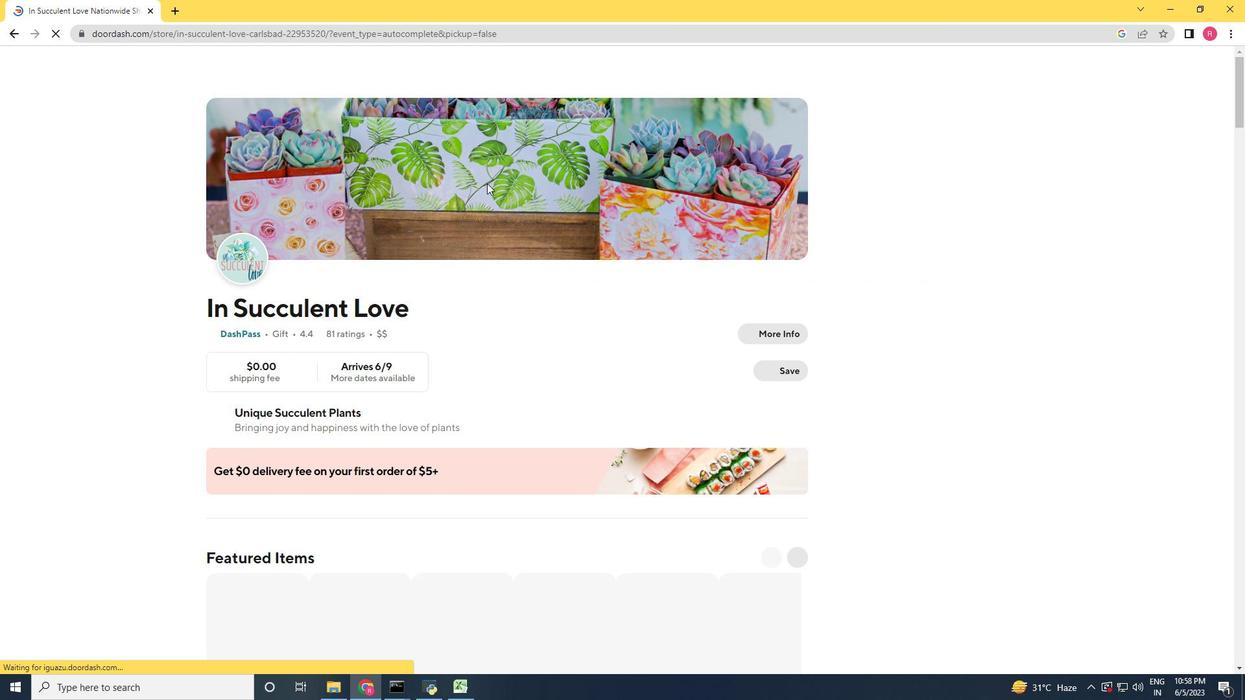 
Action: Mouse scrolled (487, 184) with delta (0, 0)
Screenshot: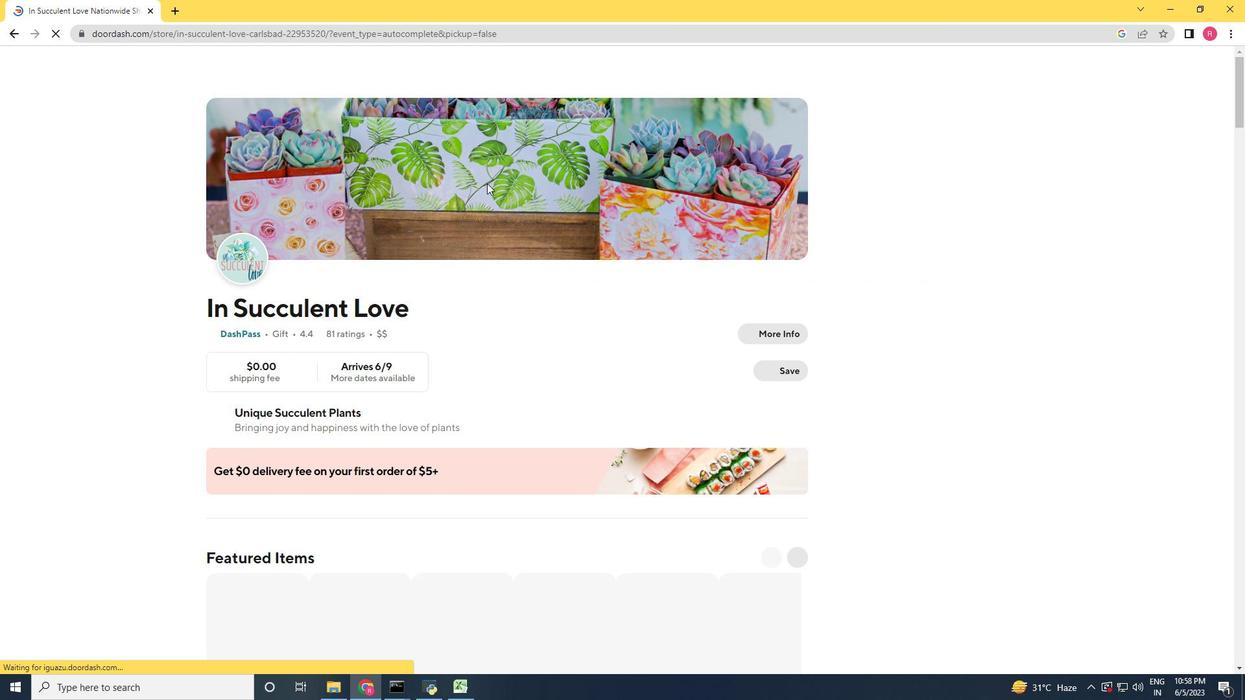 
Action: Mouse scrolled (487, 184) with delta (0, 0)
Screenshot: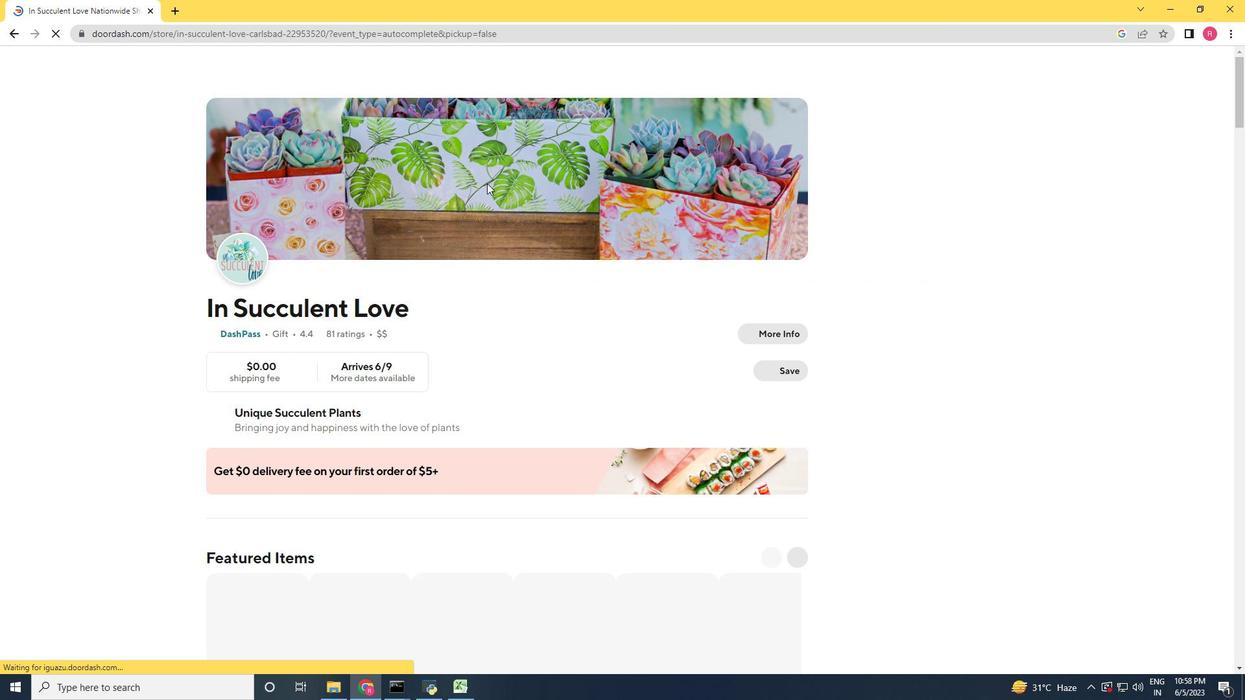 
Action: Mouse scrolled (487, 184) with delta (0, 0)
Screenshot: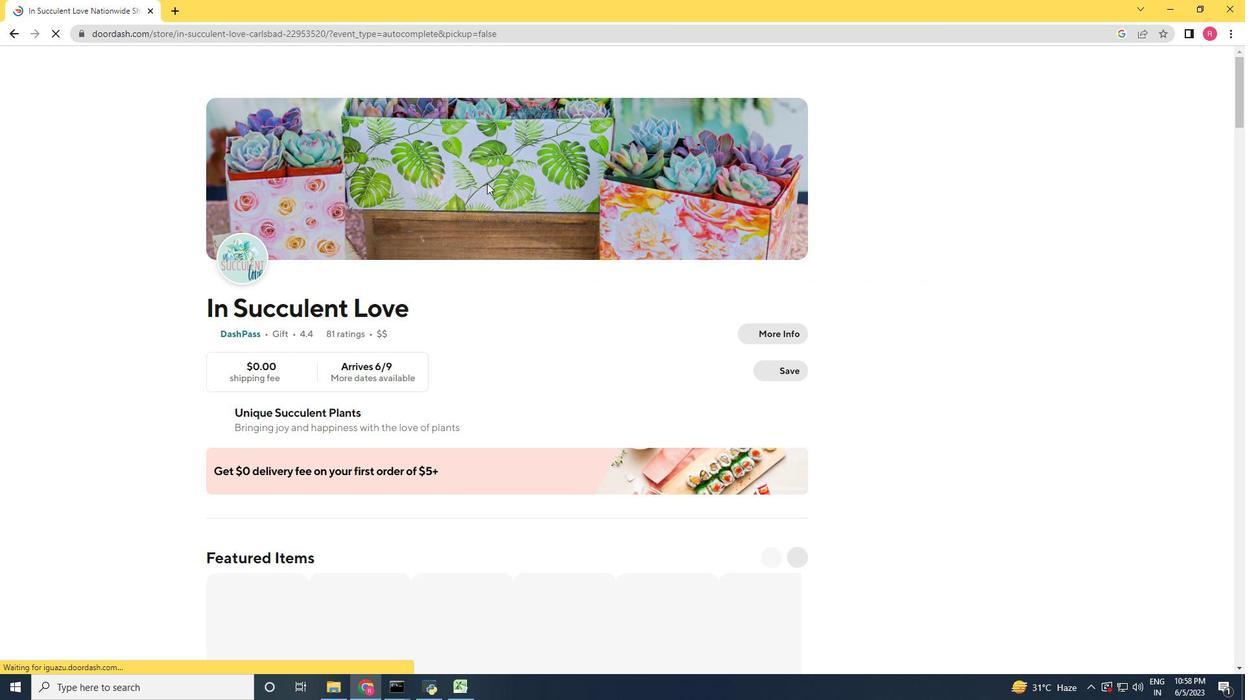 
Action: Mouse scrolled (487, 182) with delta (0, 0)
Screenshot: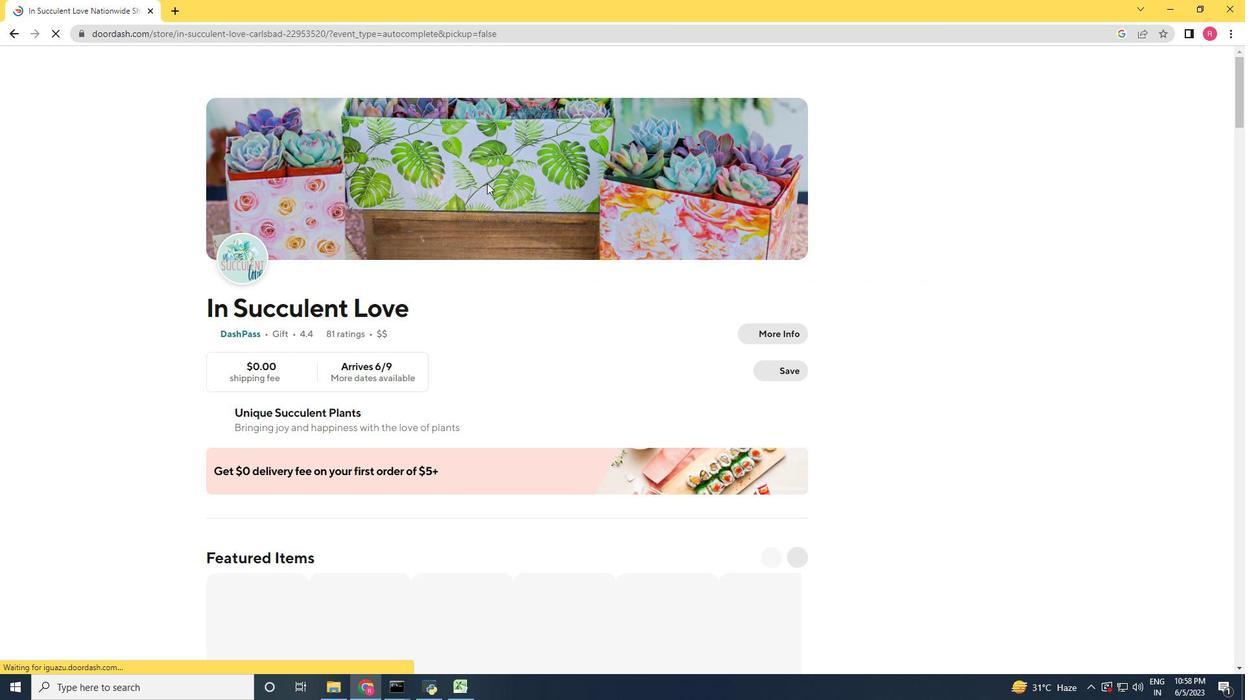 
Action: Mouse scrolled (487, 184) with delta (0, 0)
Screenshot: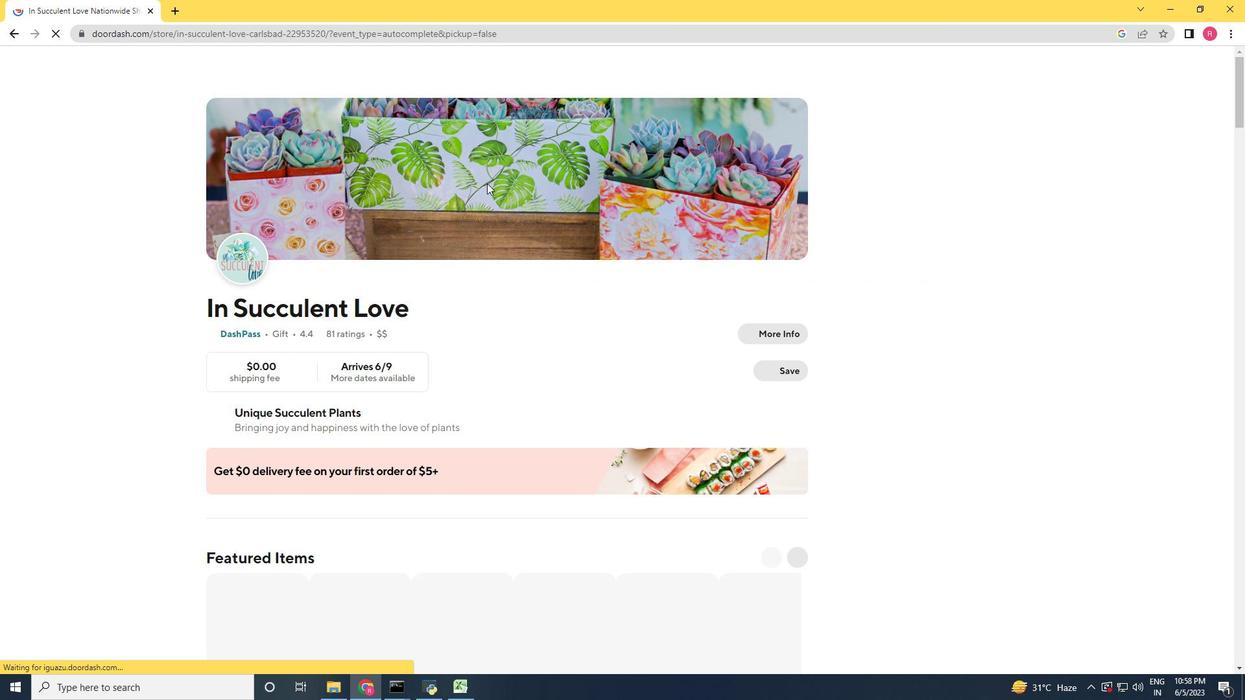 
Action: Mouse scrolled (487, 184) with delta (0, 0)
Screenshot: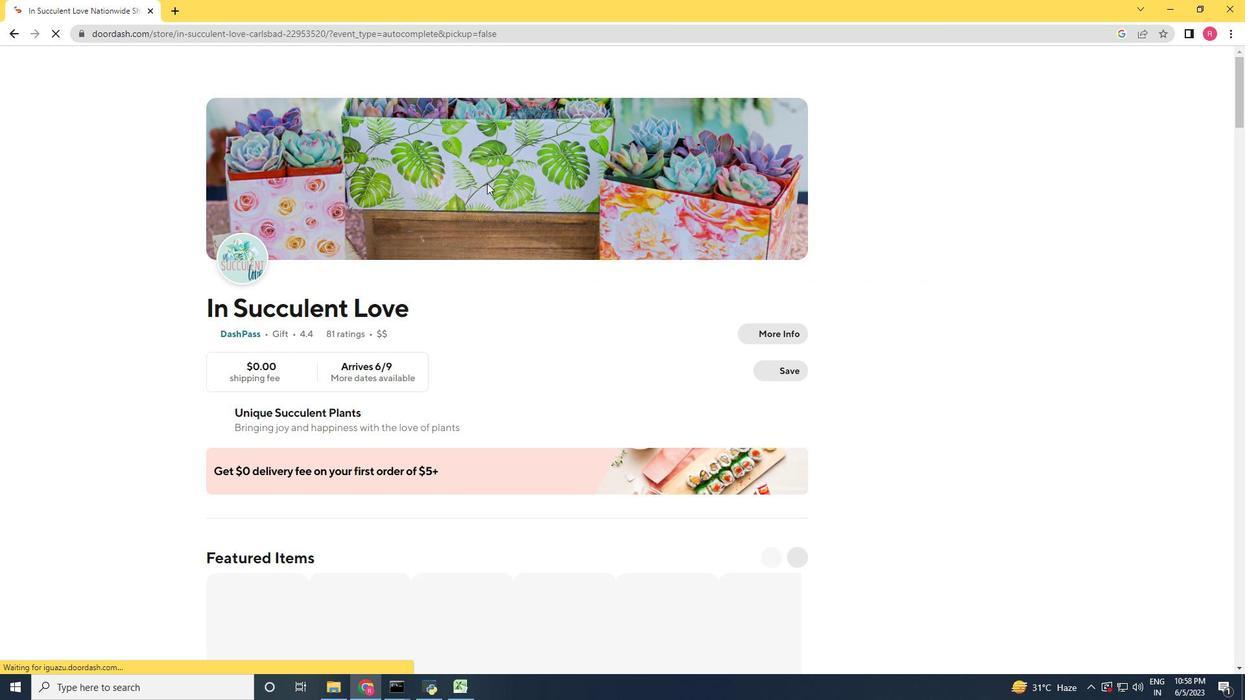 
Action: Mouse scrolled (487, 184) with delta (0, 0)
Screenshot: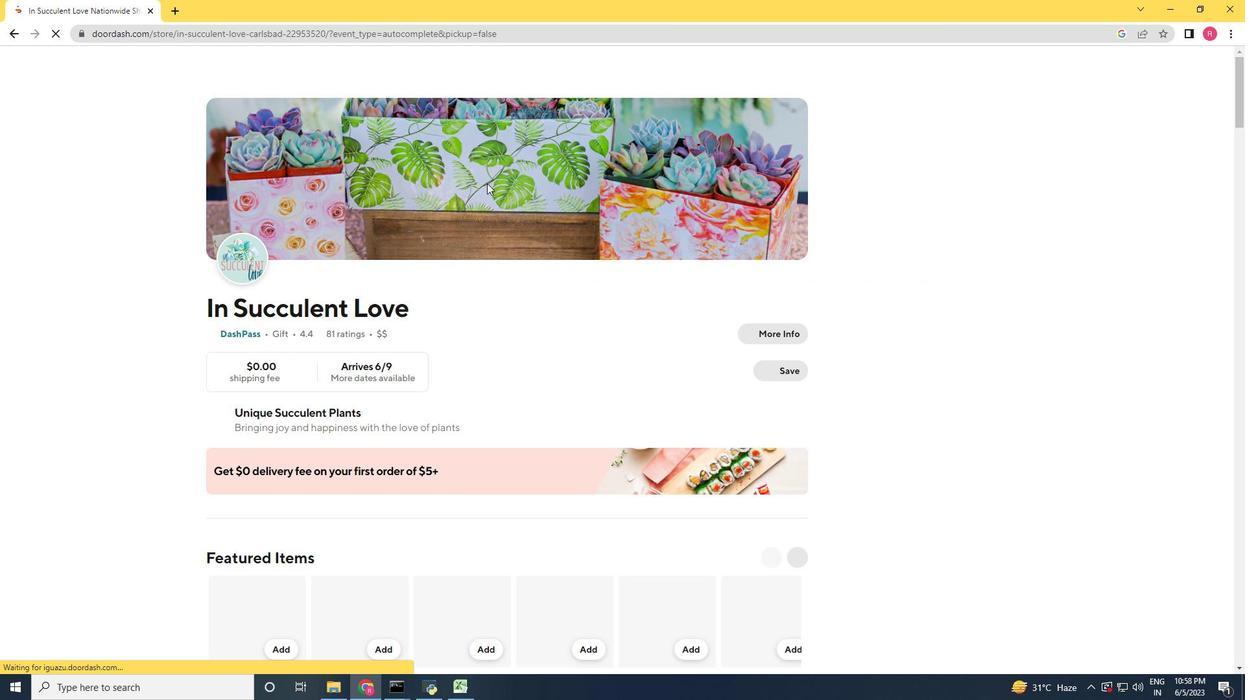 
Action: Mouse scrolled (487, 182) with delta (0, 0)
Screenshot: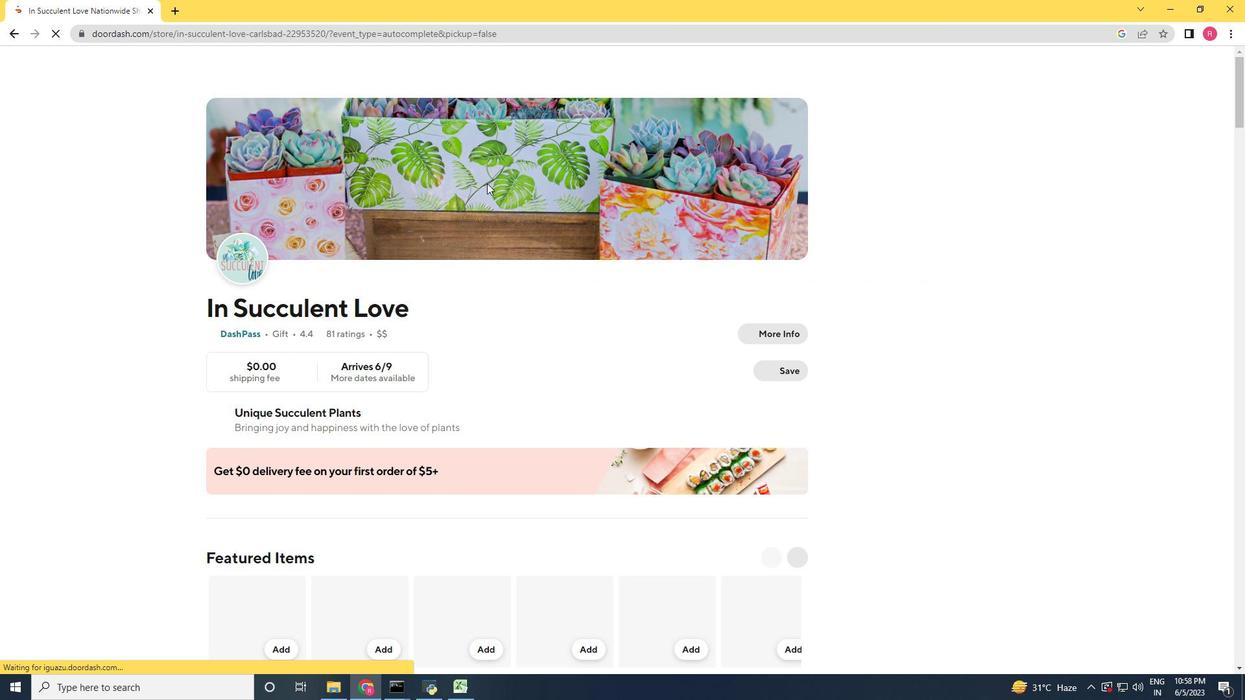 
Action: Mouse scrolled (487, 184) with delta (0, 0)
Screenshot: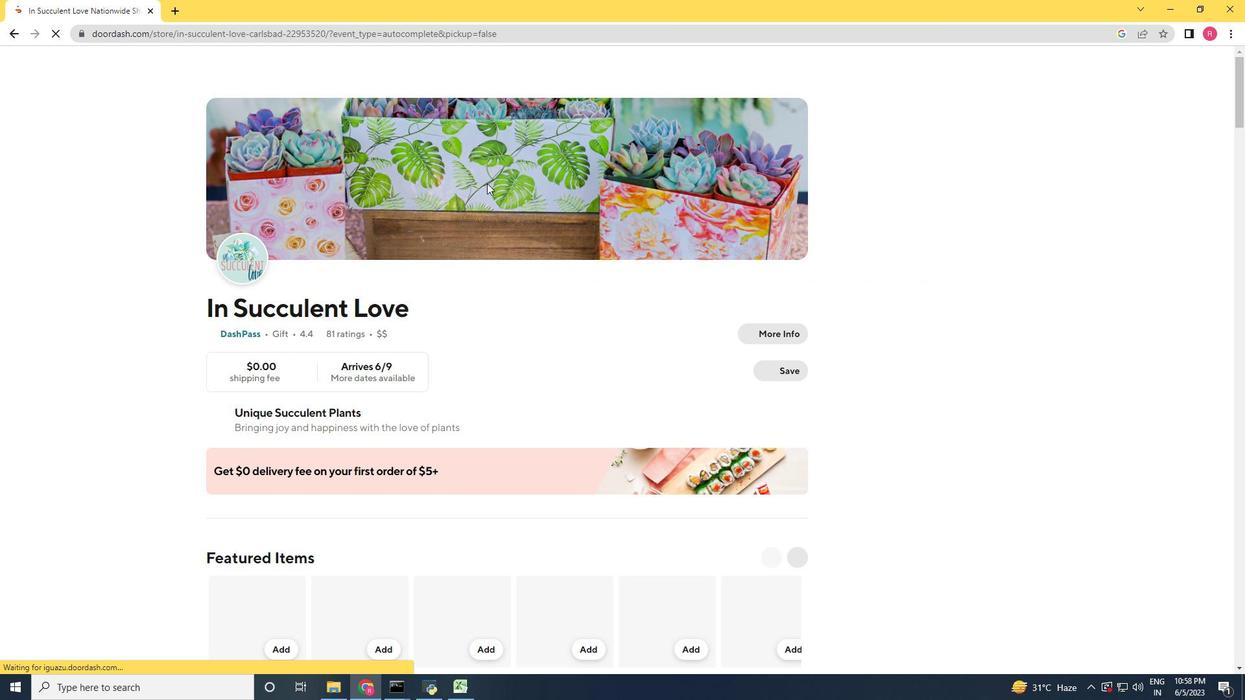 
Action: Mouse scrolled (487, 184) with delta (0, 0)
Screenshot: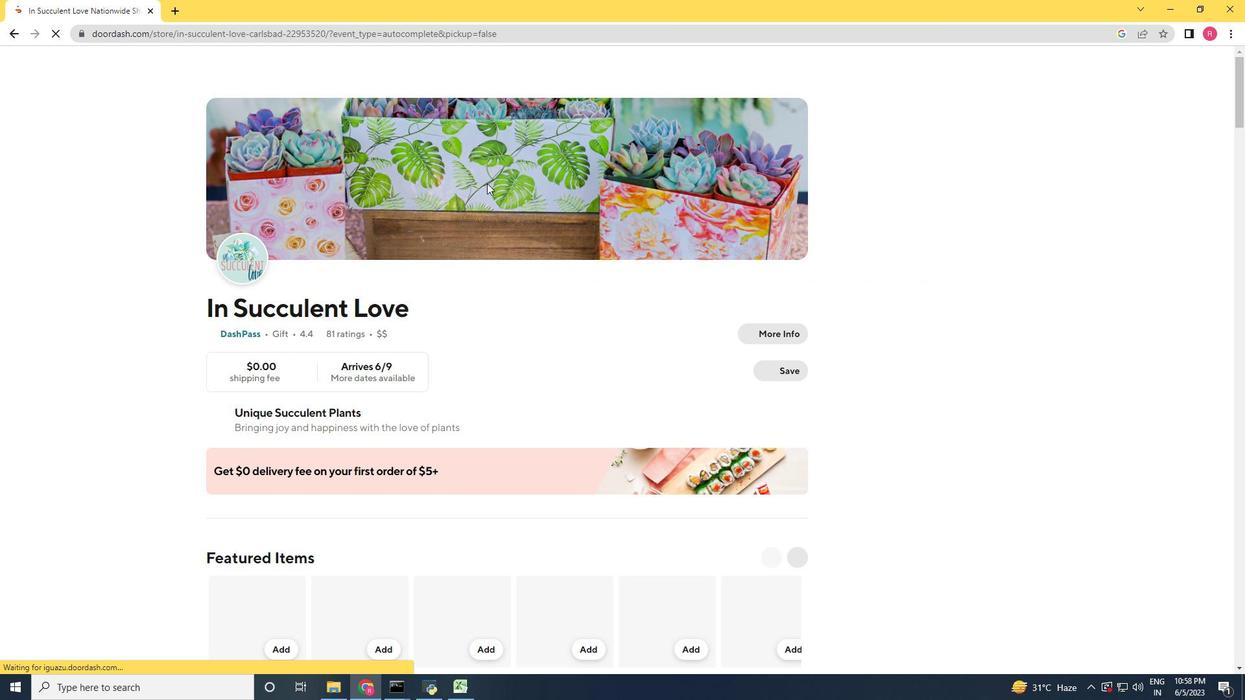 
Action: Mouse moved to (423, 171)
Screenshot: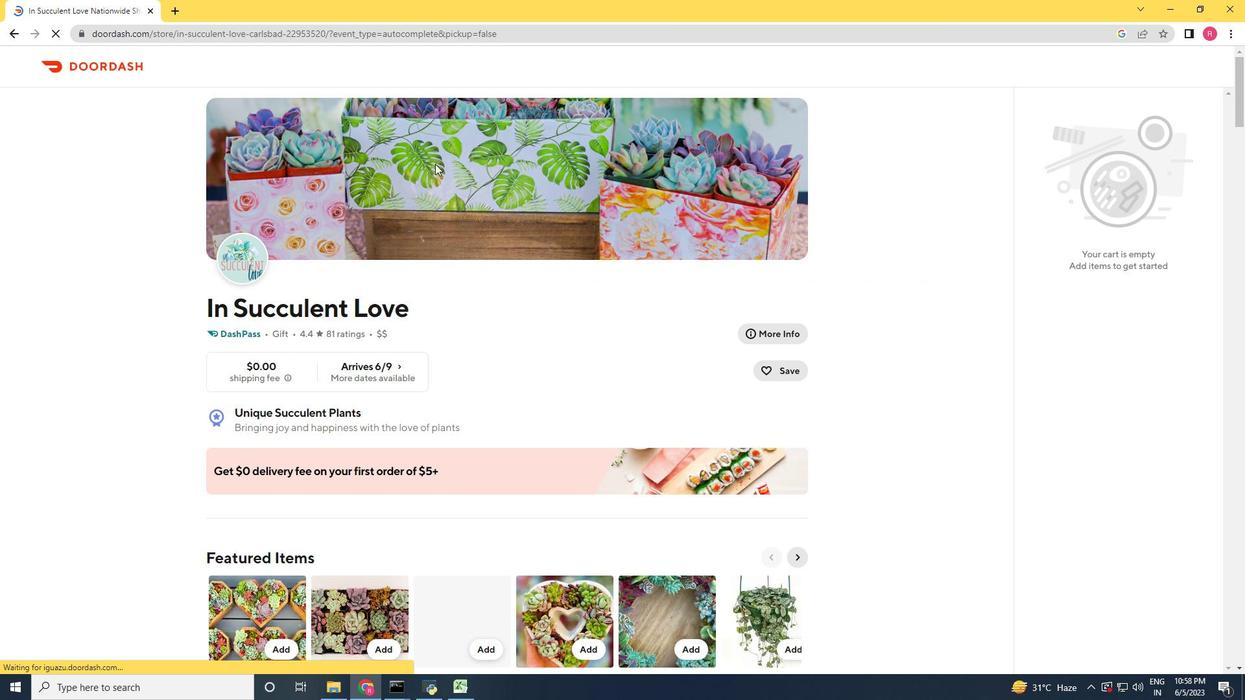 
Action: Mouse scrolled (423, 171) with delta (0, 0)
Screenshot: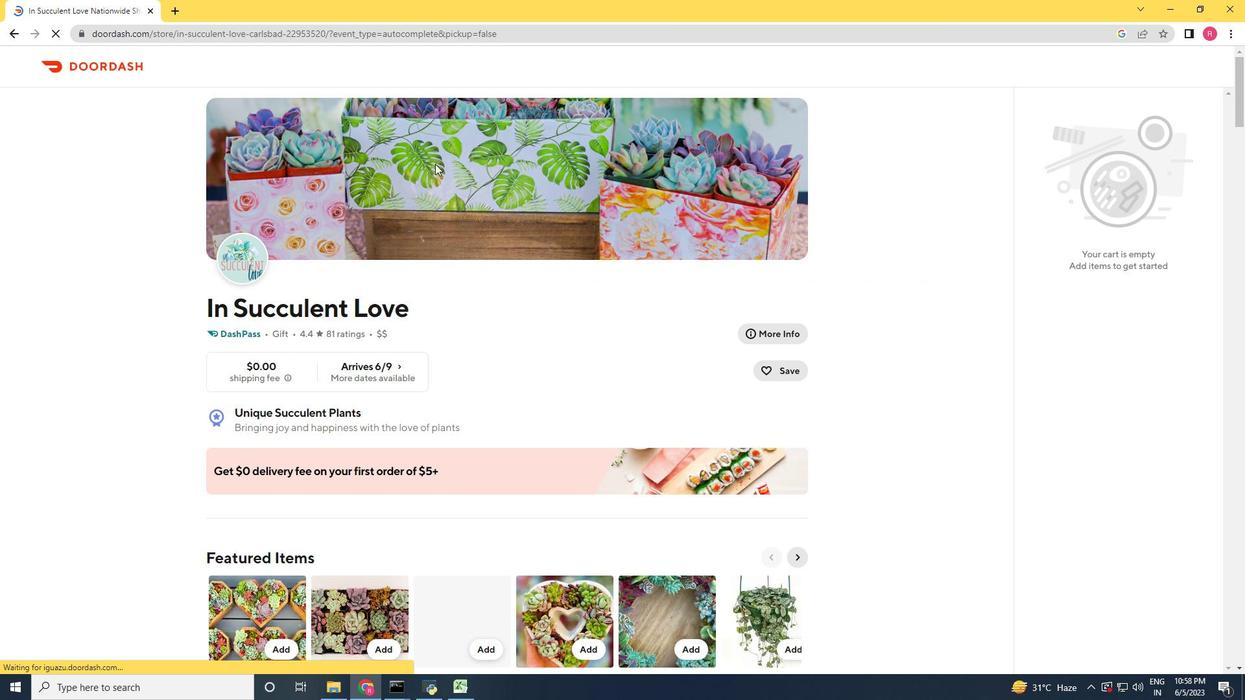
Action: Mouse scrolled (423, 171) with delta (0, 0)
Screenshot: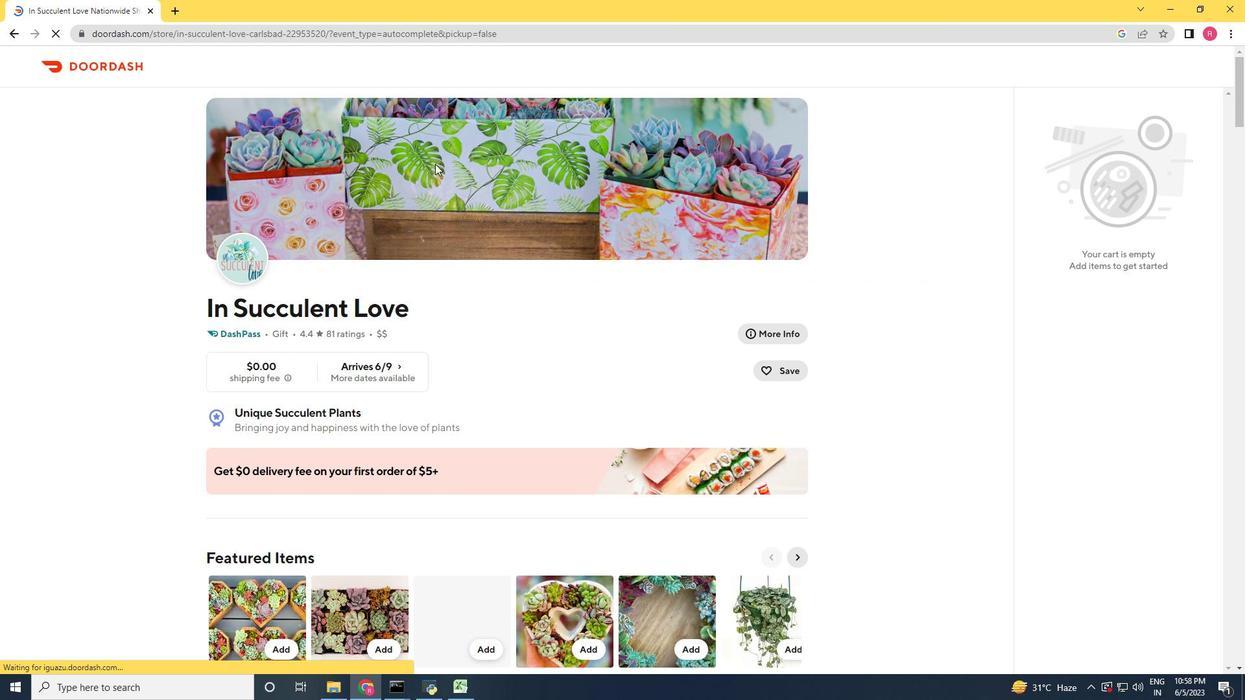 
Action: Mouse scrolled (423, 171) with delta (0, 0)
Screenshot: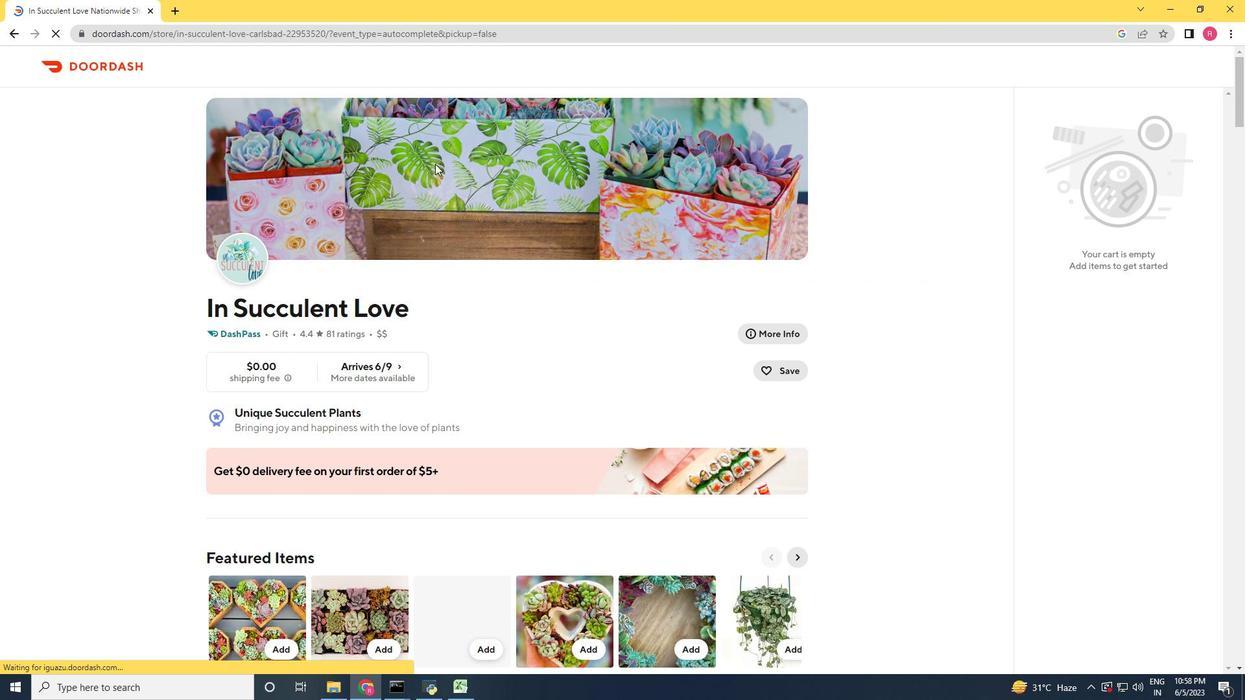 
Action: Mouse scrolled (423, 171) with delta (0, 0)
Screenshot: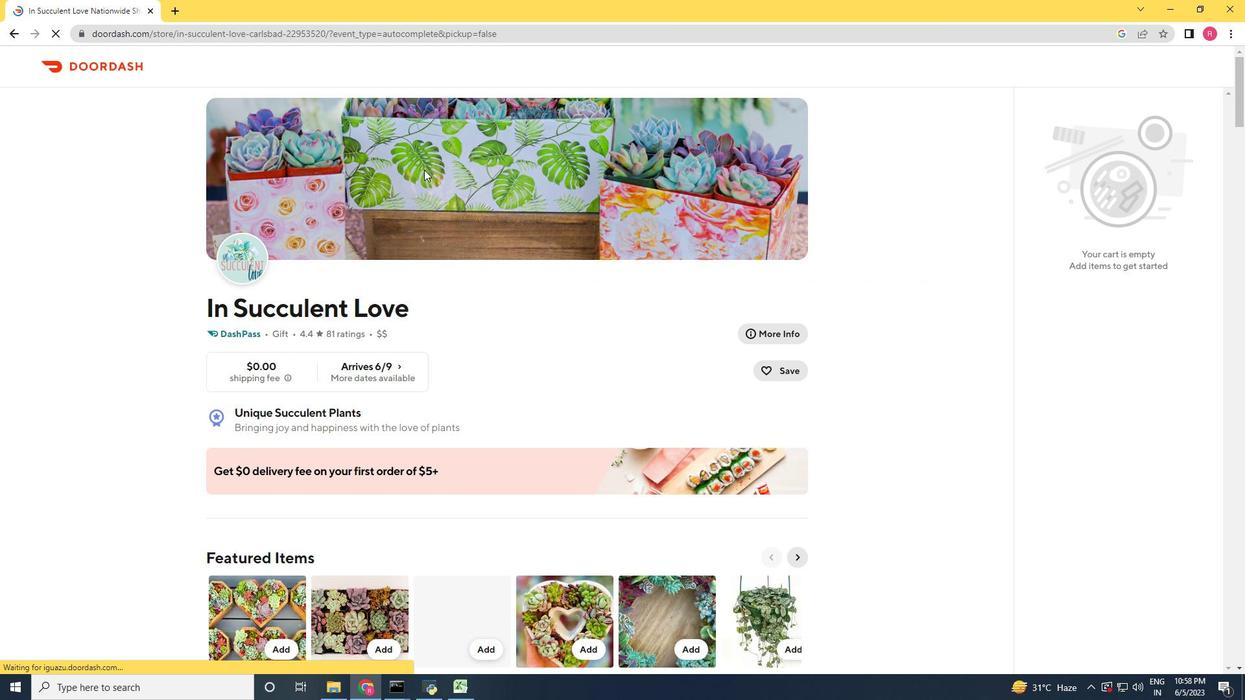 
Action: Mouse scrolled (423, 171) with delta (0, 0)
Screenshot: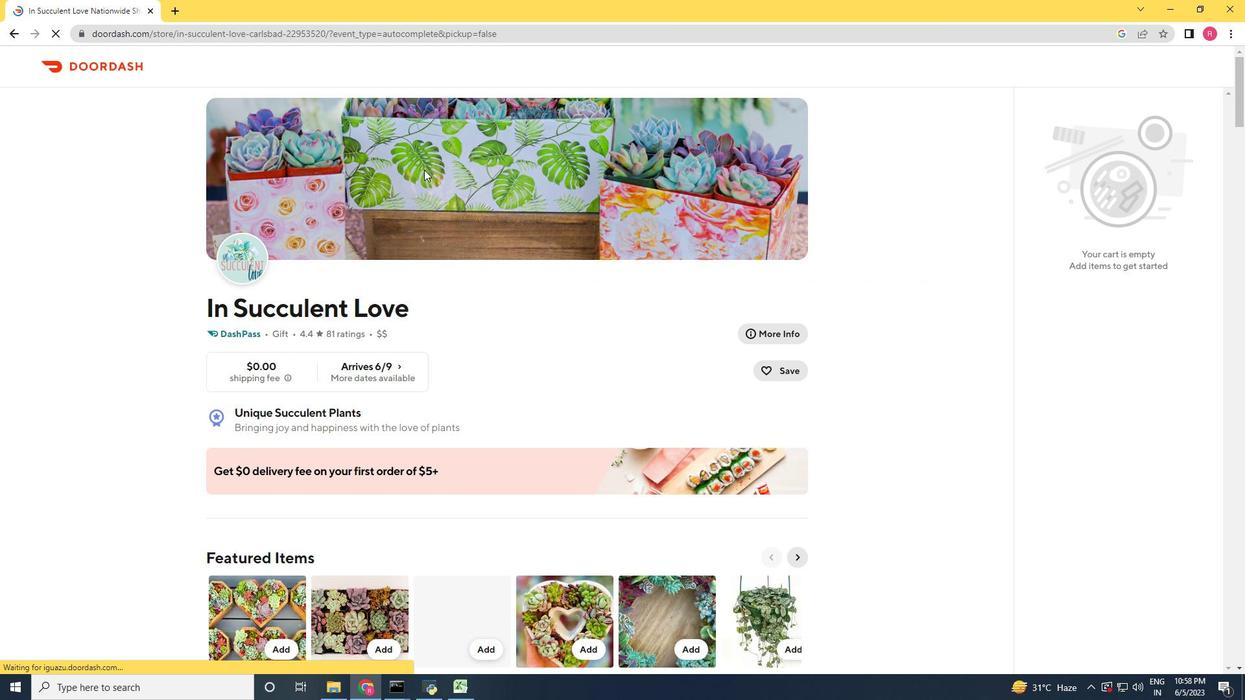 
Action: Mouse scrolled (423, 171) with delta (0, 0)
Screenshot: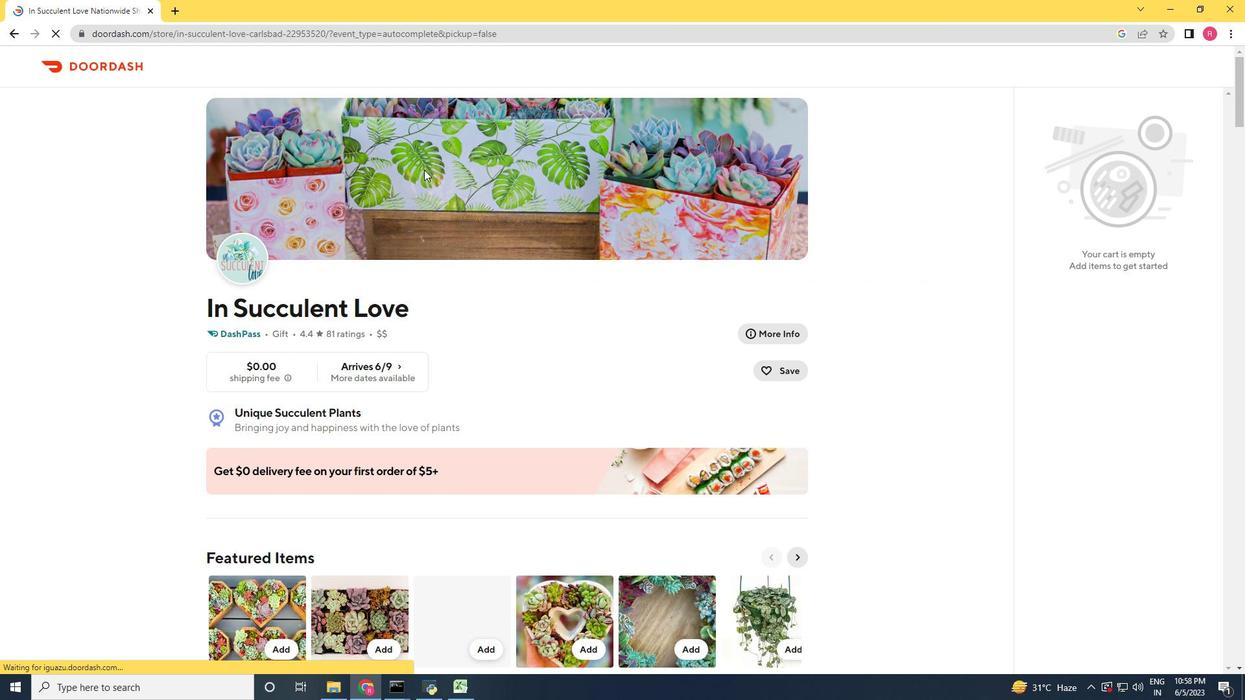 
Action: Mouse moved to (403, 175)
Screenshot: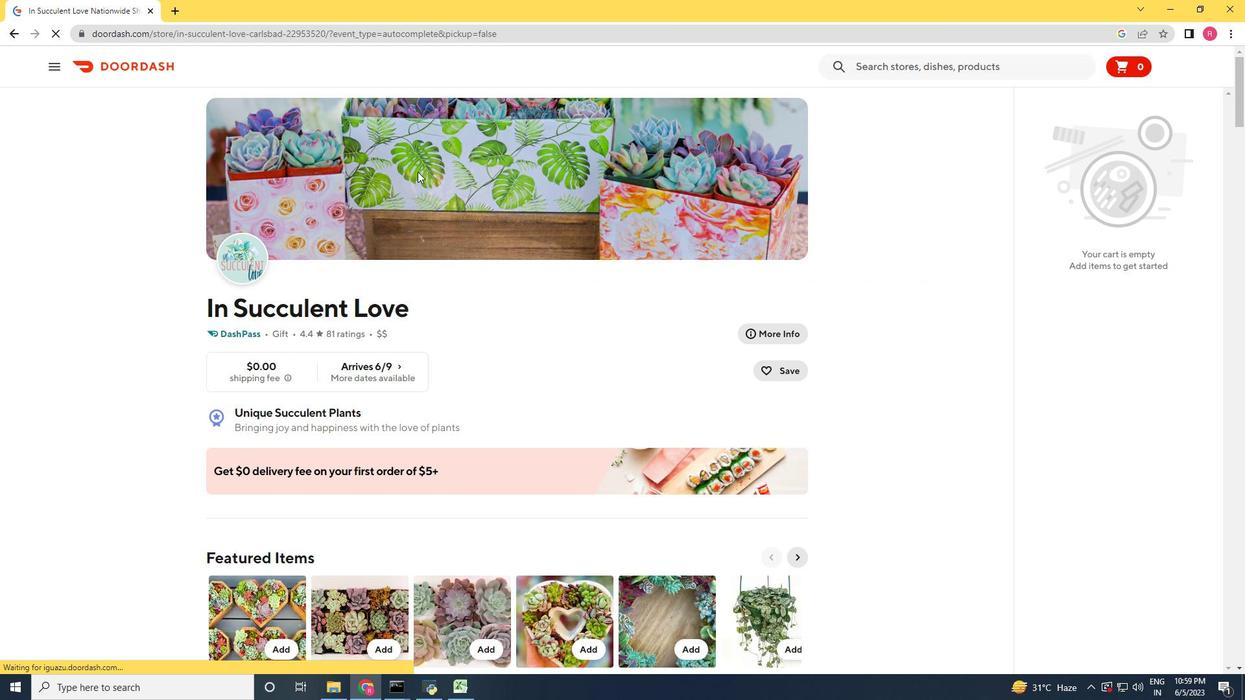 
Action: Mouse scrolled (403, 176) with delta (0, 0)
Screenshot: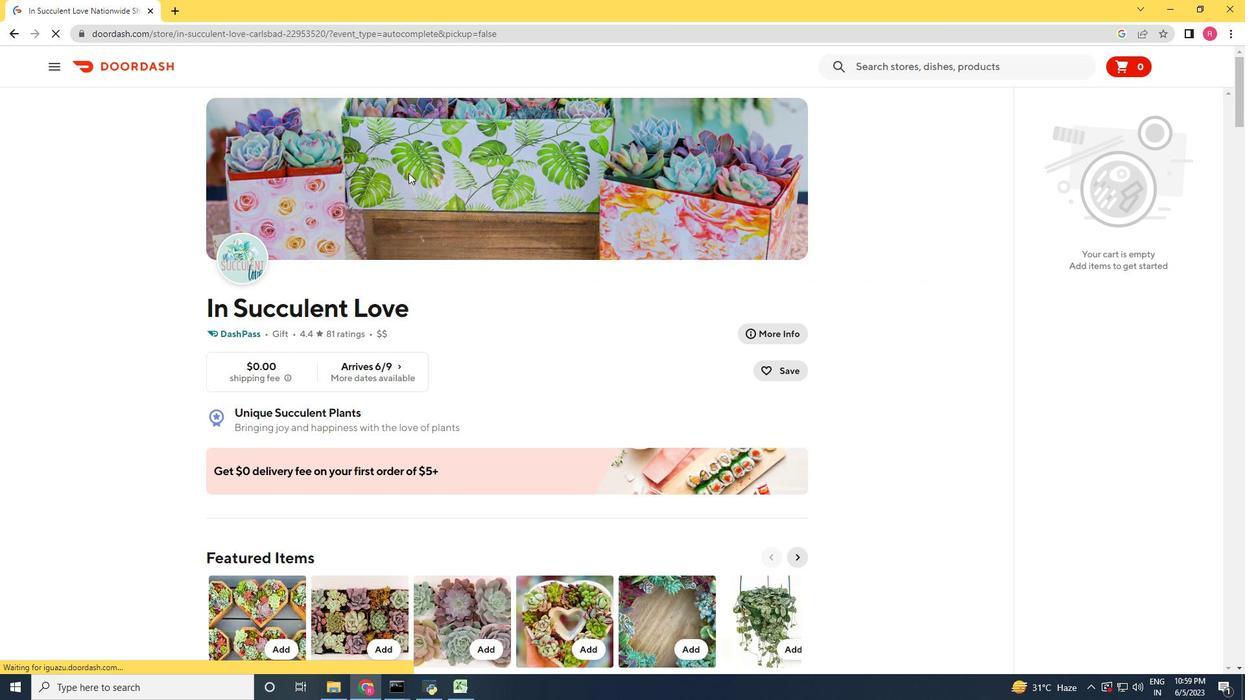 
Action: Mouse scrolled (403, 176) with delta (0, 0)
Screenshot: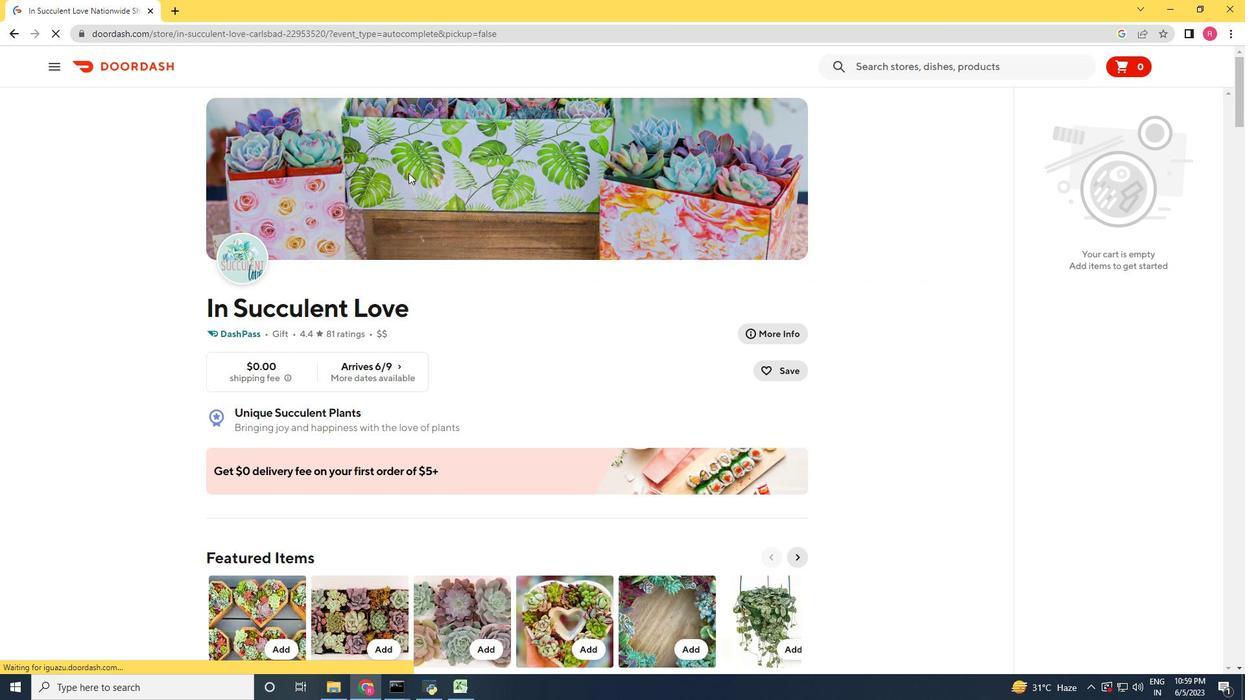 
Action: Mouse scrolled (403, 176) with delta (0, 0)
Screenshot: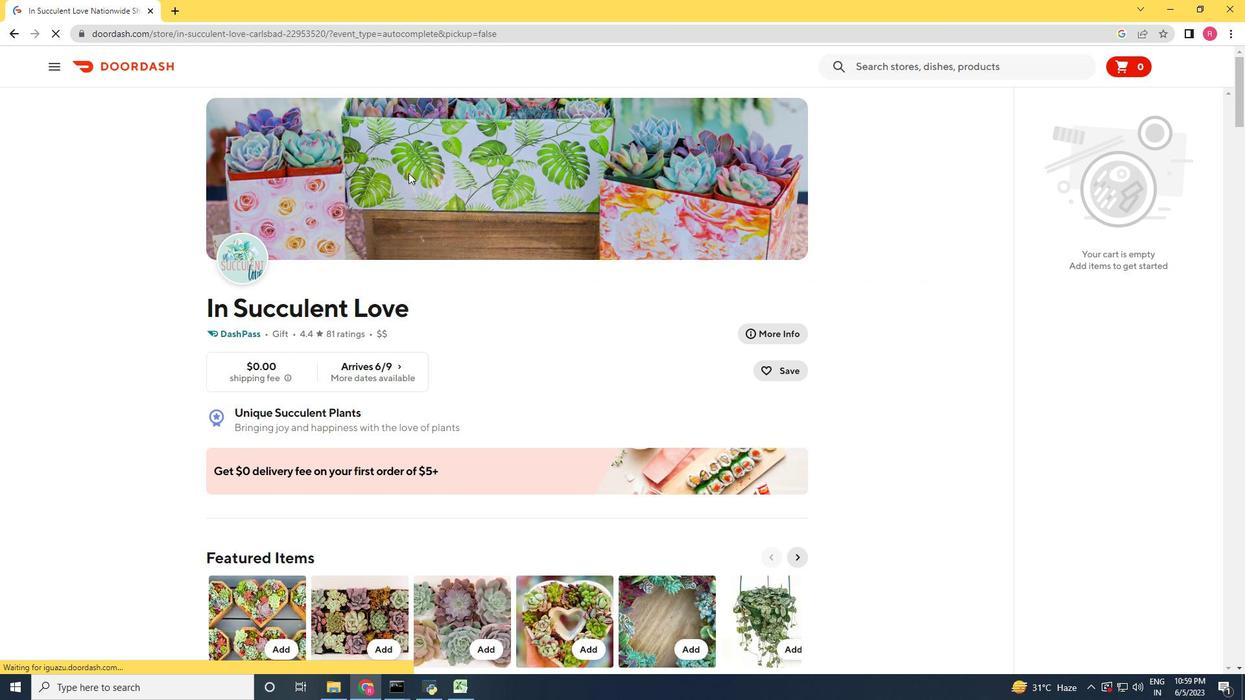 
Action: Mouse scrolled (403, 176) with delta (0, 0)
Screenshot: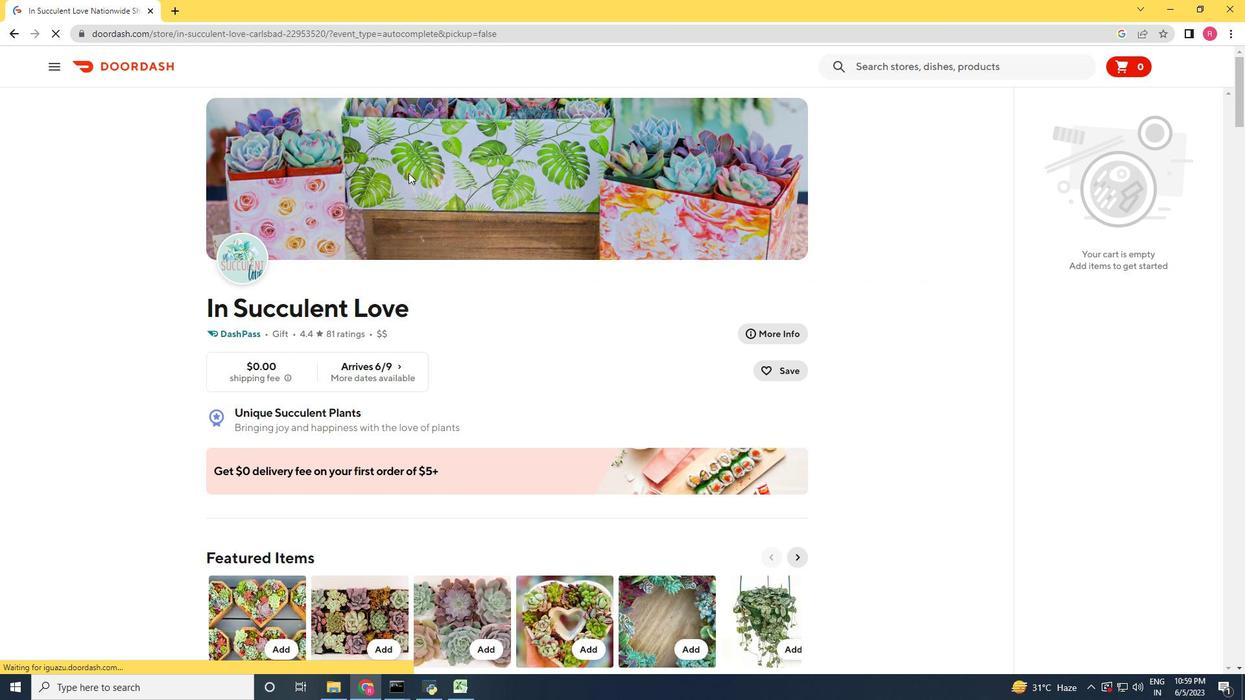 
Action: Mouse scrolled (403, 176) with delta (0, 0)
Screenshot: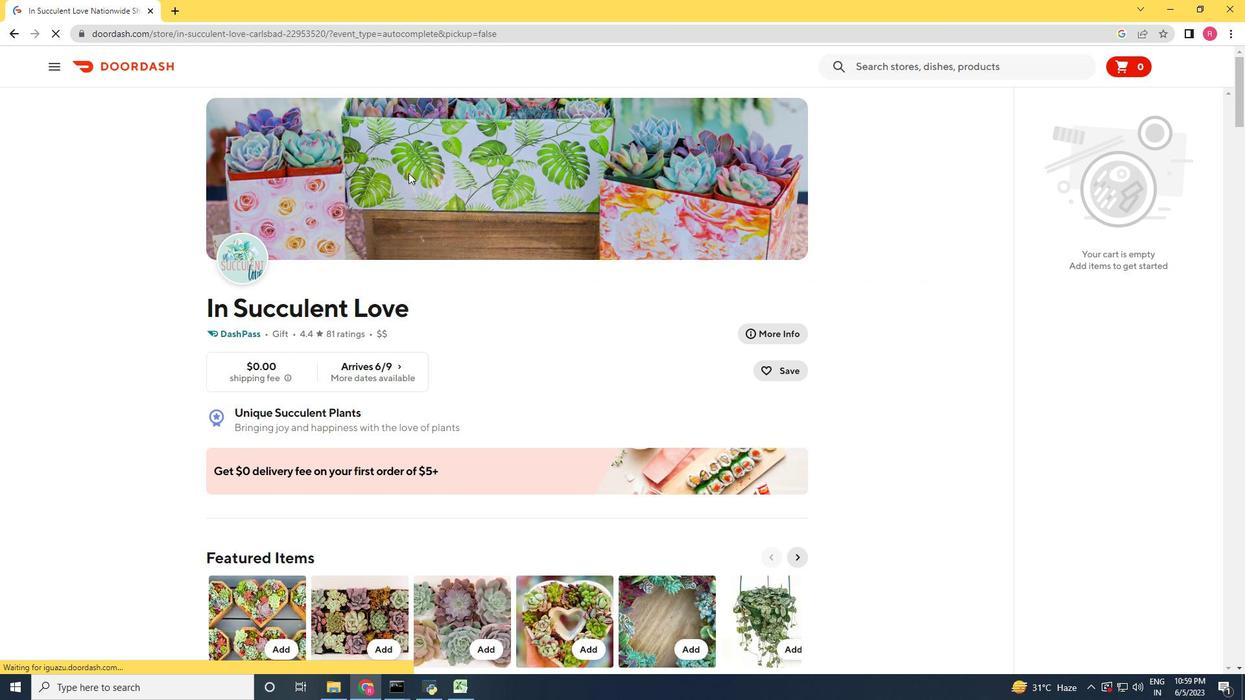 
Action: Mouse scrolled (403, 176) with delta (0, 0)
Screenshot: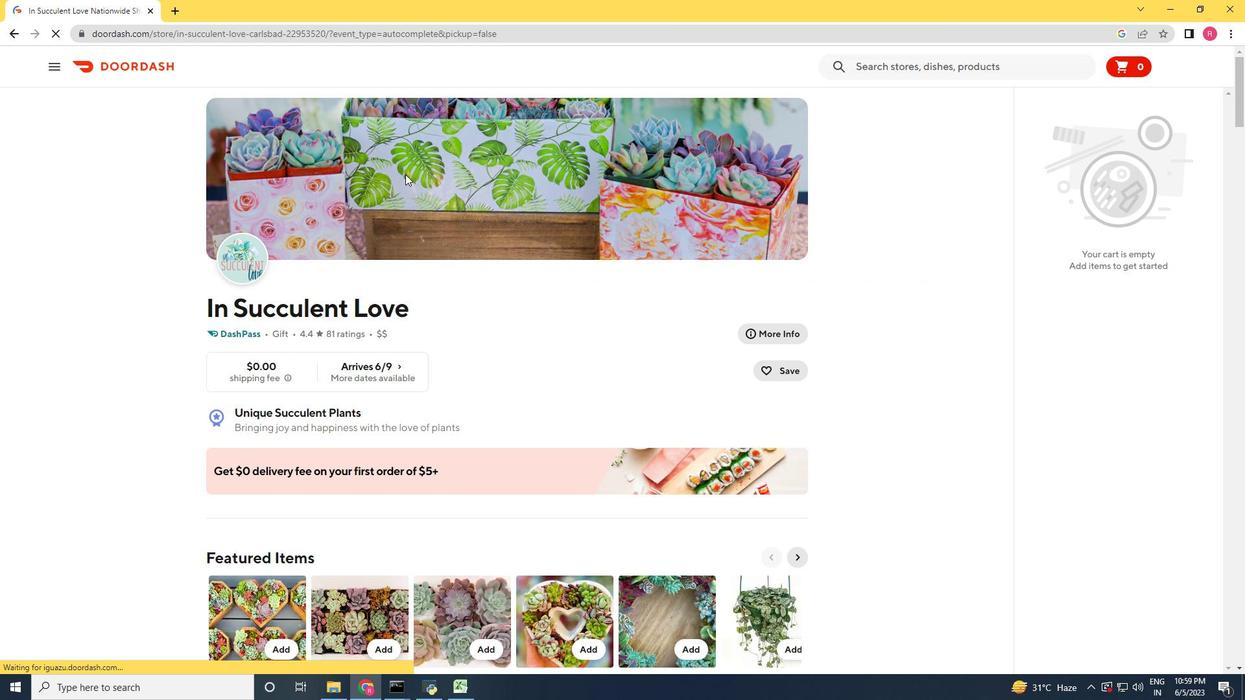 
Action: Mouse scrolled (403, 176) with delta (0, 0)
Screenshot: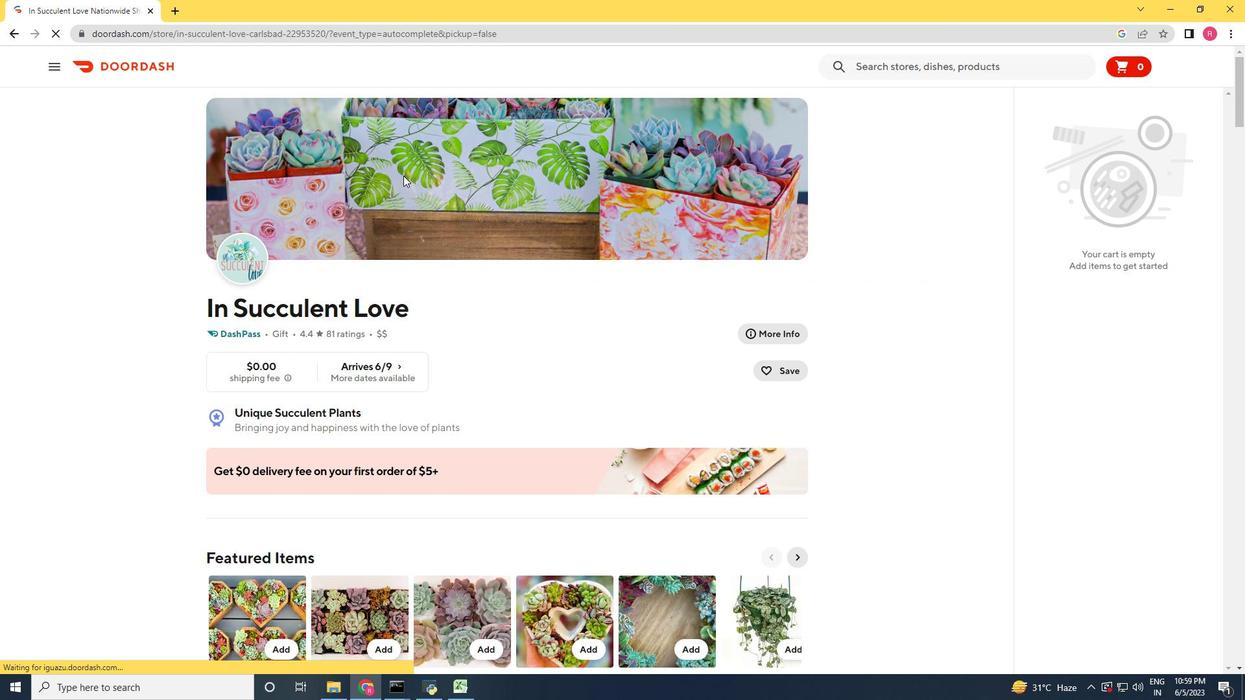 
Action: Mouse scrolled (403, 176) with delta (0, 0)
Screenshot: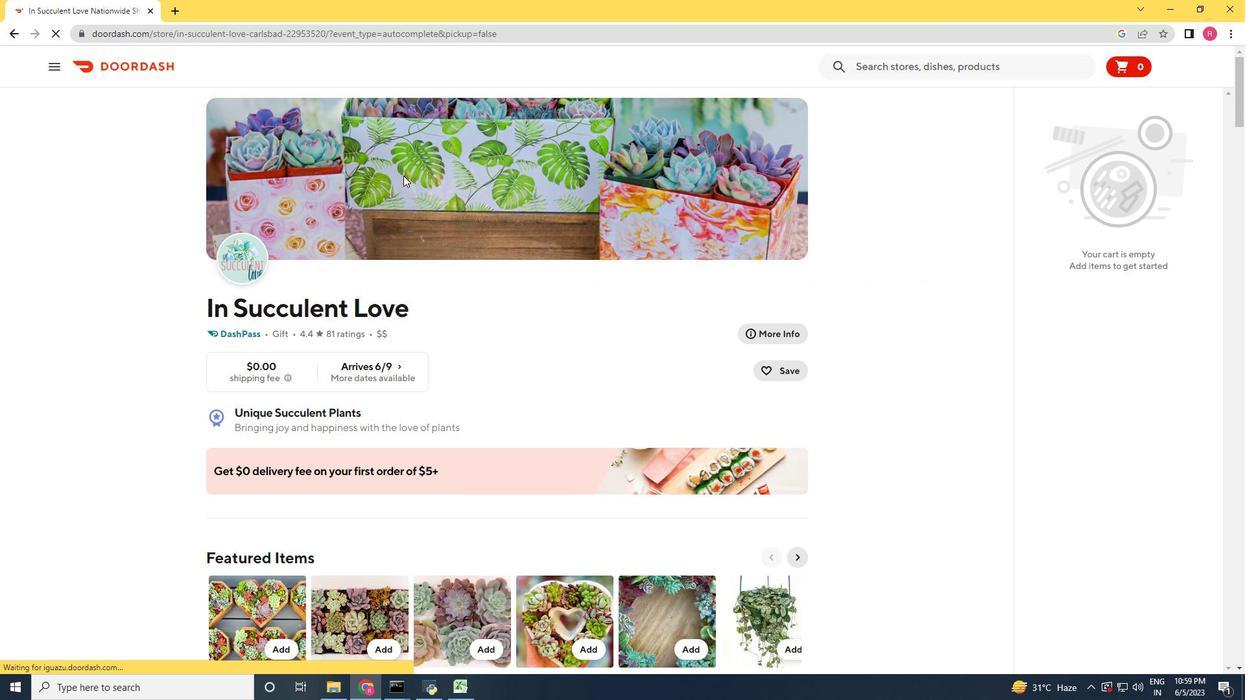 
Action: Mouse scrolled (403, 176) with delta (0, 0)
Screenshot: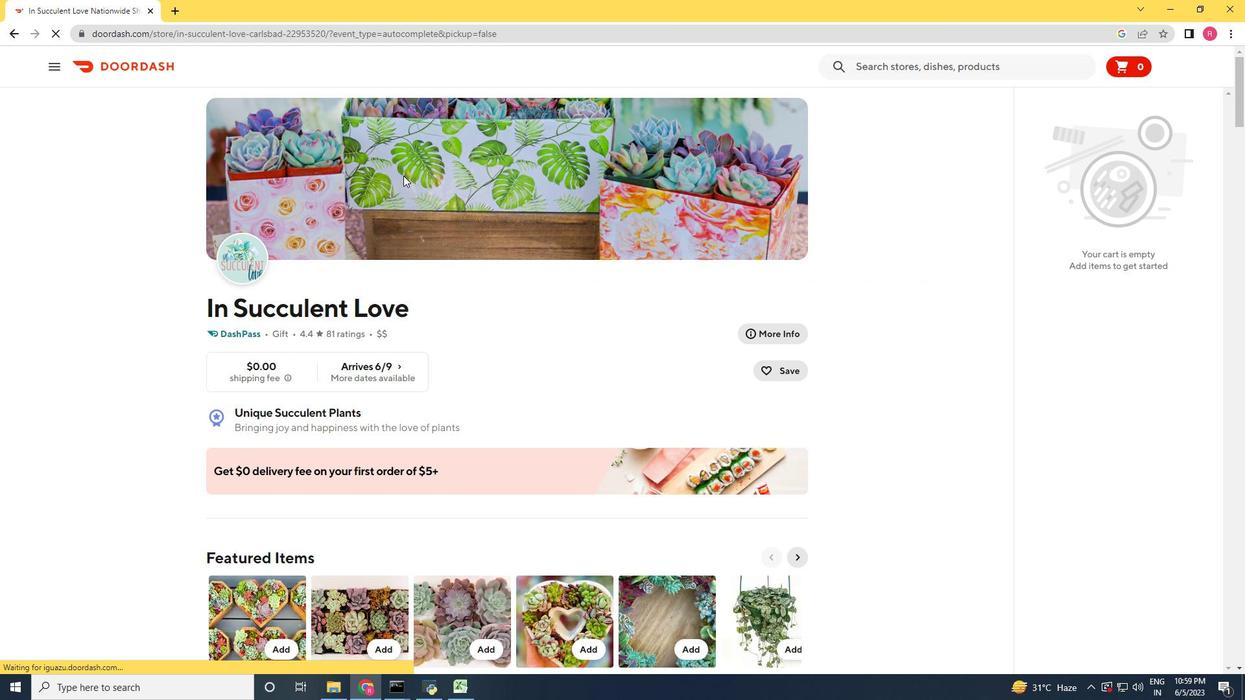 
Action: Mouse scrolled (403, 176) with delta (0, 0)
Screenshot: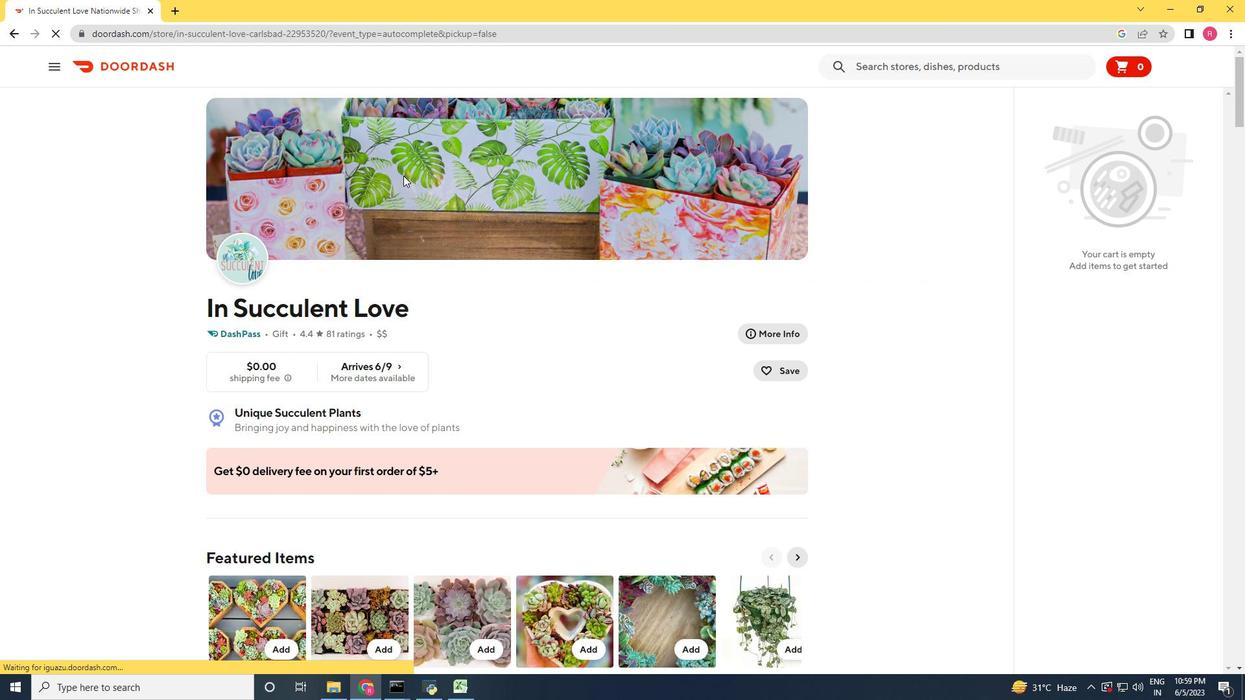 
Action: Mouse scrolled (403, 176) with delta (0, 0)
Screenshot: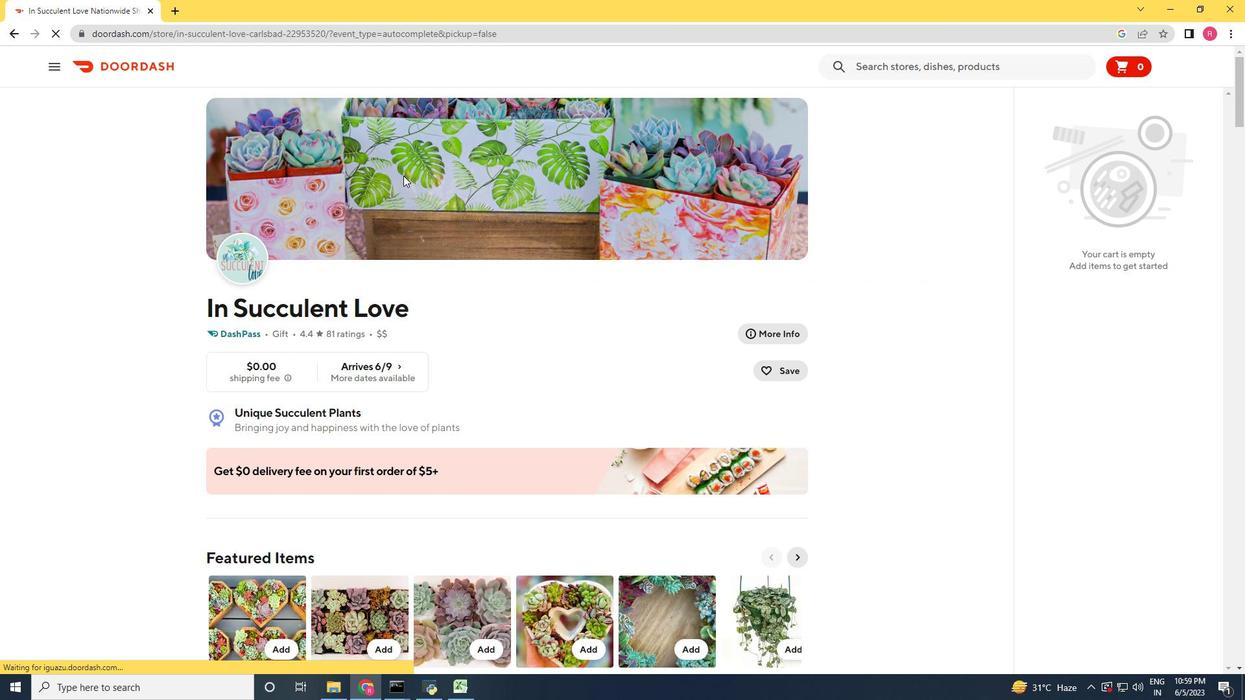 
Action: Mouse scrolled (403, 176) with delta (0, 0)
Screenshot: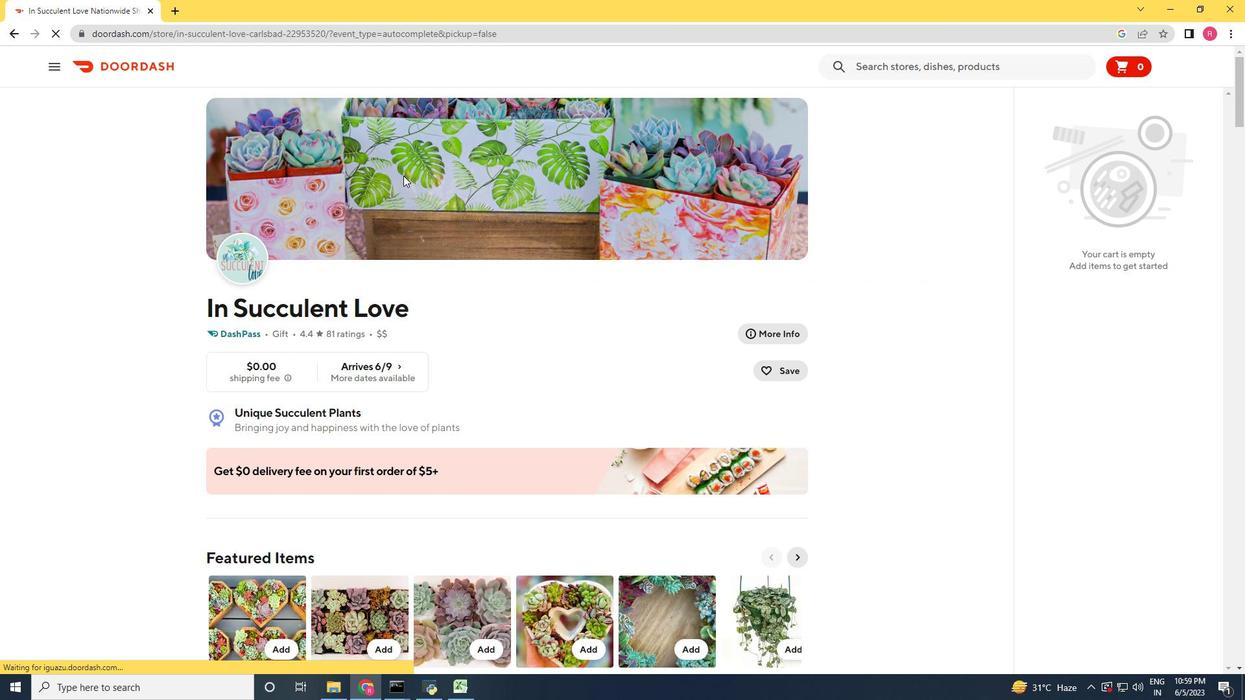 
Action: Mouse moved to (337, 131)
Screenshot: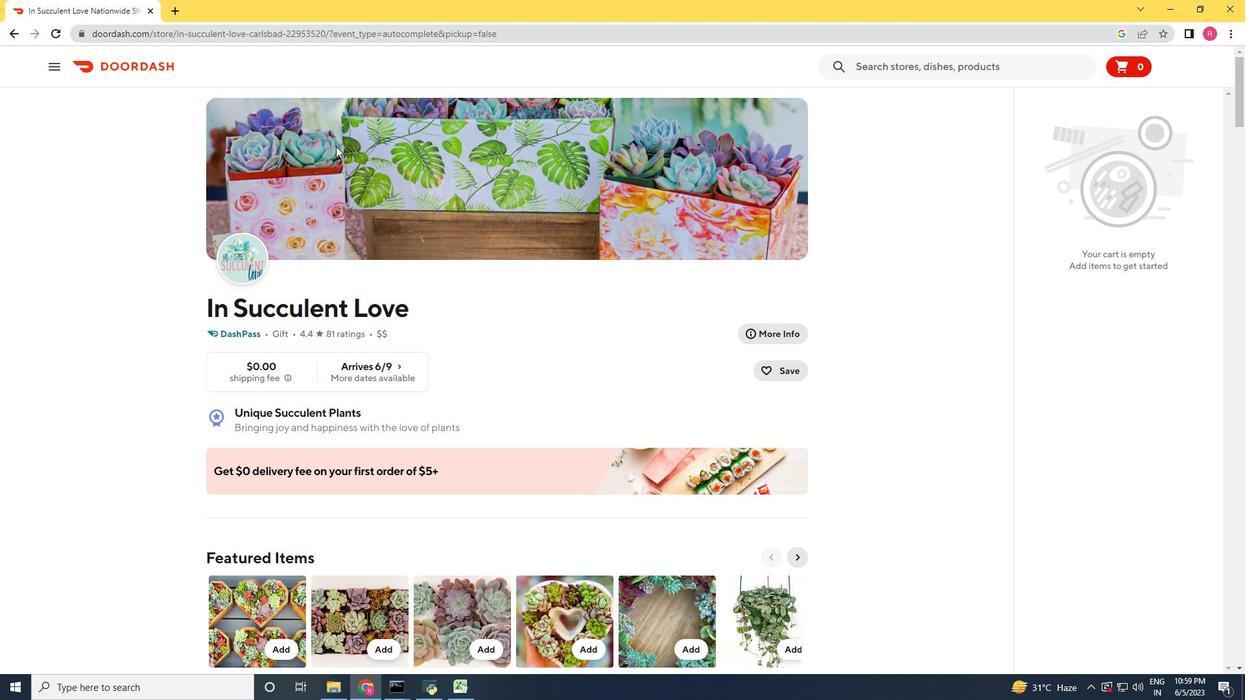 
Action: Mouse scrolled (337, 132) with delta (0, 0)
Screenshot: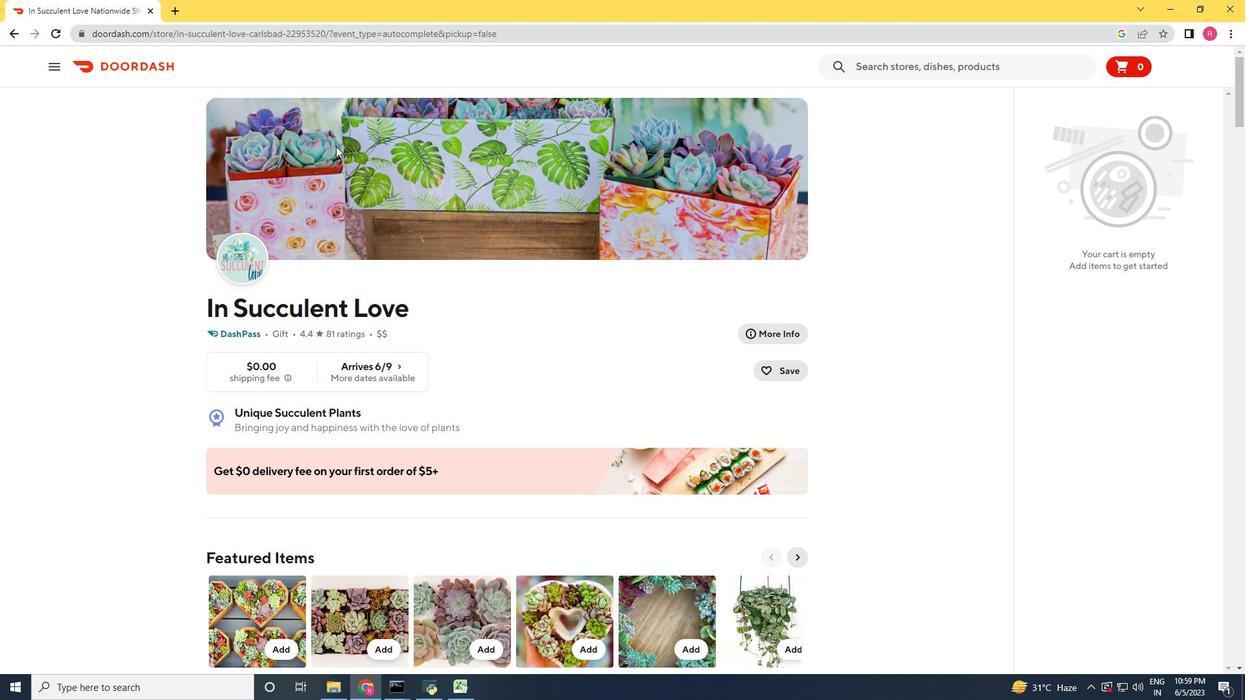 
Action: Mouse scrolled (337, 132) with delta (0, 0)
Screenshot: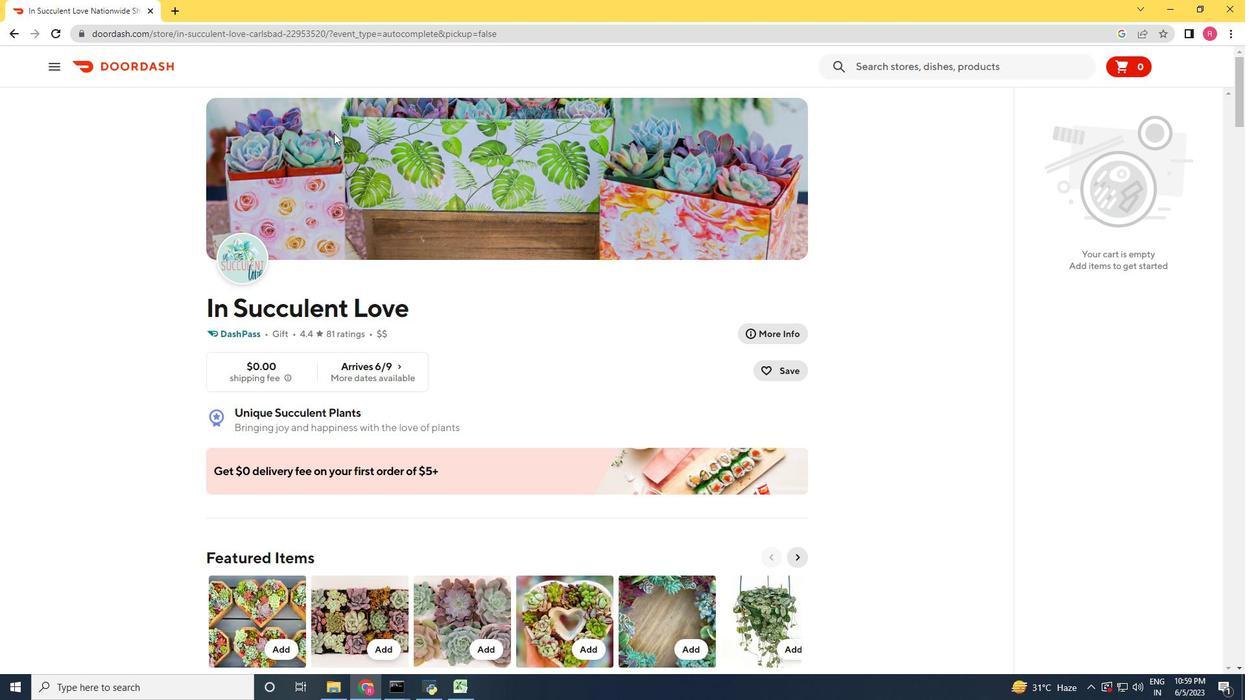 
Action: Mouse scrolled (337, 132) with delta (0, 0)
Screenshot: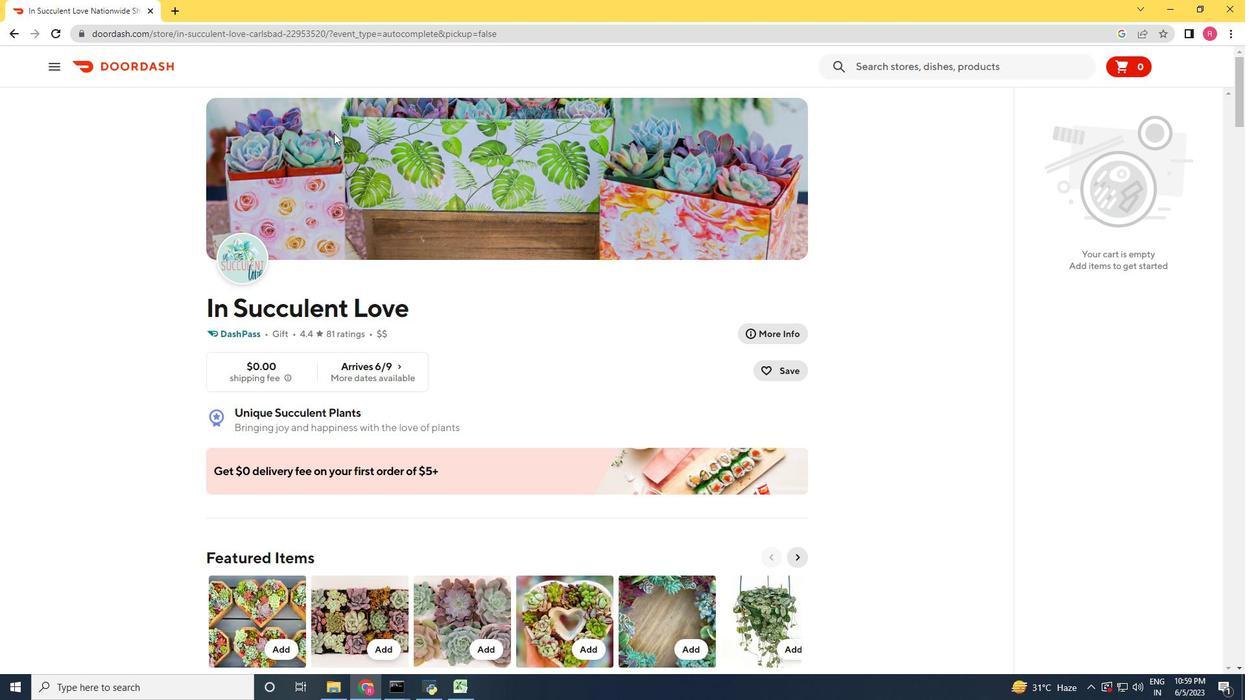 
Action: Mouse moved to (338, 131)
Screenshot: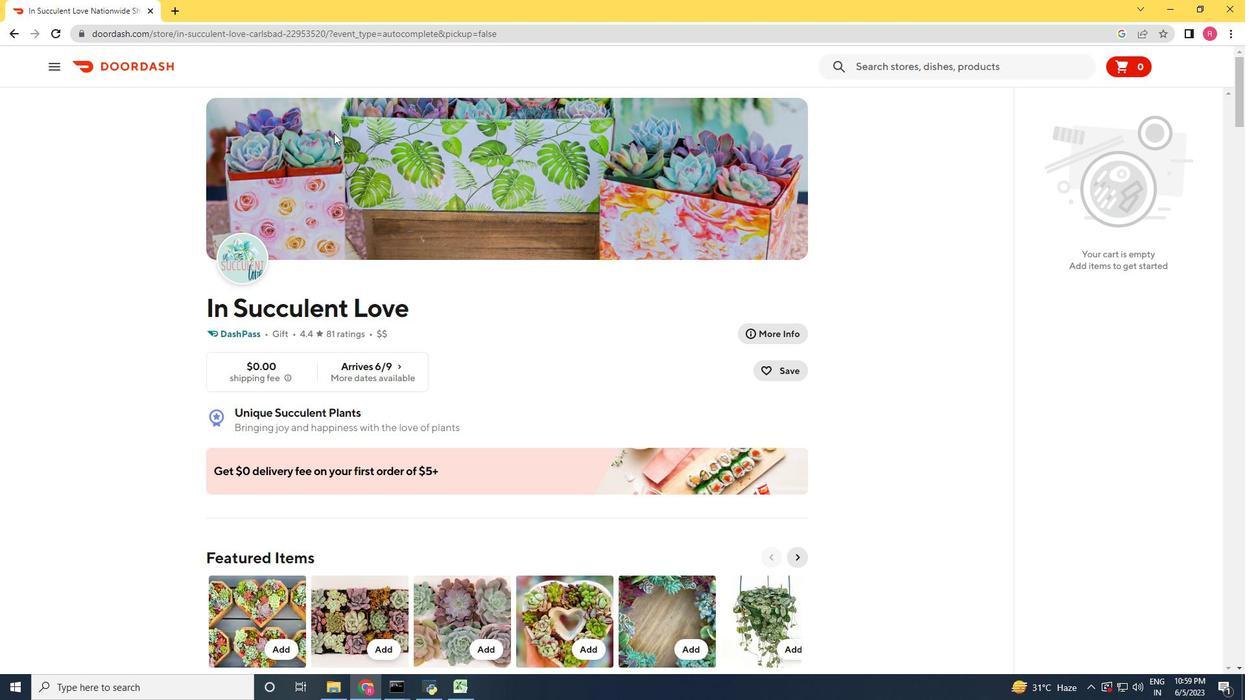 
Action: Mouse scrolled (338, 132) with delta (0, 0)
Screenshot: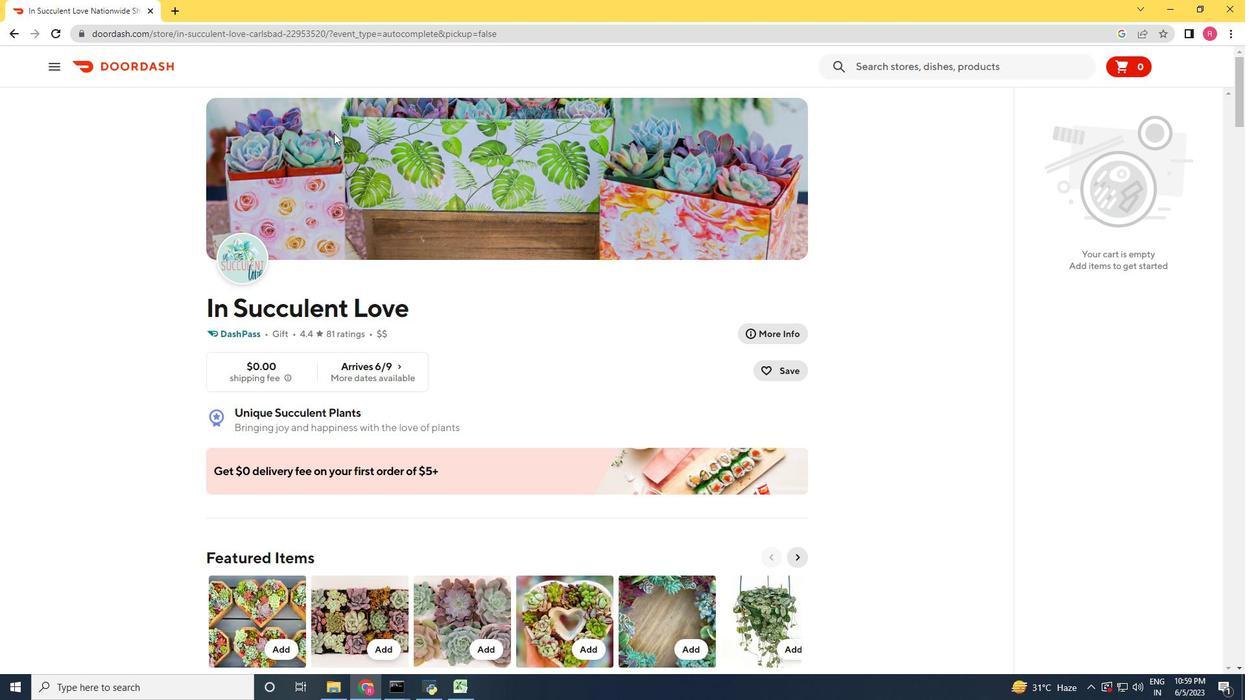 
Action: Mouse moved to (340, 131)
Screenshot: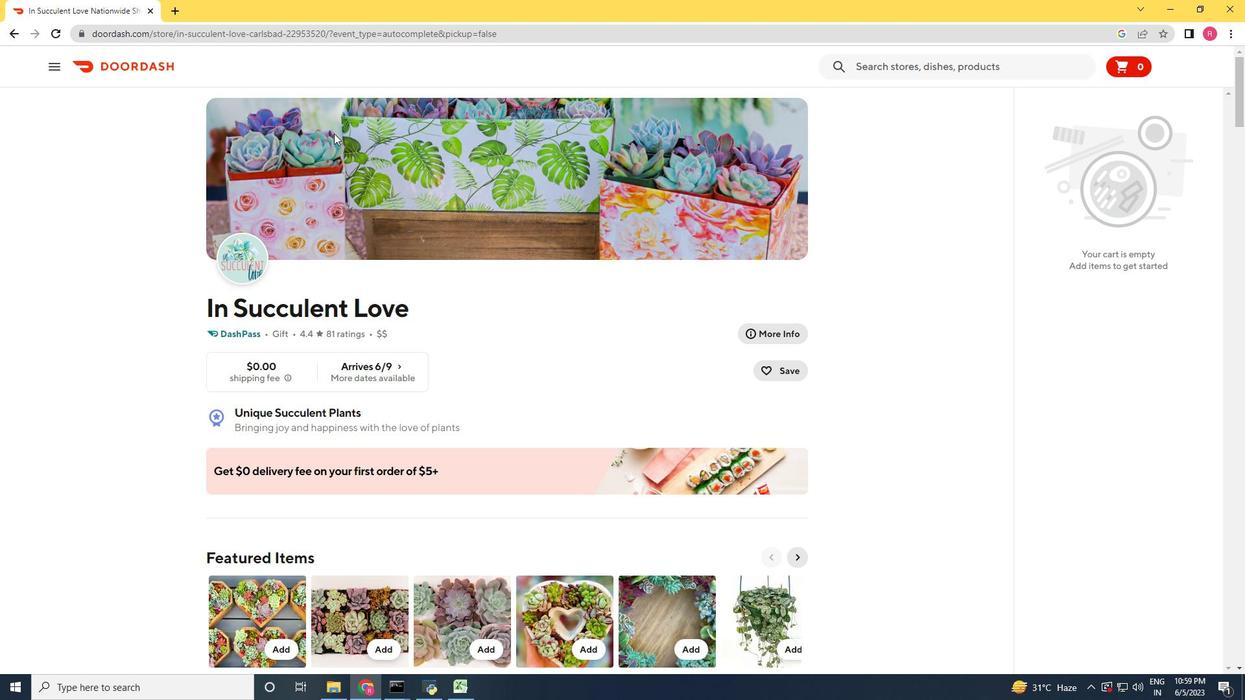 
Action: Mouse scrolled (340, 132) with delta (0, 0)
Screenshot: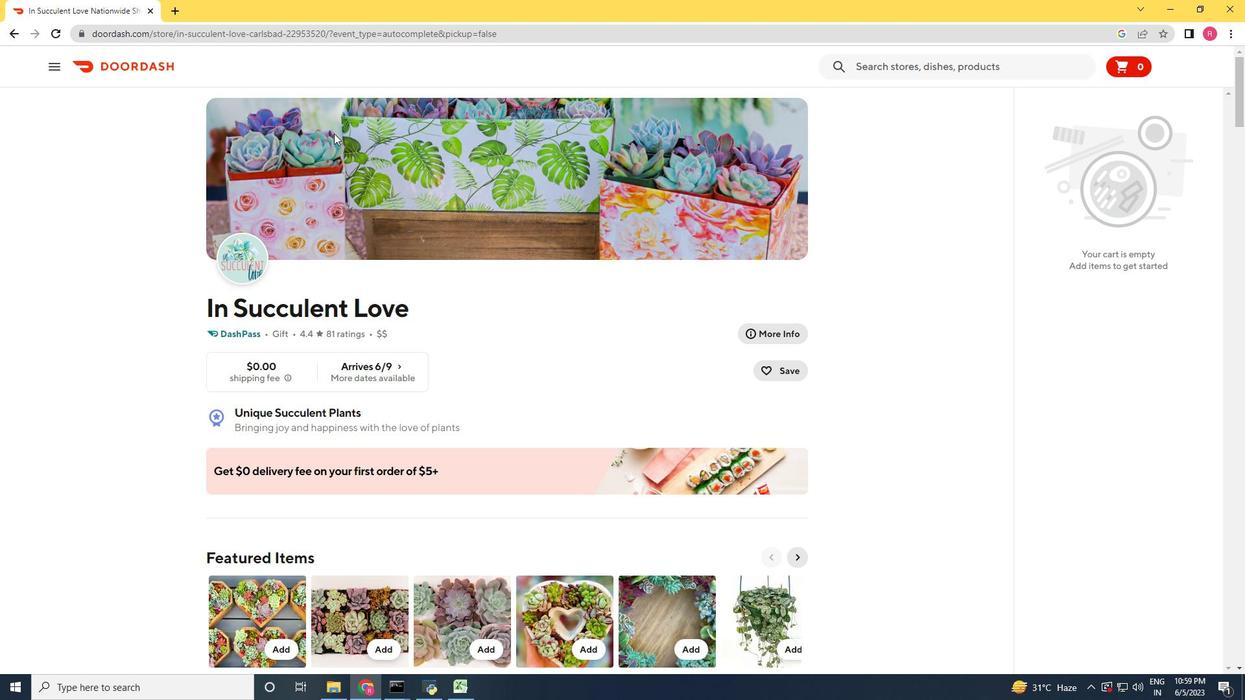 
Action: Mouse moved to (341, 131)
Screenshot: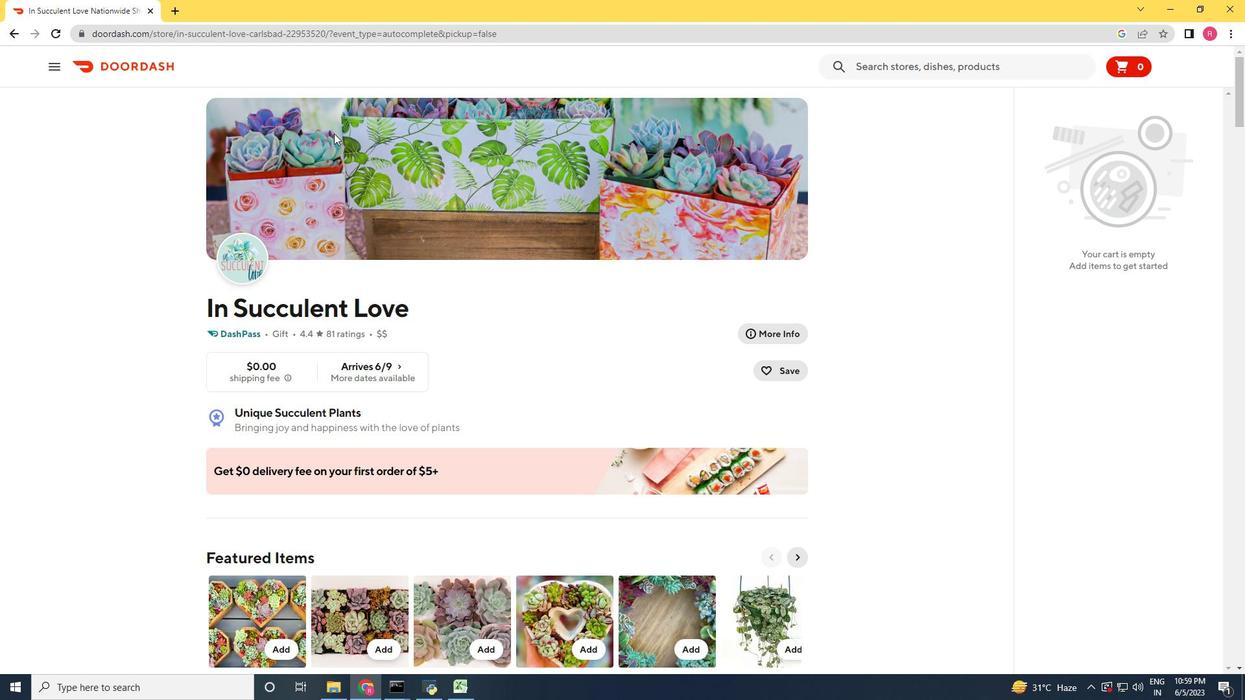 
Action: Mouse scrolled (341, 132) with delta (0, 0)
Screenshot: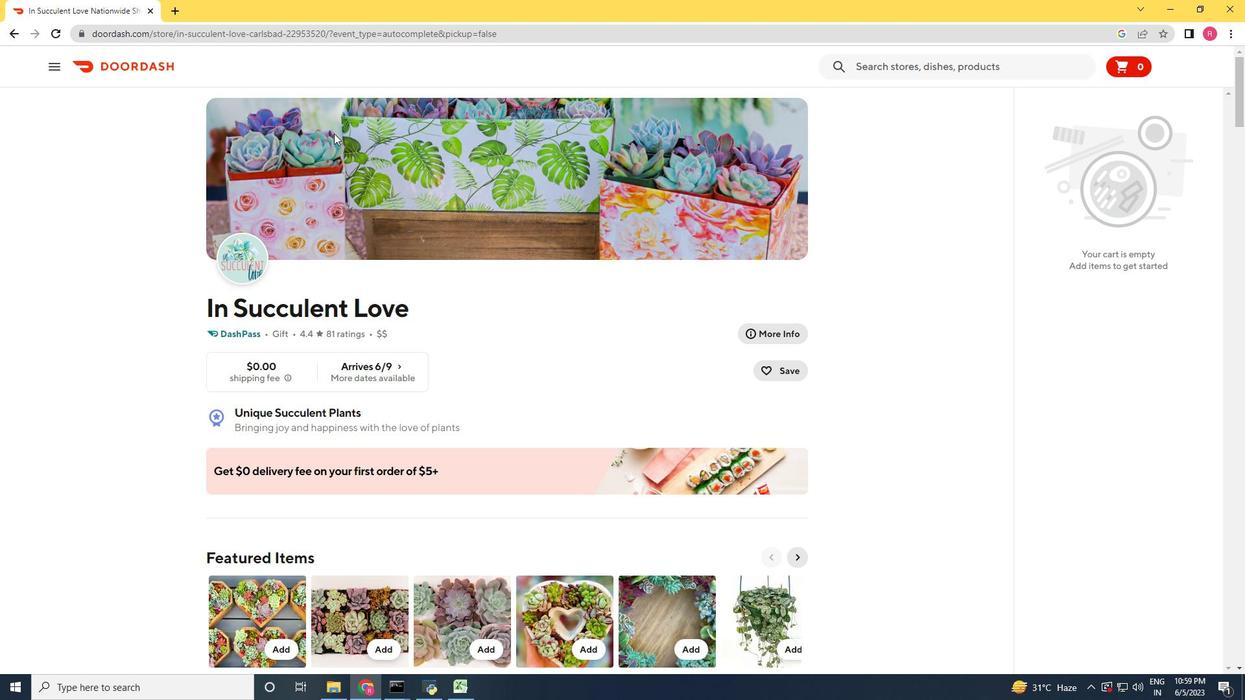 
Action: Mouse moved to (341, 131)
Screenshot: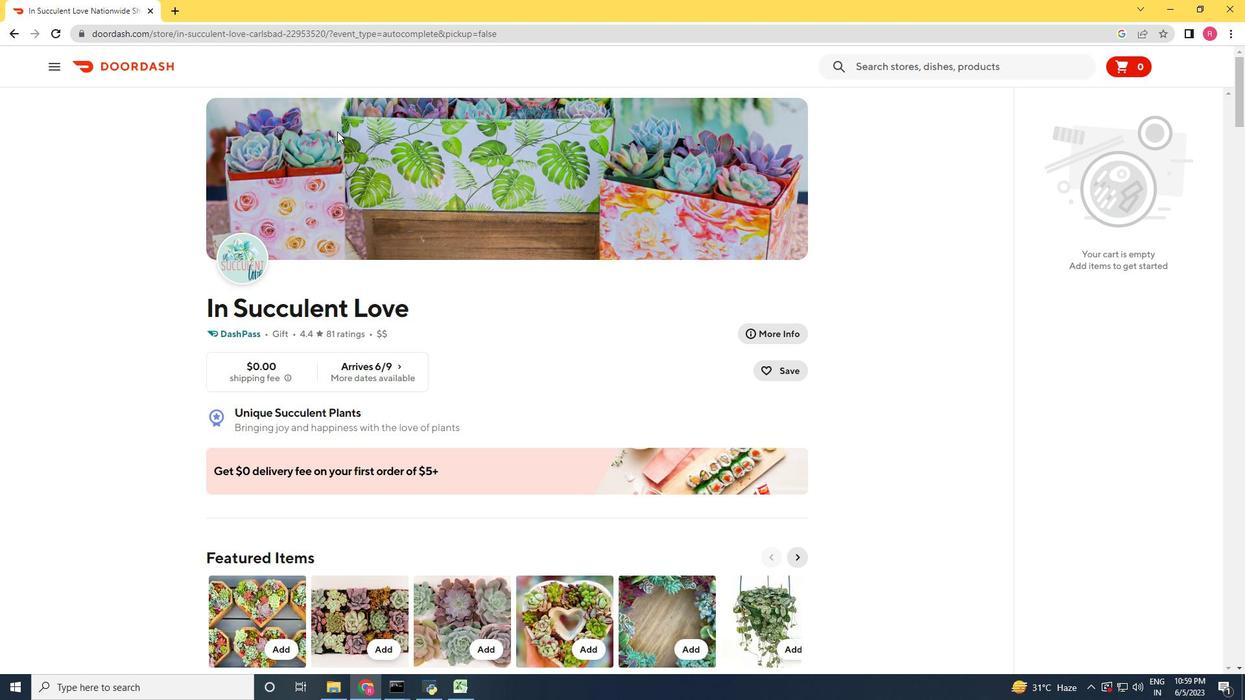 
Action: Mouse scrolled (341, 132) with delta (0, 0)
Screenshot: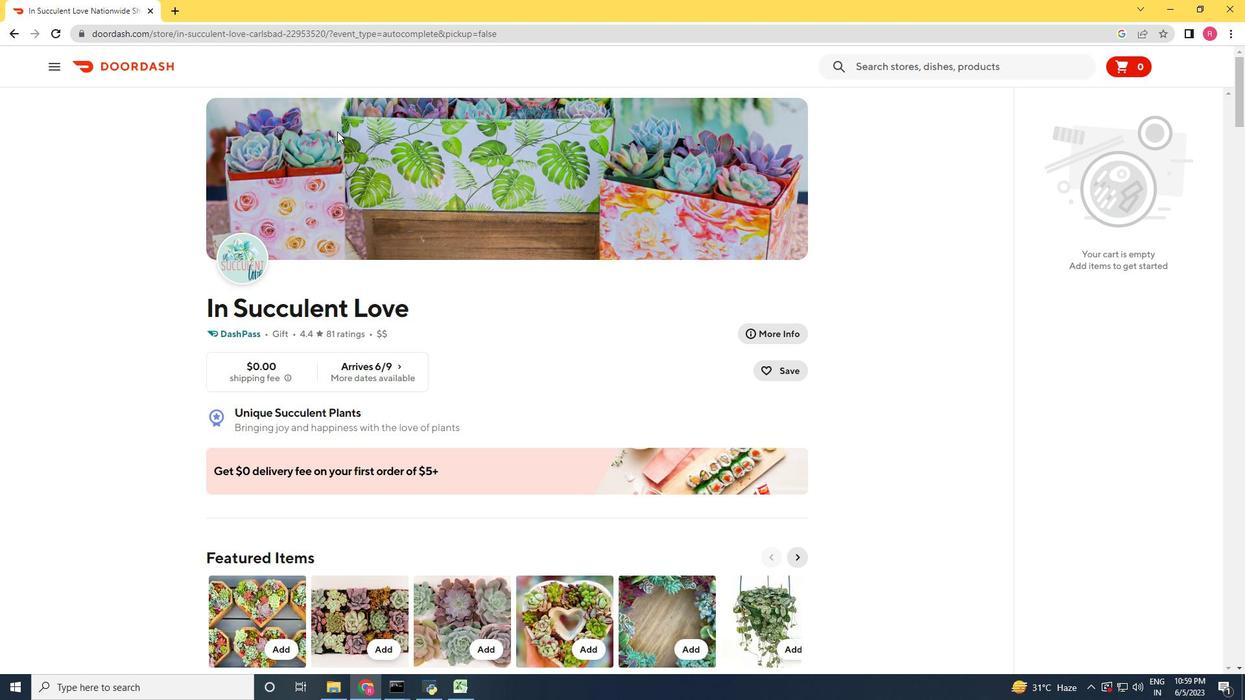 
Action: Mouse moved to (351, 127)
Screenshot: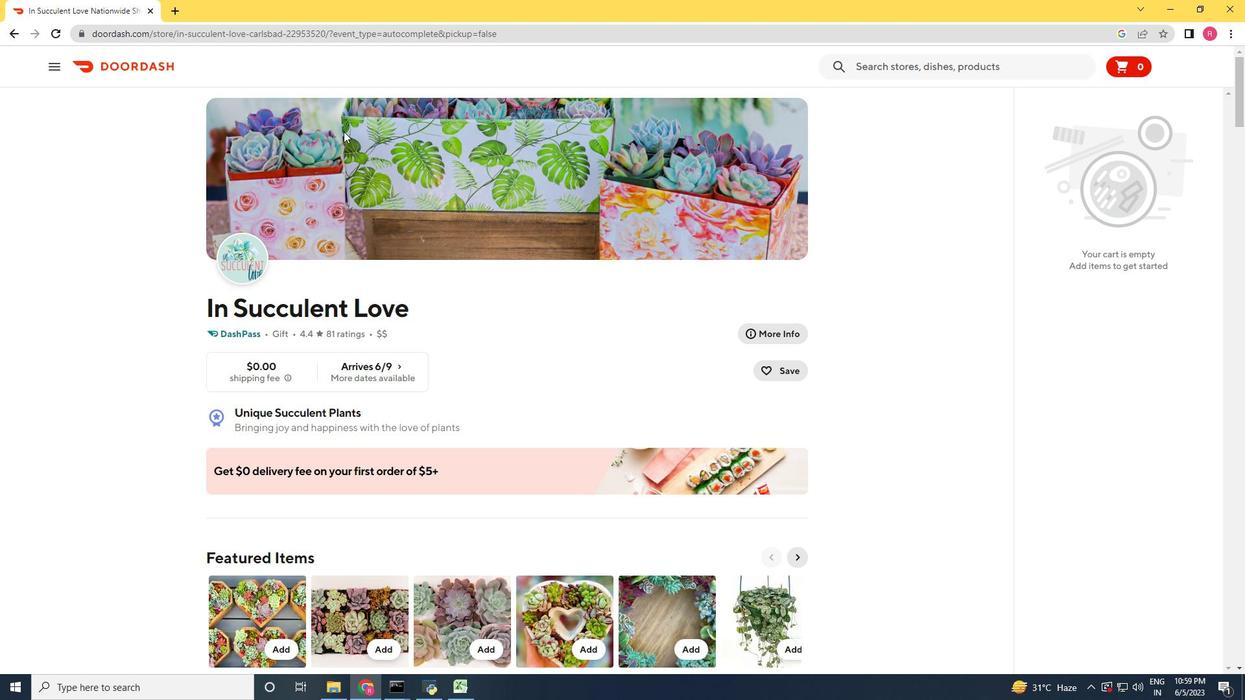 
Action: Mouse scrolled (351, 127) with delta (0, 0)
Screenshot: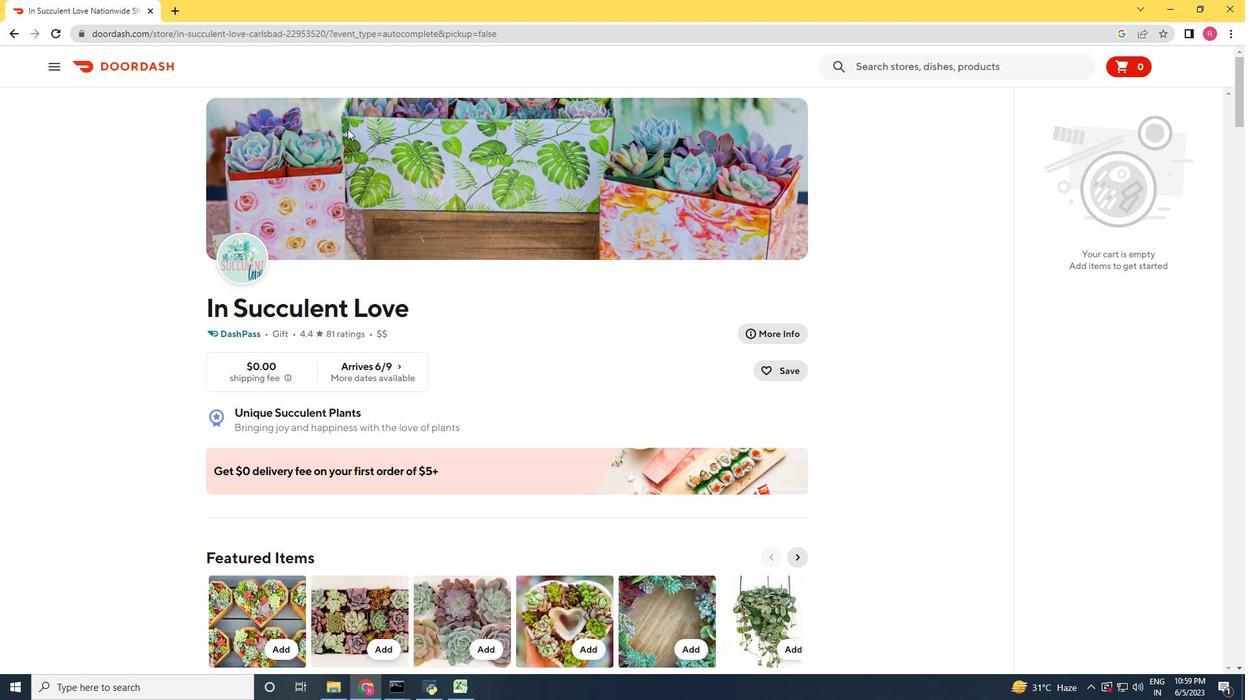 
Action: Mouse scrolled (351, 127) with delta (0, 0)
Screenshot: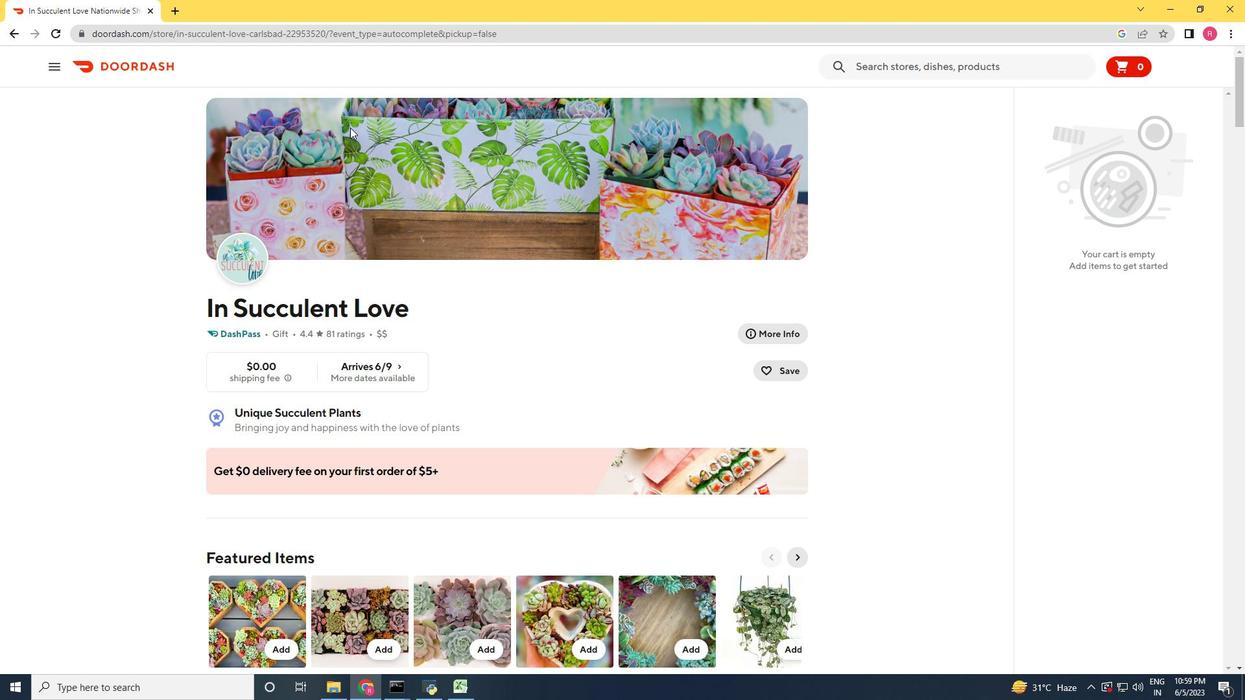 
Action: Mouse moved to (352, 127)
Screenshot: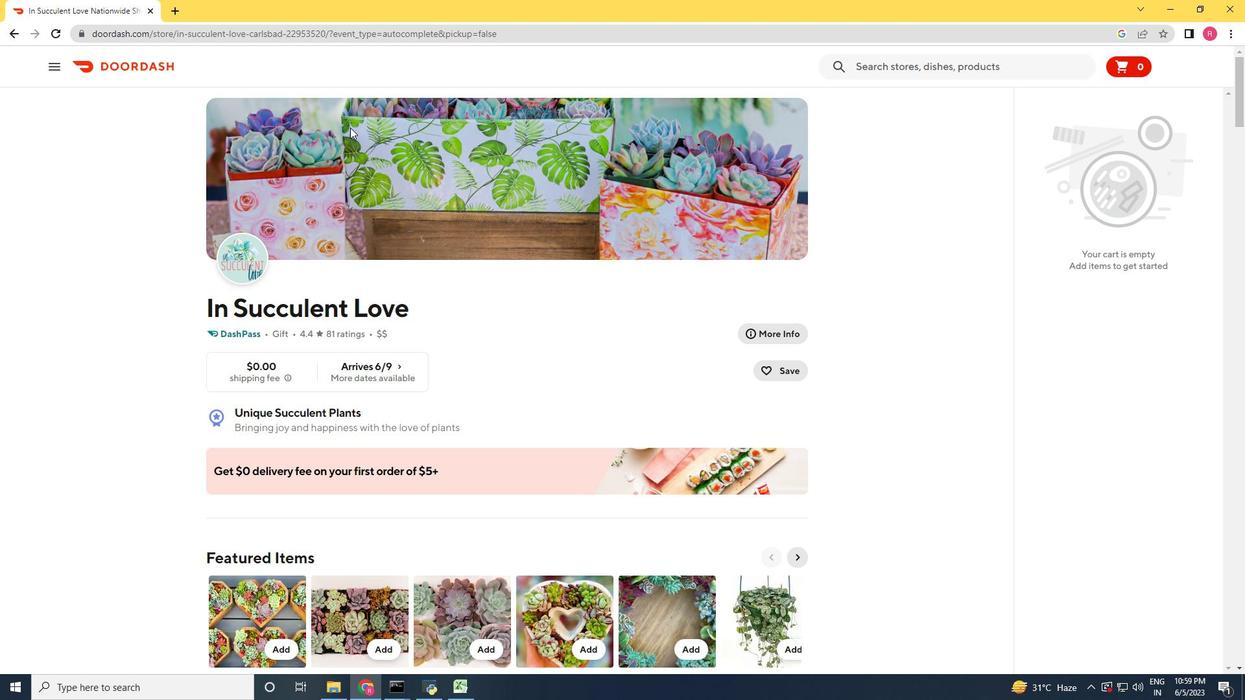 
Action: Mouse scrolled (352, 127) with delta (0, 0)
Screenshot: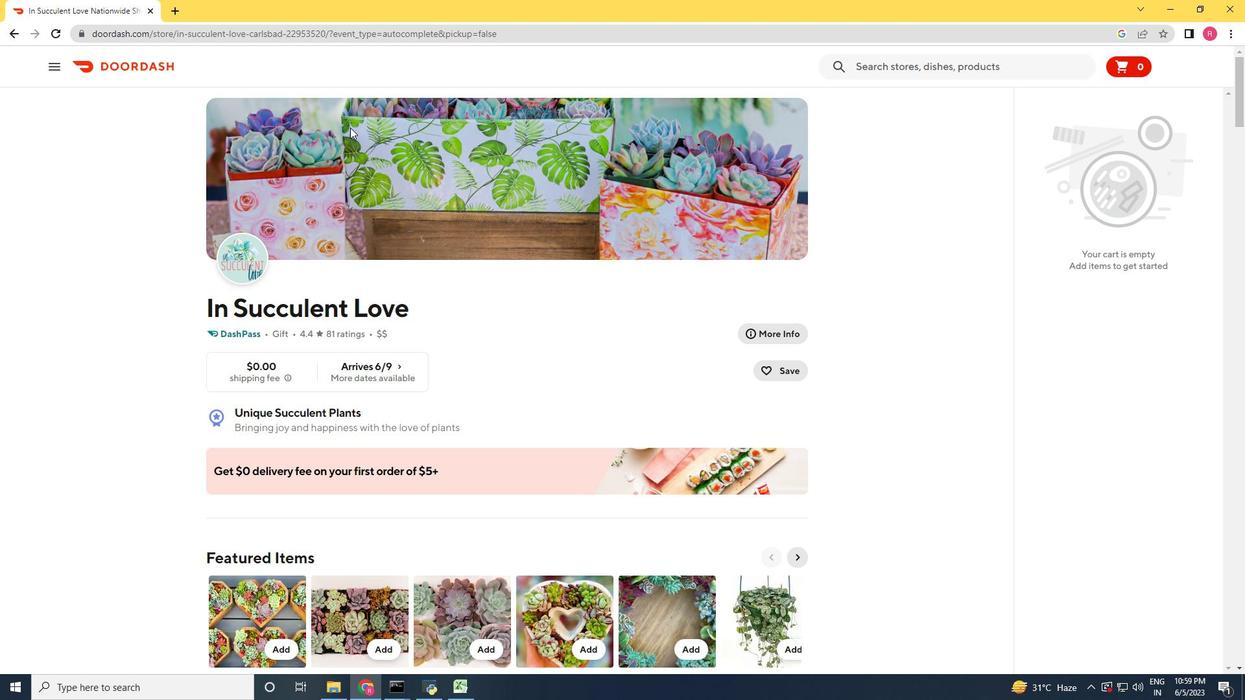 
Action: Mouse moved to (356, 128)
Screenshot: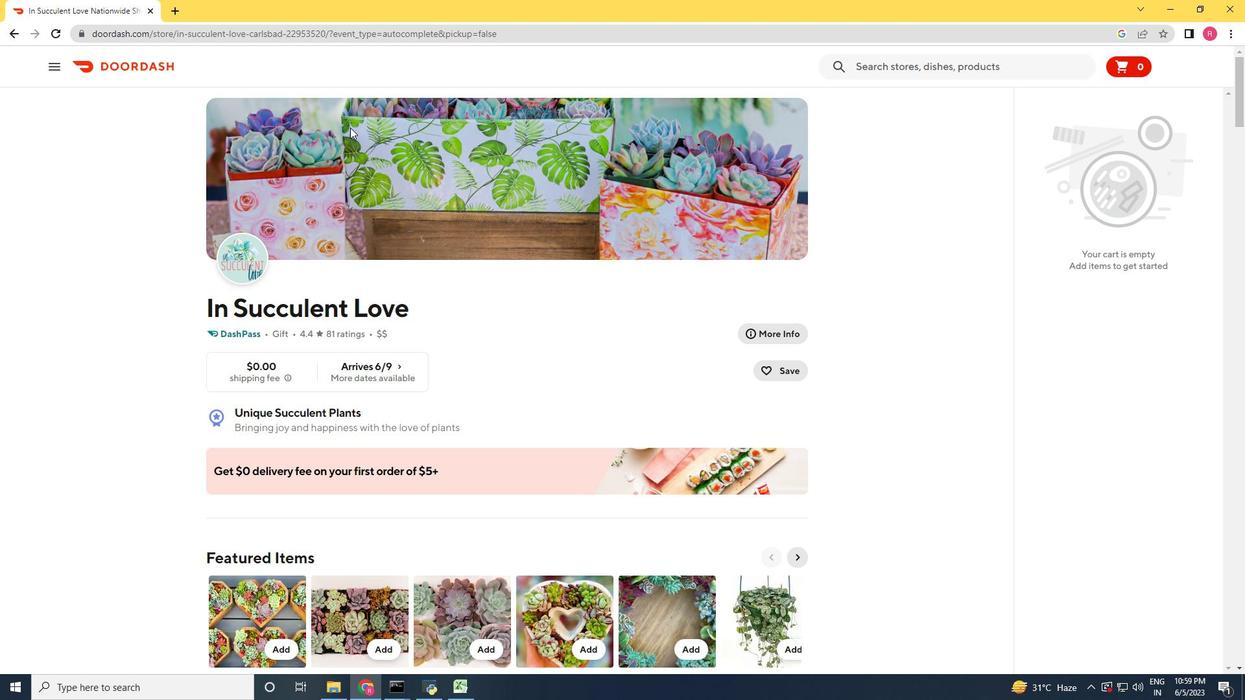 
Action: Mouse scrolled (356, 129) with delta (0, 0)
Screenshot: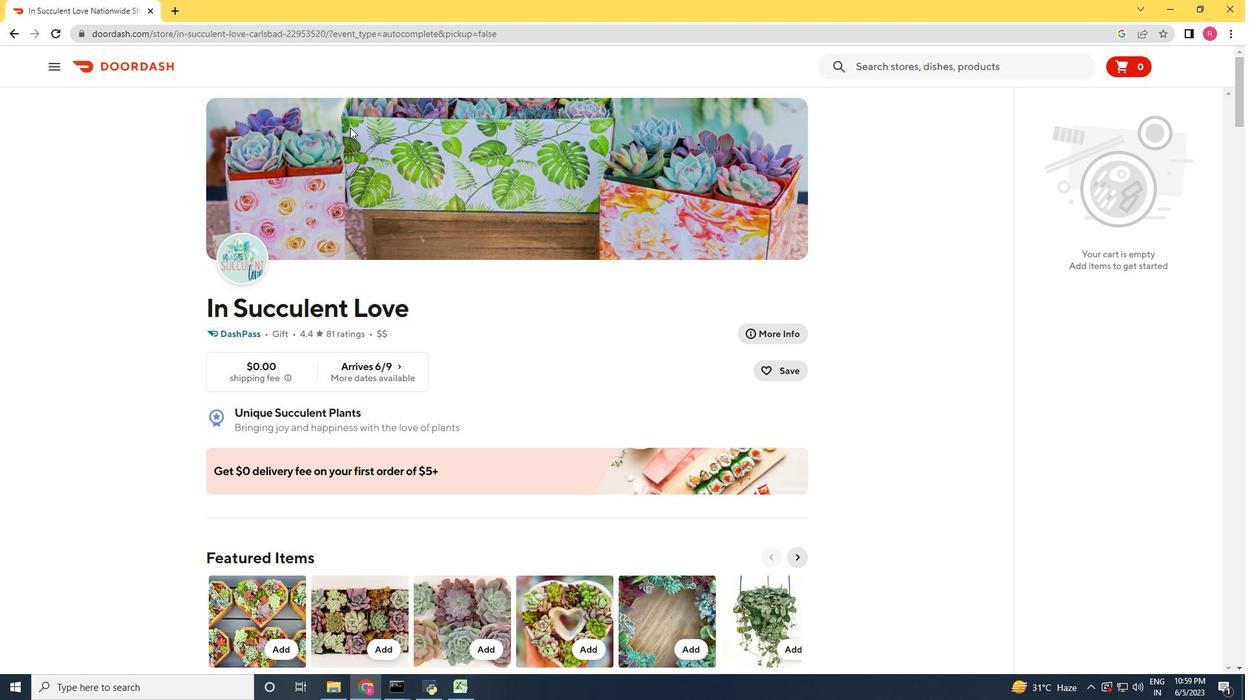 
Action: Mouse moved to (357, 128)
Screenshot: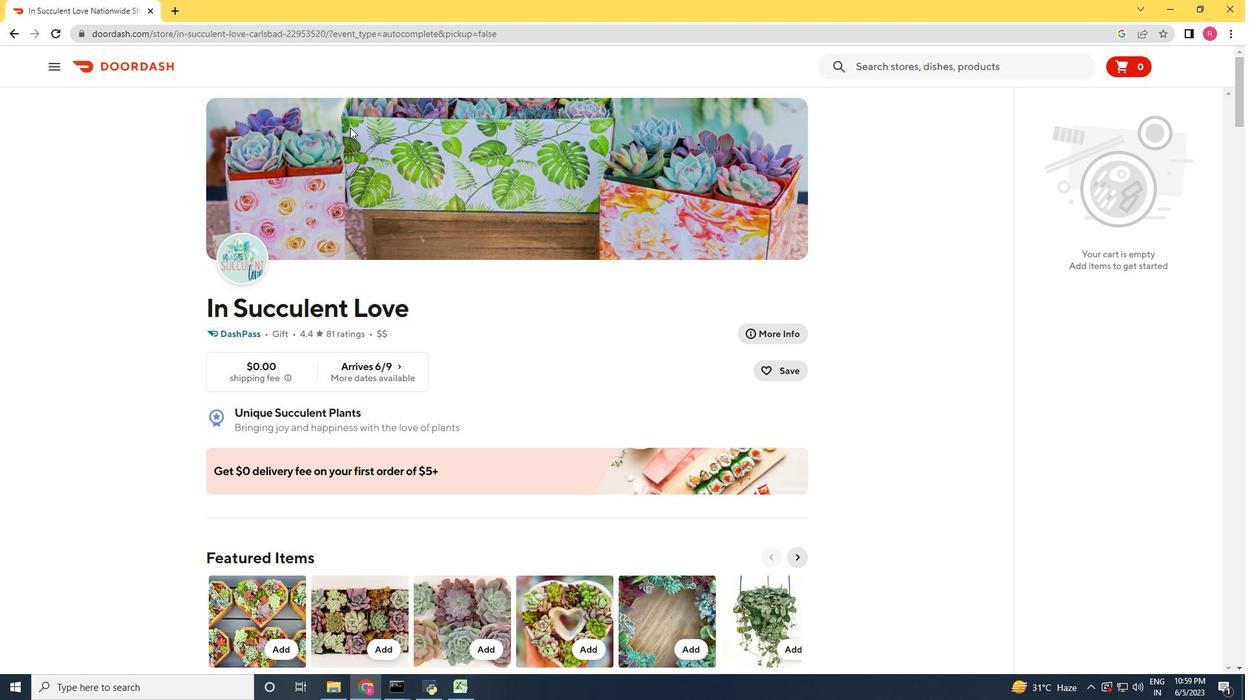 
Action: Mouse scrolled (357, 129) with delta (0, 0)
Screenshot: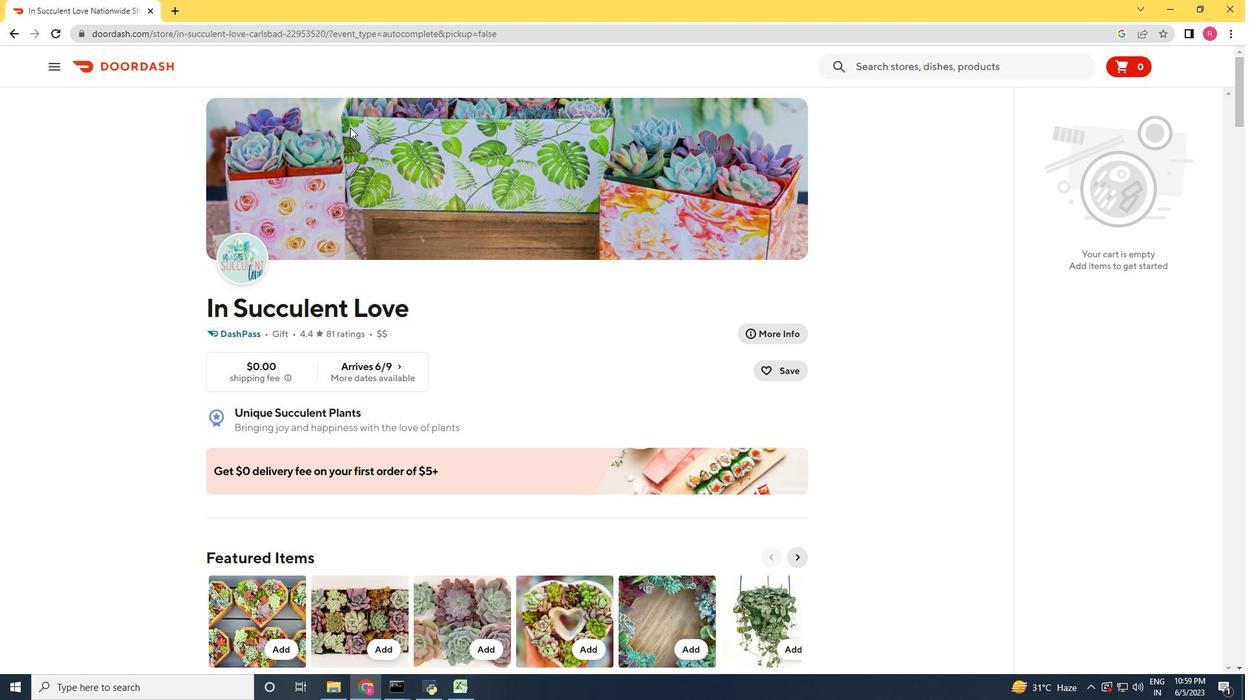 
Action: Mouse moved to (358, 129)
Screenshot: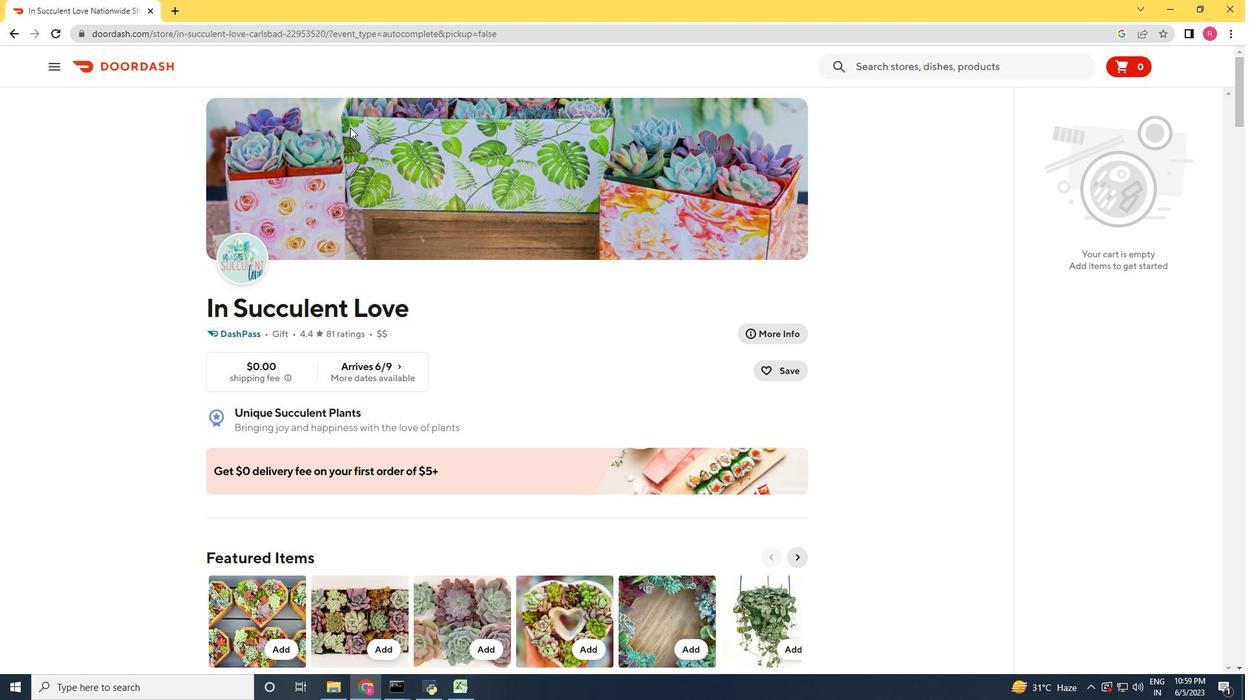
Action: Mouse scrolled (358, 129) with delta (0, 0)
Screenshot: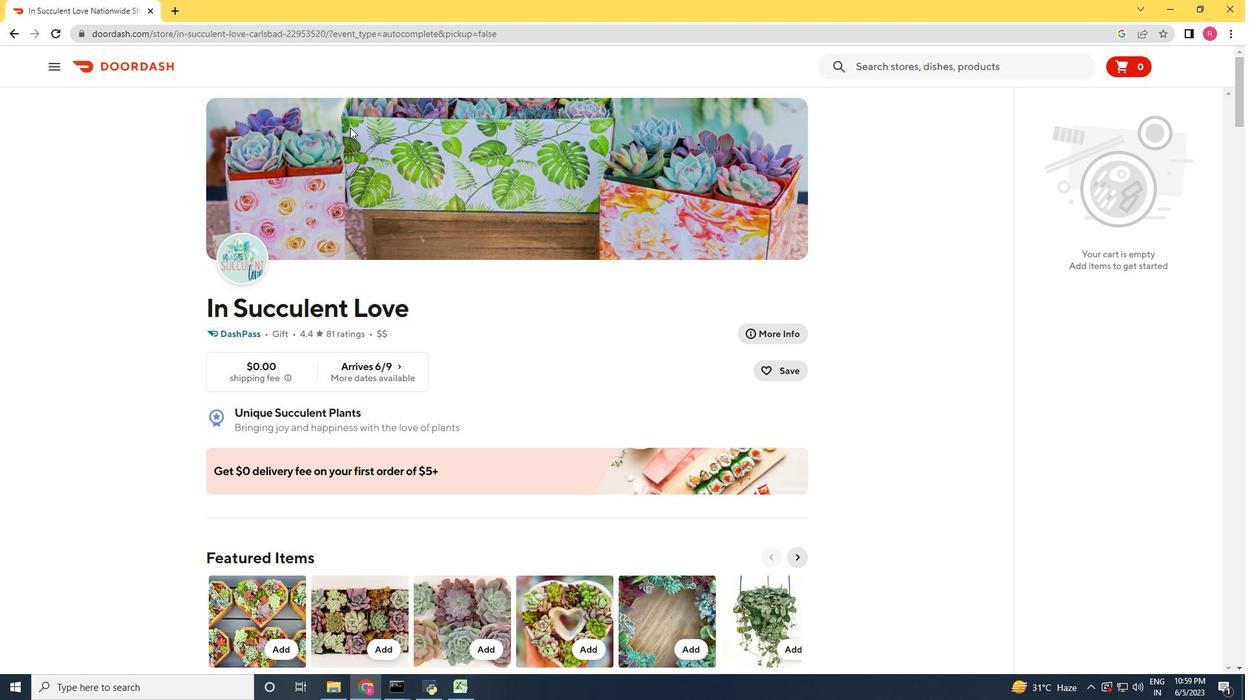 
Action: Mouse moved to (358, 129)
Screenshot: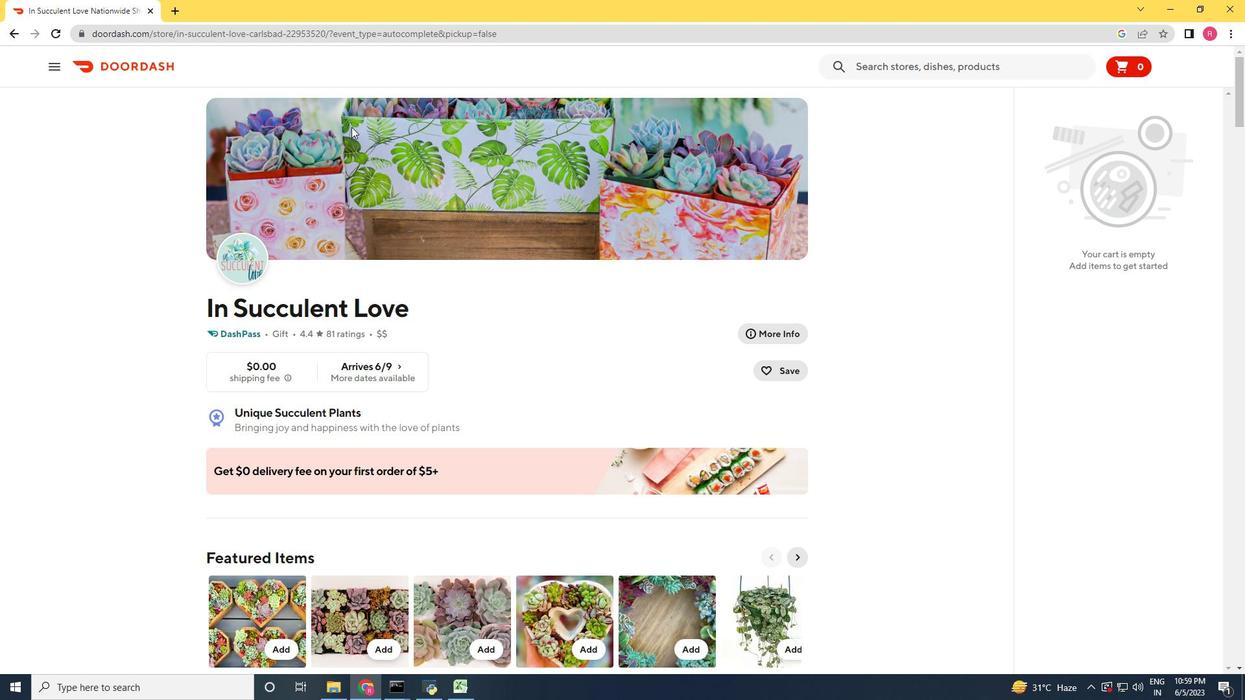 
Action: Mouse scrolled (358, 129) with delta (0, 0)
Screenshot: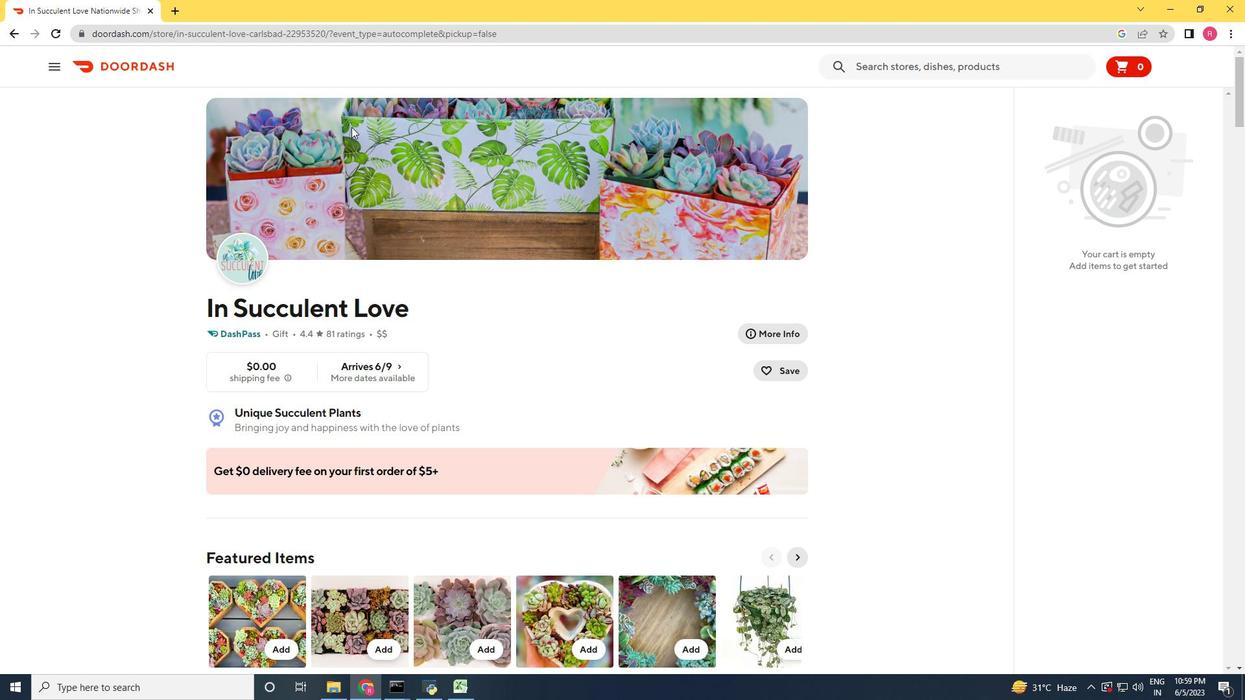 
Action: Mouse moved to (388, 114)
Screenshot: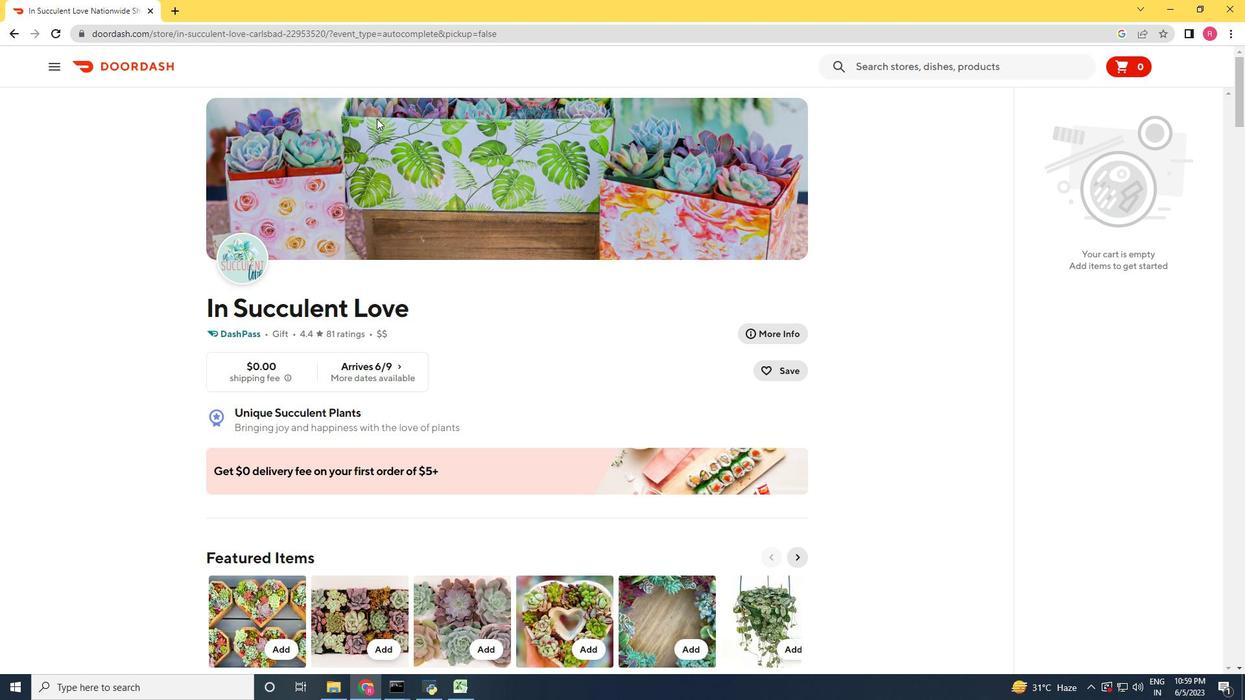 
Action: Mouse scrolled (388, 114) with delta (0, 0)
Screenshot: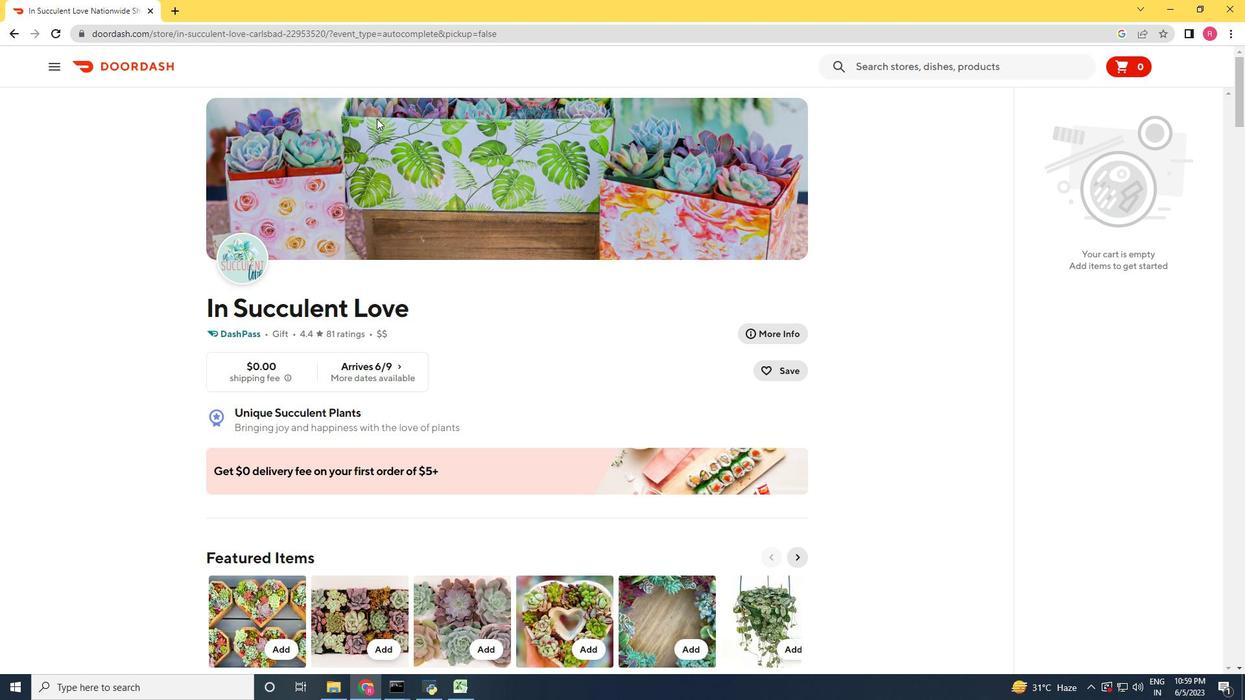 
Action: Mouse moved to (389, 113)
Screenshot: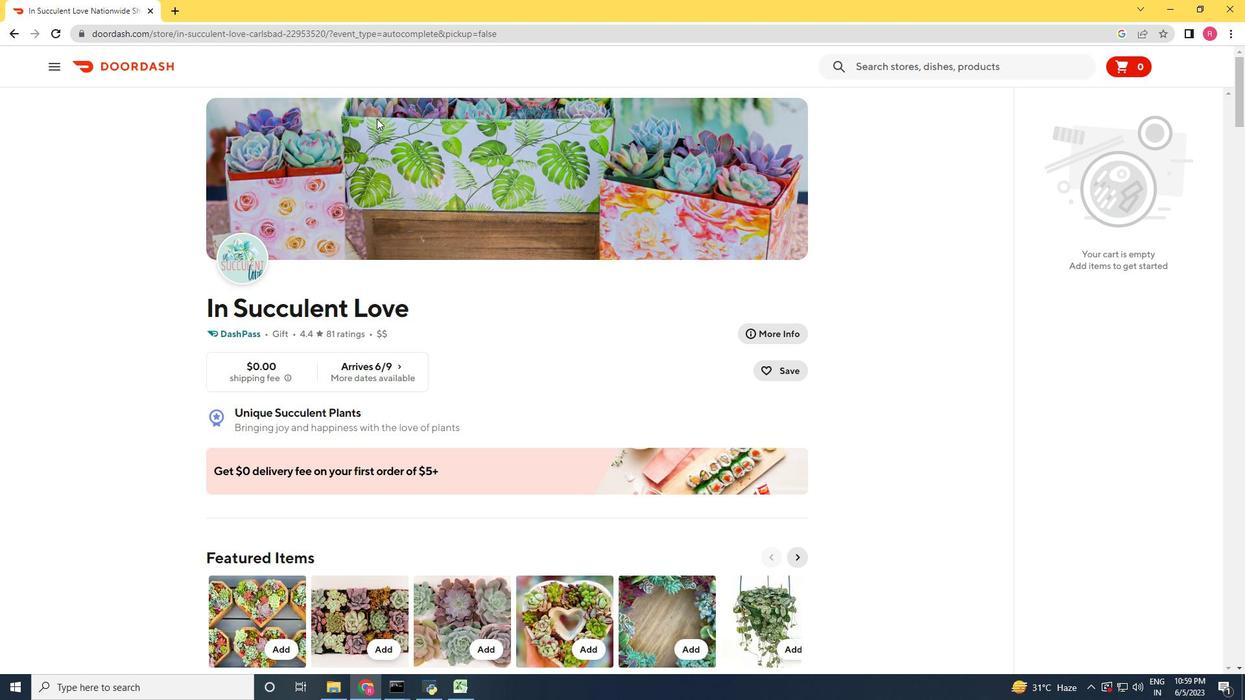 
Action: Mouse scrolled (389, 114) with delta (0, 0)
Screenshot: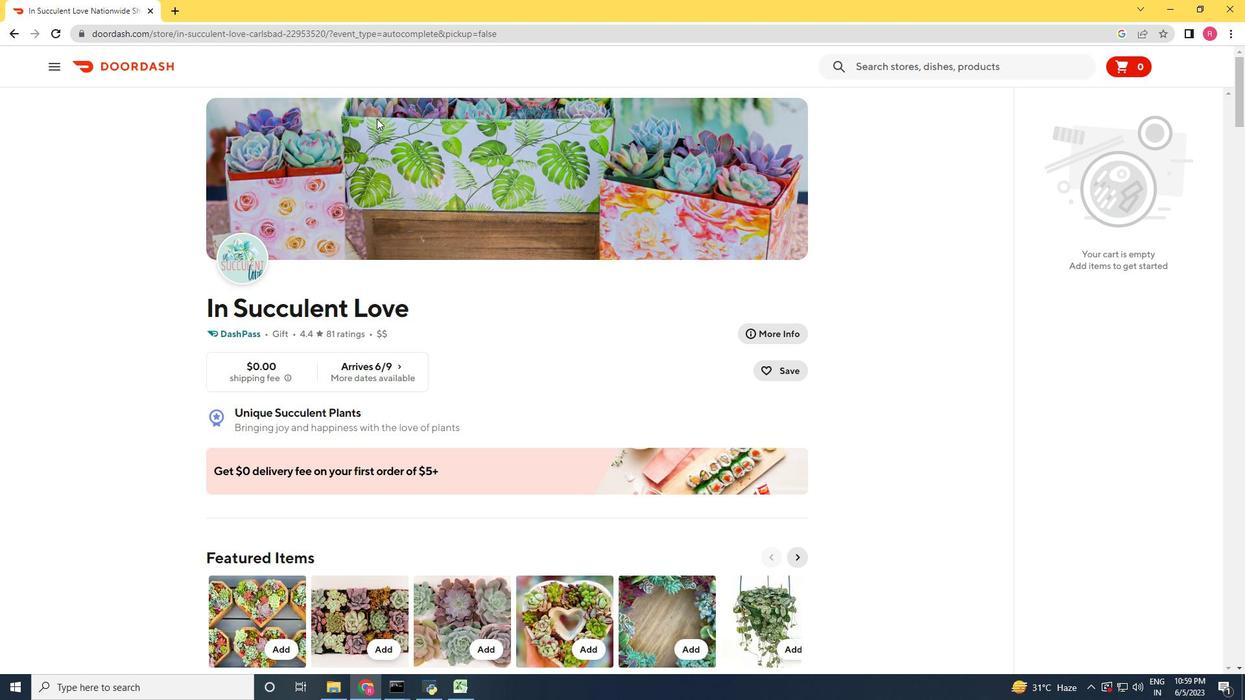 
Action: Mouse moved to (393, 113)
Screenshot: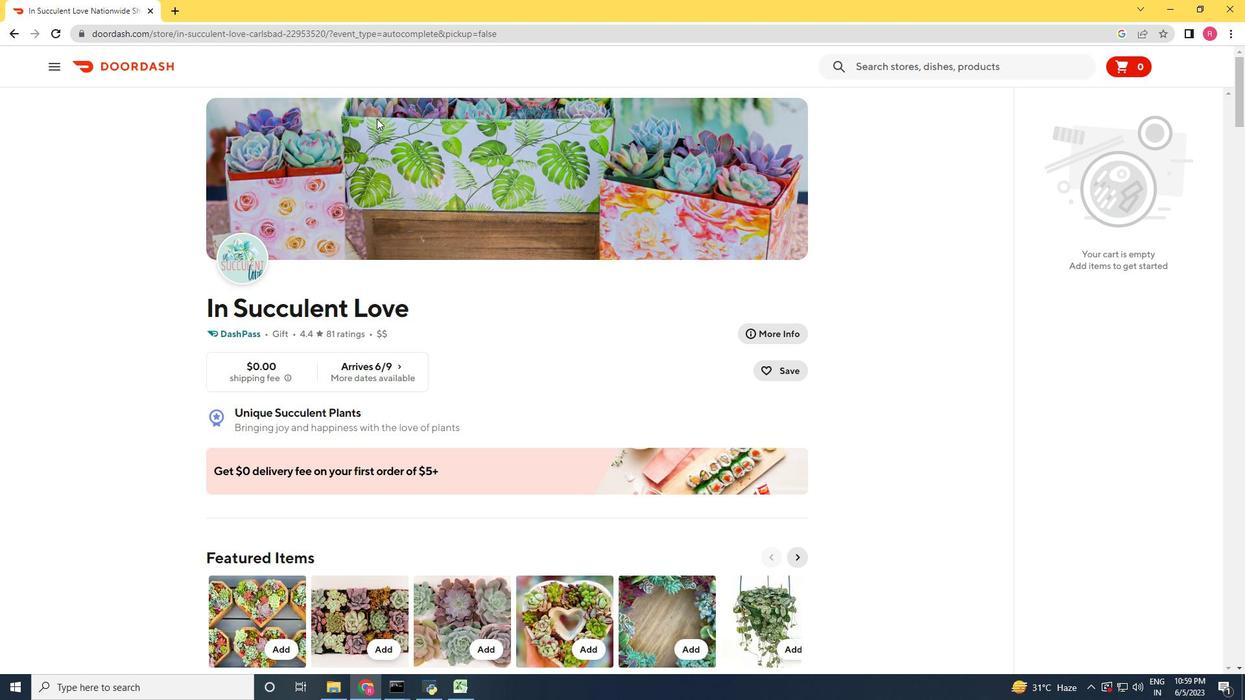 
Action: Mouse scrolled (393, 112) with delta (0, 0)
Screenshot: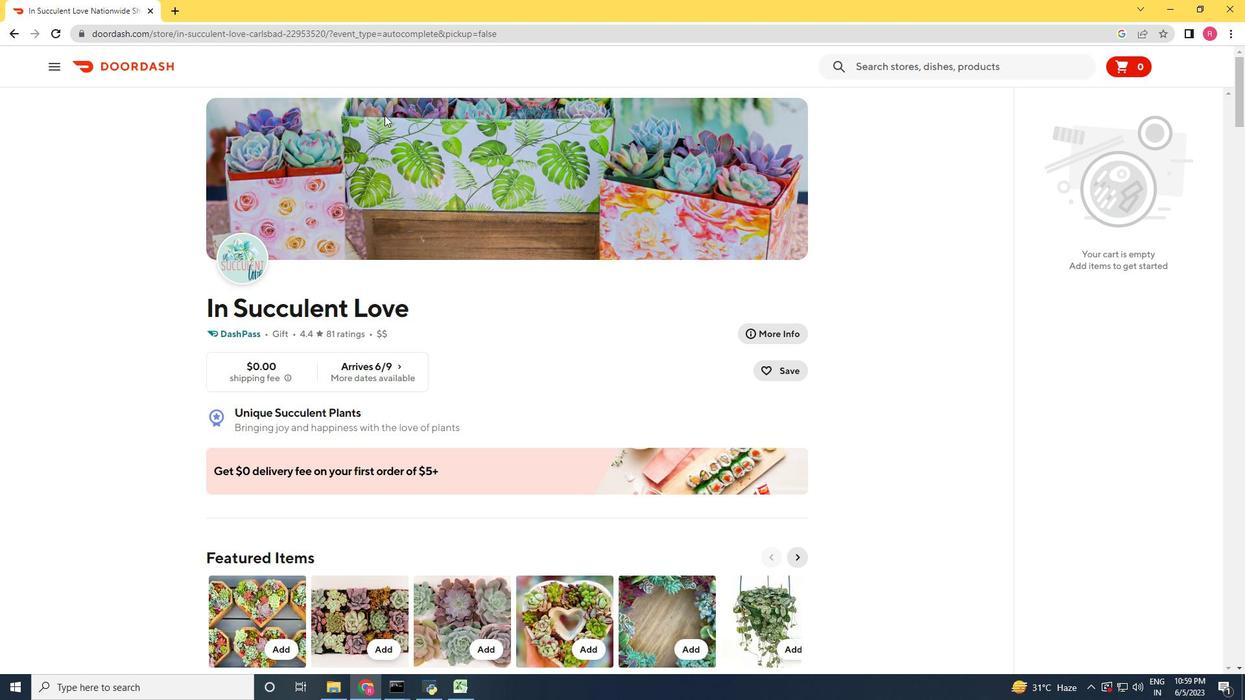 
Action: Mouse scrolled (393, 114) with delta (0, 0)
Screenshot: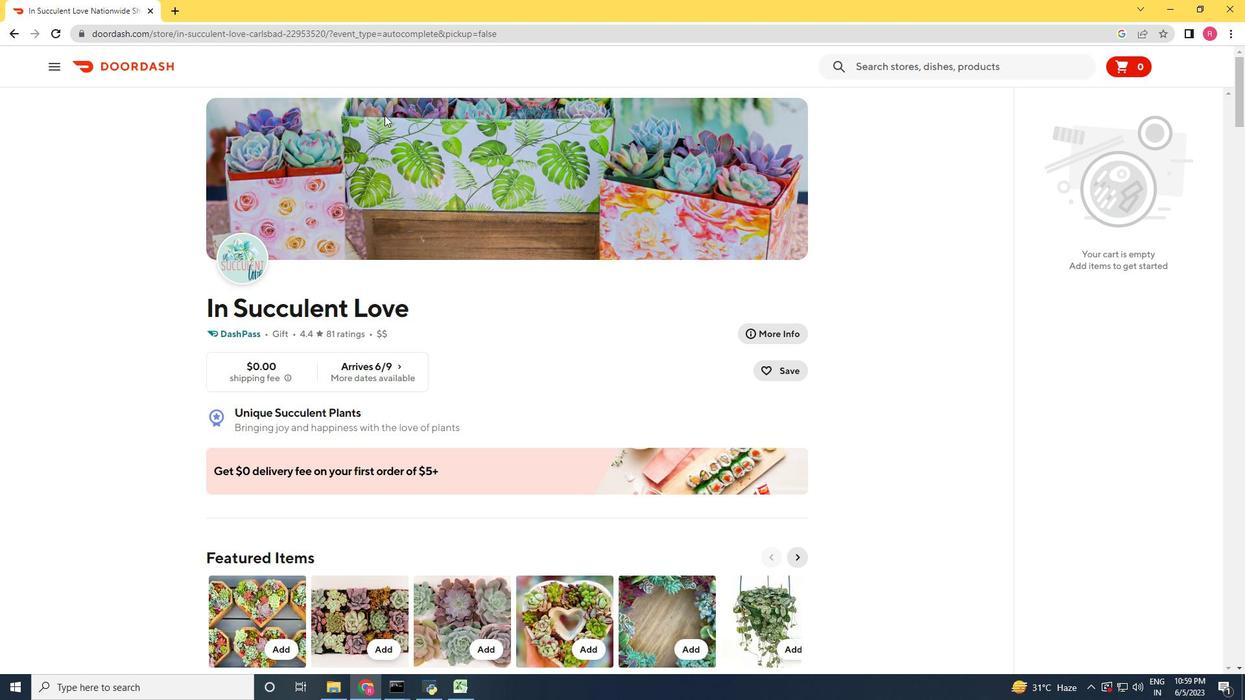 
Action: Mouse moved to (393, 113)
Screenshot: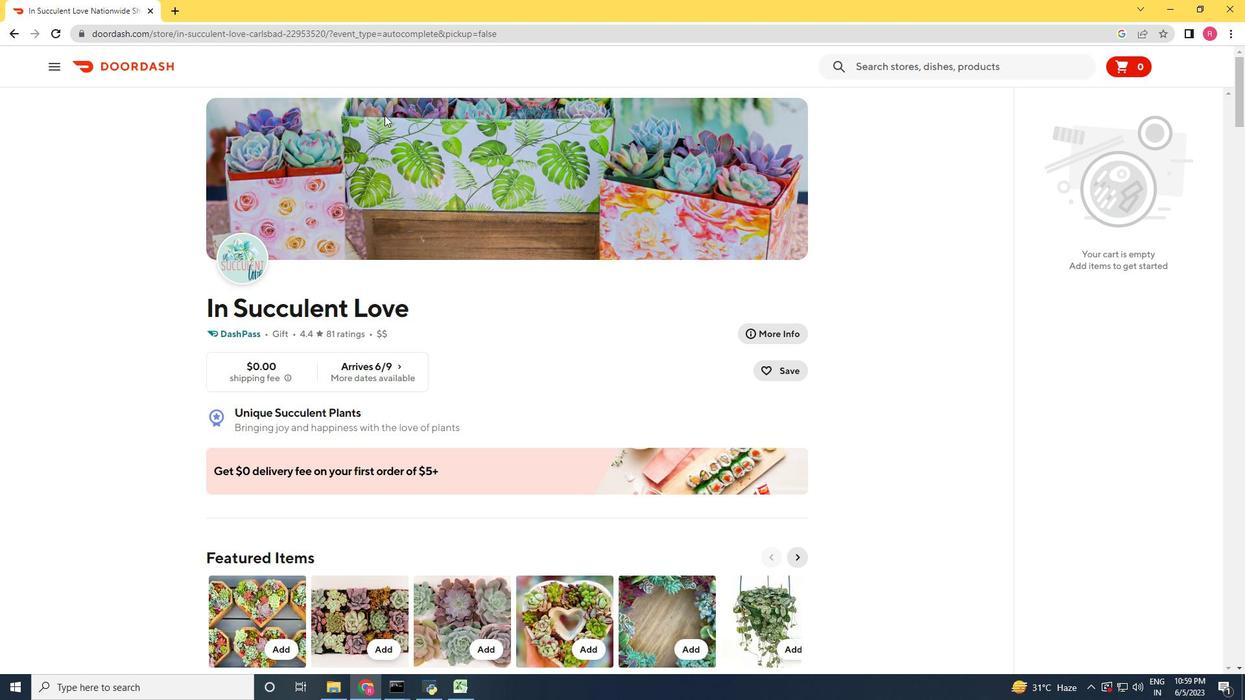 
Action: Mouse scrolled (393, 114) with delta (0, 0)
Screenshot: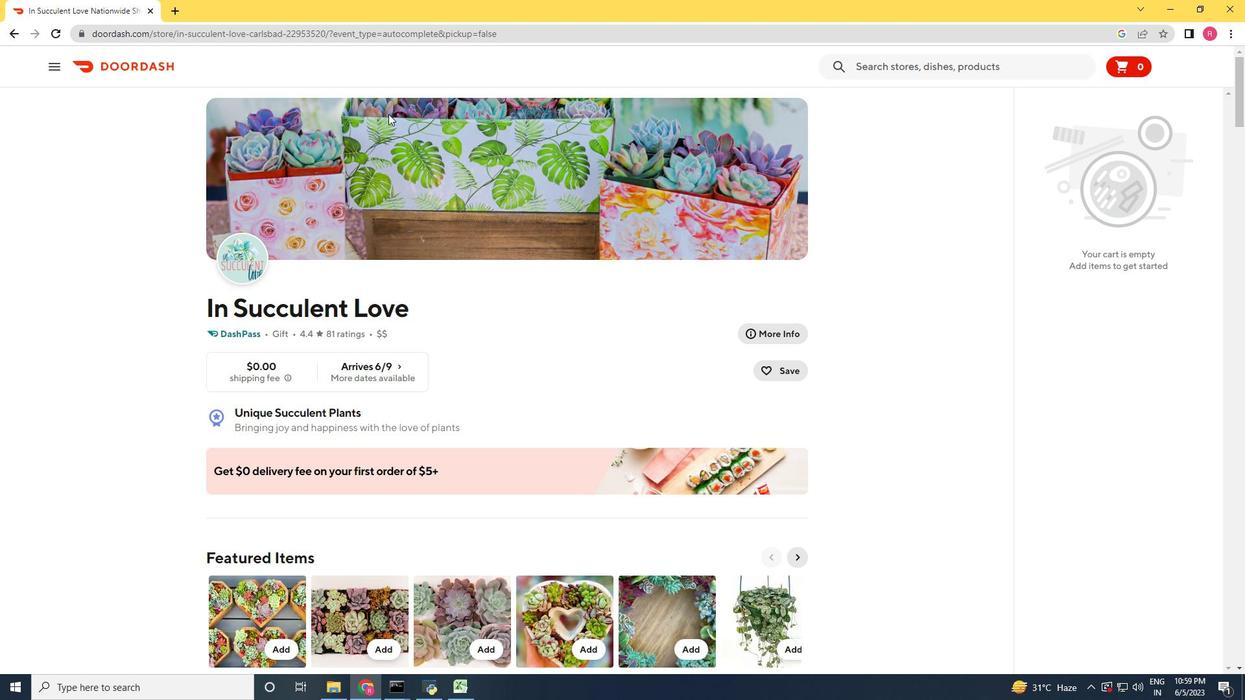 
Action: Mouse scrolled (393, 114) with delta (0, 0)
Screenshot: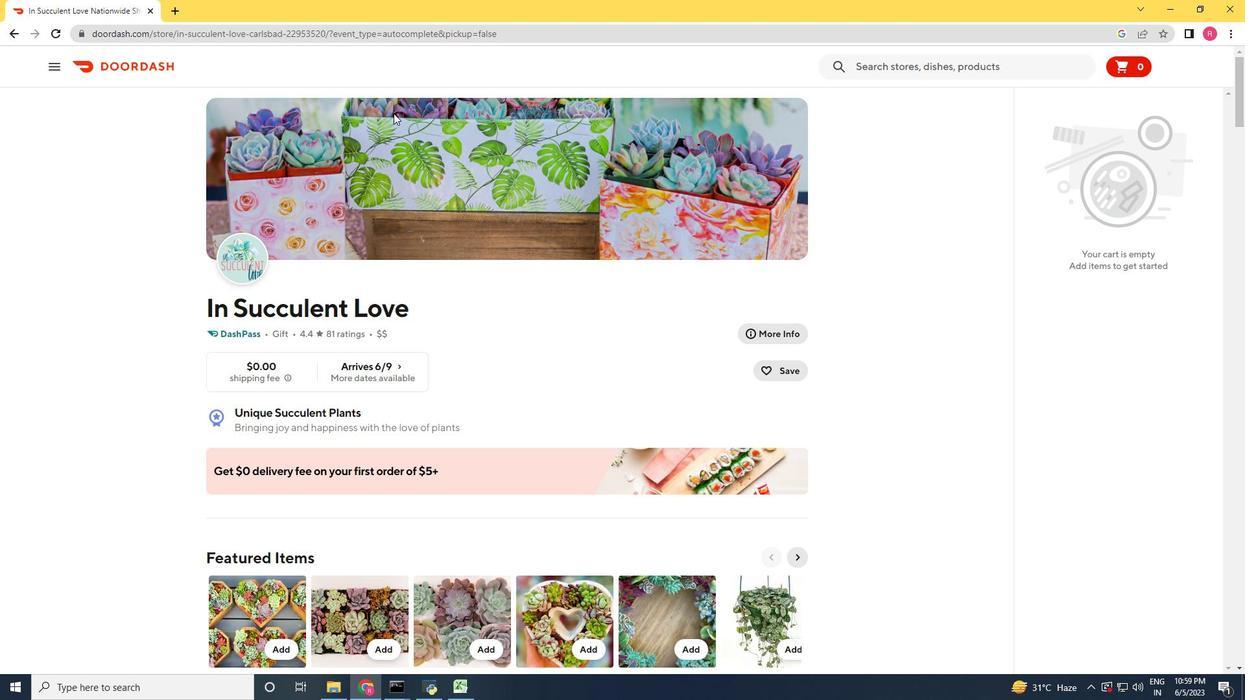 
Action: Mouse scrolled (393, 114) with delta (0, 0)
Screenshot: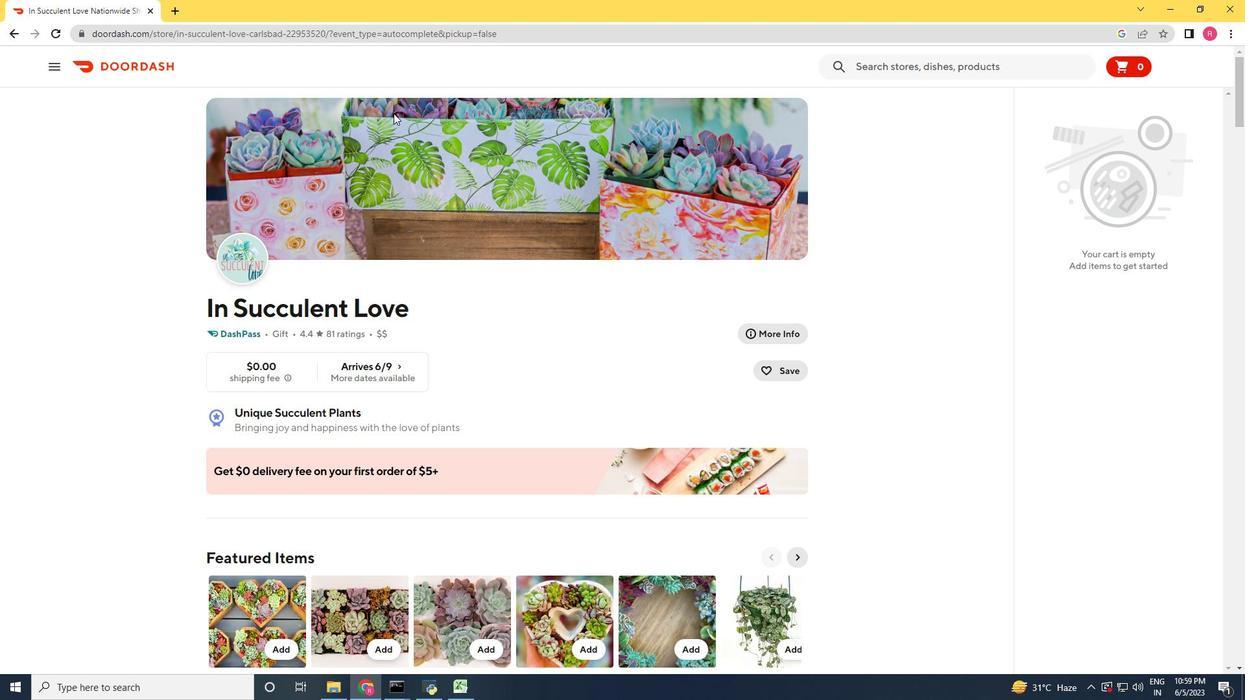 
Action: Mouse scrolled (393, 114) with delta (0, 0)
Screenshot: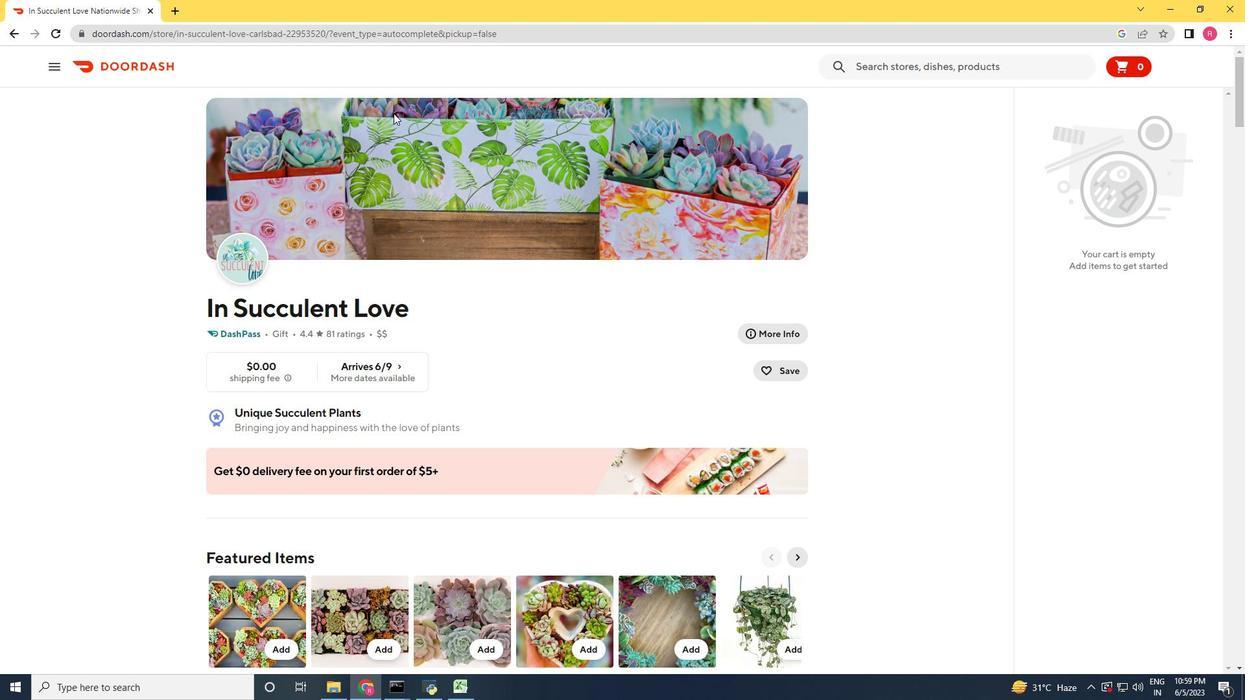 
Action: Mouse scrolled (393, 114) with delta (0, 0)
Screenshot: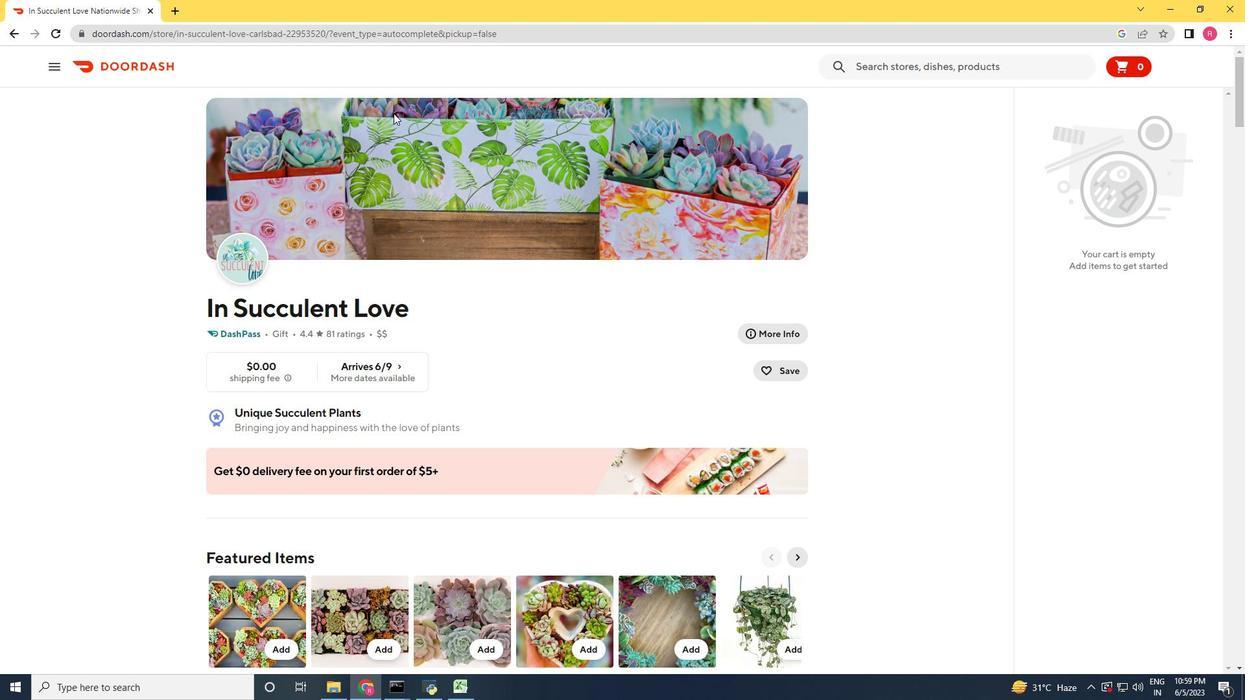 
Action: Mouse moved to (218, 66)
Screenshot: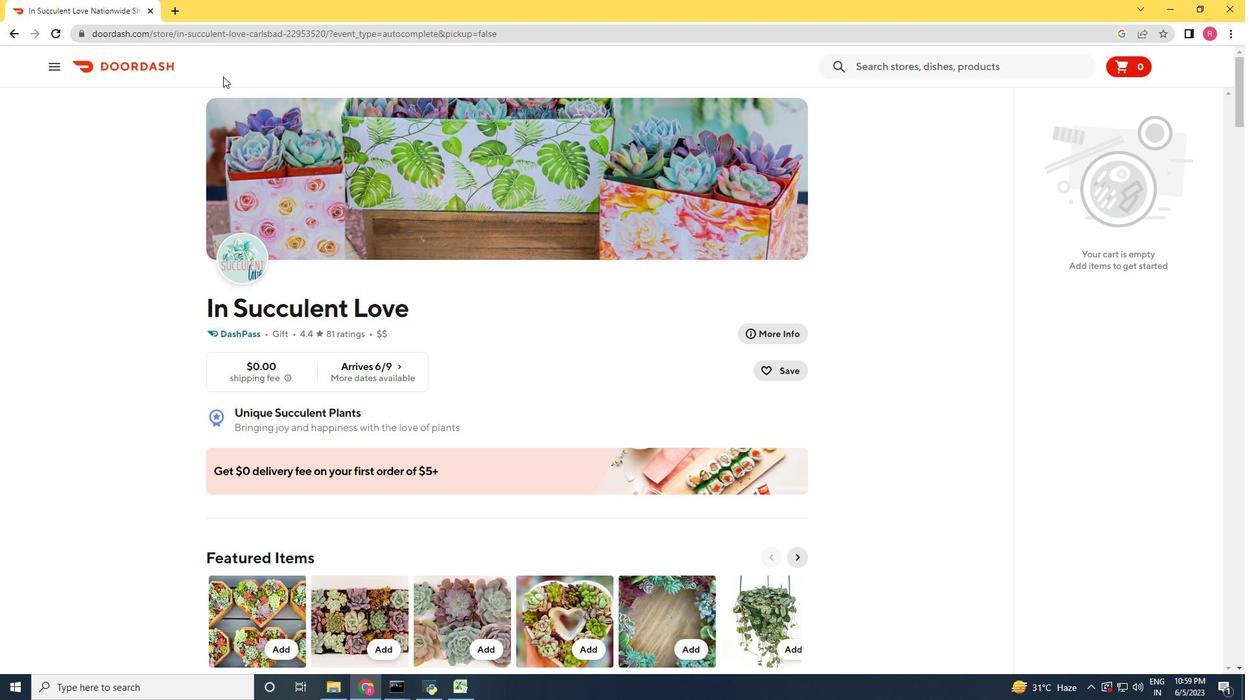 
Action: Mouse scrolled (218, 66) with delta (0, 0)
Screenshot: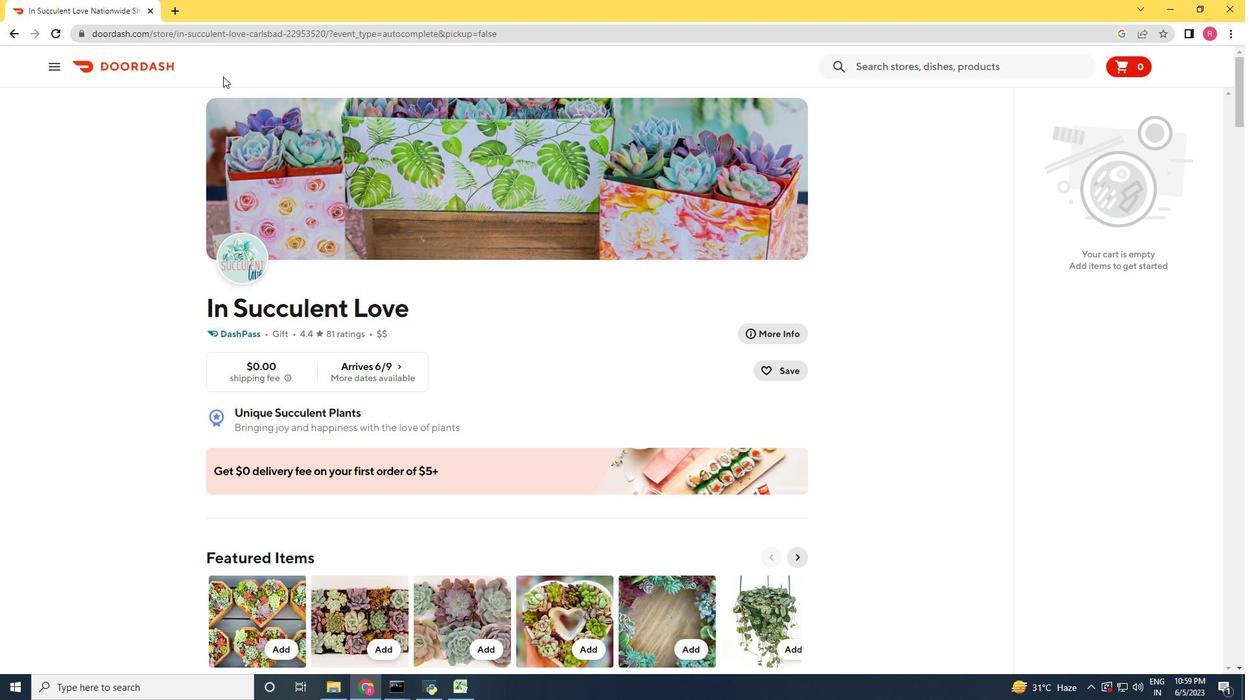 
Action: Mouse scrolled (218, 66) with delta (0, 0)
Screenshot: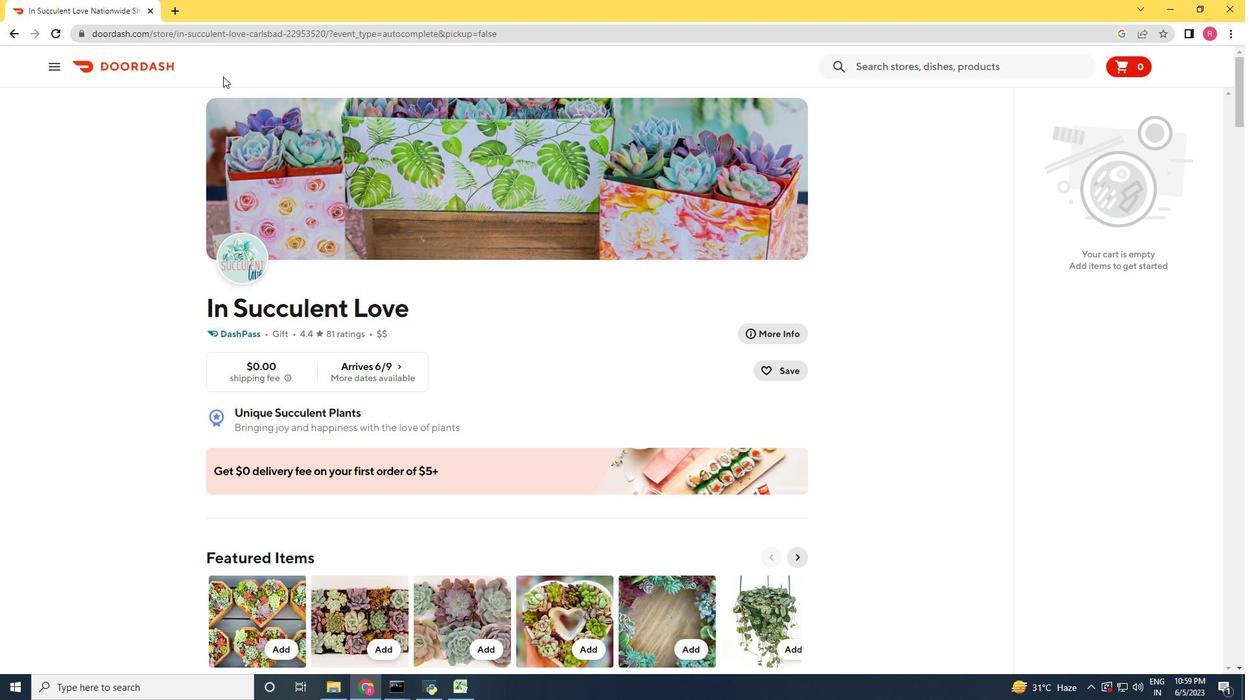 
Action: Mouse scrolled (218, 66) with delta (0, 0)
Screenshot: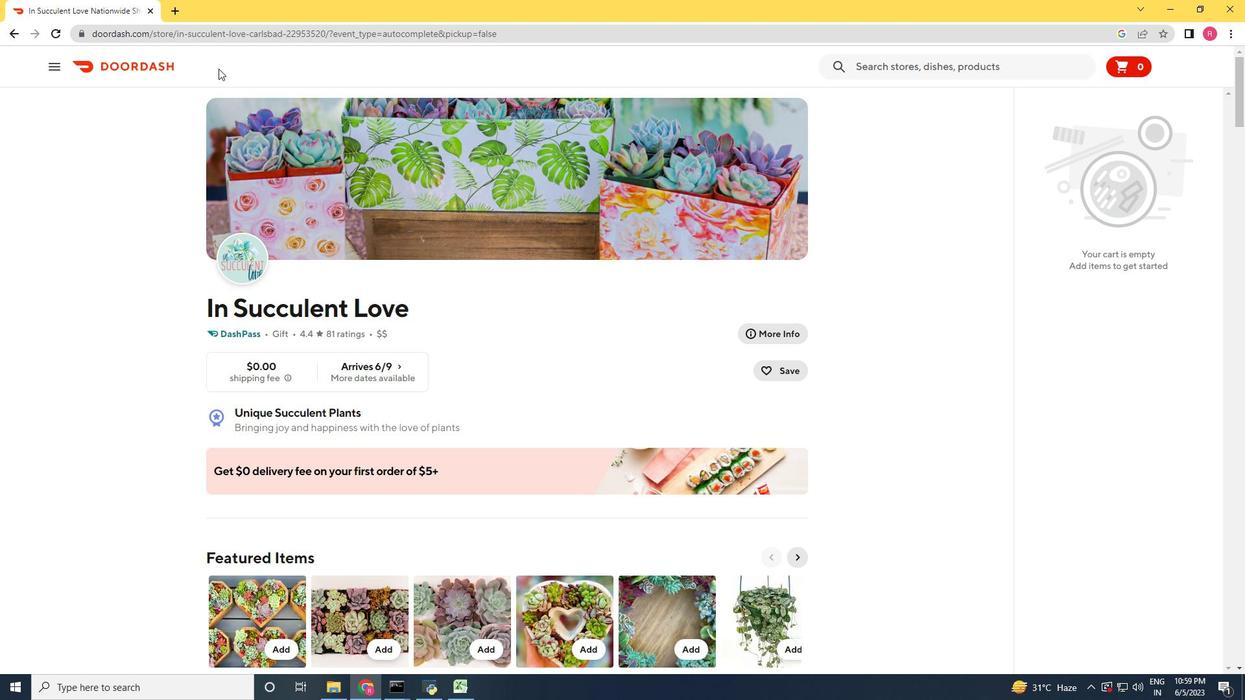 
Action: Mouse scrolled (218, 66) with delta (0, 0)
Screenshot: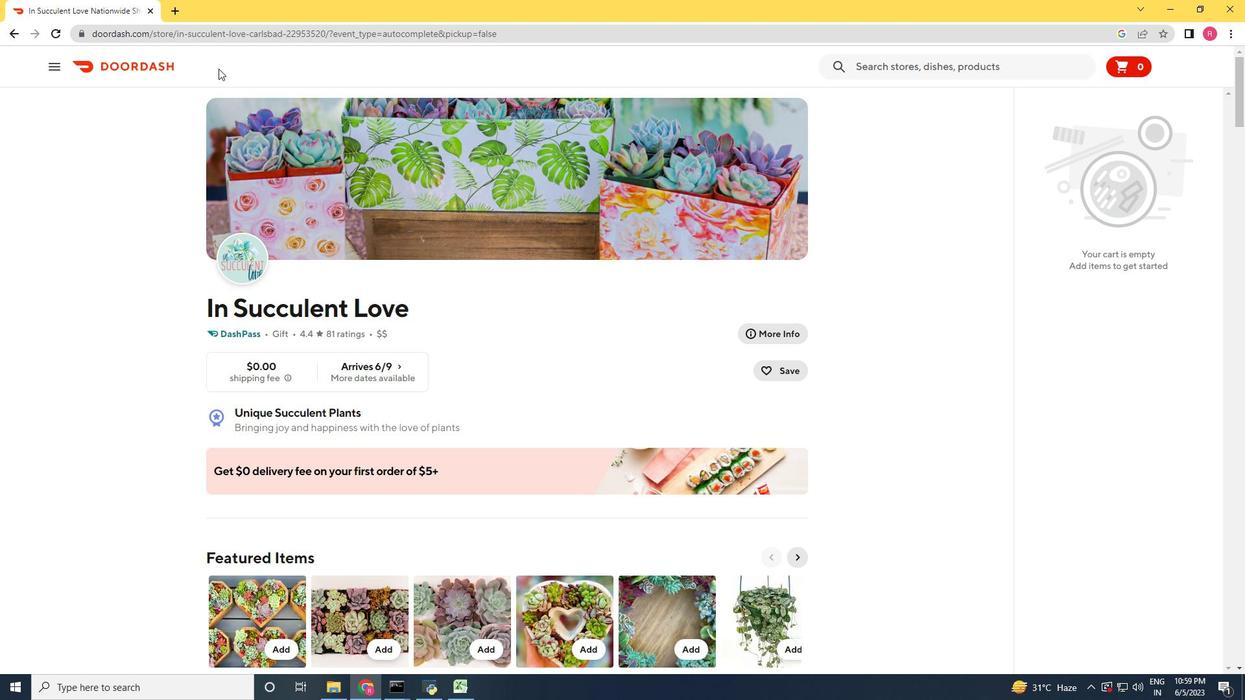 
Action: Mouse moved to (218, 65)
Screenshot: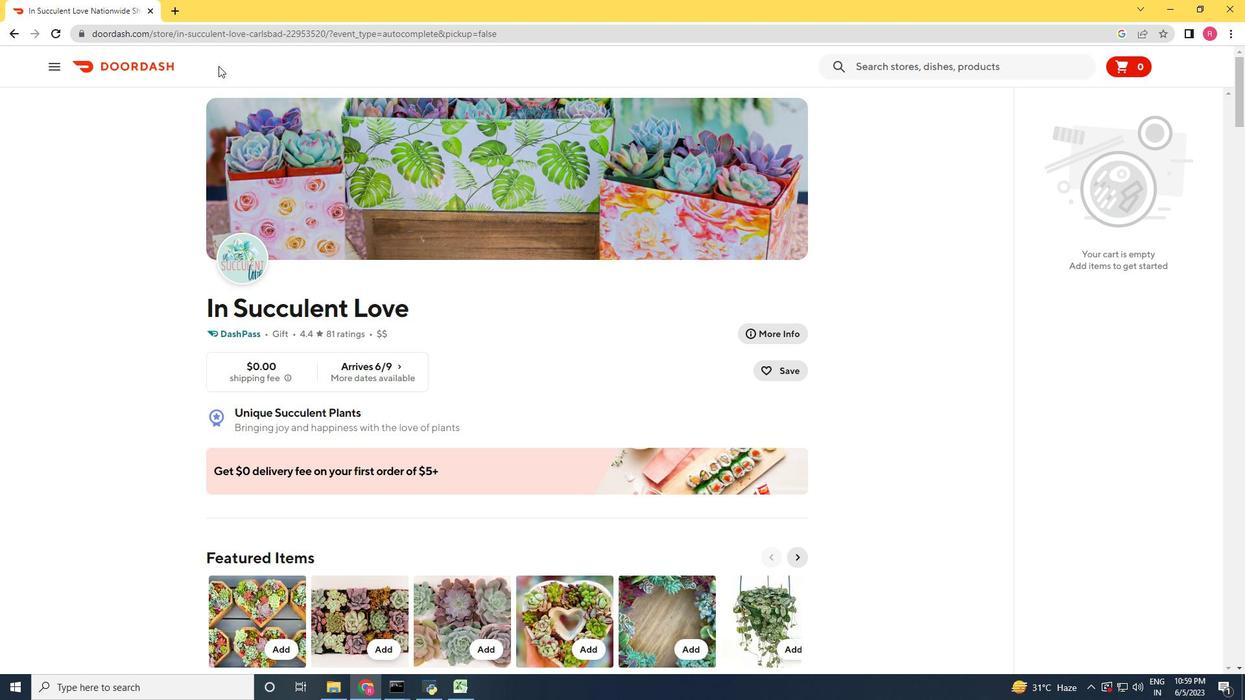 
Action: Mouse scrolled (218, 66) with delta (0, 0)
Screenshot: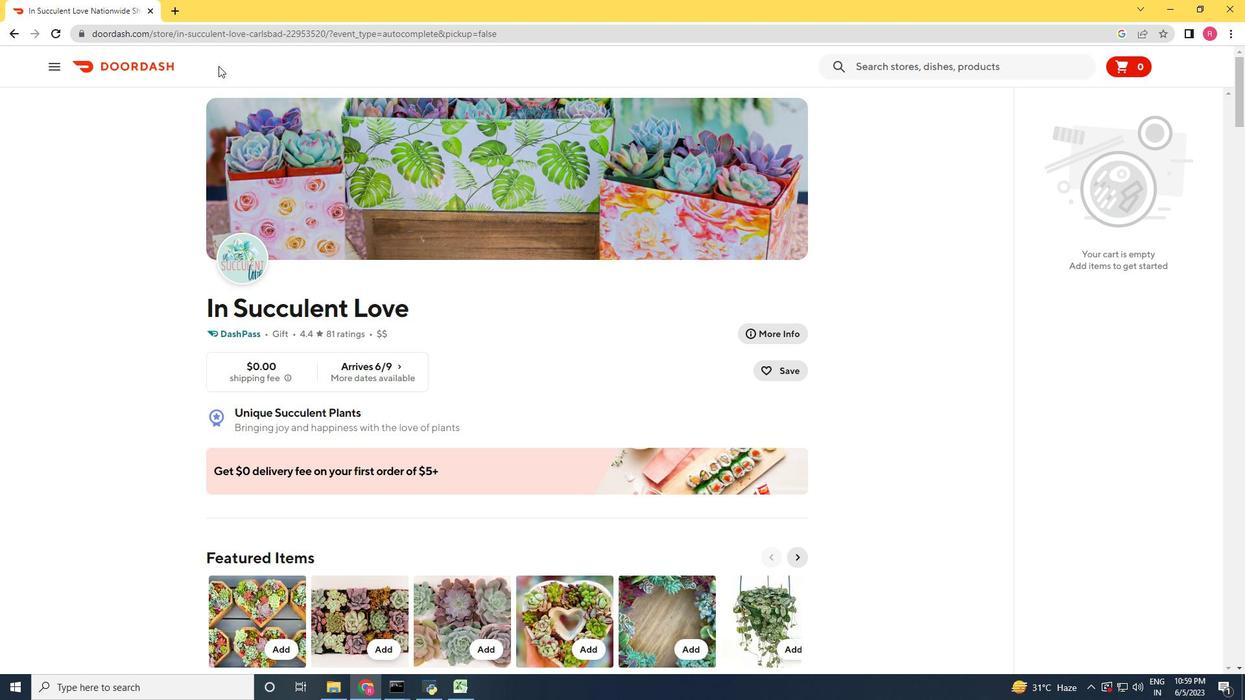 
Action: Mouse moved to (216, 51)
Screenshot: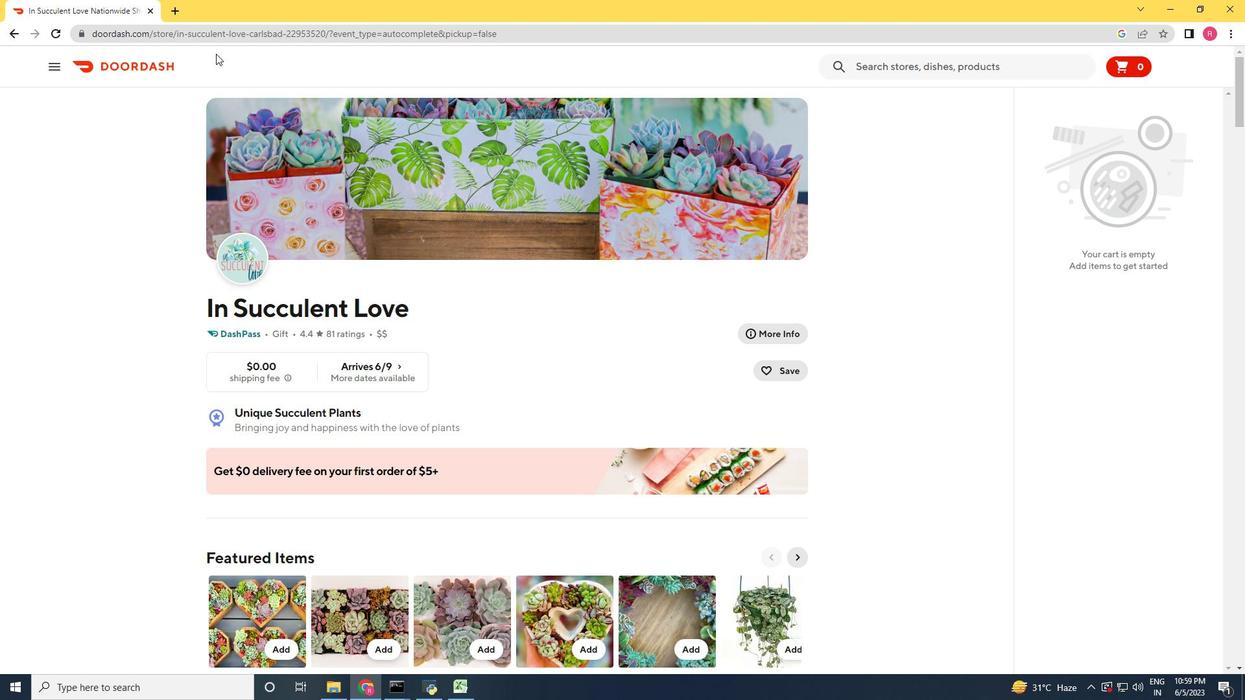 
Action: Mouse scrolled (216, 51) with delta (0, 0)
Screenshot: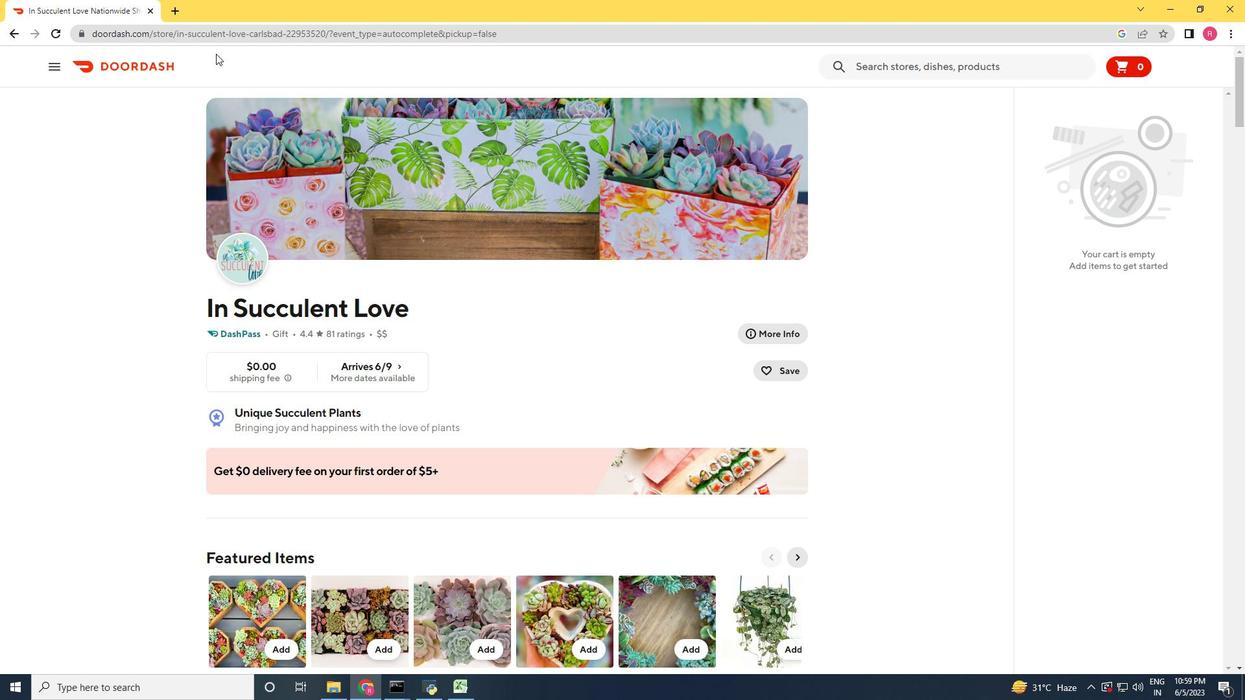 
Action: Mouse scrolled (216, 51) with delta (0, 0)
Screenshot: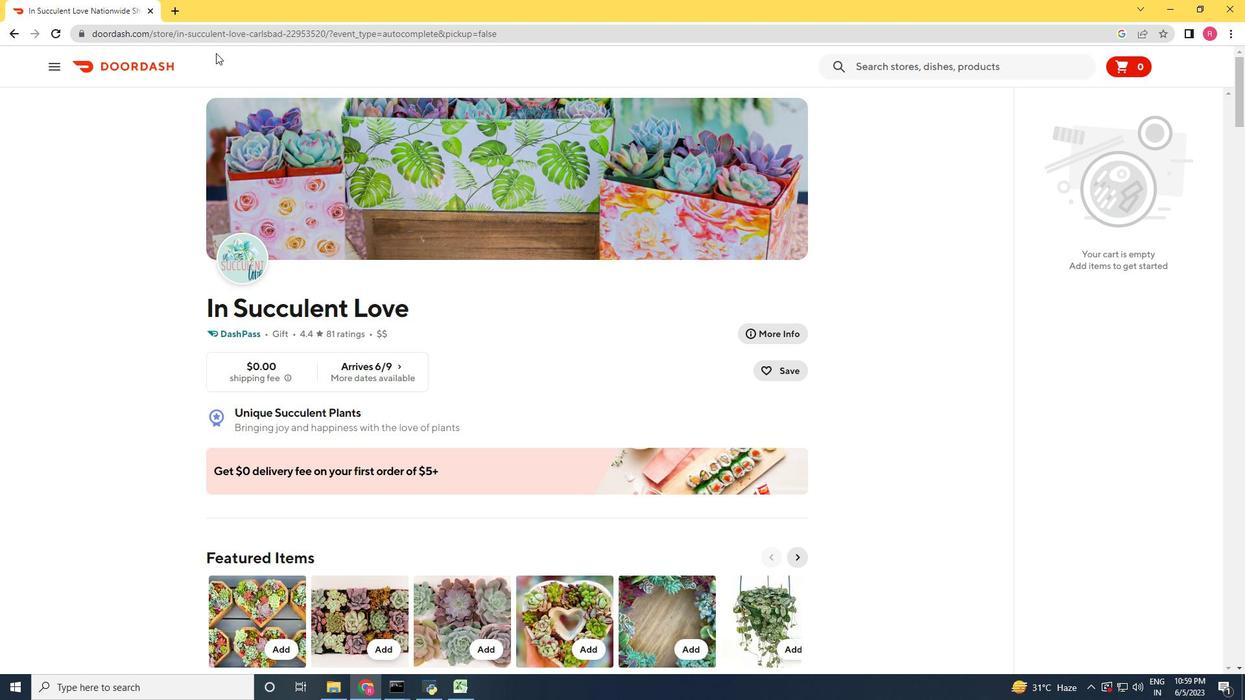 
Action: Mouse scrolled (216, 51) with delta (0, 0)
Screenshot: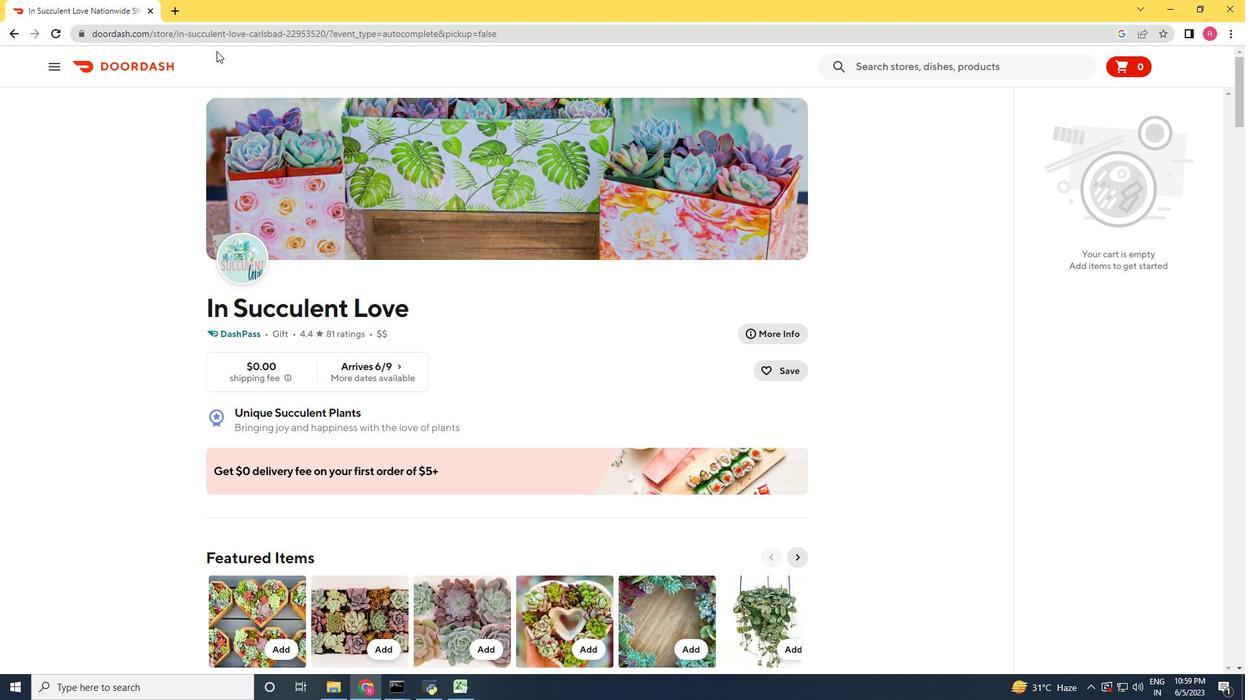 
Action: Mouse scrolled (216, 51) with delta (0, 0)
Screenshot: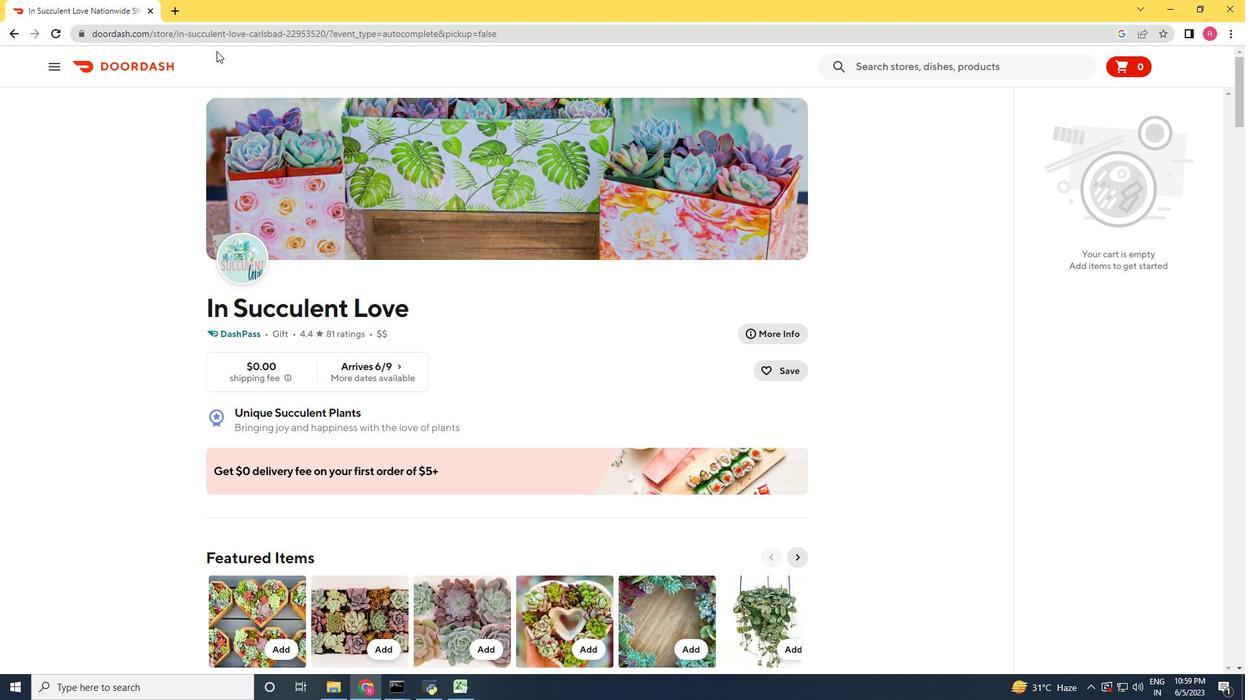 
Action: Mouse scrolled (216, 51) with delta (0, 0)
Screenshot: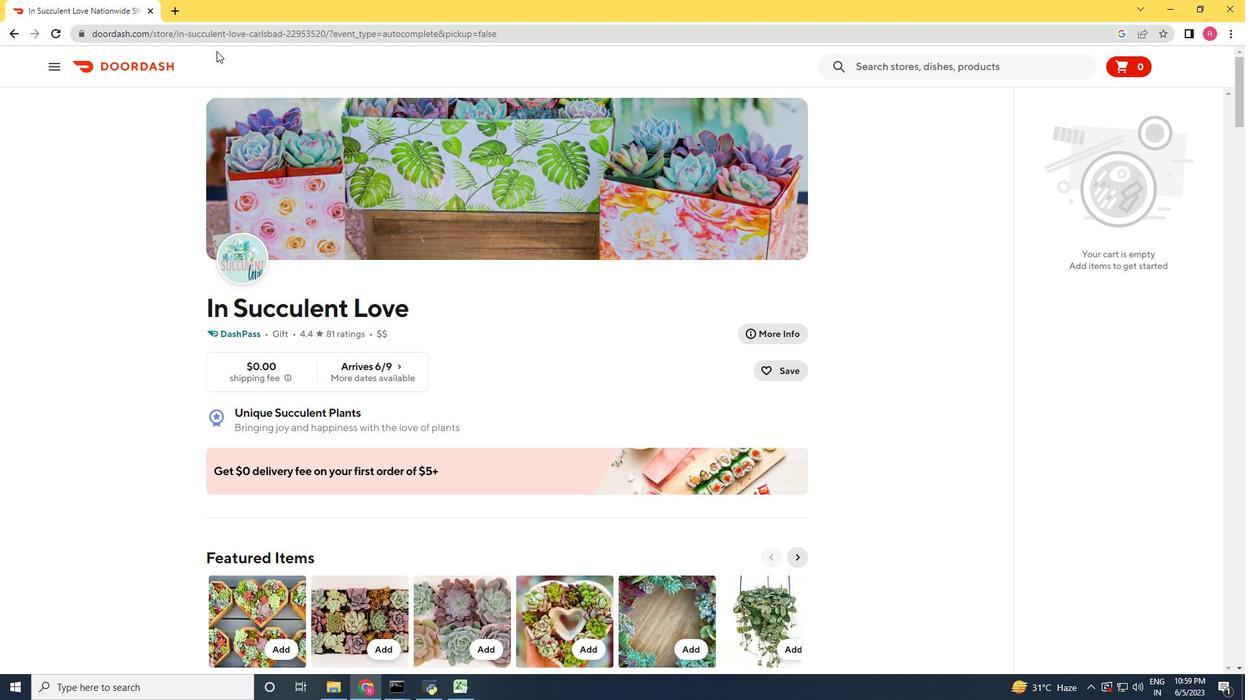 
Action: Mouse moved to (225, 66)
Screenshot: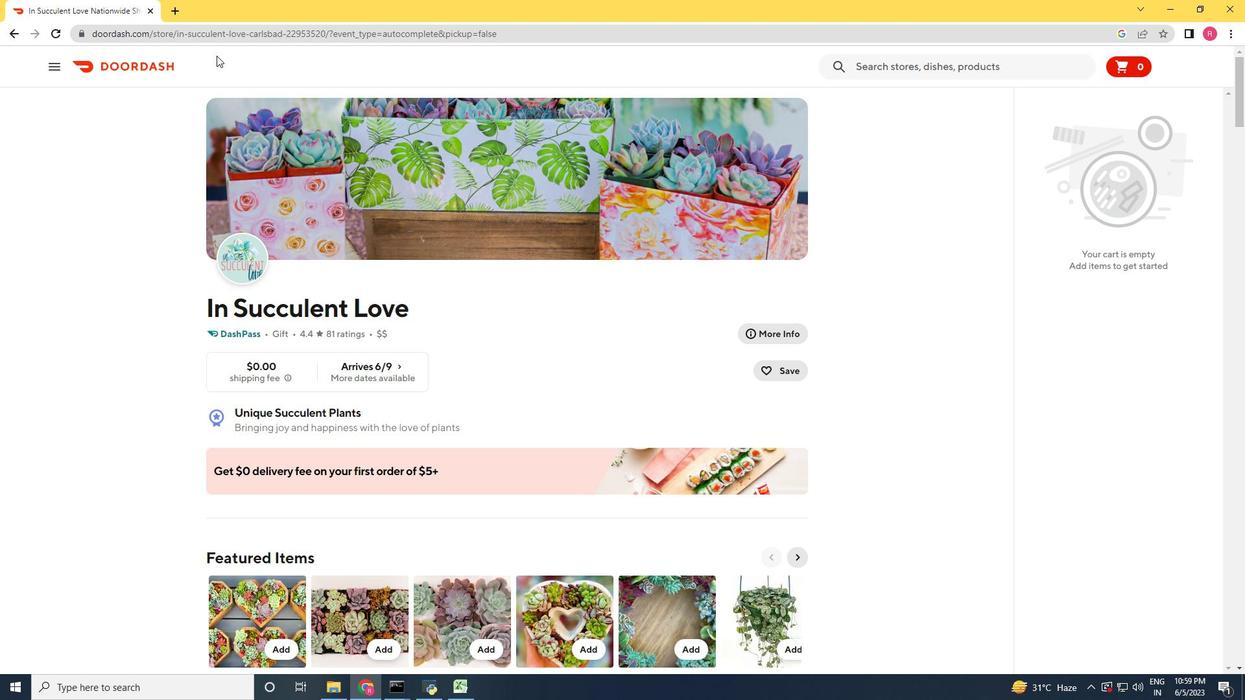 
Action: Mouse scrolled (225, 66) with delta (0, 0)
Screenshot: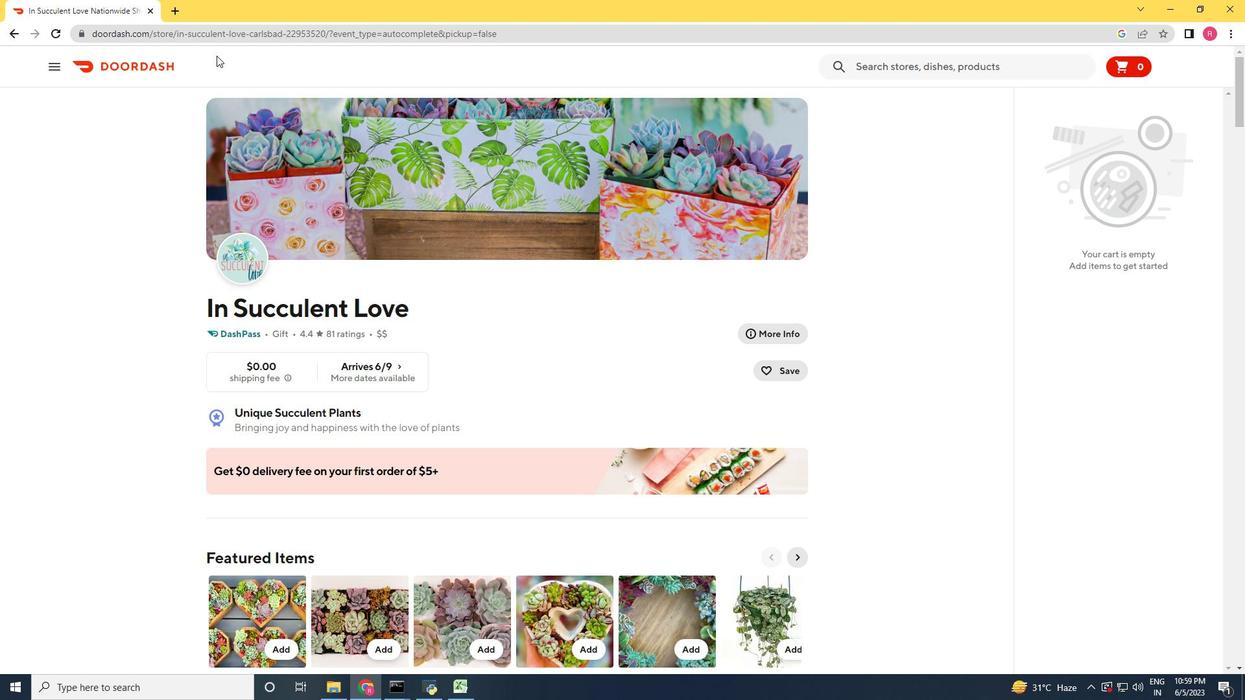 
Action: Mouse moved to (226, 66)
Screenshot: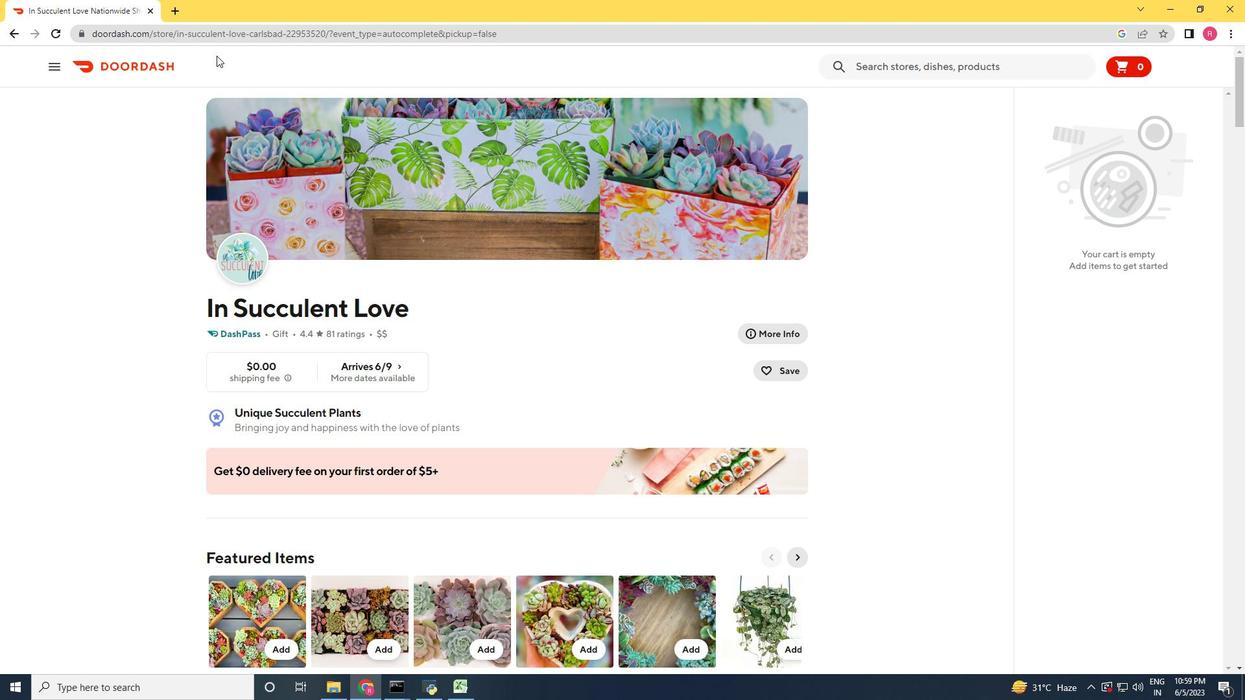 
Action: Mouse scrolled (226, 66) with delta (0, 0)
Screenshot: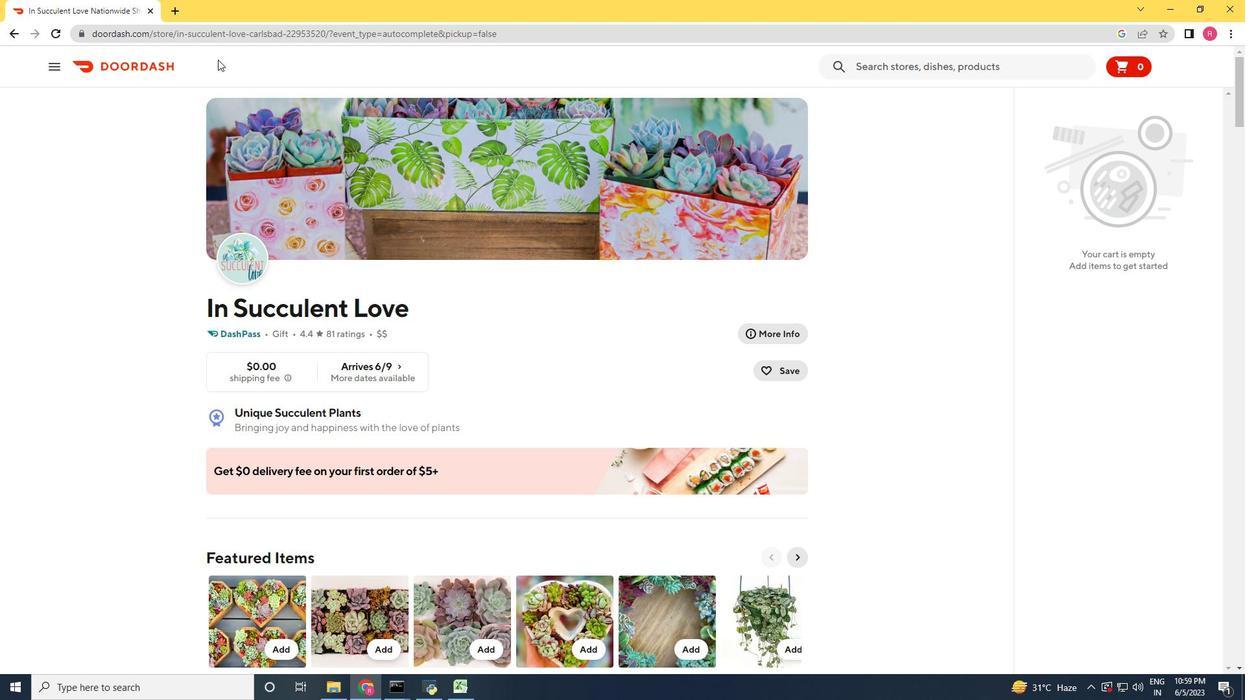 
Action: Mouse moved to (227, 67)
Screenshot: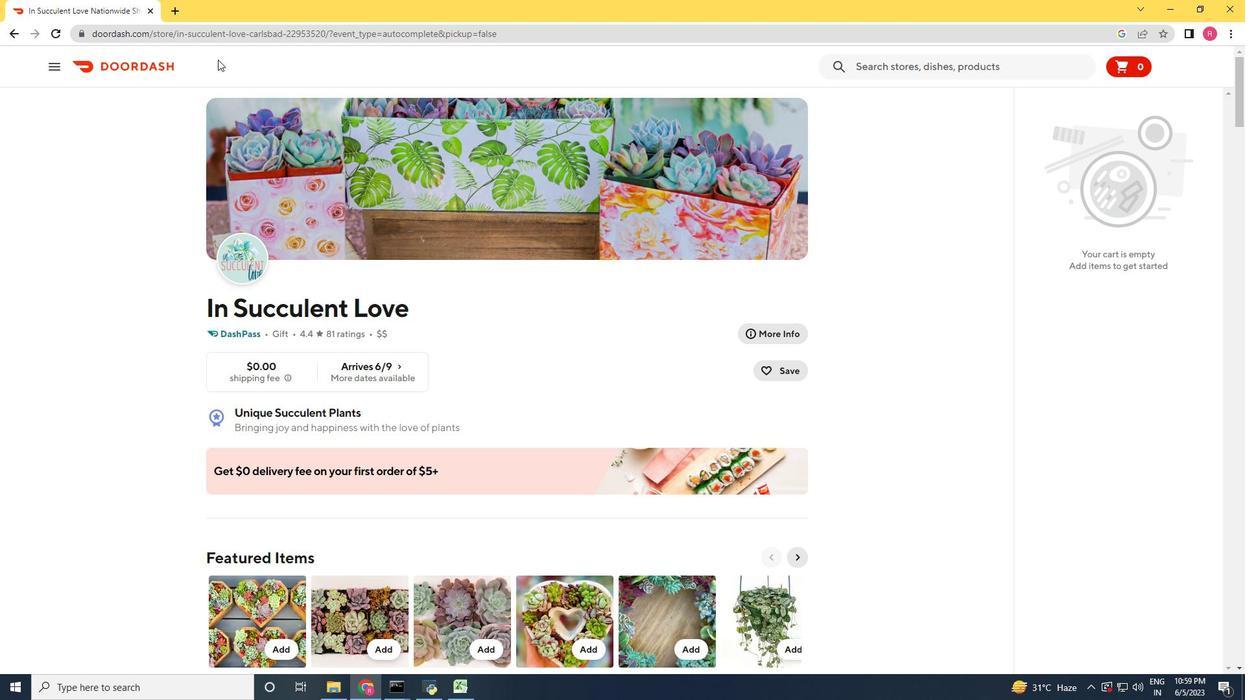 
Action: Mouse scrolled (227, 68) with delta (0, 0)
